 Task: Design a pet clothing and accessories store: offer pet clothing, accessories, and grooming products.
Action: Mouse moved to (691, 432)
Screenshot: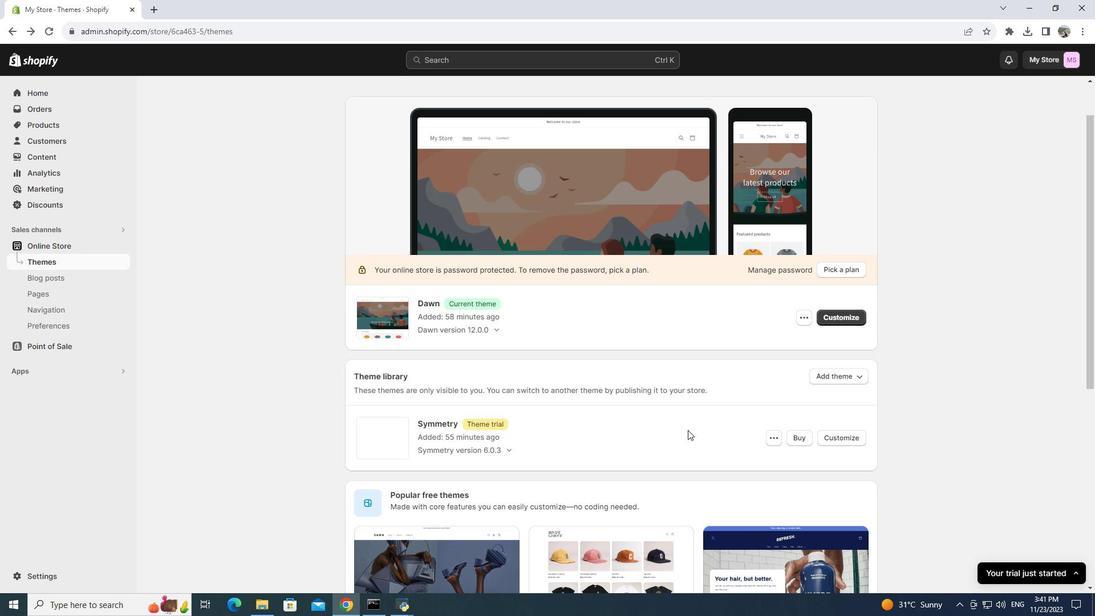 
Action: Mouse pressed left at (691, 432)
Screenshot: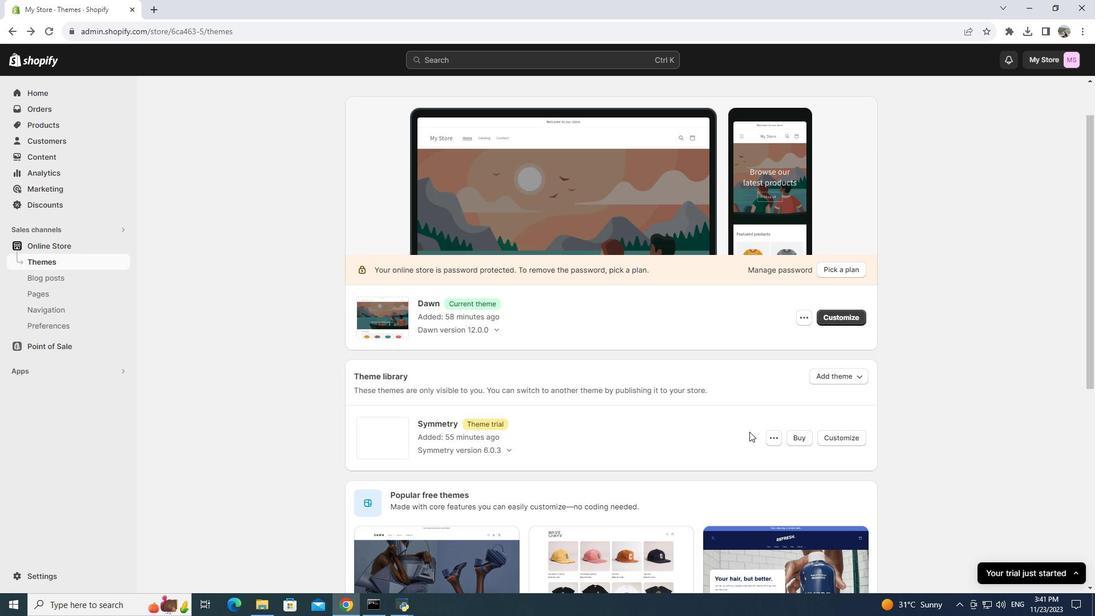 
Action: Mouse moved to (840, 435)
Screenshot: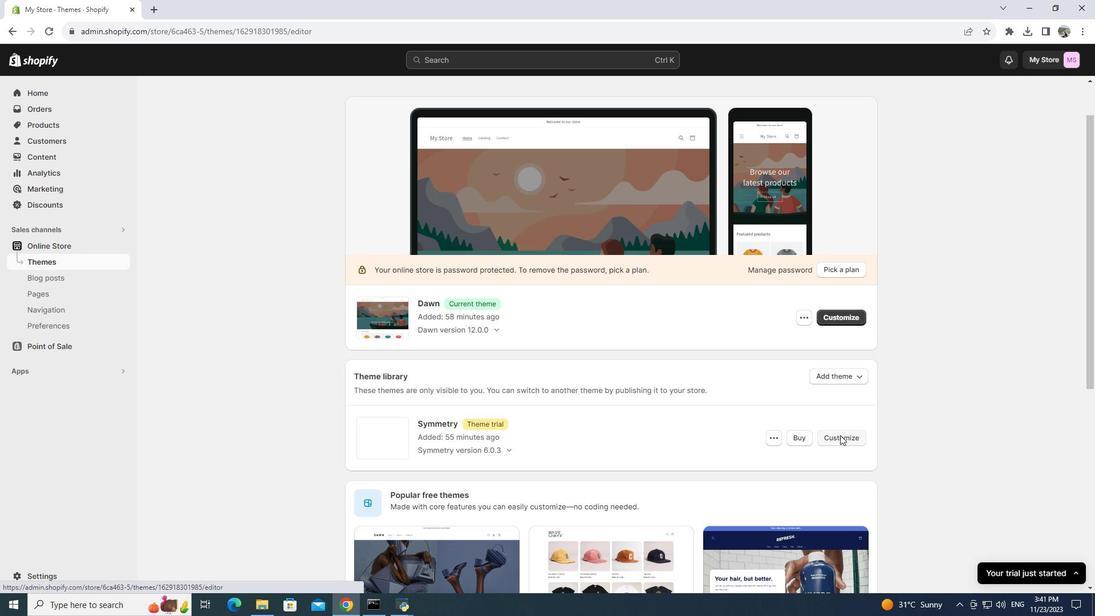 
Action: Mouse pressed left at (840, 435)
Screenshot: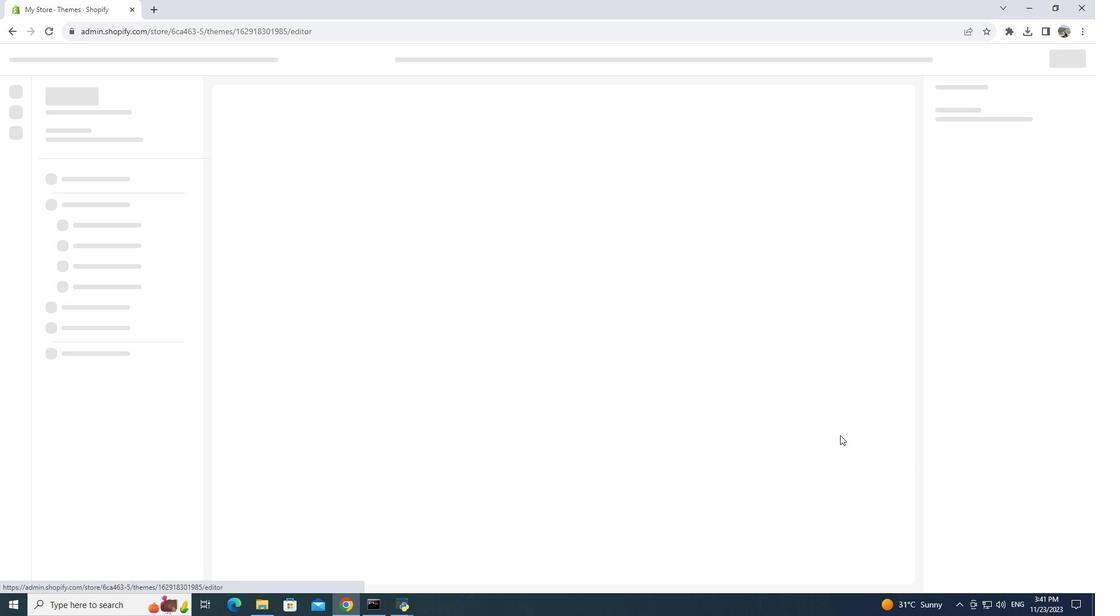 
Action: Mouse moved to (422, 320)
Screenshot: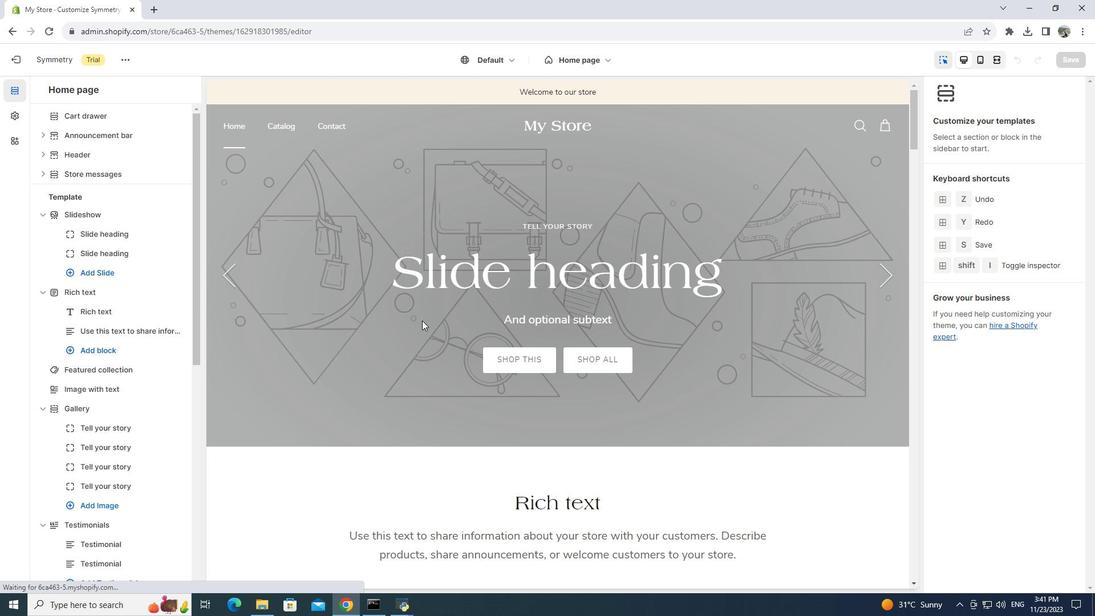 
Action: Mouse pressed left at (422, 320)
Screenshot: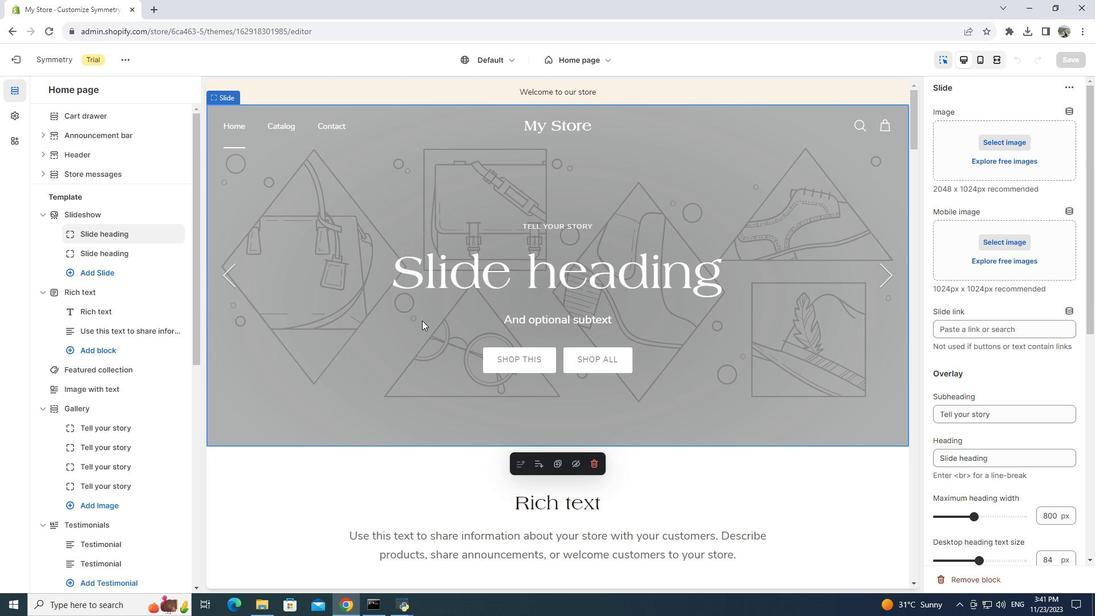 
Action: Mouse moved to (1003, 159)
Screenshot: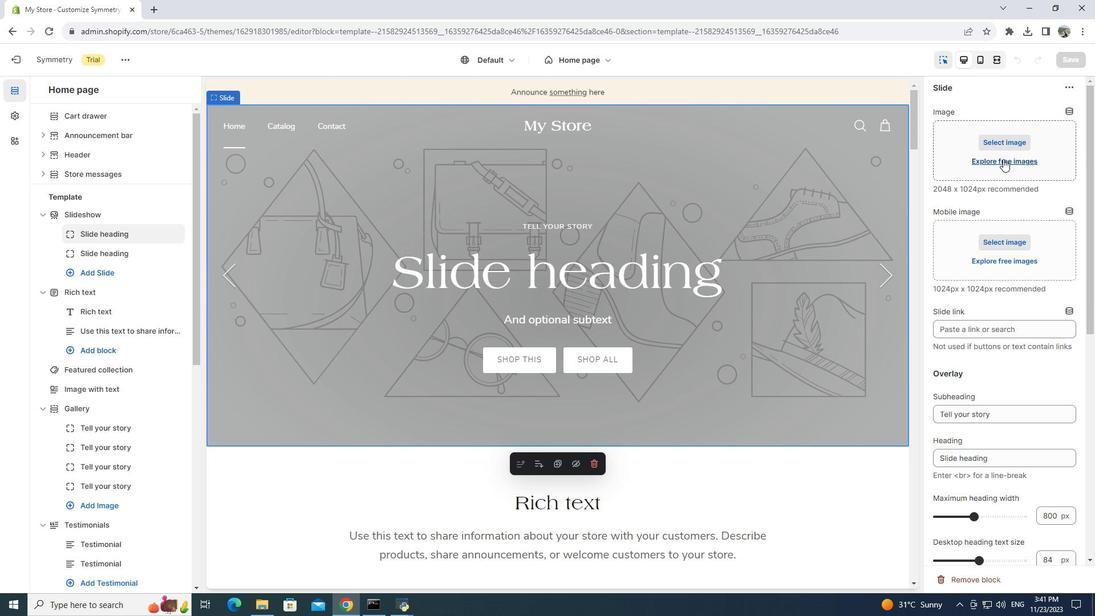 
Action: Mouse pressed left at (1003, 159)
Screenshot: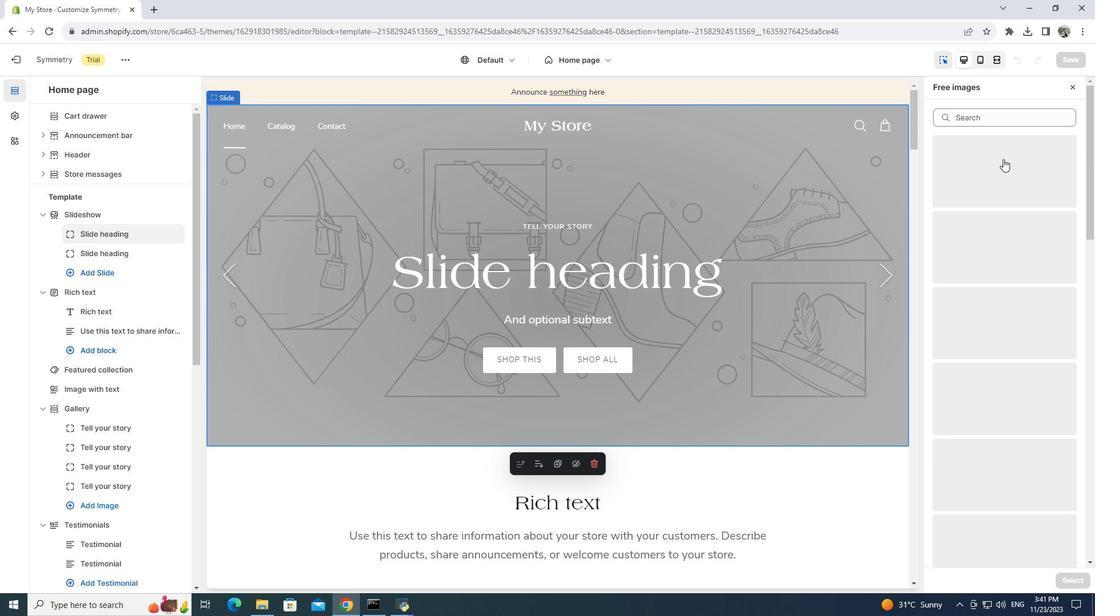 
Action: Mouse moved to (997, 117)
Screenshot: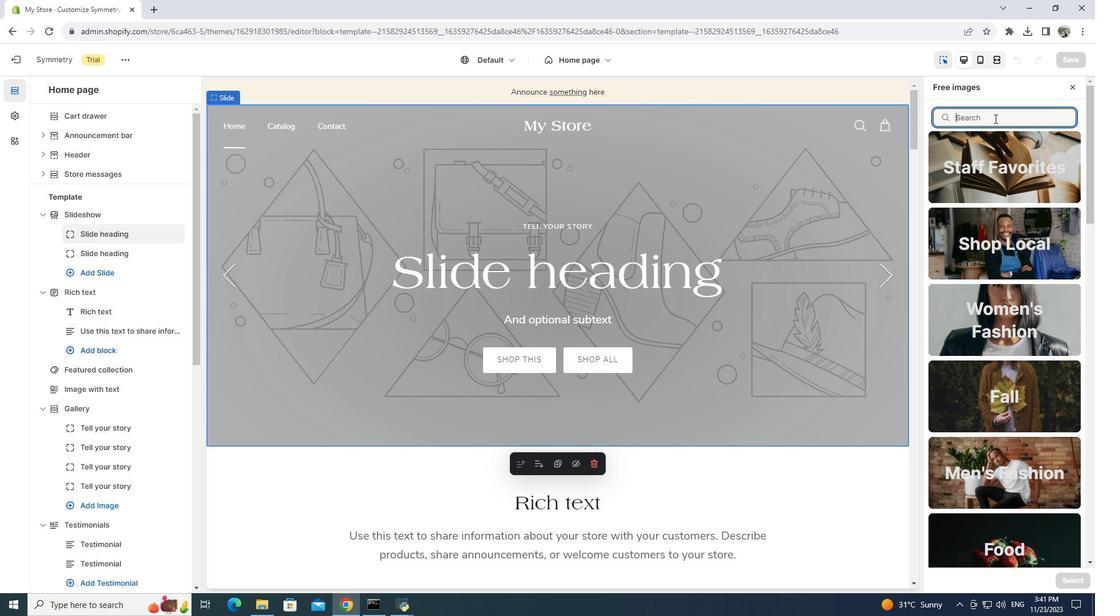 
Action: Mouse pressed left at (997, 117)
Screenshot: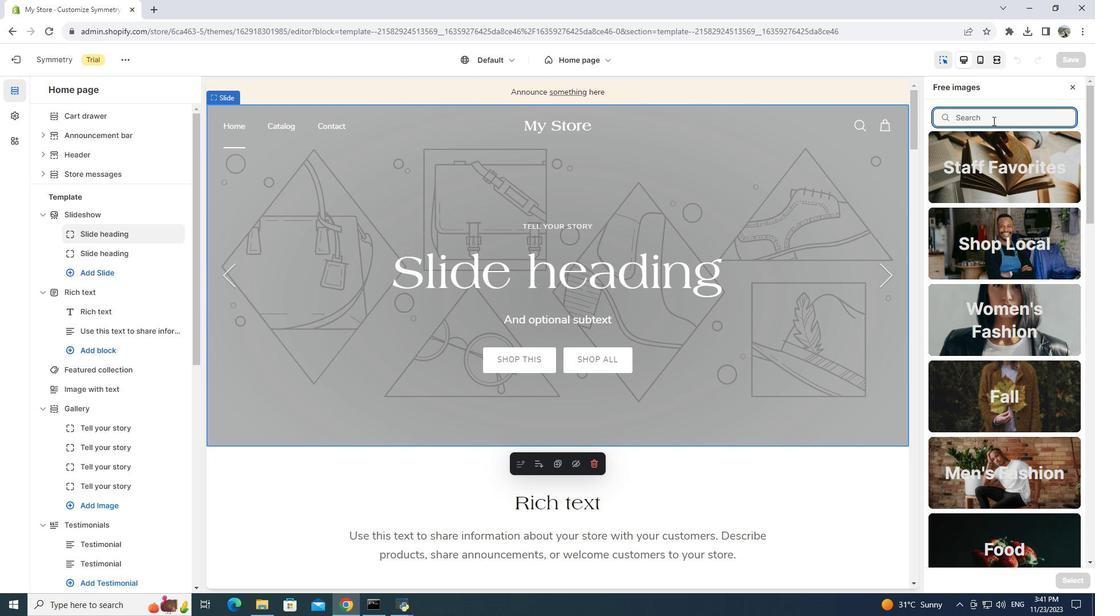 
Action: Mouse moved to (993, 120)
Screenshot: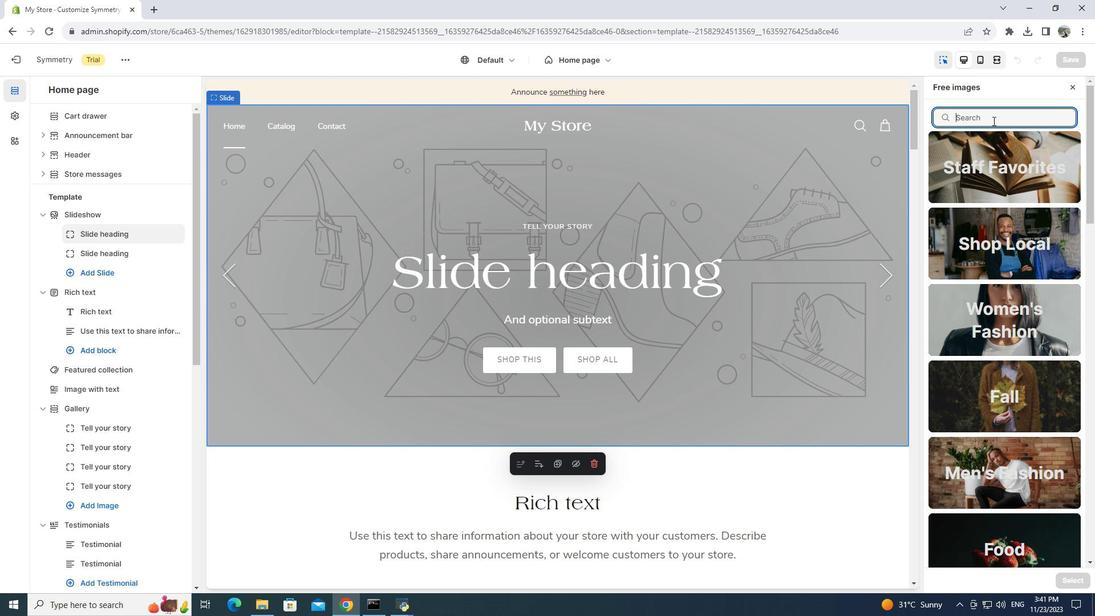 
Action: Key pressed pet<Key.space><Key.space>clothing
Screenshot: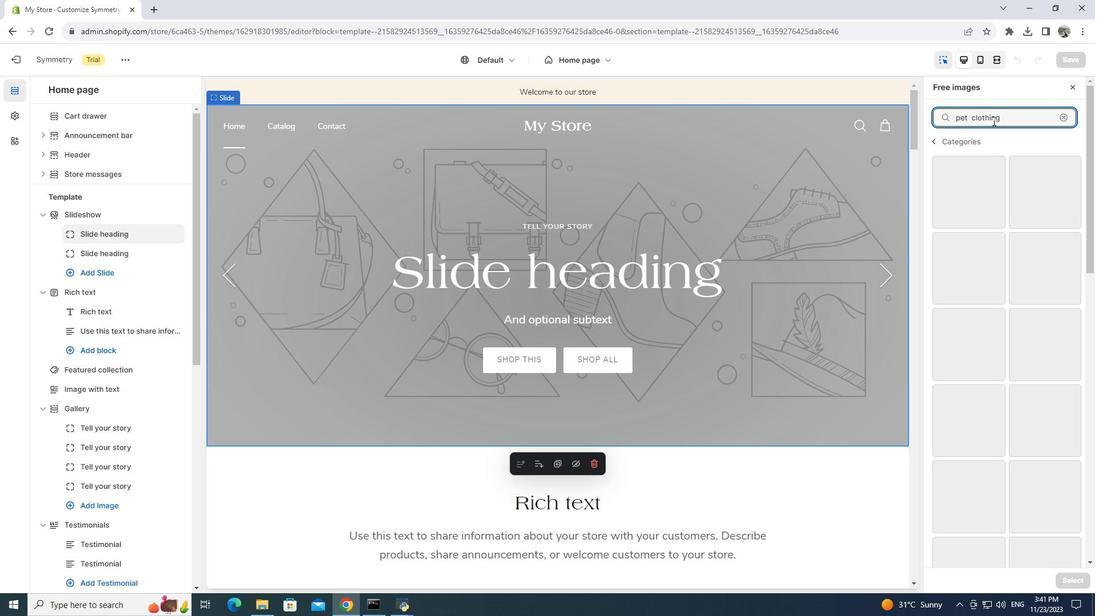 
Action: Mouse moved to (1013, 397)
Screenshot: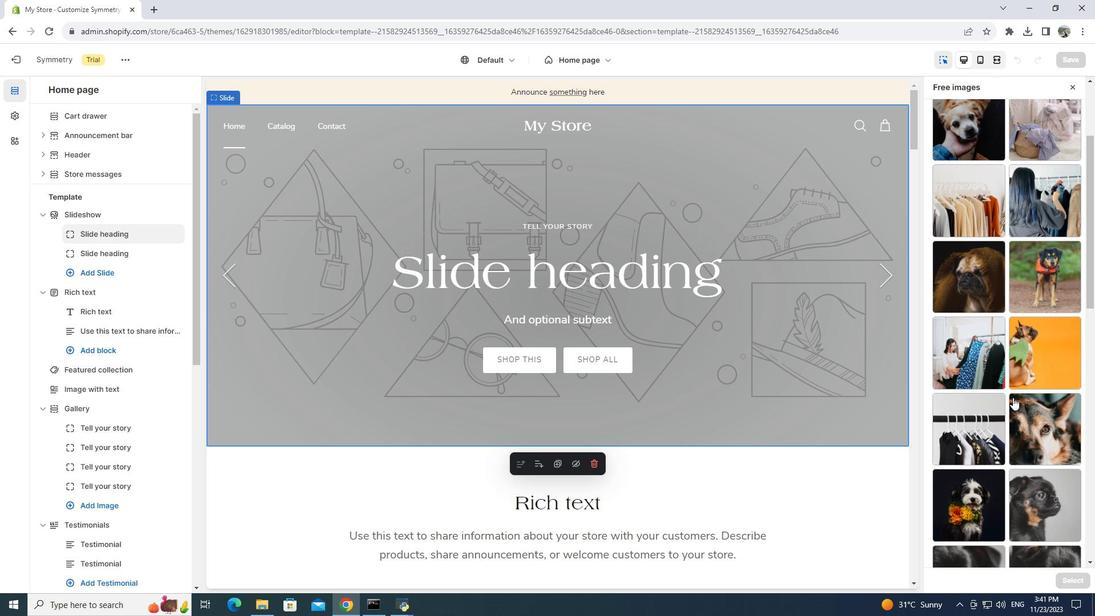 
Action: Mouse scrolled (1013, 397) with delta (0, 0)
Screenshot: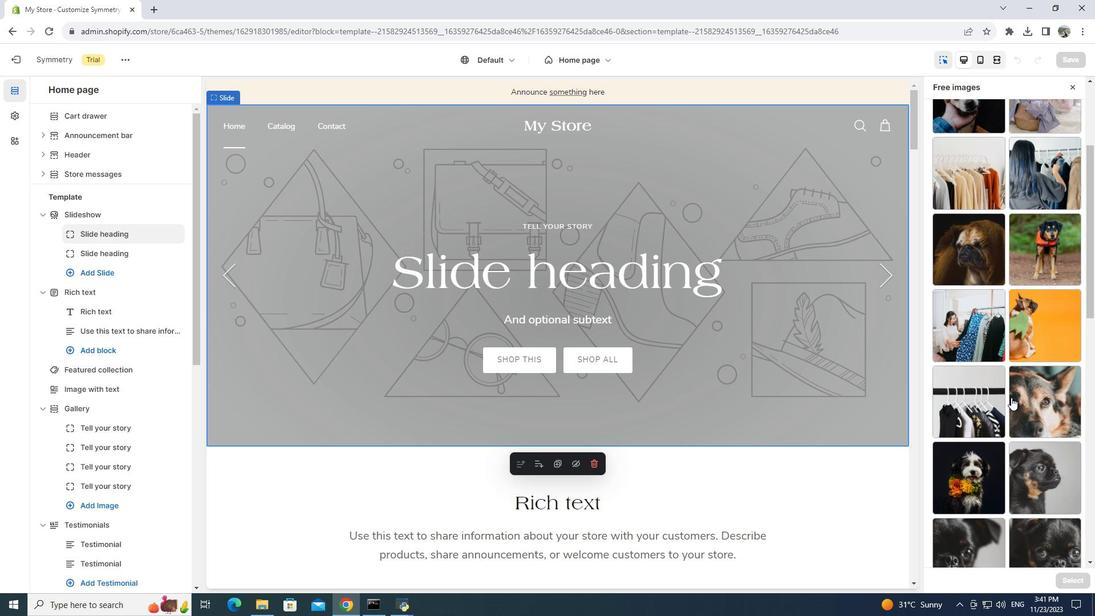 
Action: Mouse scrolled (1013, 397) with delta (0, 0)
Screenshot: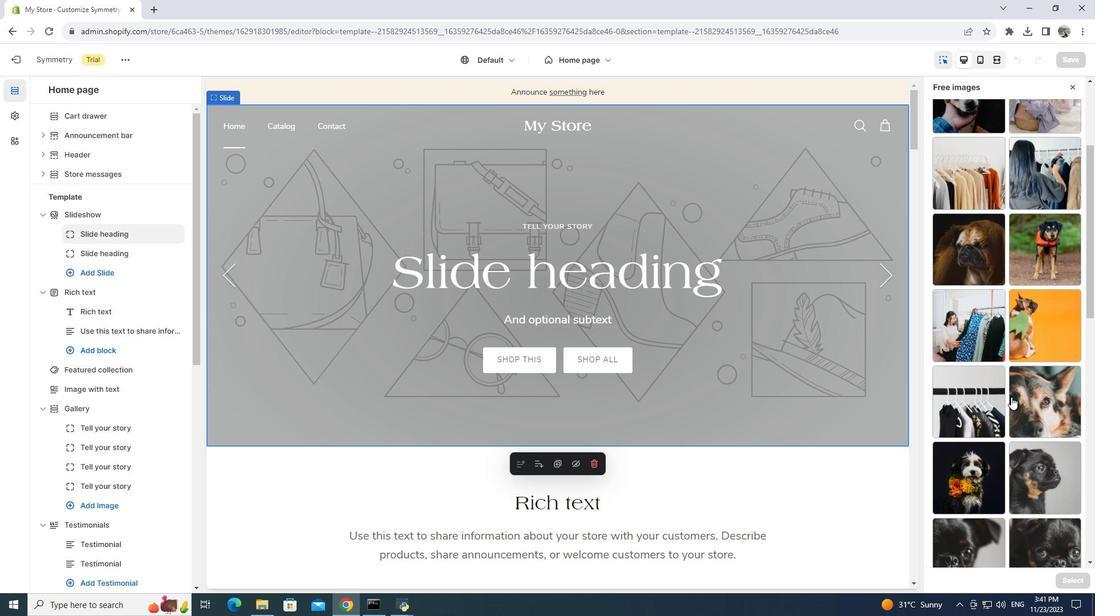 
Action: Mouse scrolled (1013, 397) with delta (0, 0)
Screenshot: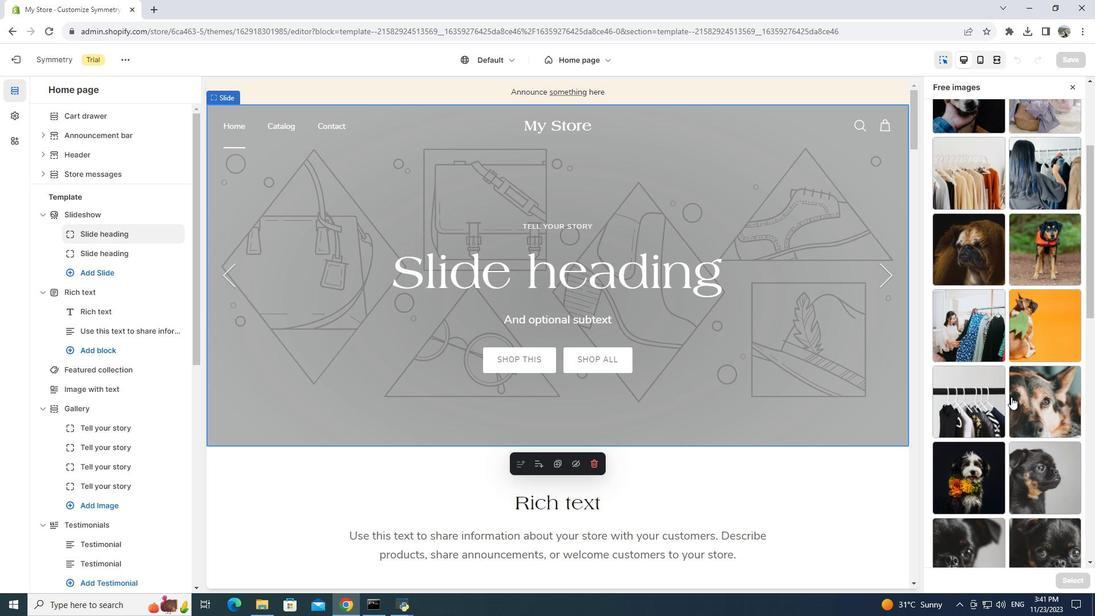 
Action: Mouse moved to (1011, 397)
Screenshot: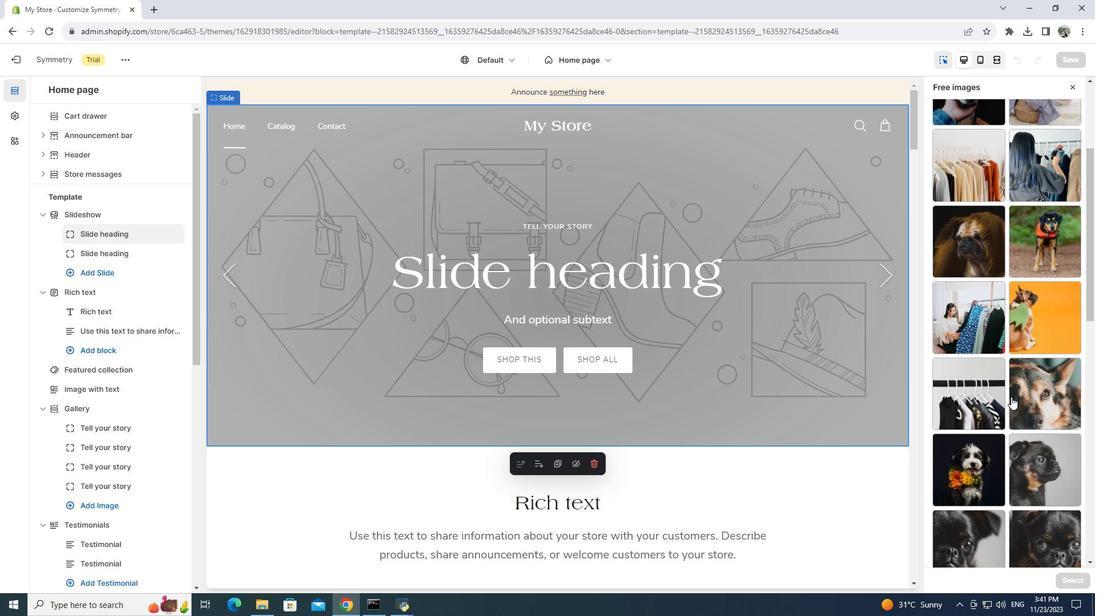 
Action: Mouse scrolled (1011, 396) with delta (0, 0)
Screenshot: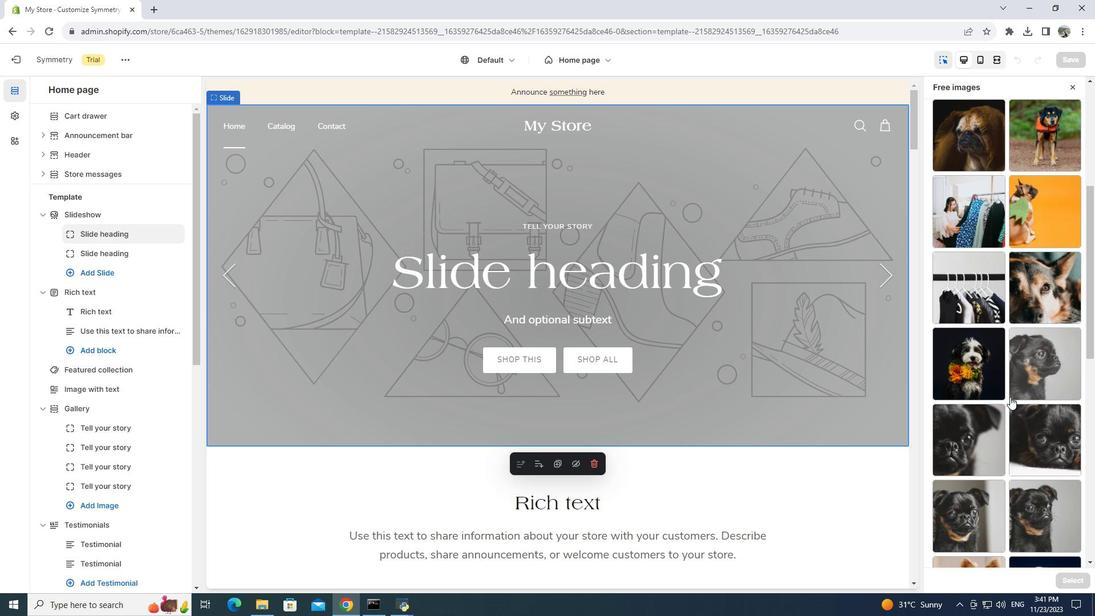 
Action: Mouse scrolled (1011, 396) with delta (0, 0)
Screenshot: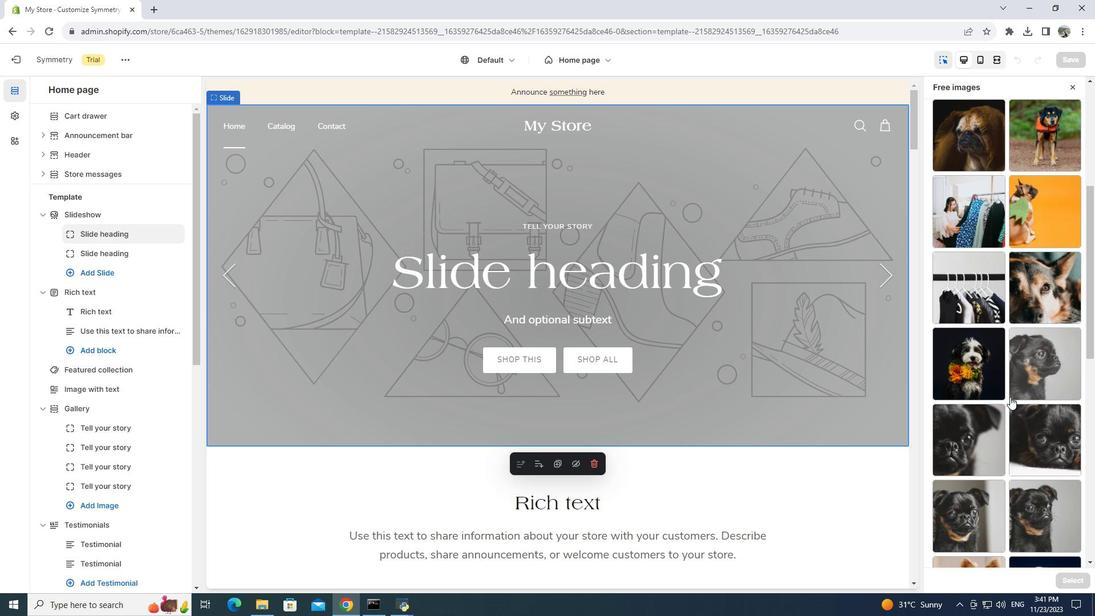 
Action: Mouse moved to (1010, 397)
Screenshot: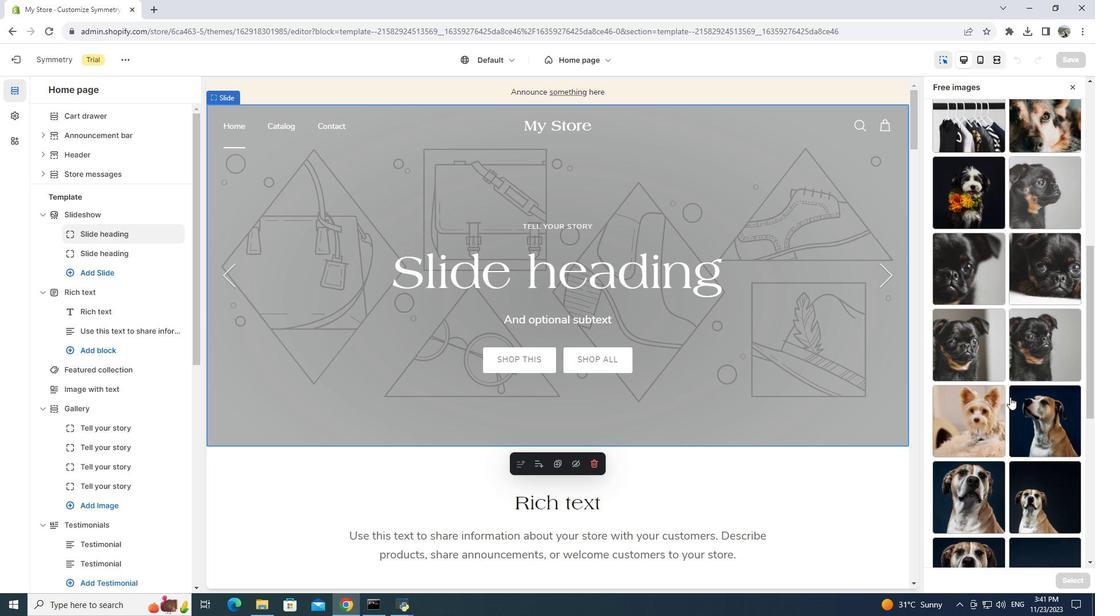 
Action: Mouse scrolled (1010, 396) with delta (0, 0)
Screenshot: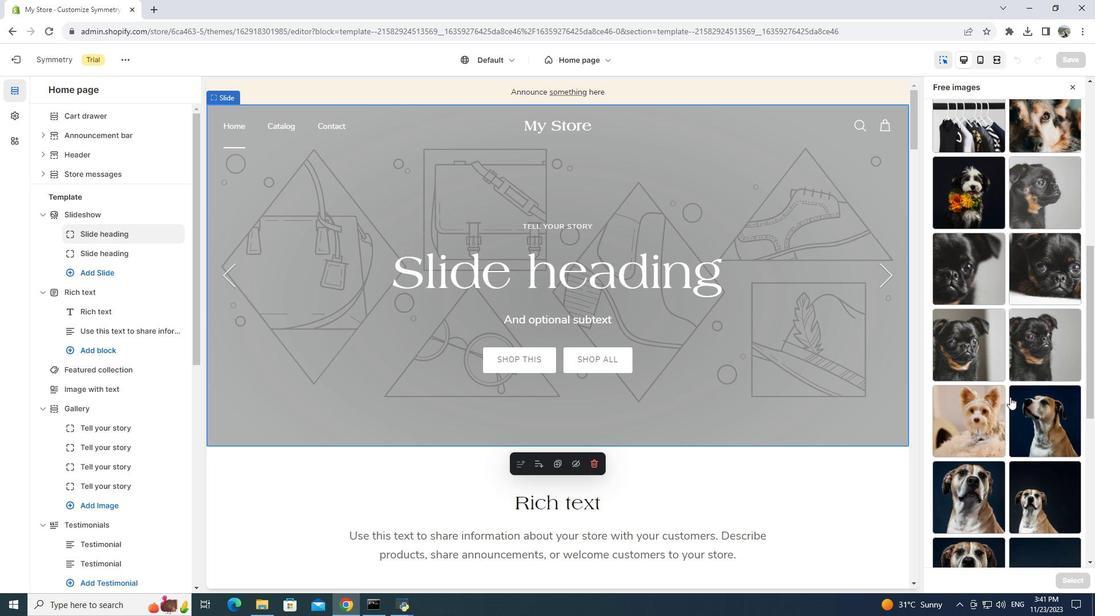 
Action: Mouse scrolled (1010, 396) with delta (0, 0)
Screenshot: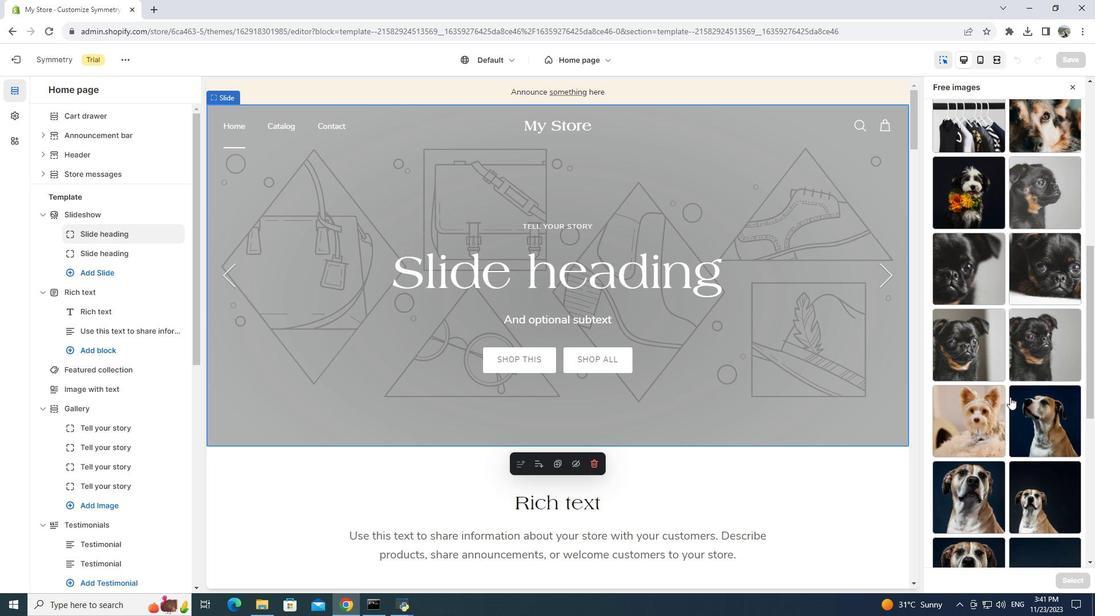 
Action: Mouse scrolled (1010, 396) with delta (0, 0)
Screenshot: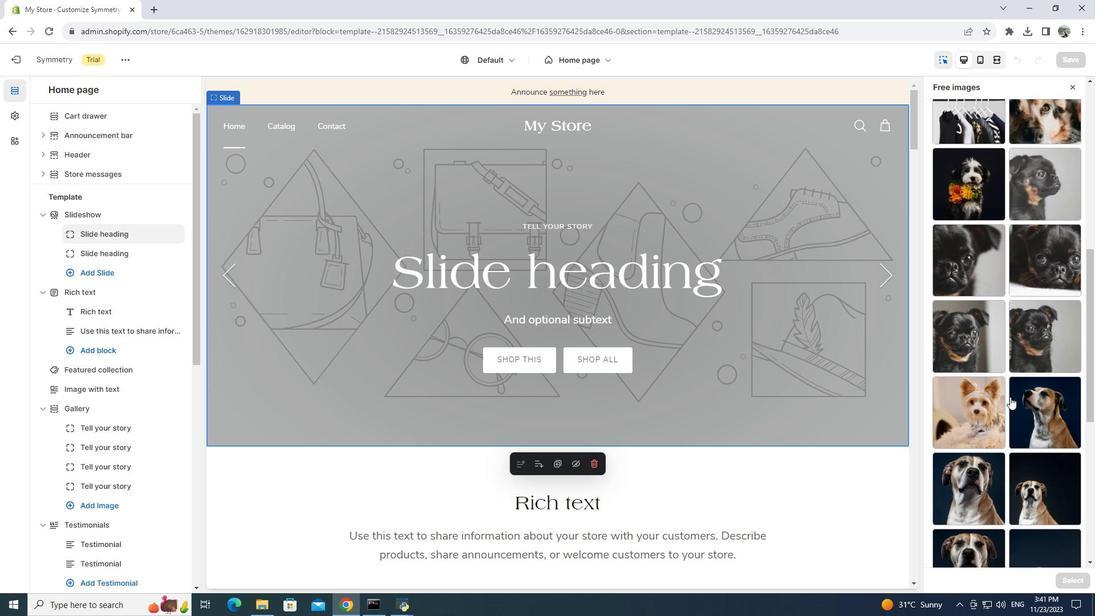 
Action: Mouse scrolled (1010, 396) with delta (0, 0)
Screenshot: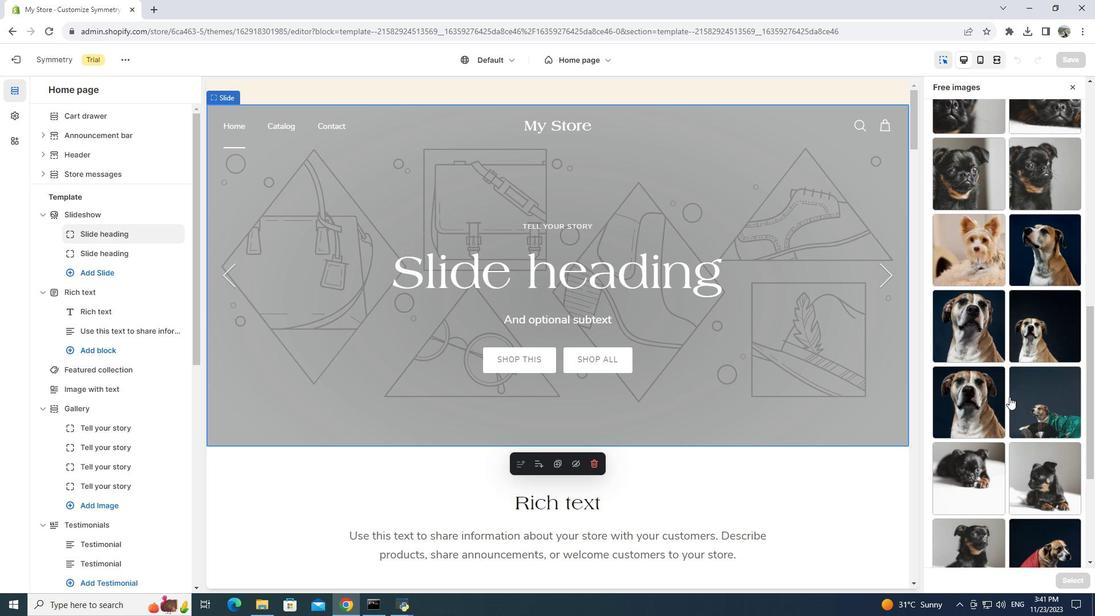 
Action: Mouse scrolled (1010, 396) with delta (0, 0)
Screenshot: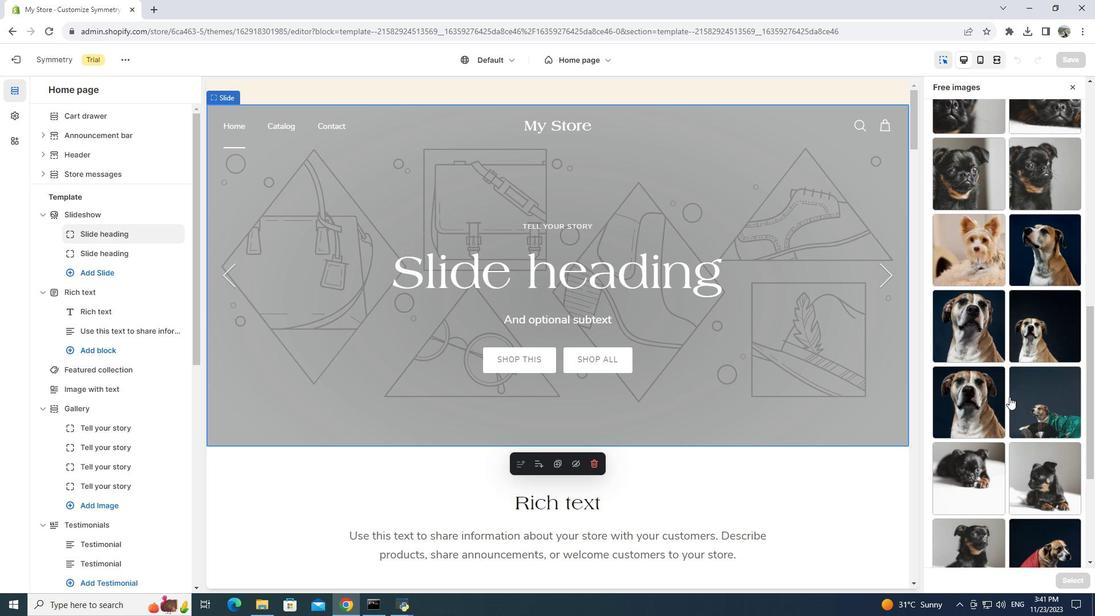 
Action: Mouse scrolled (1010, 396) with delta (0, 0)
Screenshot: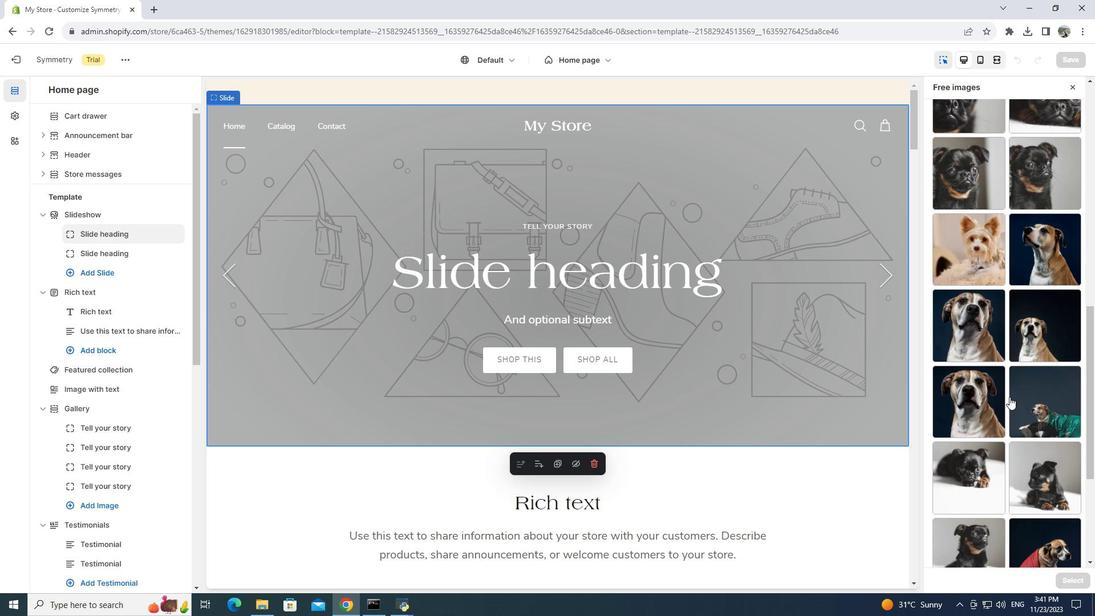 
Action: Mouse moved to (1009, 397)
Screenshot: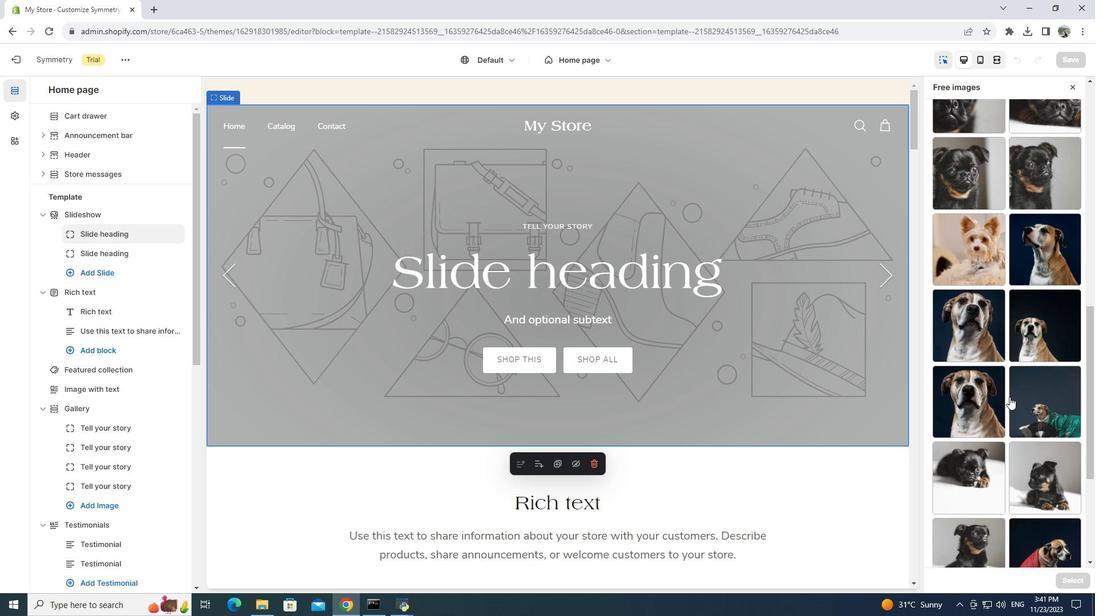 
Action: Mouse scrolled (1009, 396) with delta (0, 0)
Screenshot: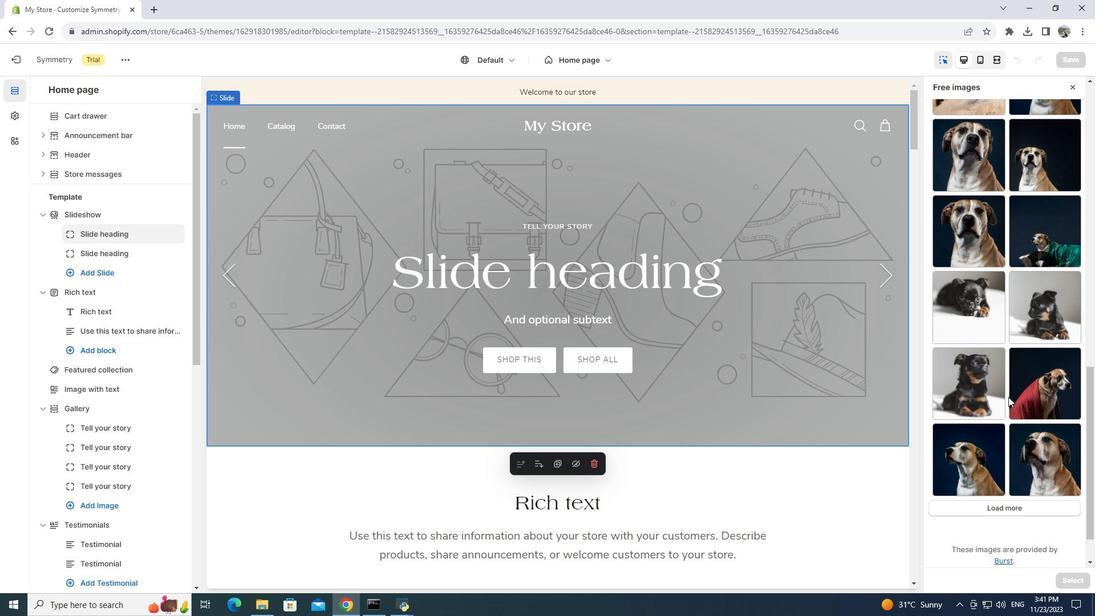 
Action: Mouse scrolled (1009, 396) with delta (0, 0)
Screenshot: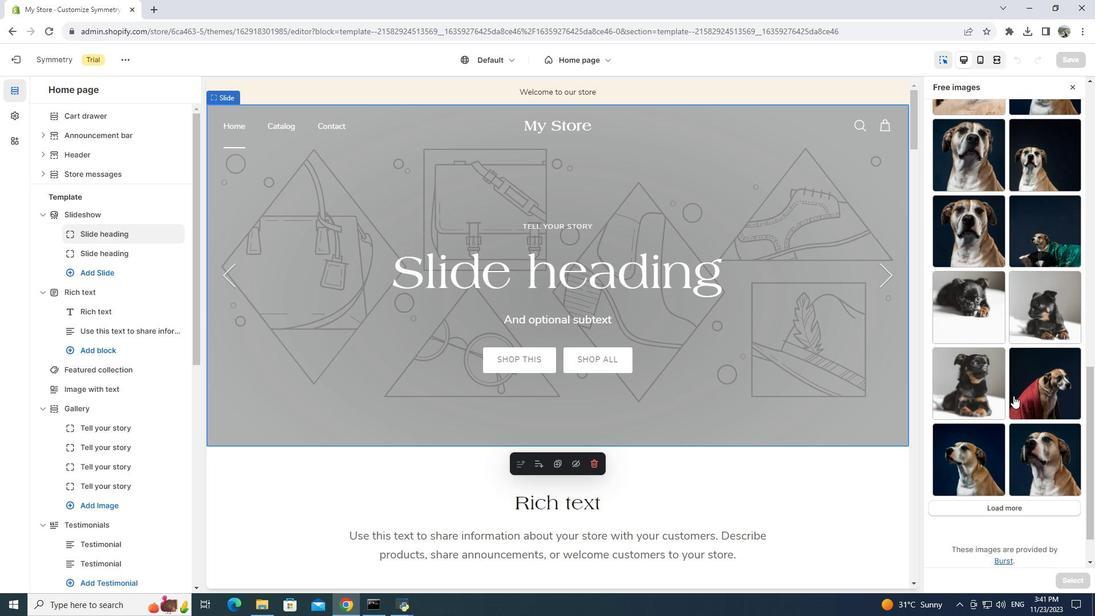 
Action: Mouse scrolled (1009, 396) with delta (0, 0)
Screenshot: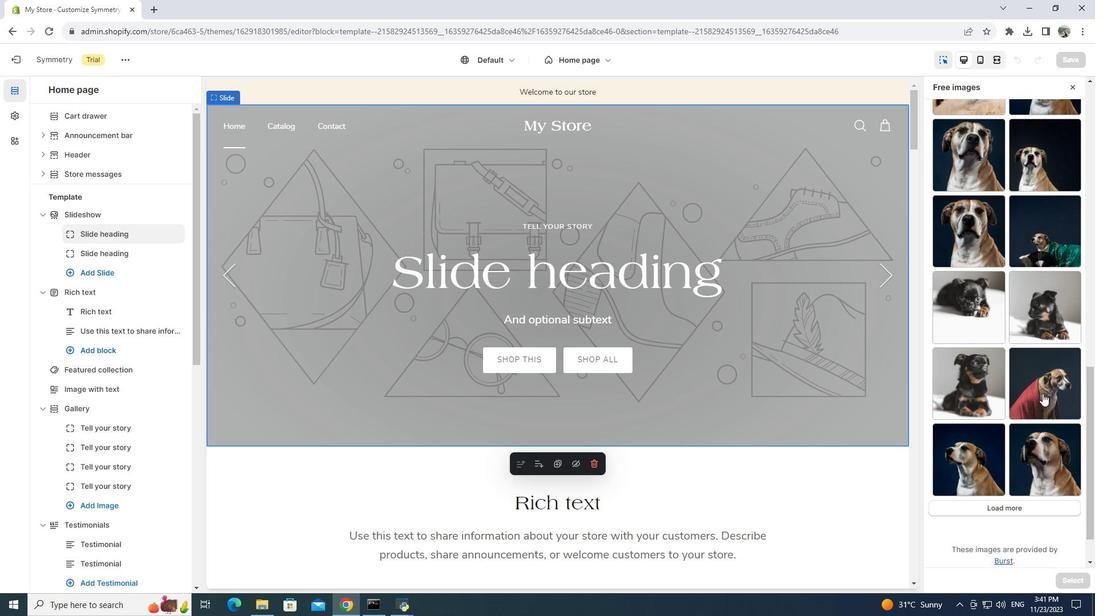 
Action: Mouse moved to (1054, 390)
Screenshot: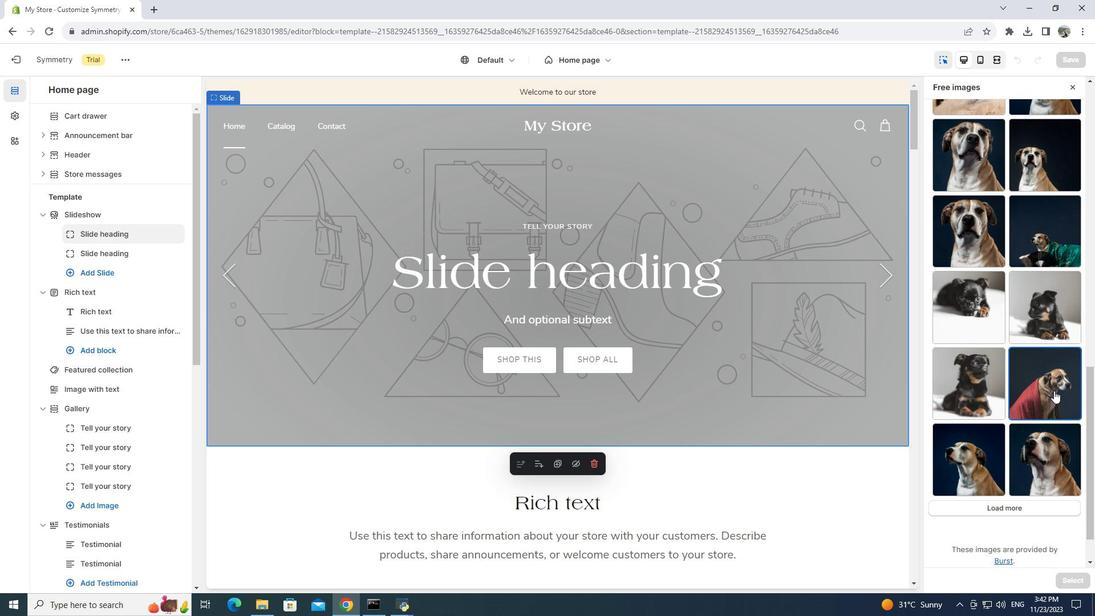 
Action: Mouse pressed left at (1054, 390)
Screenshot: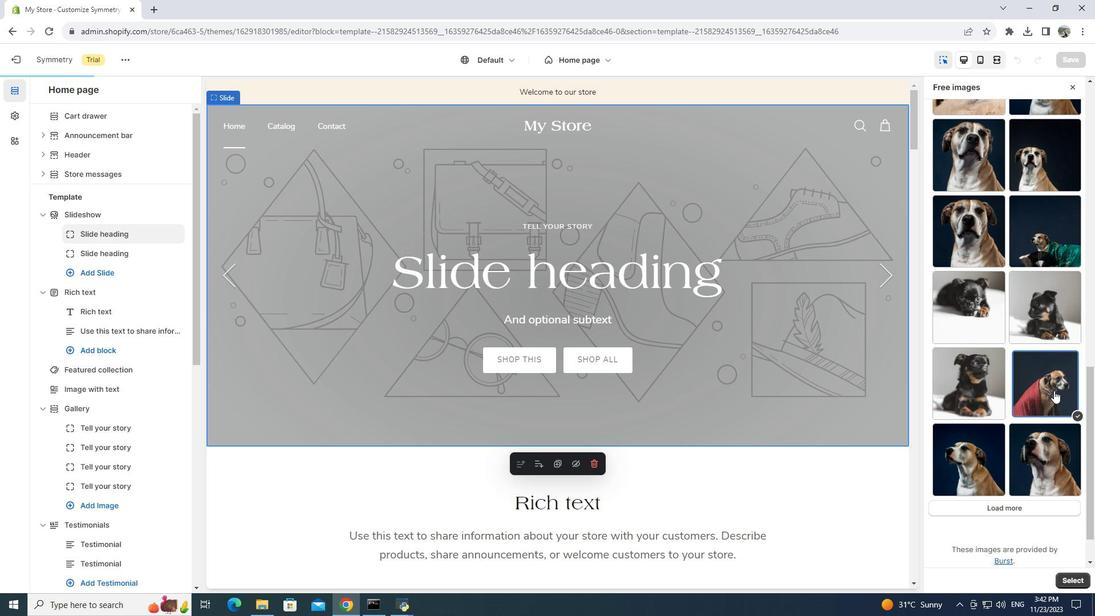 
Action: Mouse moved to (1075, 412)
Screenshot: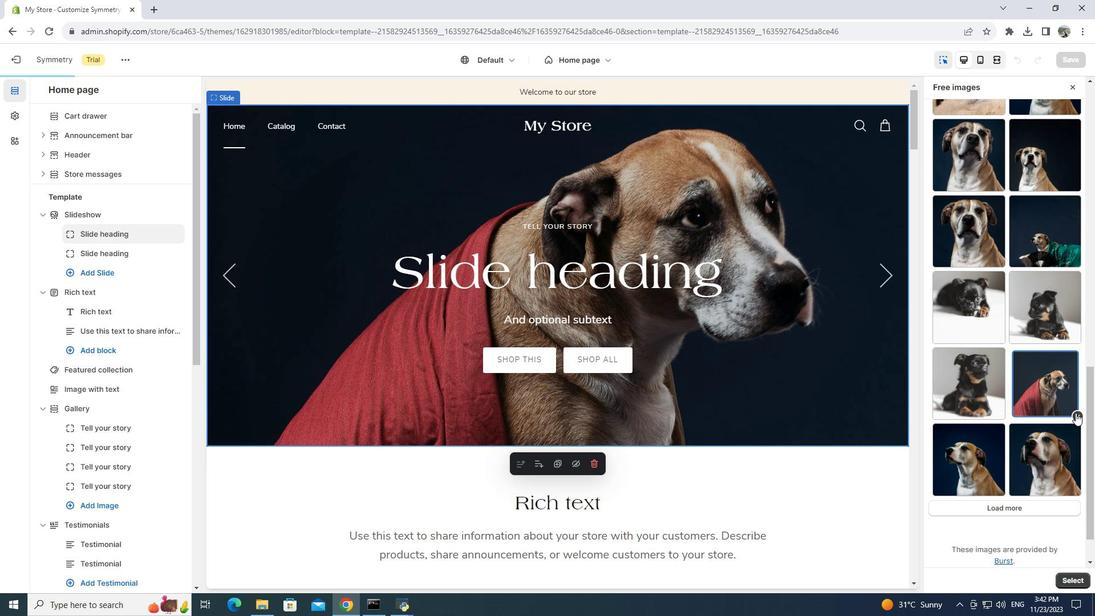 
Action: Mouse pressed left at (1075, 412)
Screenshot: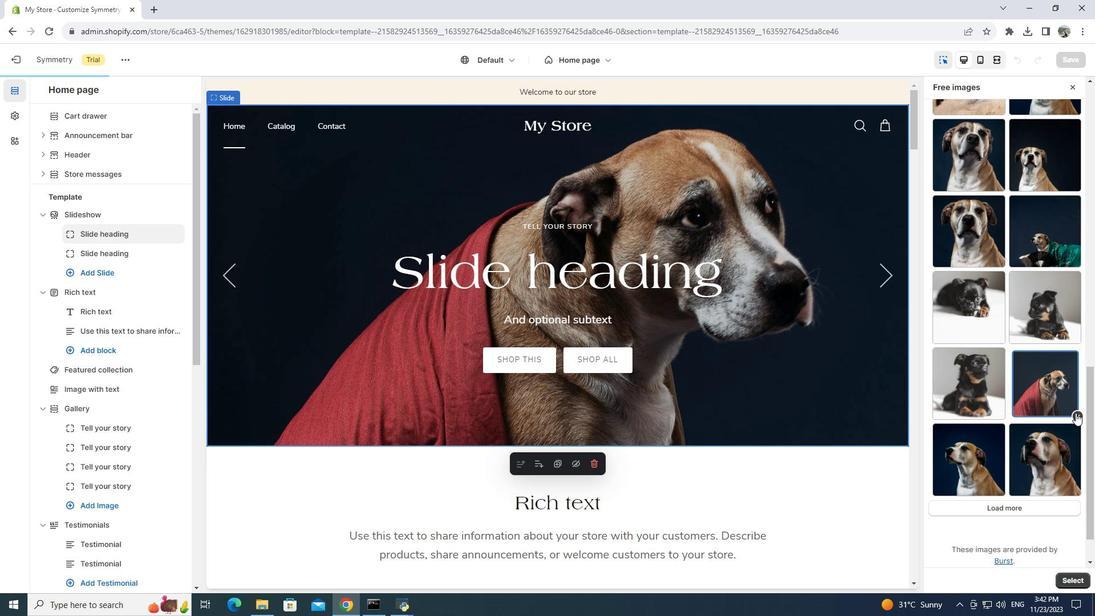 
Action: Mouse moved to (1063, 397)
Screenshot: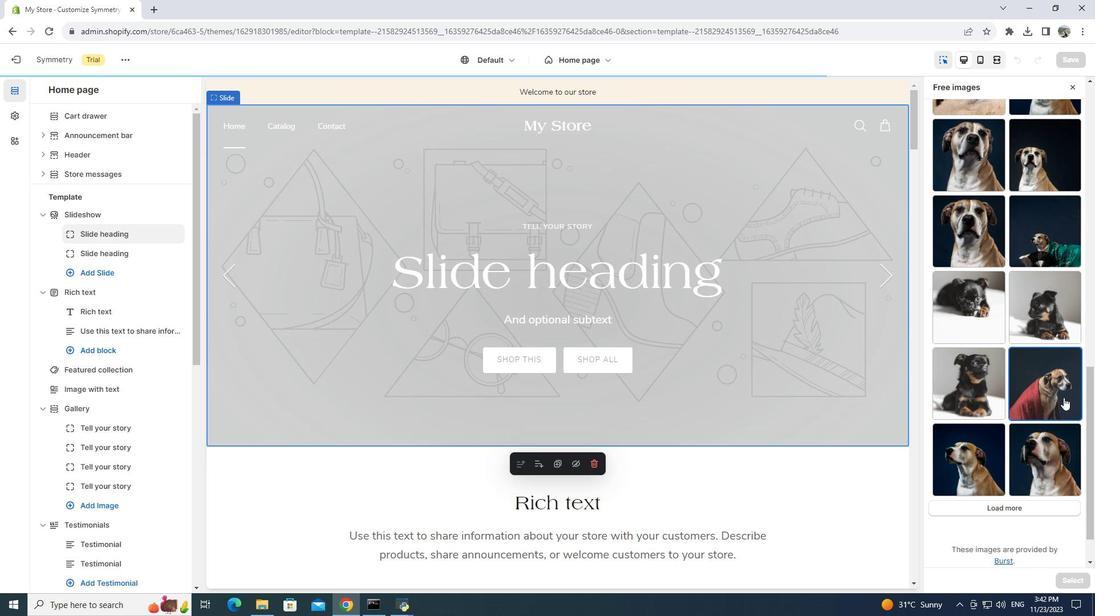 
Action: Mouse pressed left at (1063, 397)
Screenshot: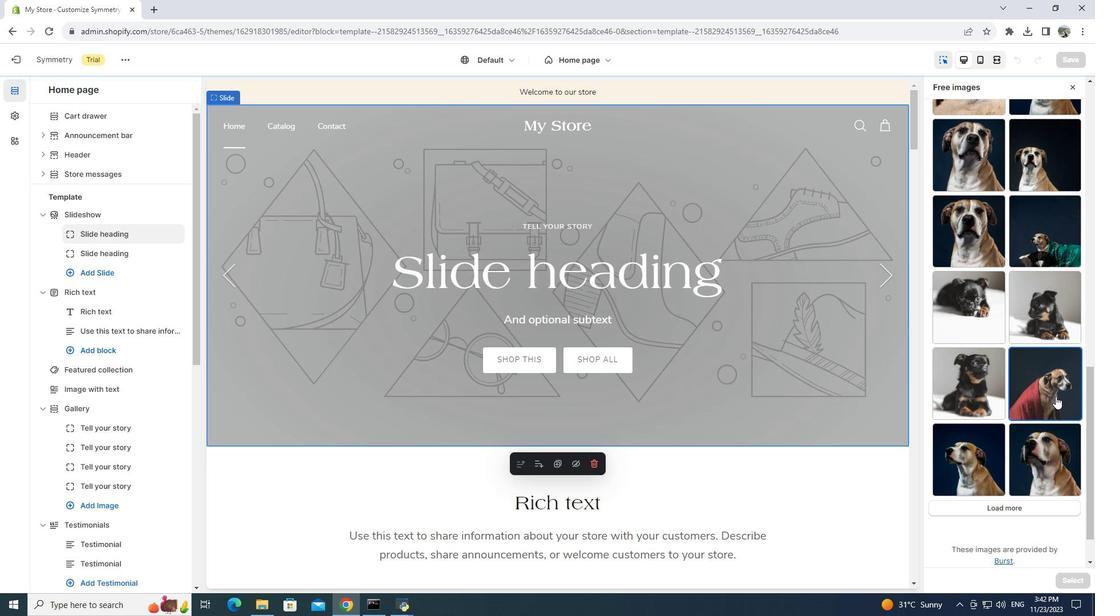 
Action: Mouse moved to (1030, 378)
Screenshot: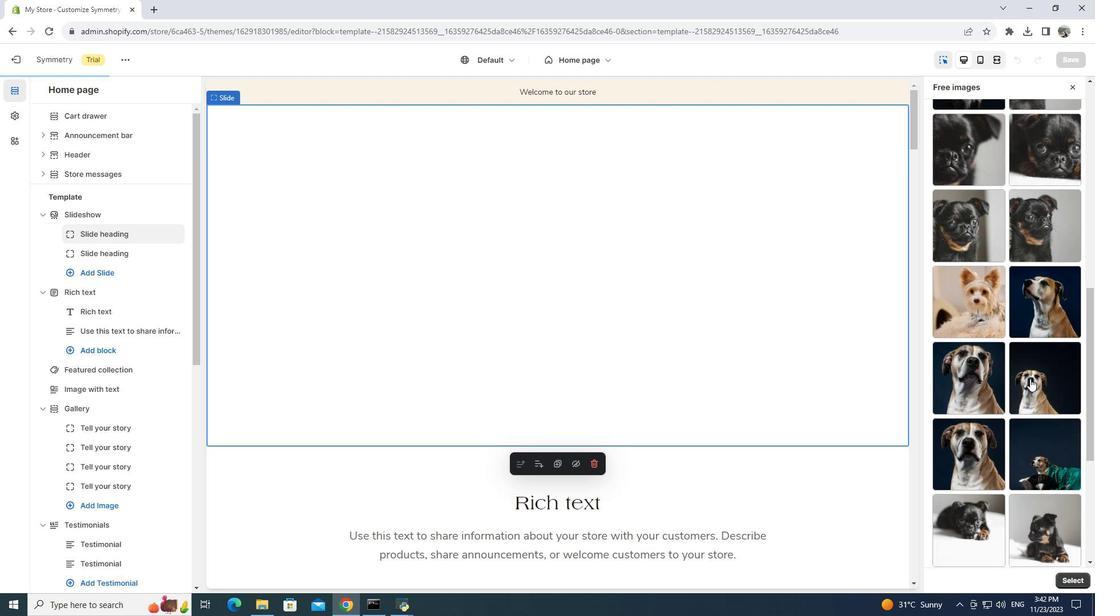 
Action: Mouse scrolled (1030, 379) with delta (0, 0)
Screenshot: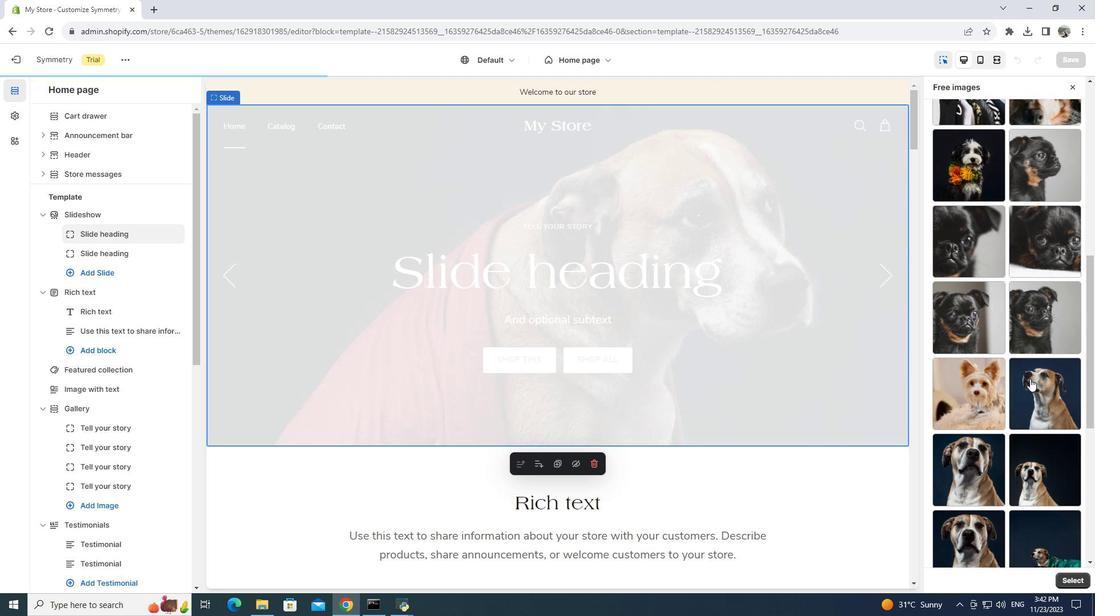 
Action: Mouse scrolled (1030, 379) with delta (0, 0)
Screenshot: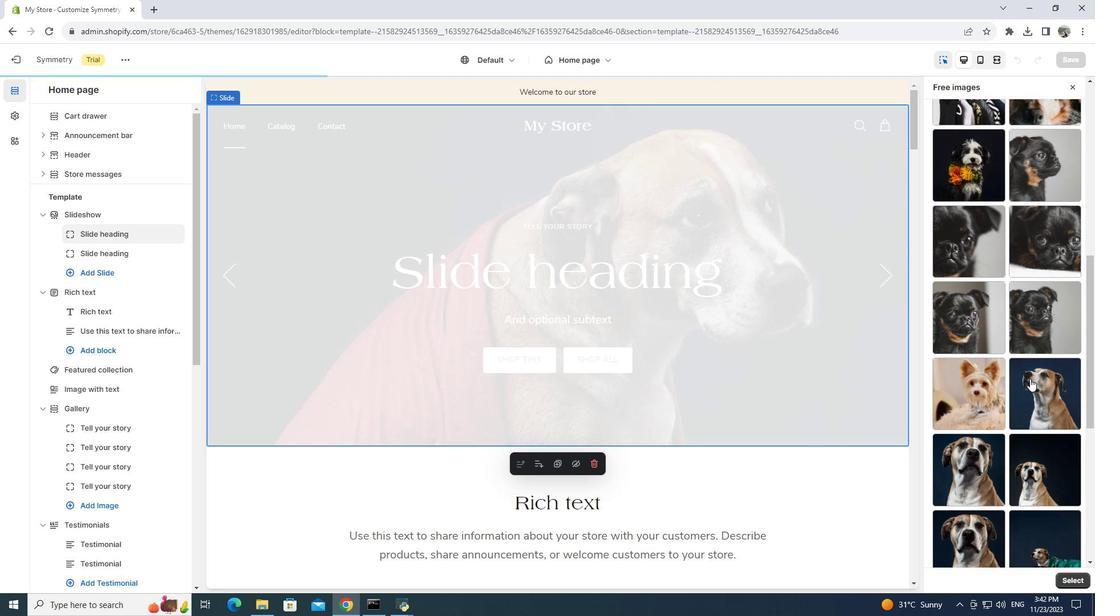 
Action: Mouse scrolled (1030, 379) with delta (0, 0)
Screenshot: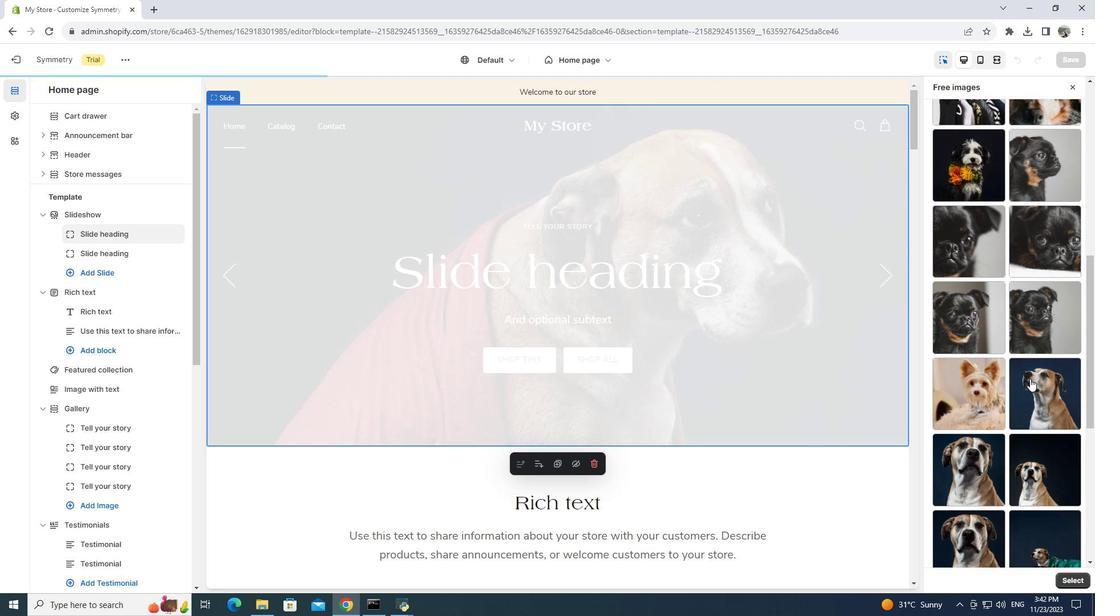 
Action: Mouse scrolled (1030, 379) with delta (0, 0)
Screenshot: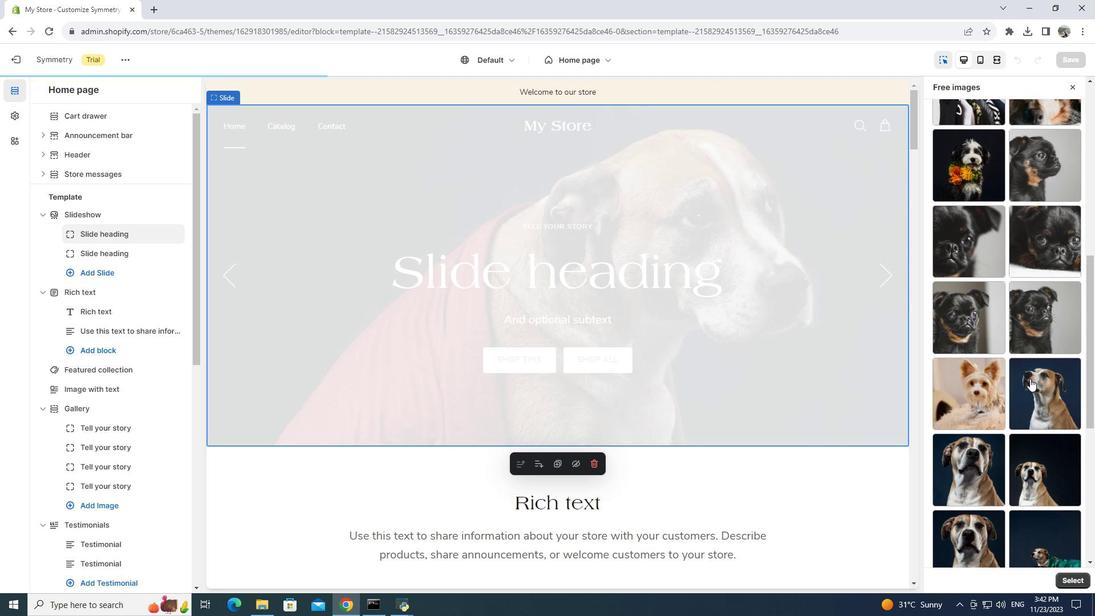 
Action: Mouse scrolled (1030, 379) with delta (0, 0)
Screenshot: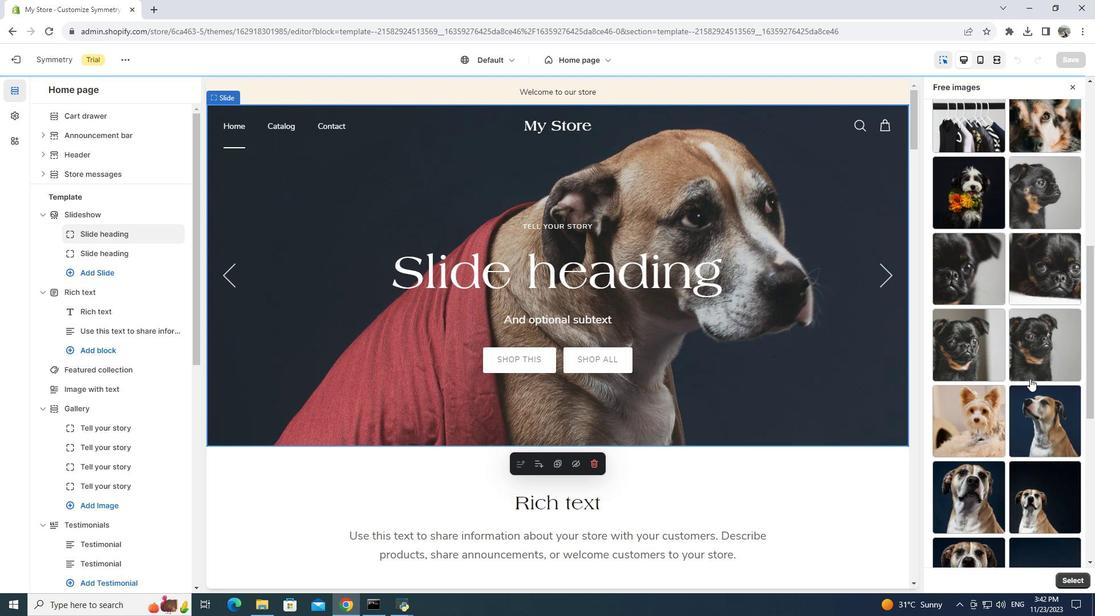 
Action: Mouse scrolled (1030, 379) with delta (0, 0)
Screenshot: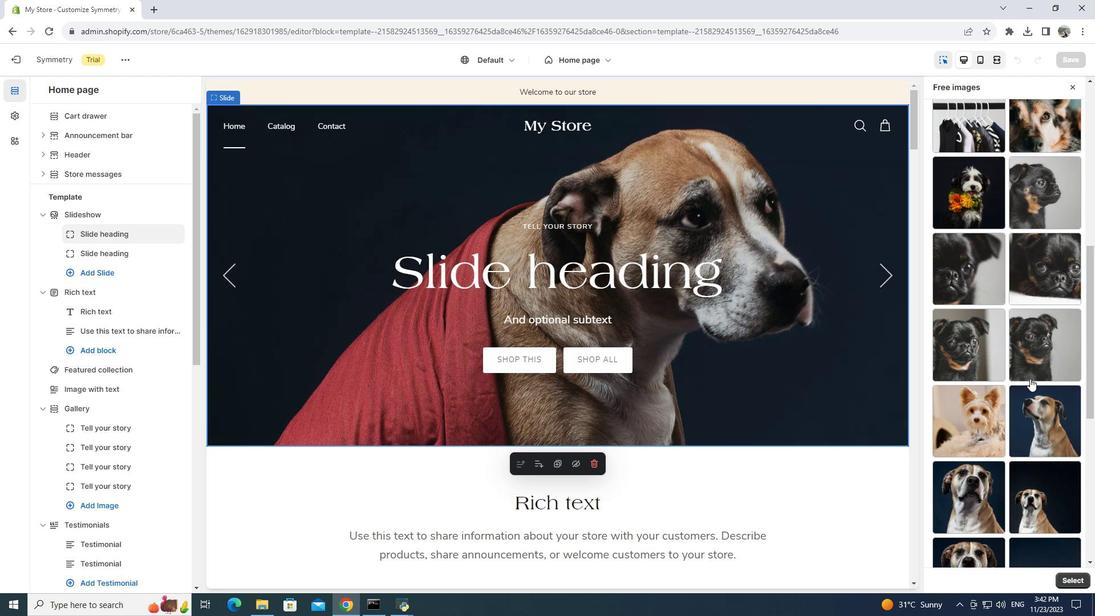 
Action: Mouse scrolled (1030, 379) with delta (0, 0)
Screenshot: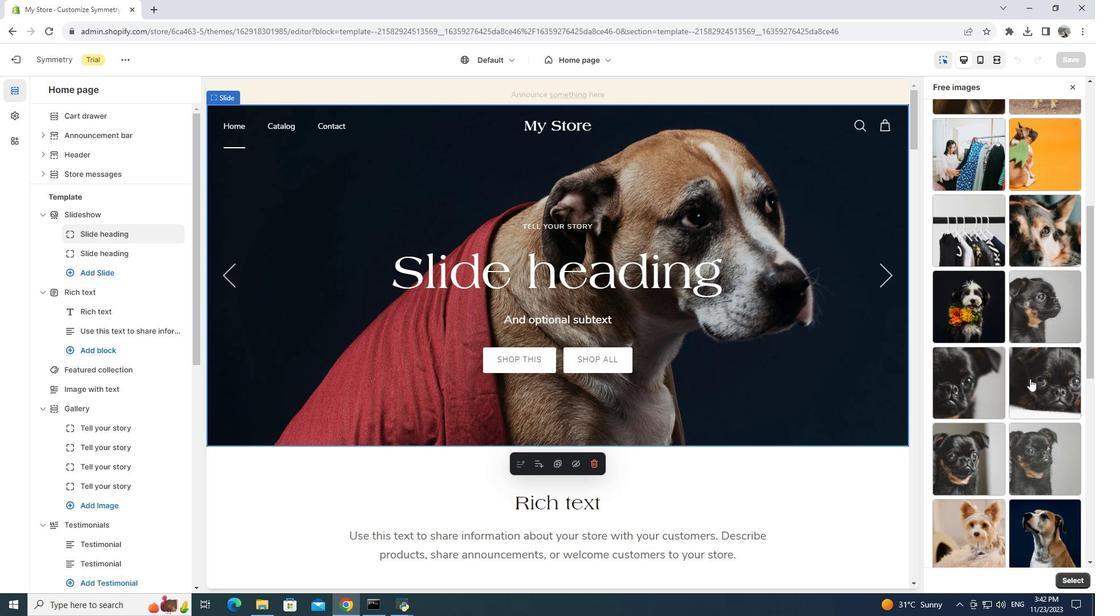 
Action: Mouse scrolled (1030, 379) with delta (0, 0)
Screenshot: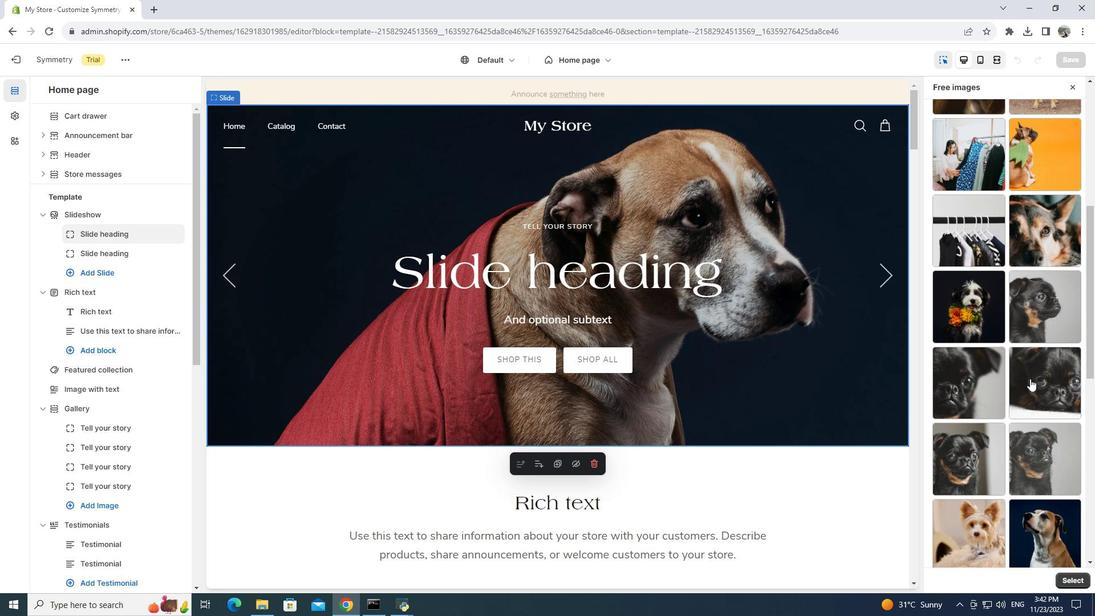 
Action: Mouse scrolled (1030, 379) with delta (0, 0)
Screenshot: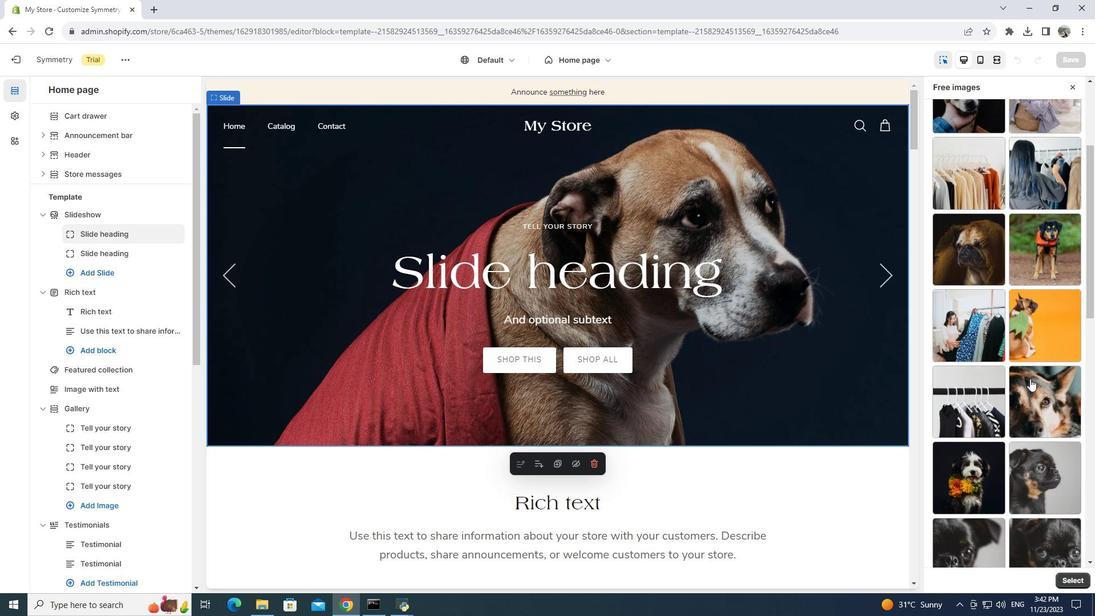 
Action: Mouse scrolled (1030, 379) with delta (0, 0)
Screenshot: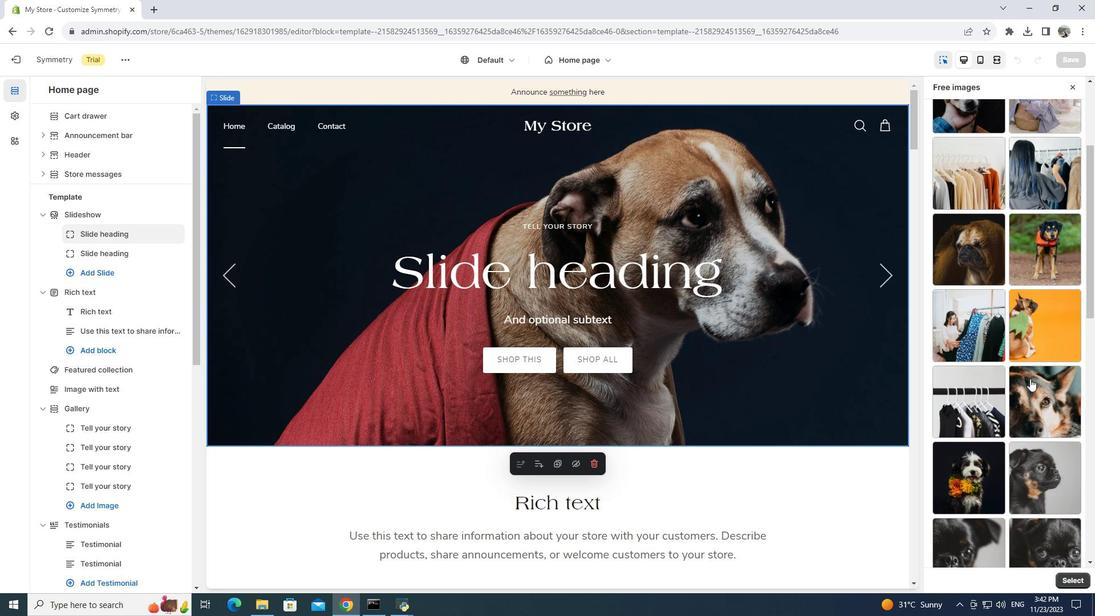 
Action: Mouse scrolled (1030, 379) with delta (0, 0)
Screenshot: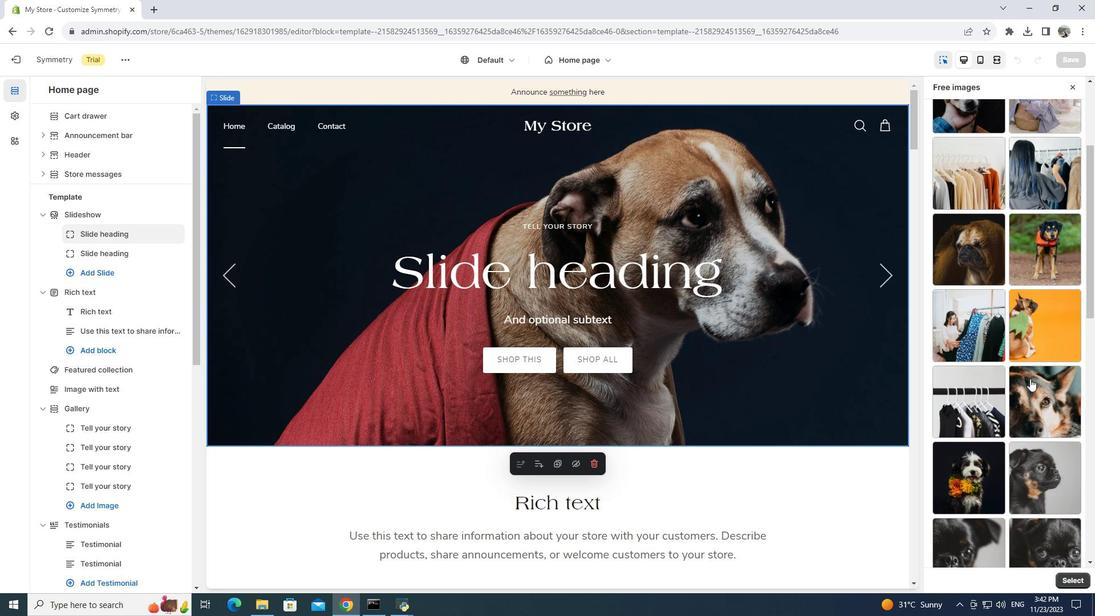 
Action: Mouse scrolled (1030, 379) with delta (0, 0)
Screenshot: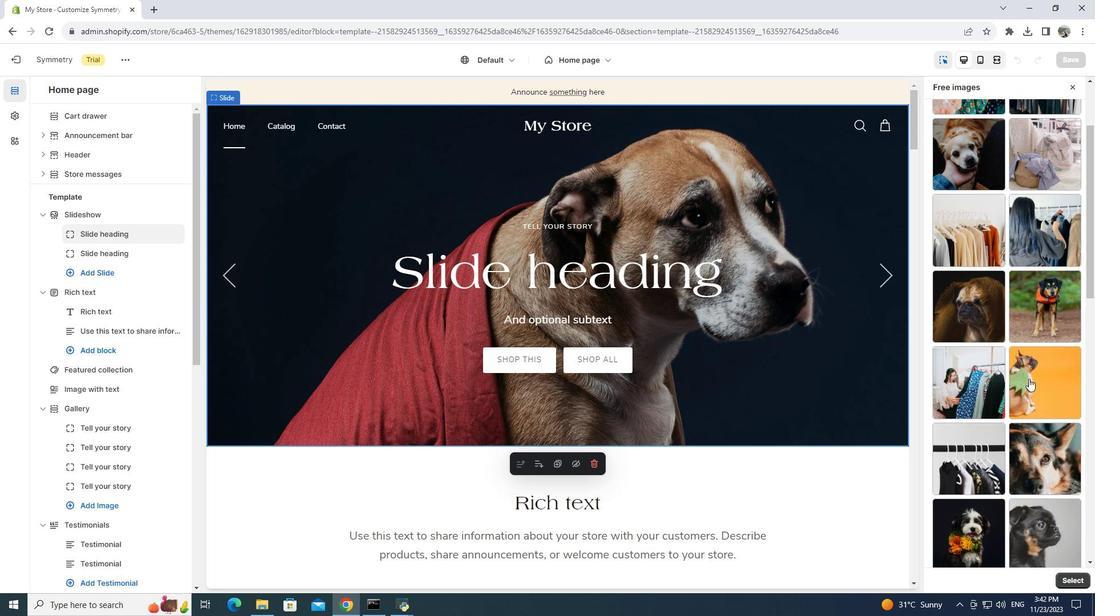 
Action: Mouse moved to (1024, 379)
Screenshot: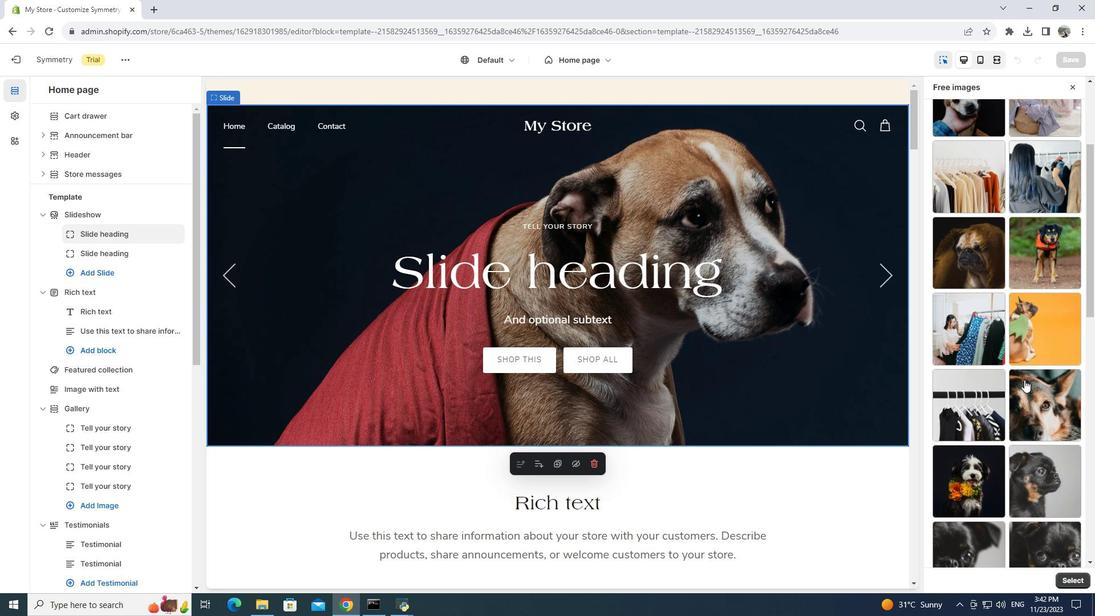 
Action: Mouse scrolled (1024, 379) with delta (0, 0)
Screenshot: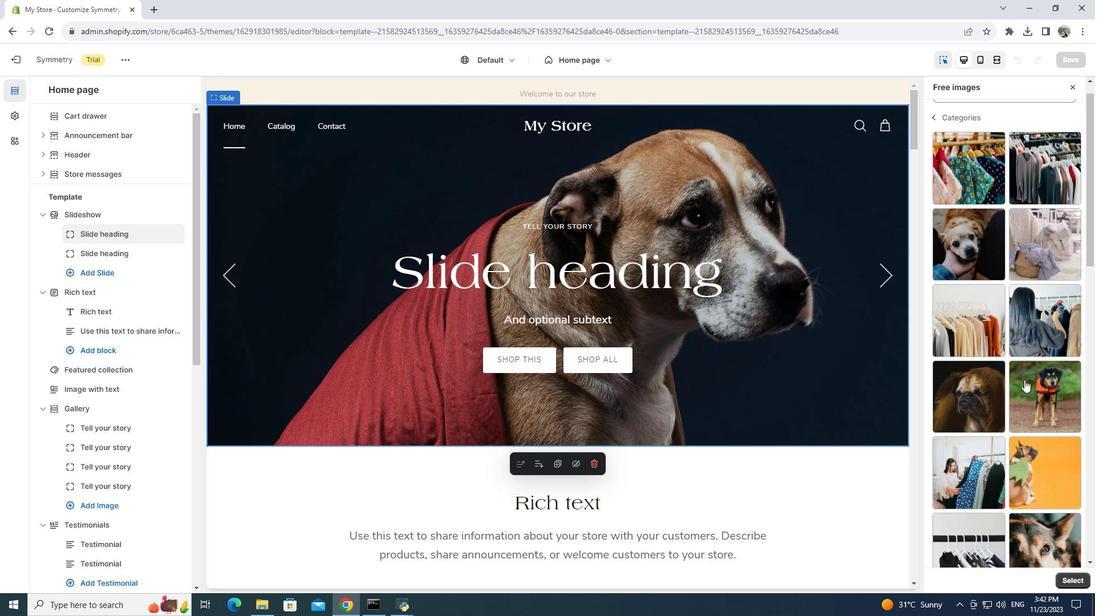 
Action: Mouse scrolled (1024, 380) with delta (0, 0)
Screenshot: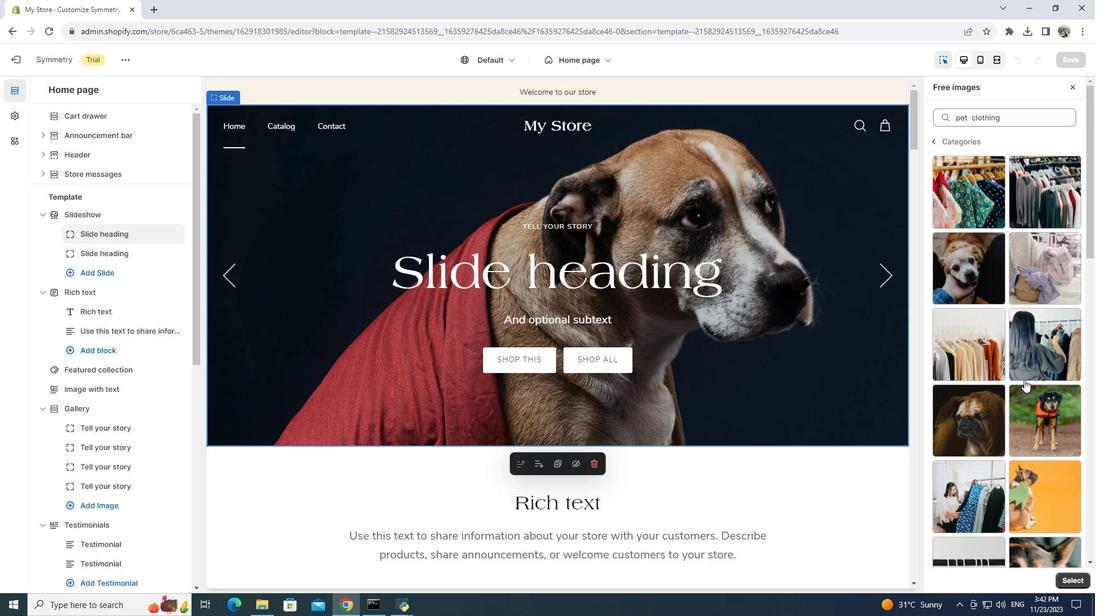 
Action: Mouse scrolled (1024, 380) with delta (0, 0)
Screenshot: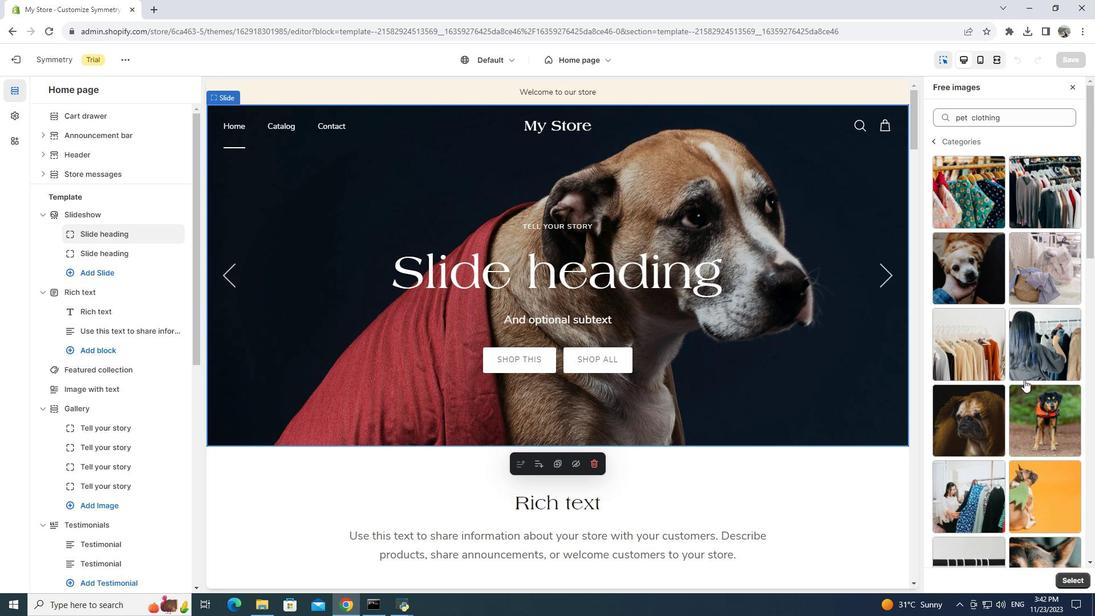 
Action: Mouse scrolled (1024, 380) with delta (0, 0)
Screenshot: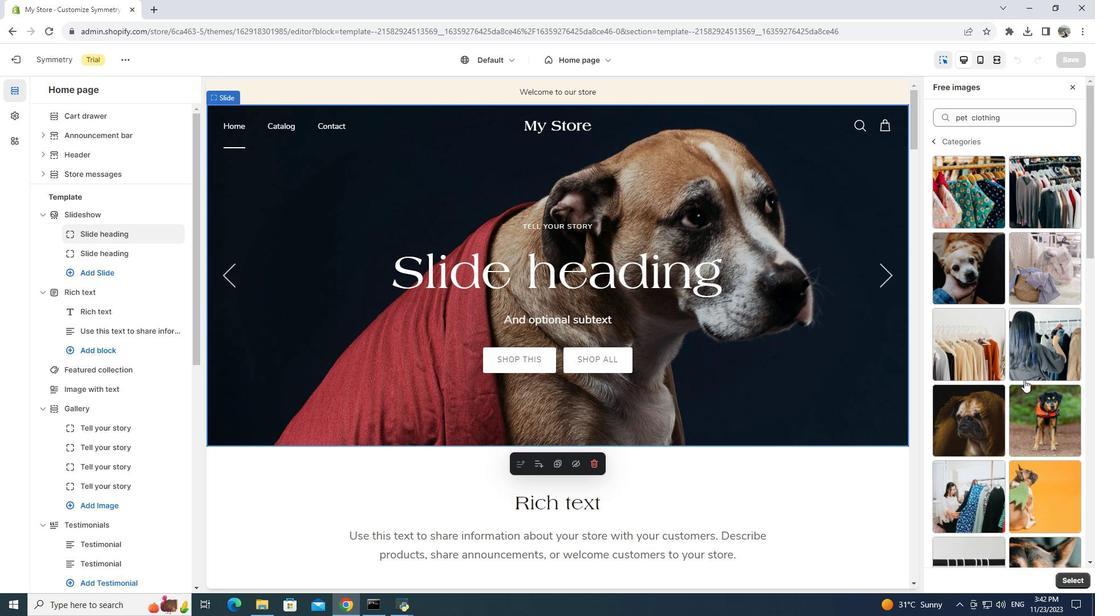 
Action: Mouse scrolled (1024, 380) with delta (0, 0)
Screenshot: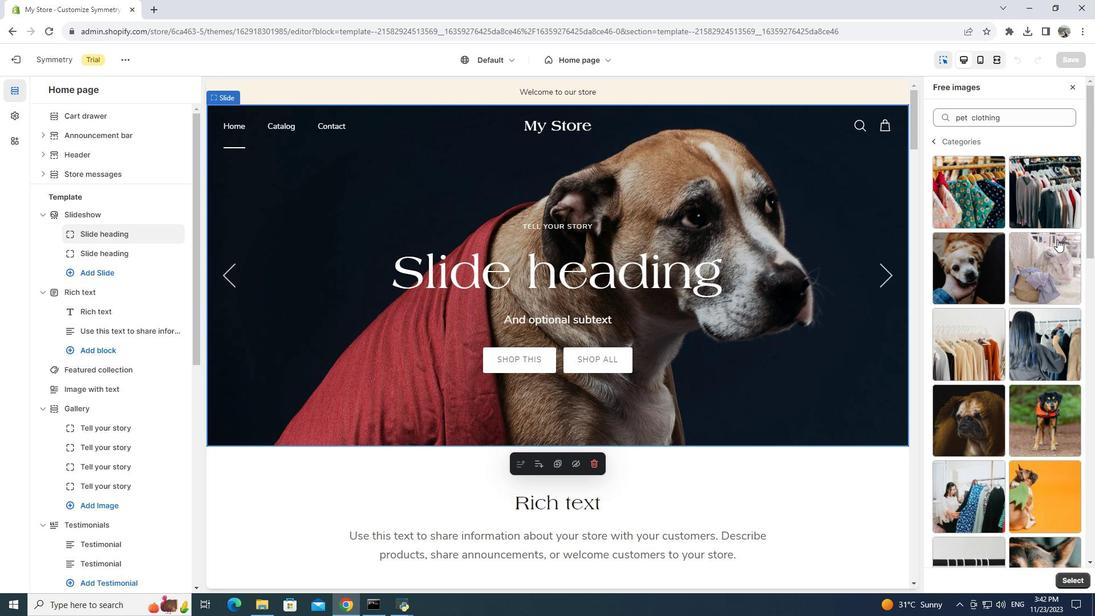 
Action: Mouse scrolled (1024, 380) with delta (0, 0)
Screenshot: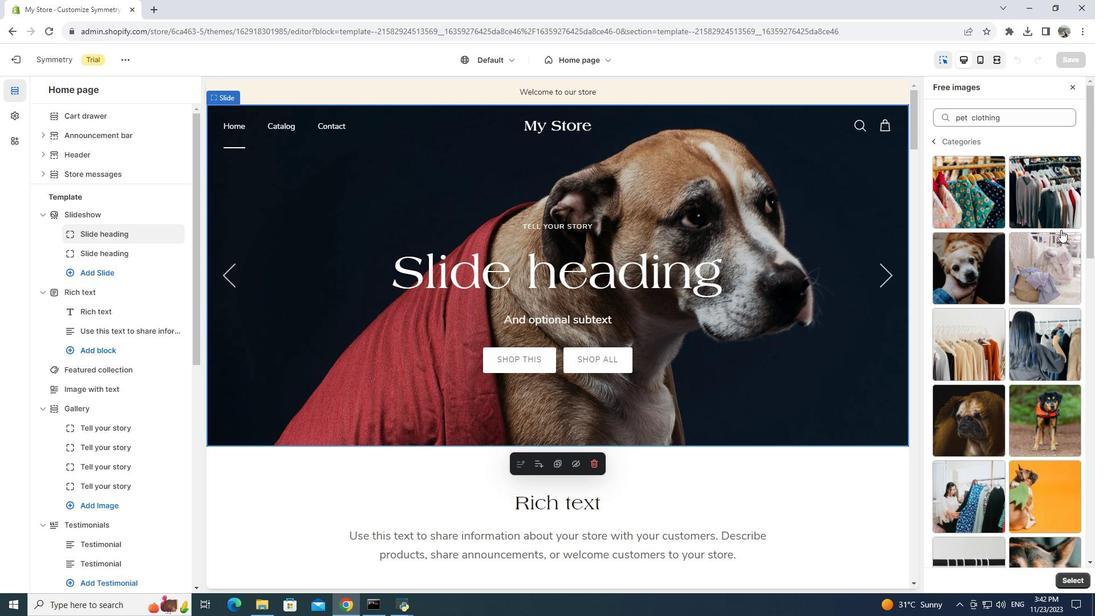
Action: Mouse scrolled (1024, 380) with delta (0, 0)
Screenshot: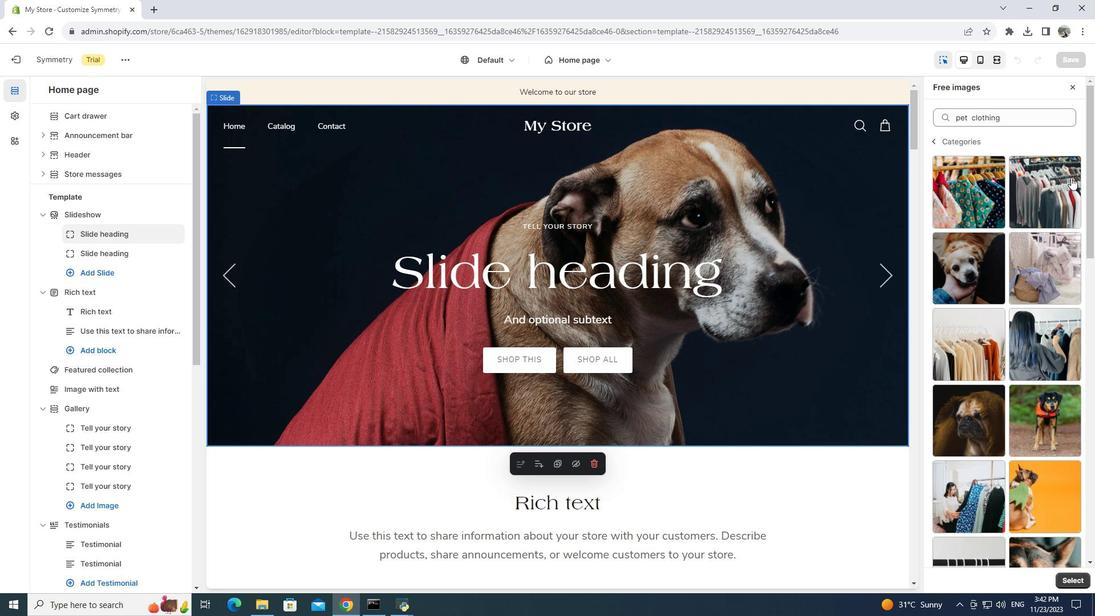 
Action: Mouse scrolled (1024, 380) with delta (0, 0)
Screenshot: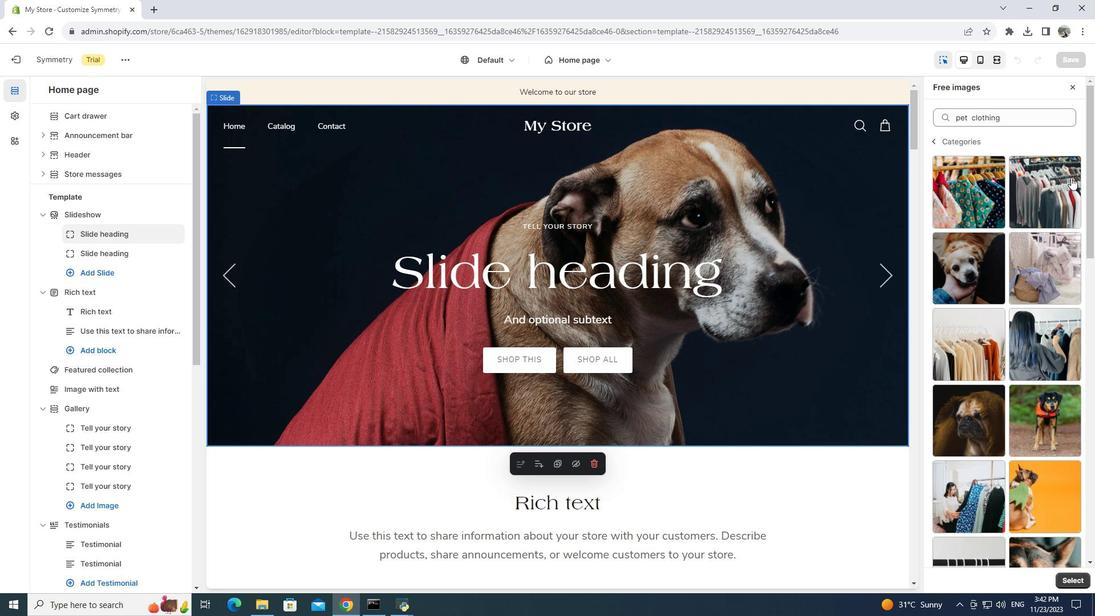
Action: Mouse scrolled (1024, 380) with delta (0, 0)
Screenshot: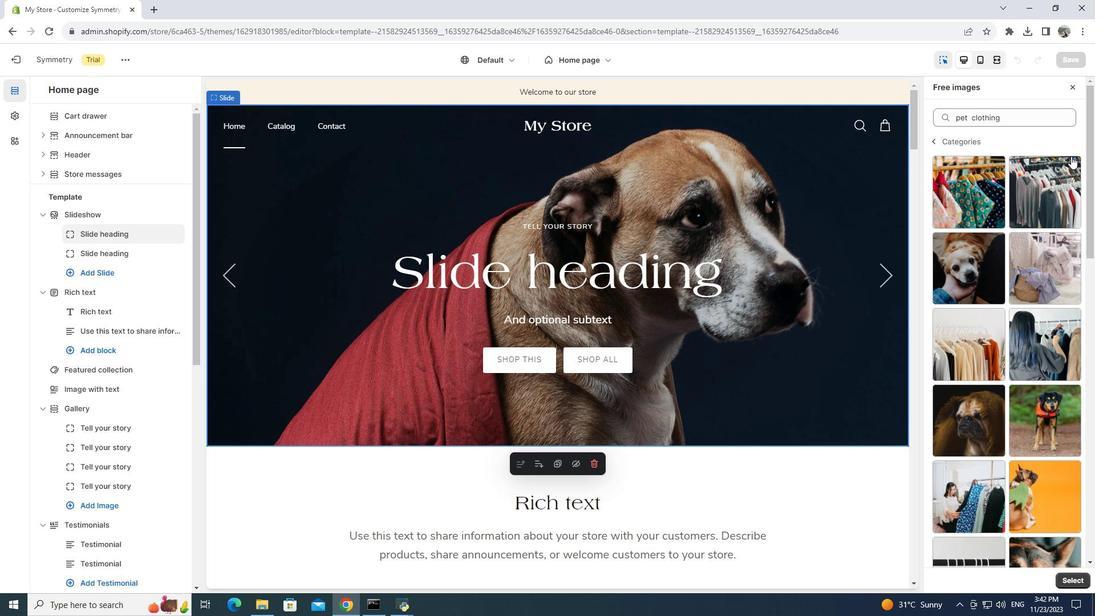 
Action: Mouse moved to (1074, 86)
Screenshot: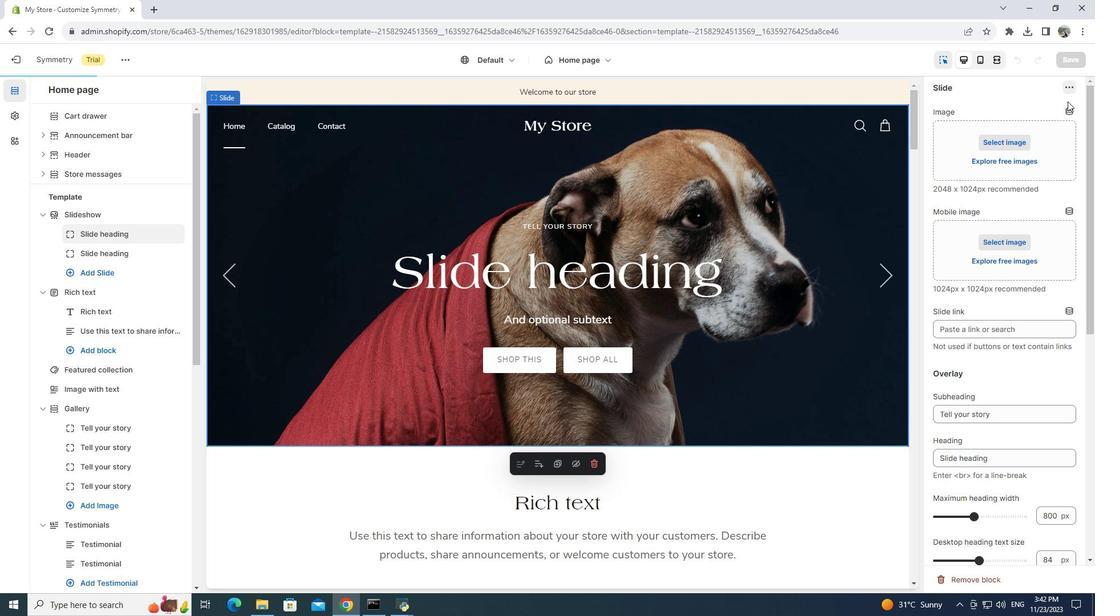 
Action: Mouse pressed left at (1074, 86)
Screenshot: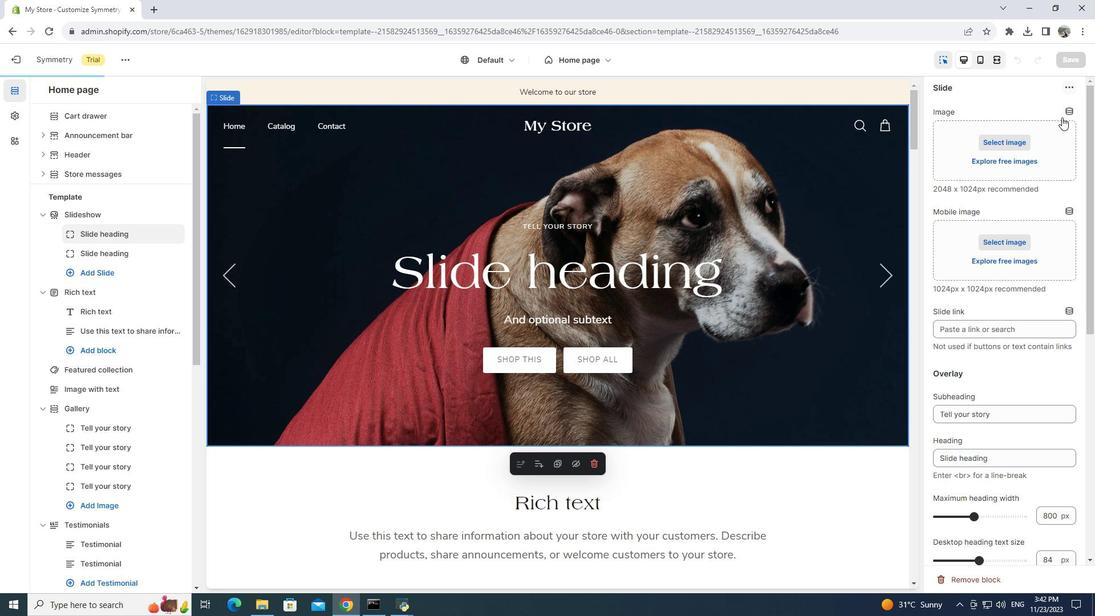 
Action: Mouse moved to (1004, 158)
Screenshot: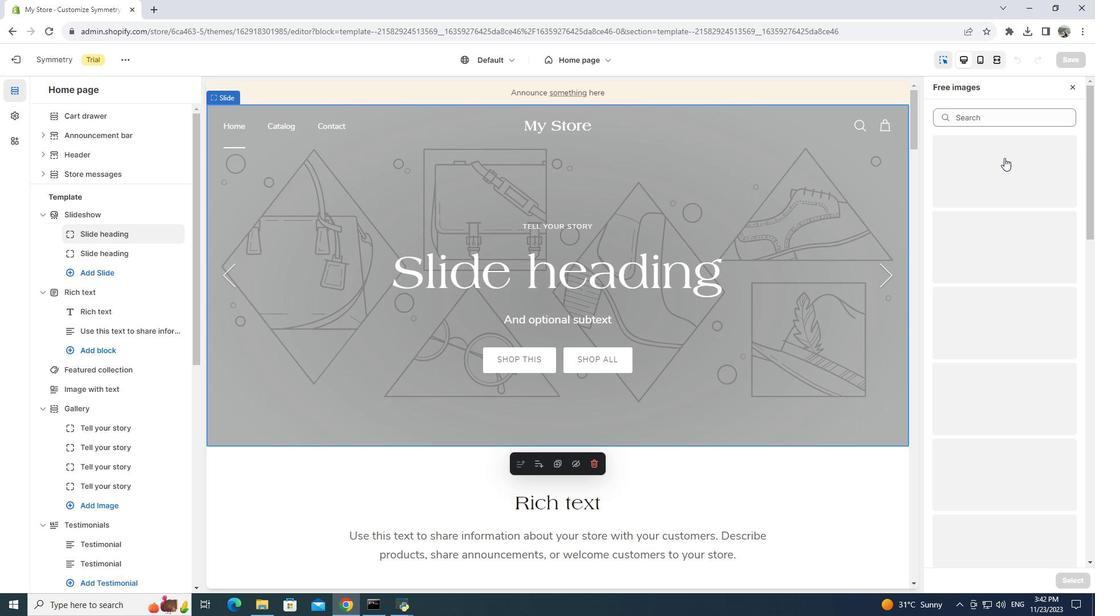 
Action: Mouse pressed left at (1004, 158)
Screenshot: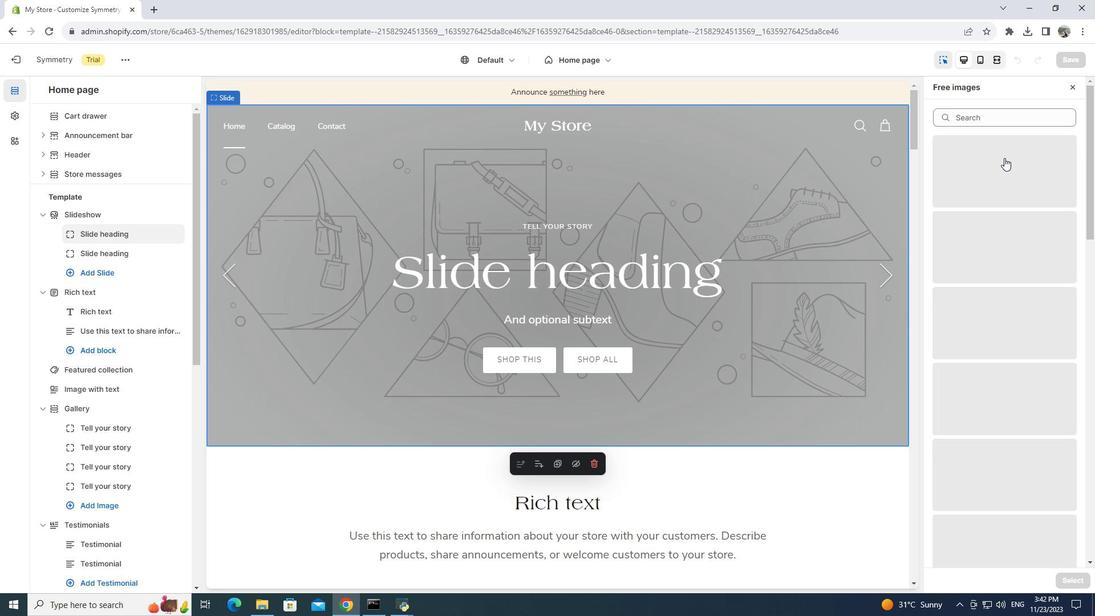 
Action: Mouse moved to (1071, 82)
Screenshot: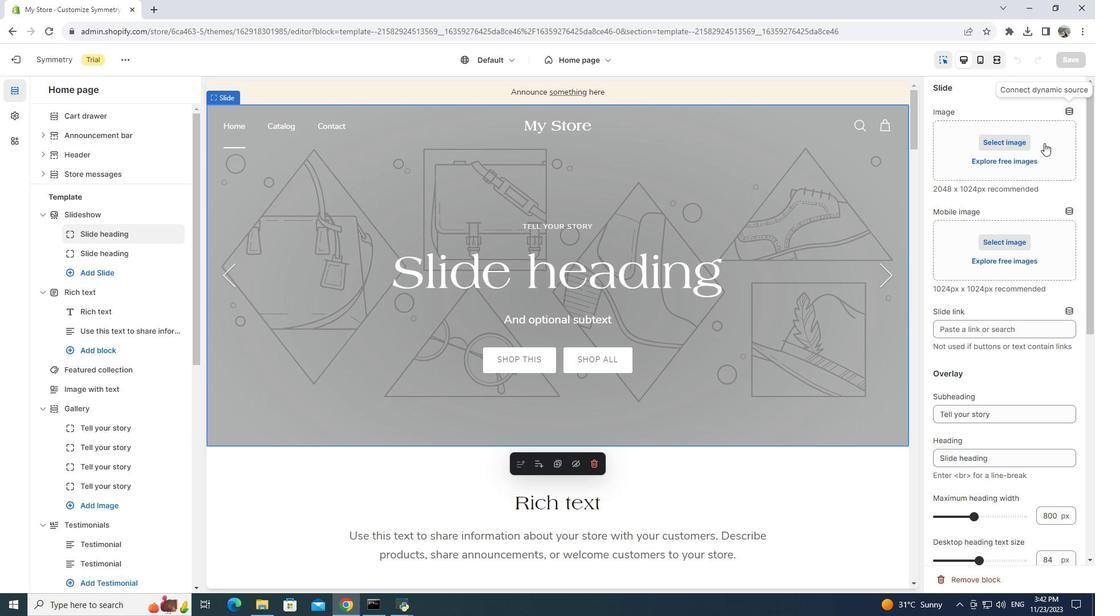 
Action: Mouse pressed left at (1071, 82)
Screenshot: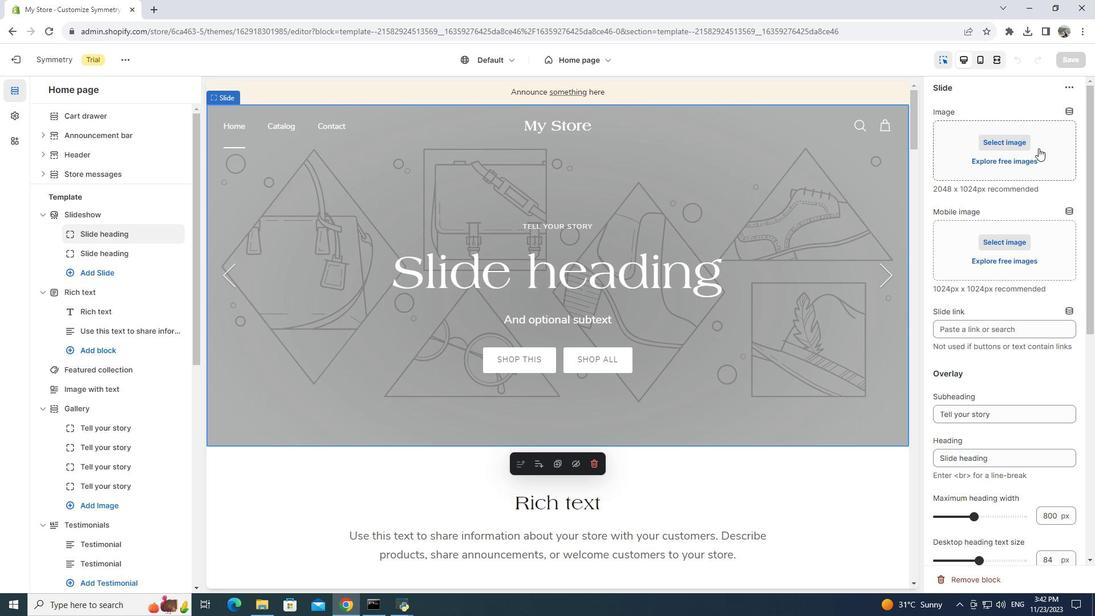 
Action: Mouse moved to (1014, 138)
Screenshot: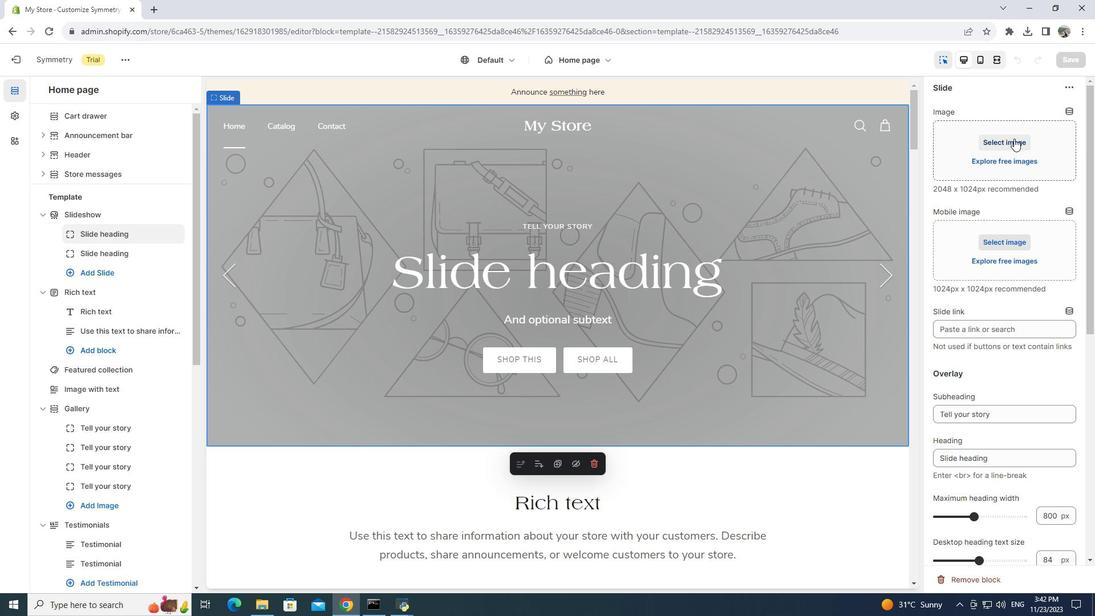 
Action: Mouse pressed left at (1014, 138)
Screenshot: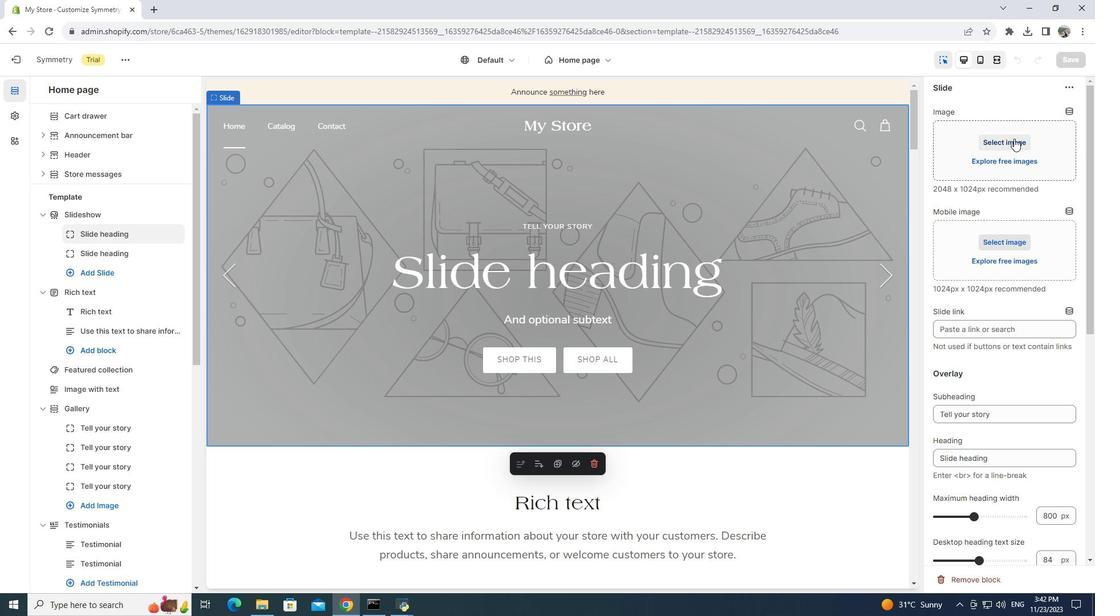 
Action: Mouse moved to (671, 289)
Screenshot: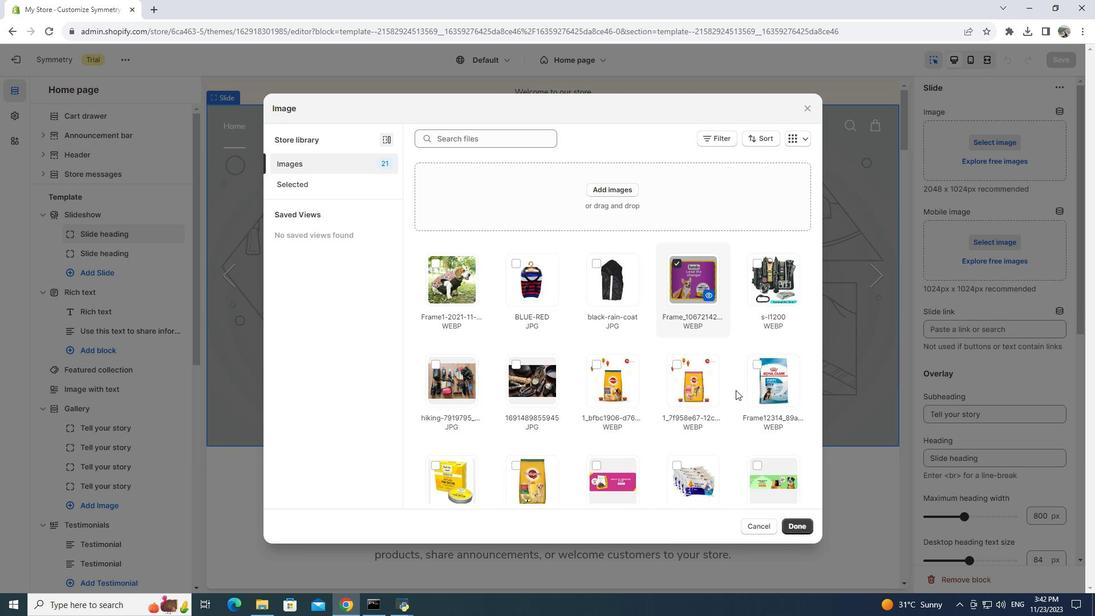 
Action: Mouse pressed left at (671, 289)
Screenshot: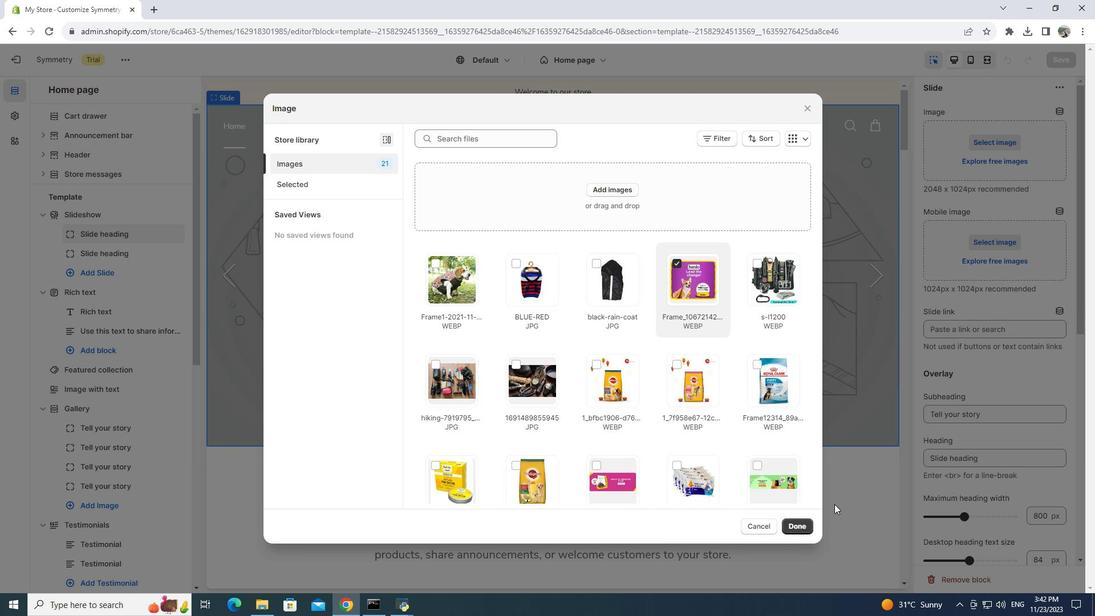 
Action: Mouse moved to (802, 527)
Screenshot: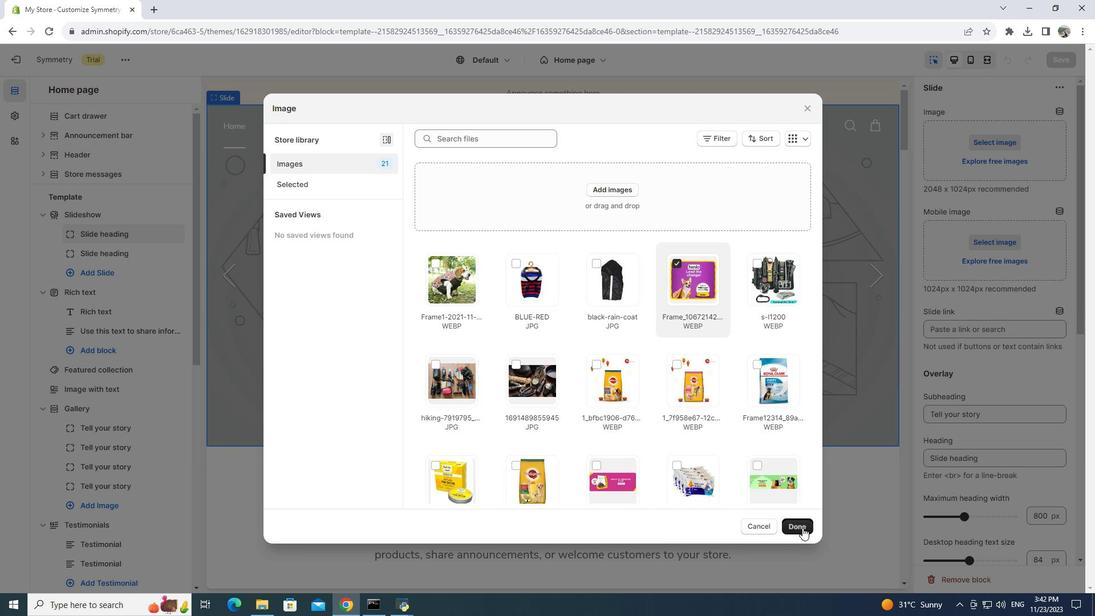 
Action: Mouse pressed left at (802, 527)
Screenshot: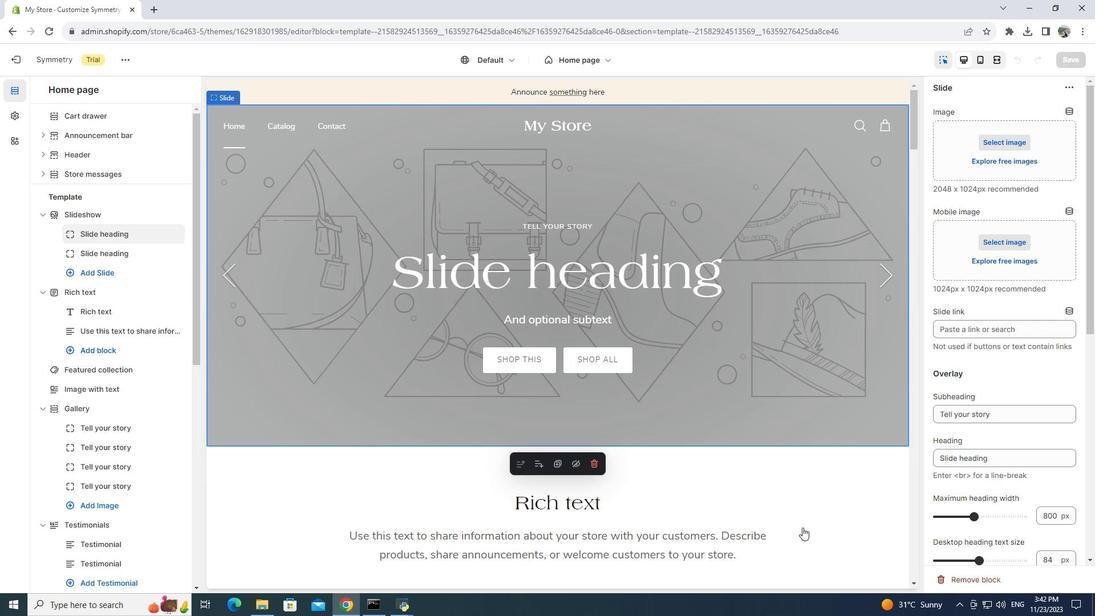 
Action: Mouse moved to (1015, 363)
Screenshot: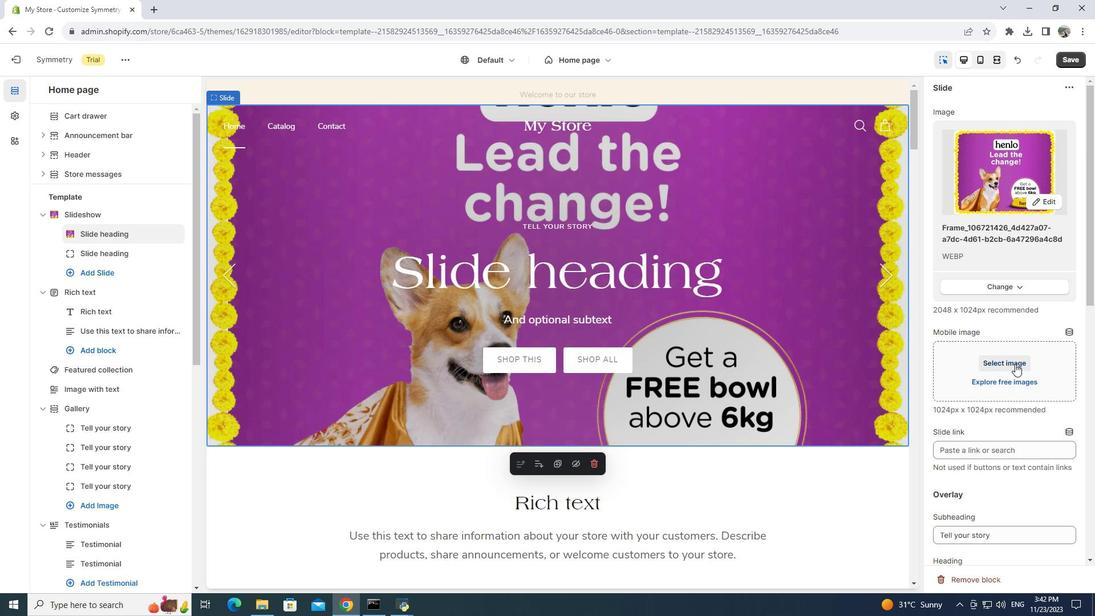 
Action: Mouse pressed left at (1015, 363)
Screenshot: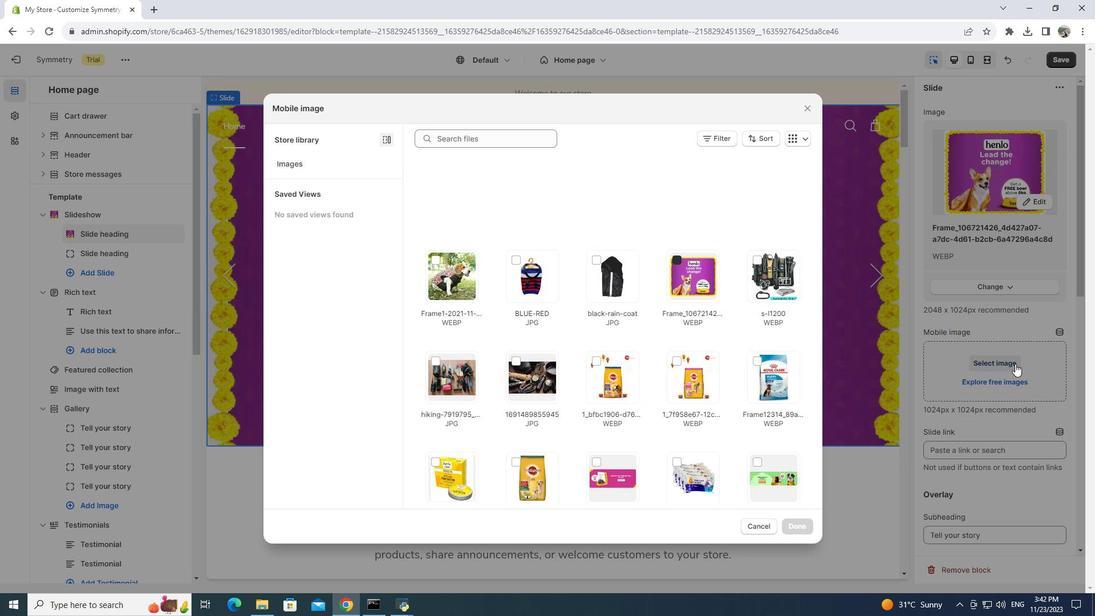 
Action: Mouse moved to (709, 350)
Screenshot: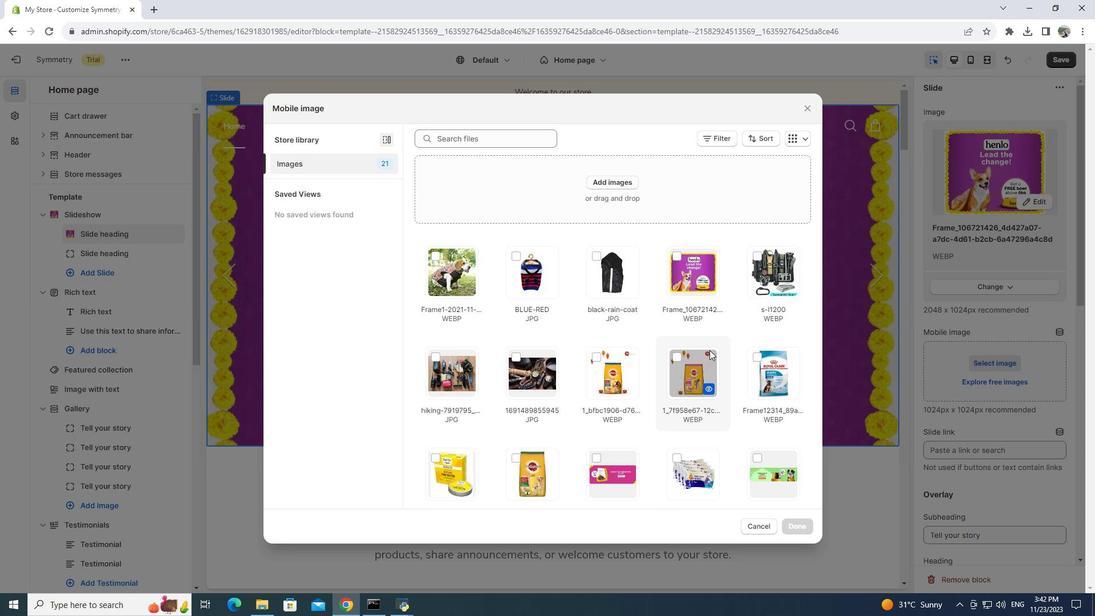 
Action: Mouse scrolled (709, 349) with delta (0, 0)
Screenshot: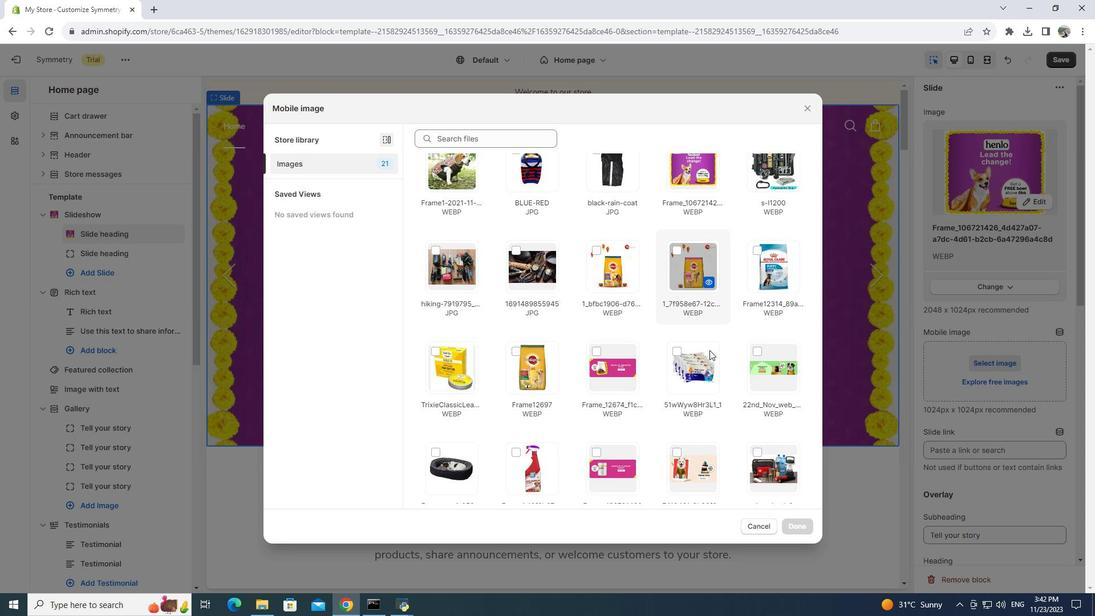
Action: Mouse scrolled (709, 349) with delta (0, 0)
Screenshot: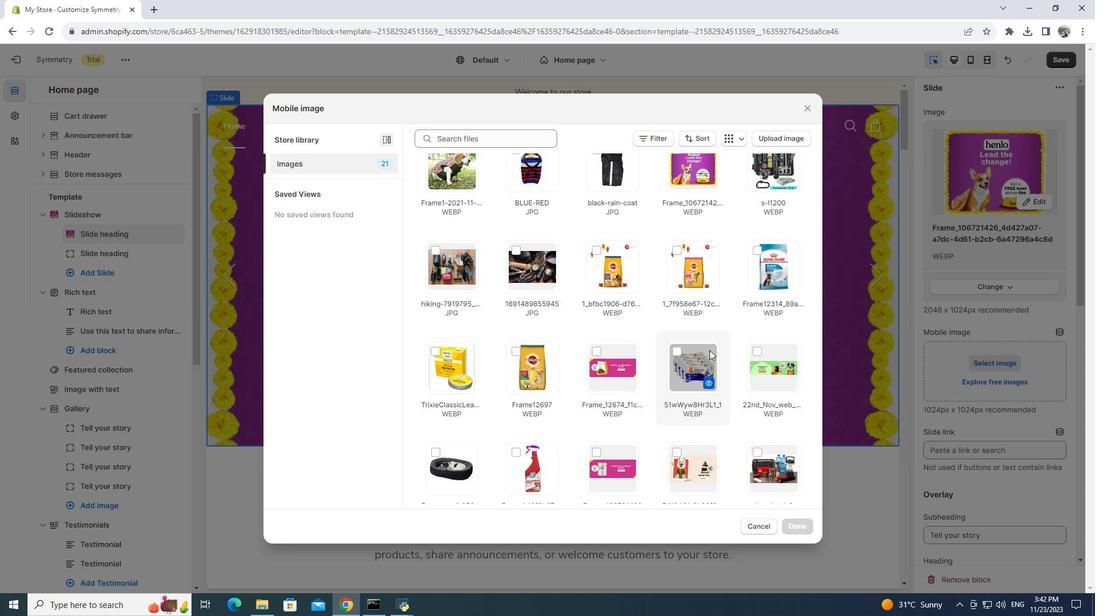 
Action: Mouse scrolled (709, 349) with delta (0, 0)
Screenshot: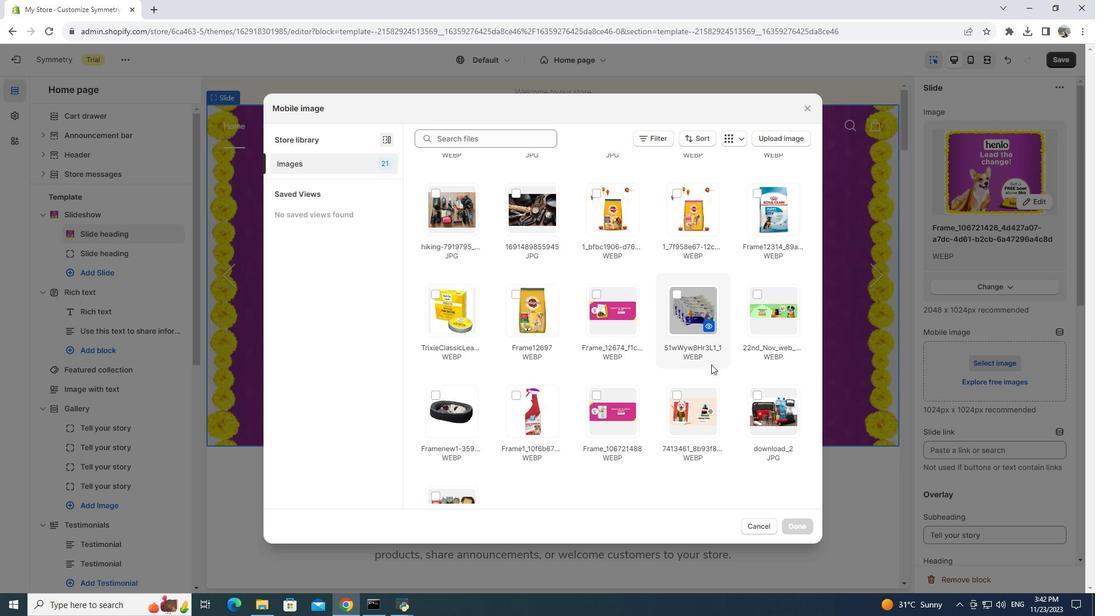 
Action: Mouse moved to (762, 407)
Screenshot: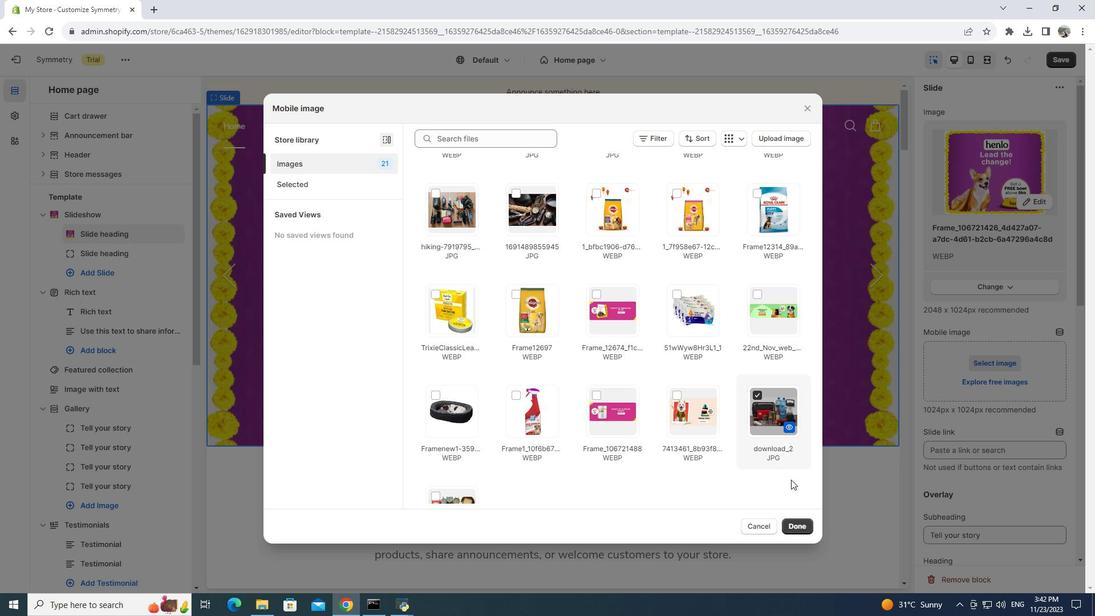 
Action: Mouse pressed left at (762, 407)
Screenshot: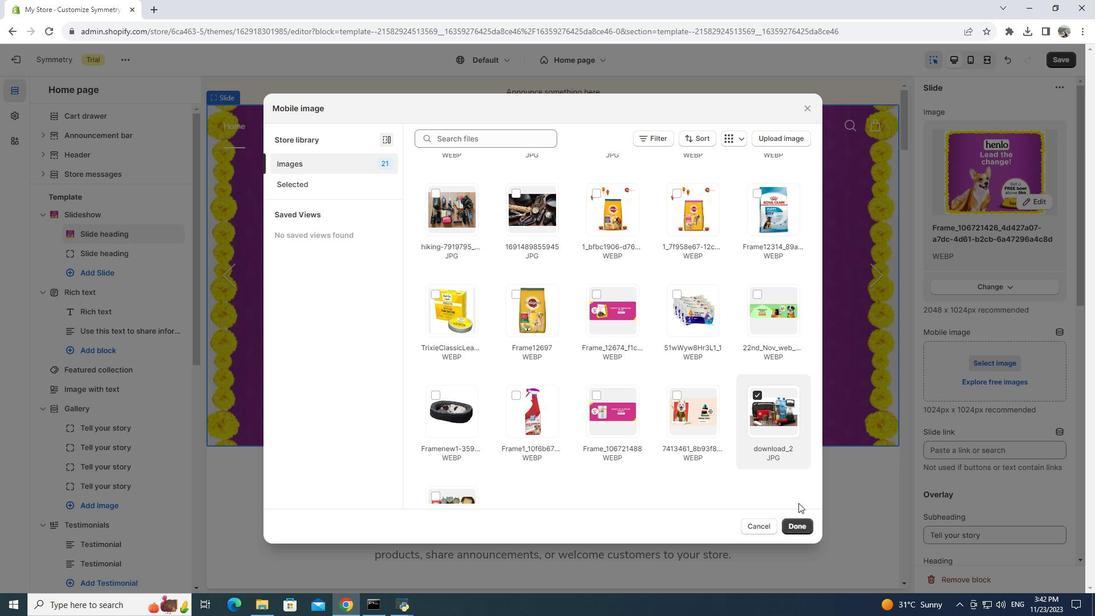 
Action: Mouse moved to (797, 527)
Screenshot: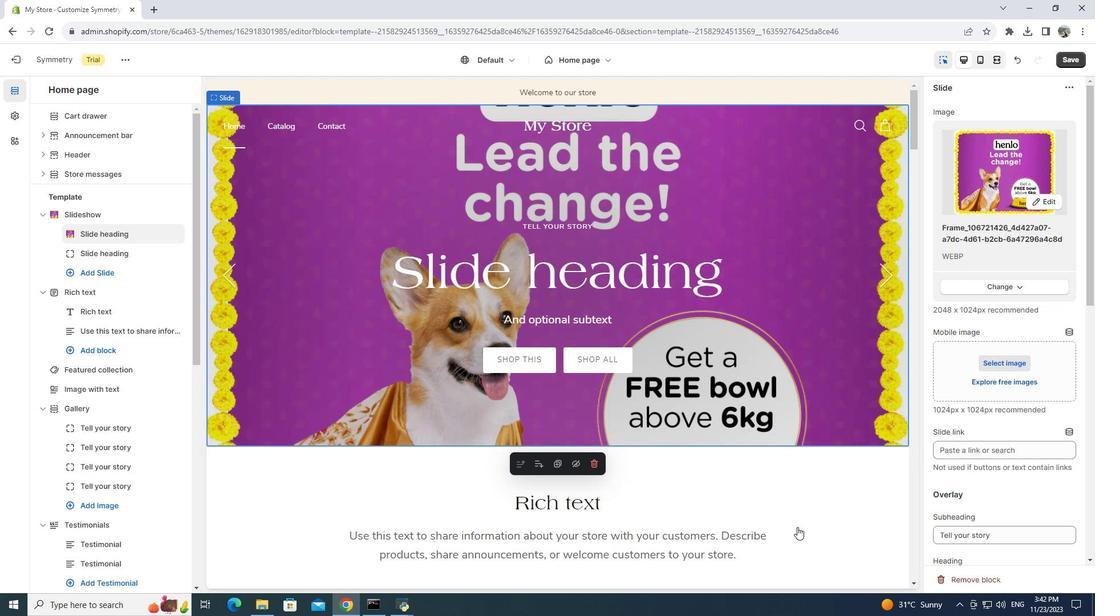 
Action: Mouse pressed left at (797, 527)
Screenshot: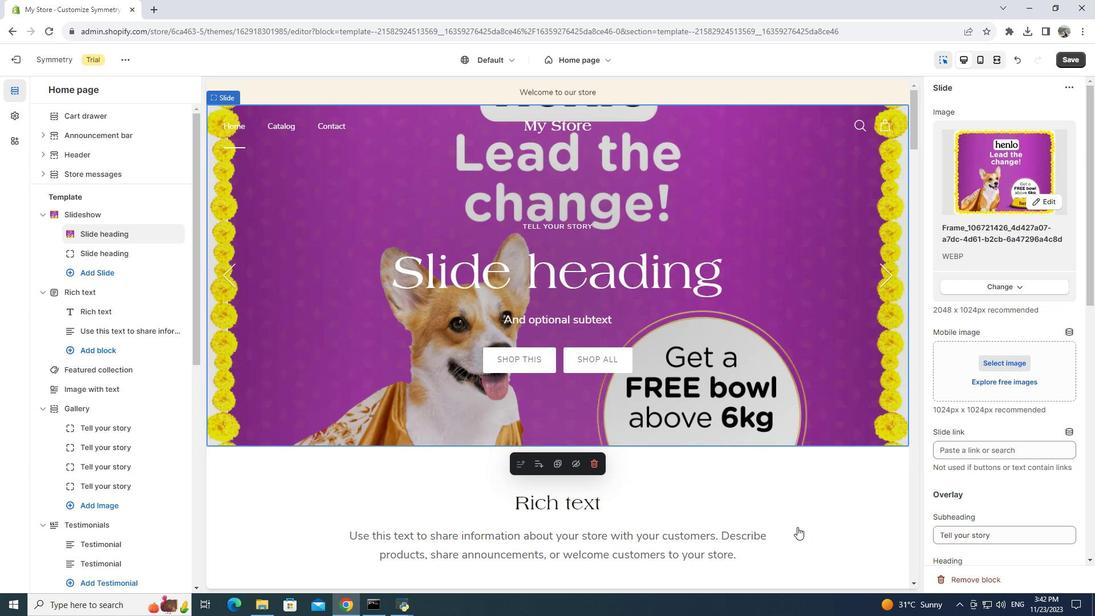 
Action: Mouse moved to (885, 273)
Screenshot: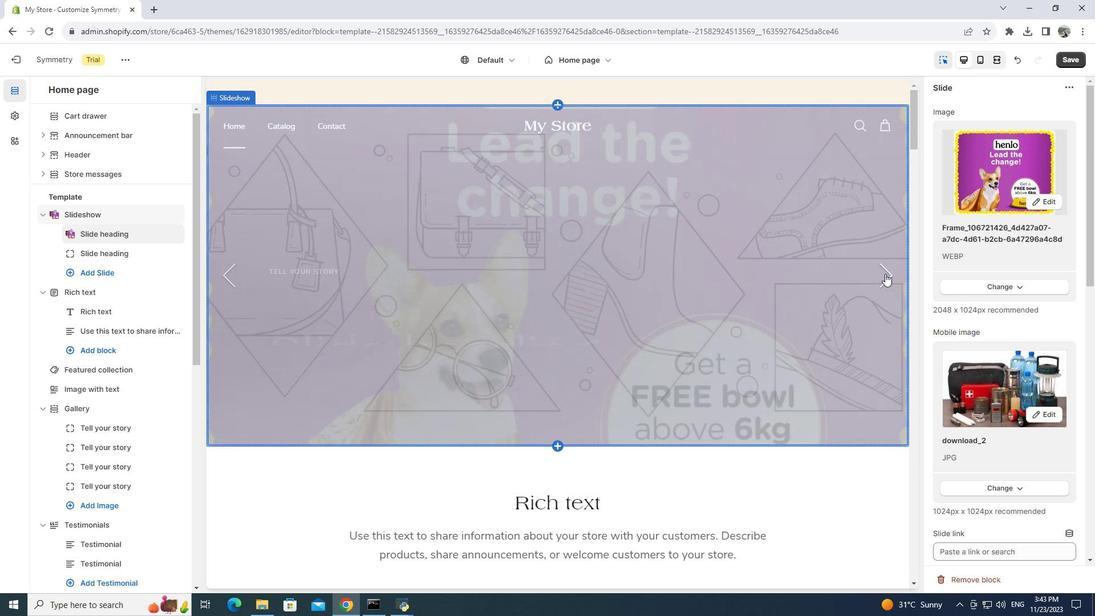 
Action: Mouse pressed left at (885, 273)
Screenshot: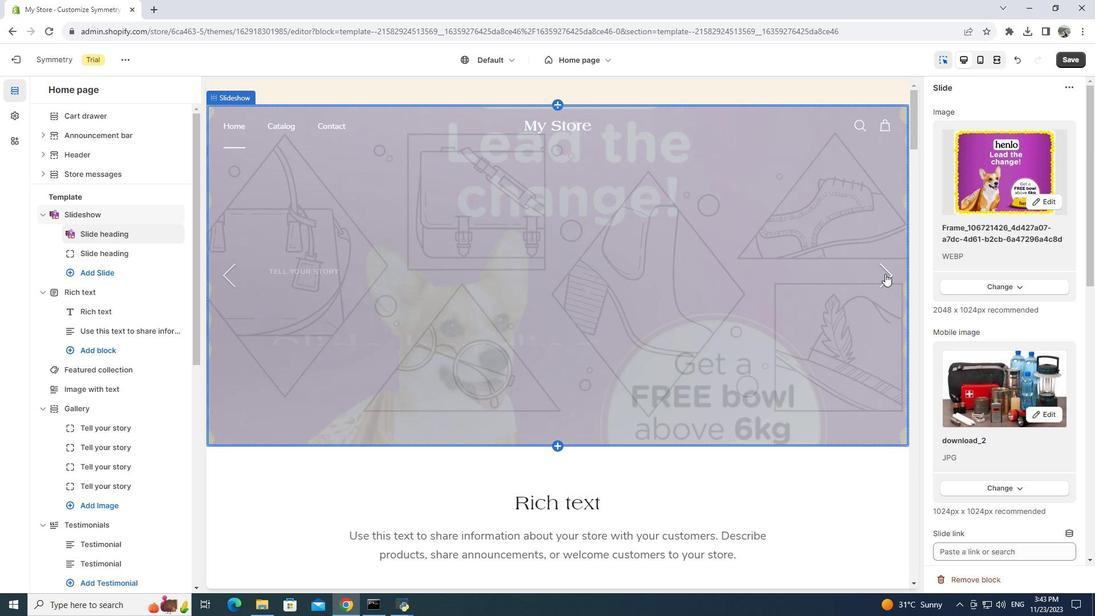 
Action: Mouse moved to (741, 299)
Screenshot: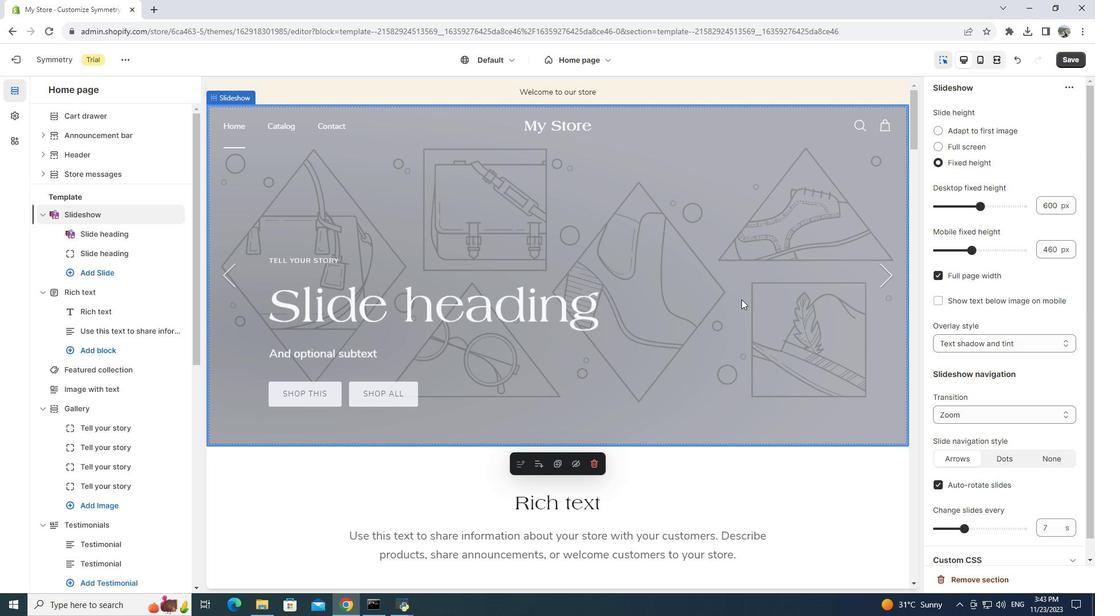 
Action: Mouse pressed left at (741, 299)
Screenshot: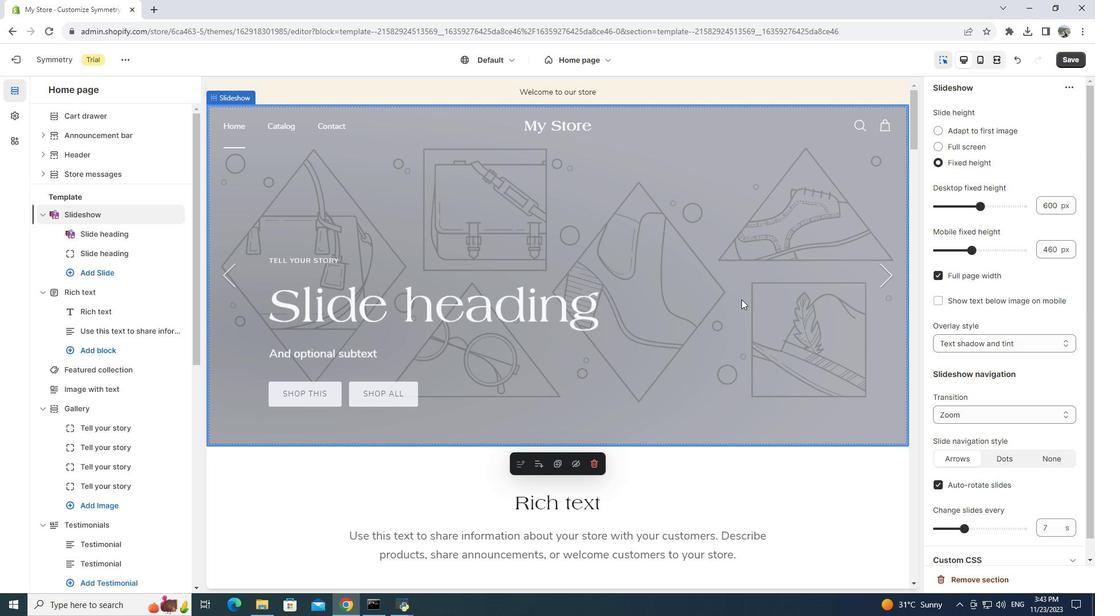 
Action: Mouse pressed left at (741, 299)
Screenshot: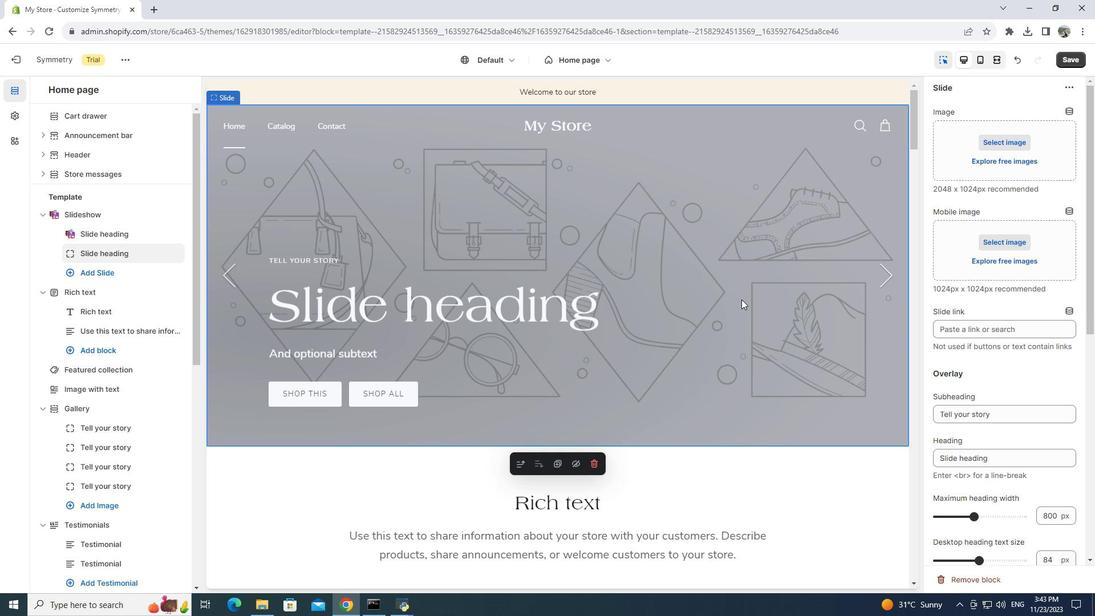 
Action: Mouse pressed left at (741, 299)
Screenshot: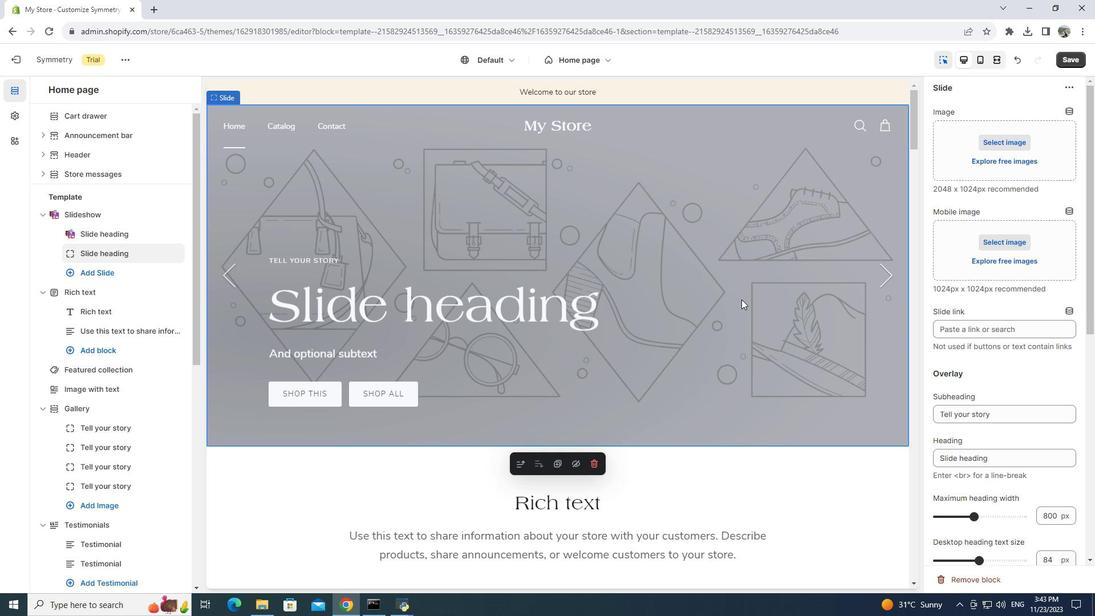 
Action: Mouse moved to (997, 139)
Screenshot: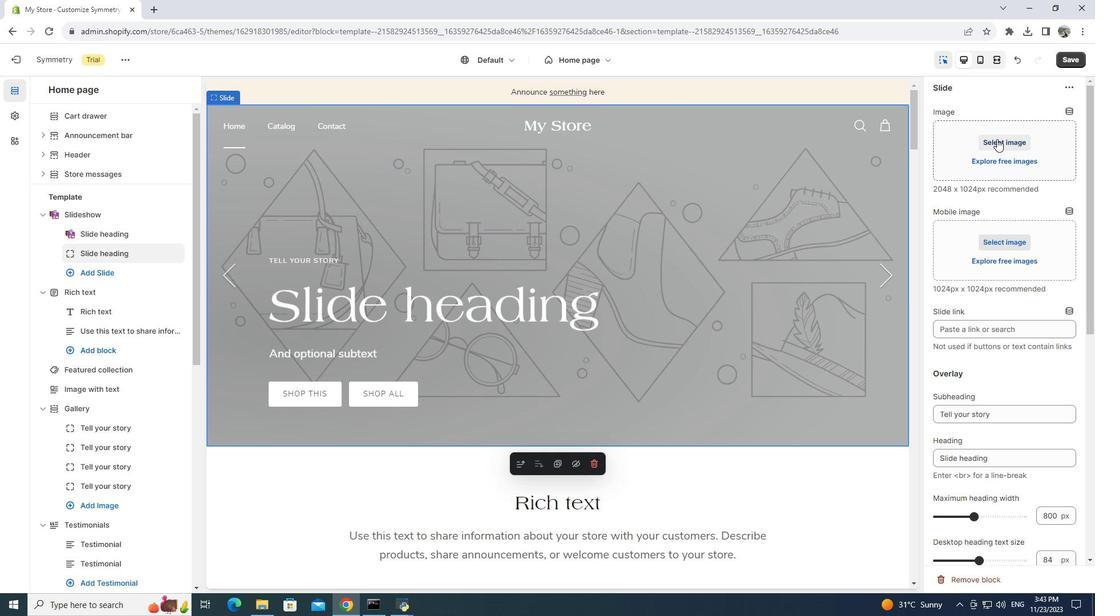 
Action: Mouse pressed left at (997, 139)
Screenshot: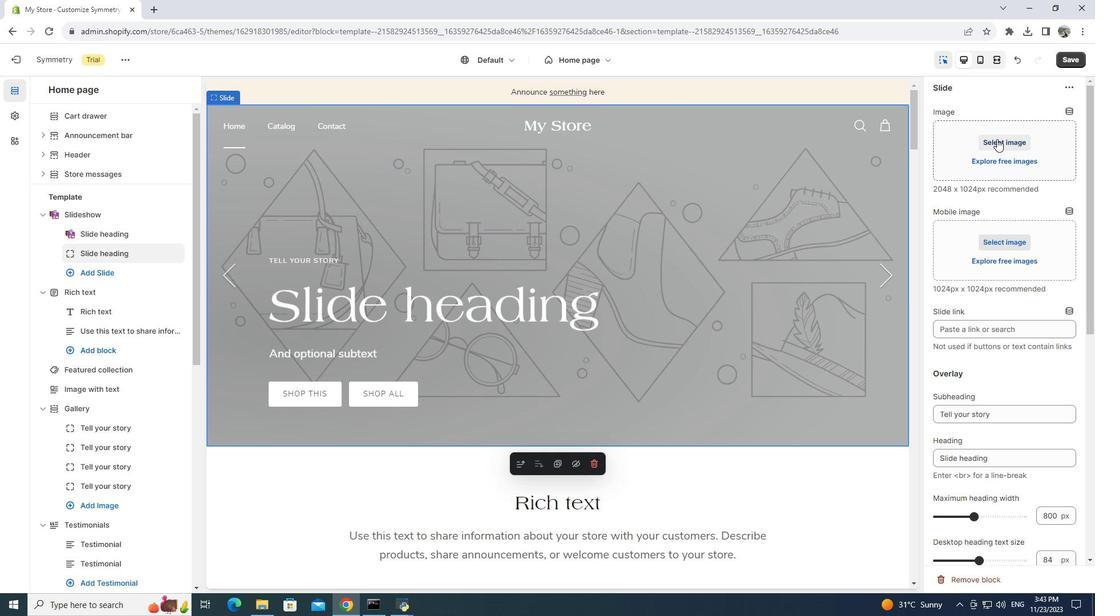 
Action: Mouse moved to (654, 390)
Screenshot: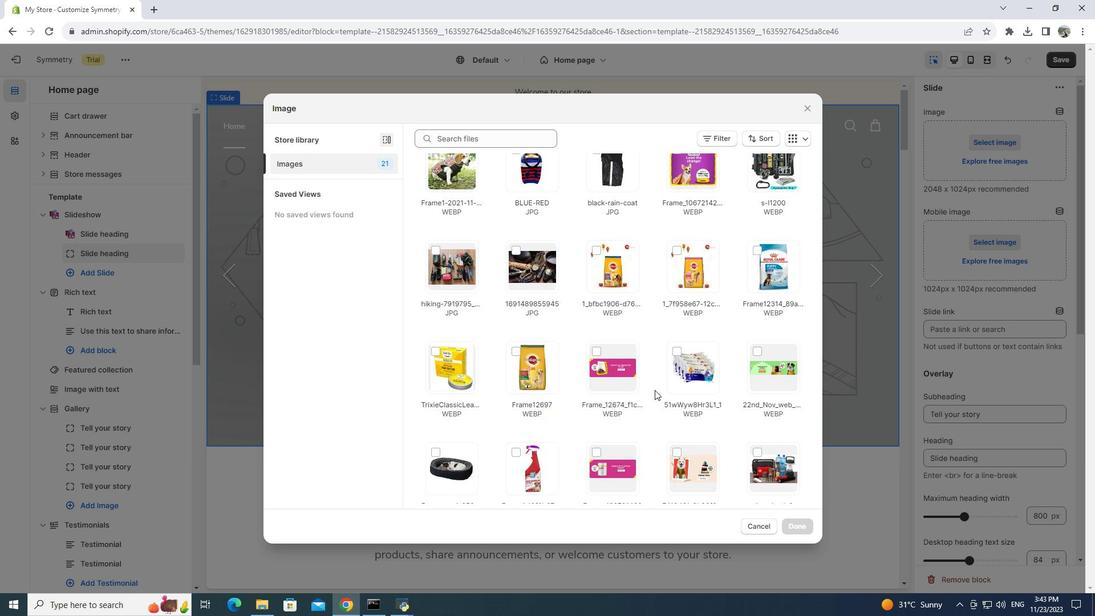 
Action: Mouse scrolled (654, 389) with delta (0, 0)
Screenshot: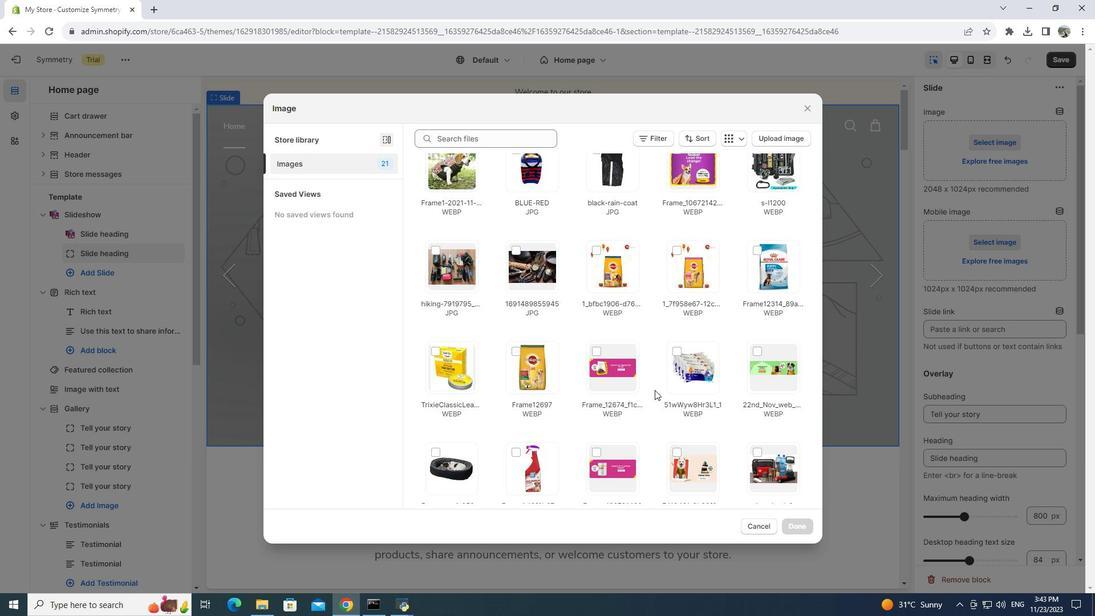 
Action: Mouse scrolled (654, 389) with delta (0, 0)
Screenshot: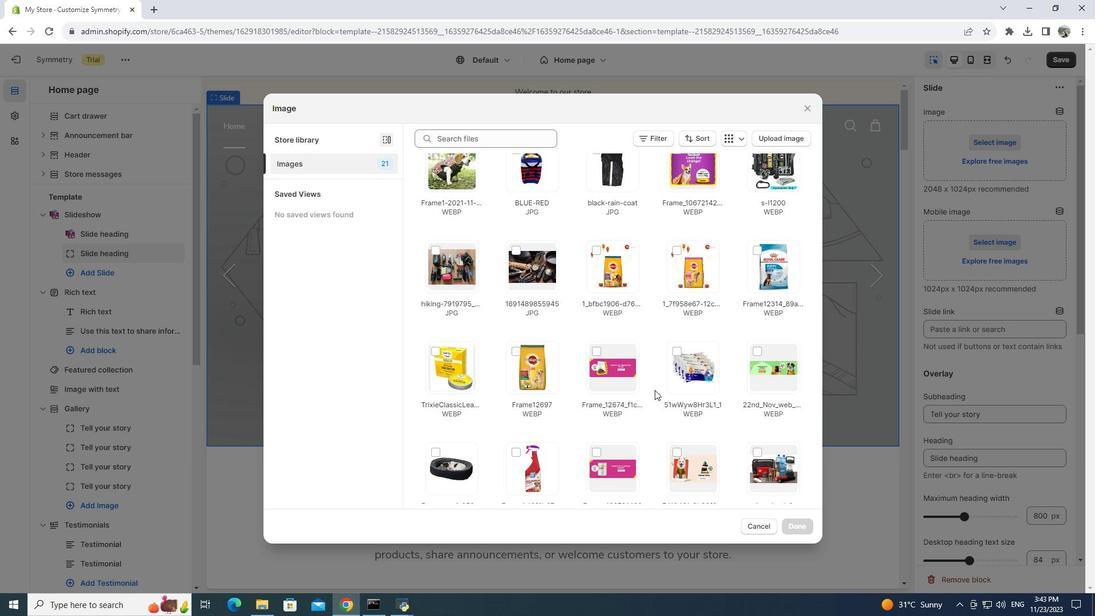 
Action: Mouse moved to (654, 390)
Screenshot: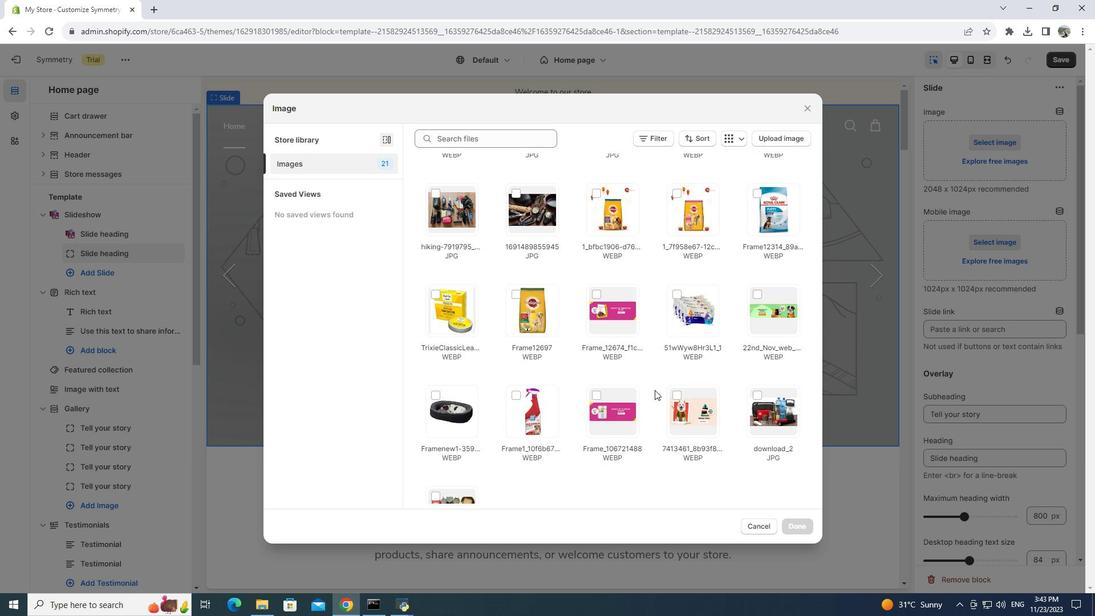 
Action: Mouse scrolled (654, 389) with delta (0, 0)
Screenshot: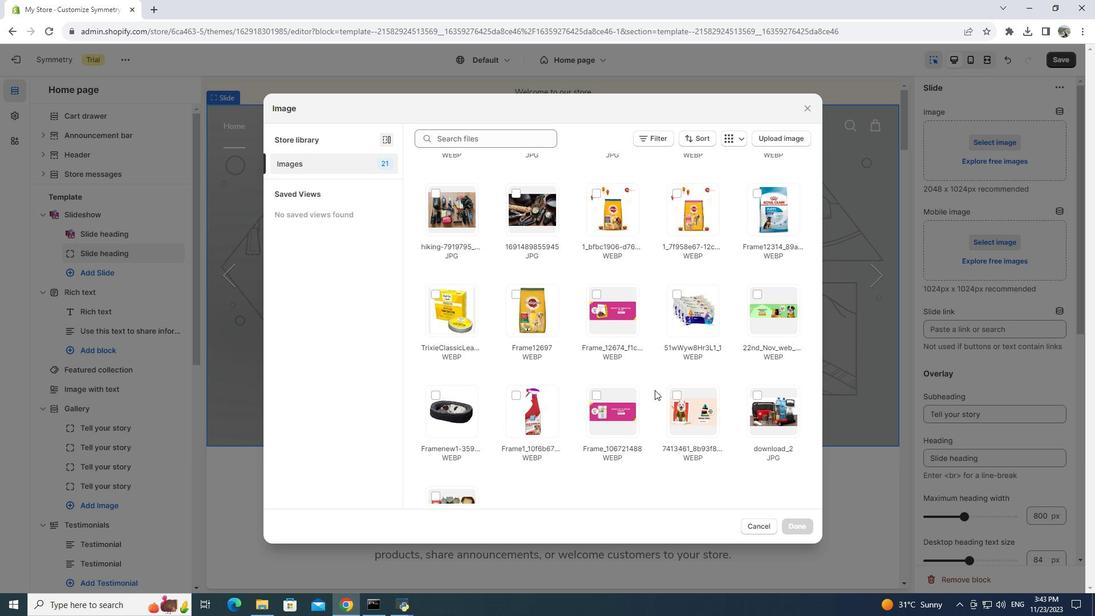
Action: Mouse moved to (778, 297)
Screenshot: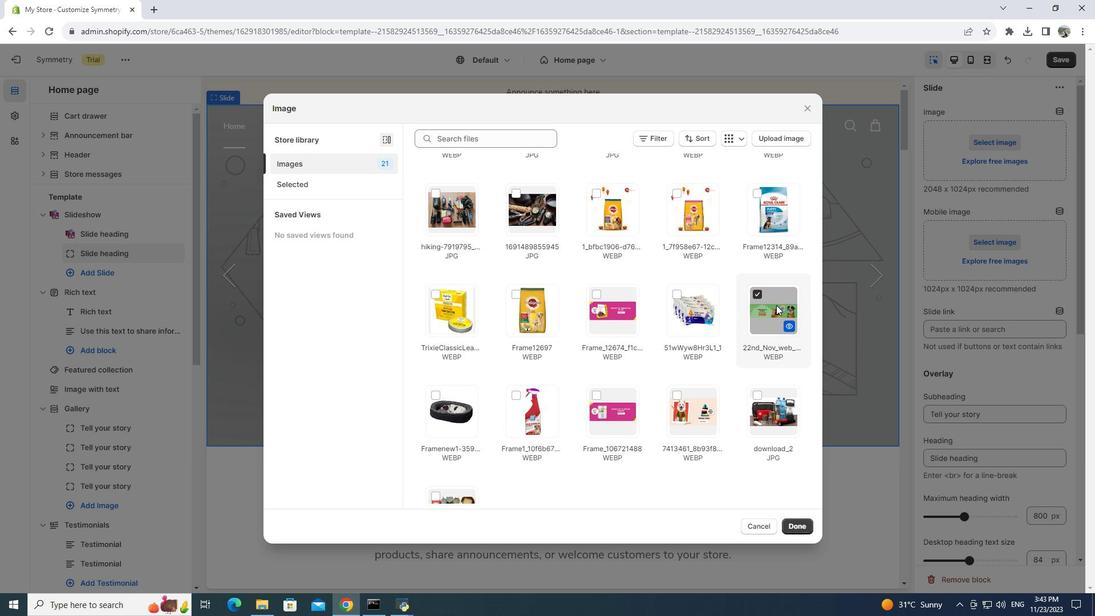 
Action: Mouse pressed left at (778, 297)
Screenshot: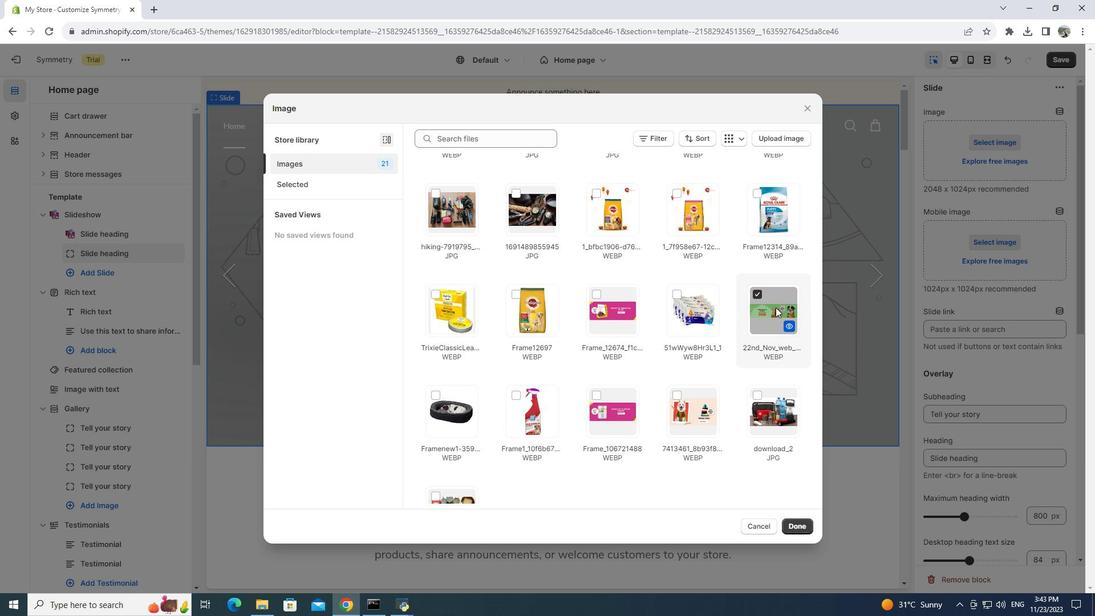 
Action: Mouse moved to (800, 527)
Screenshot: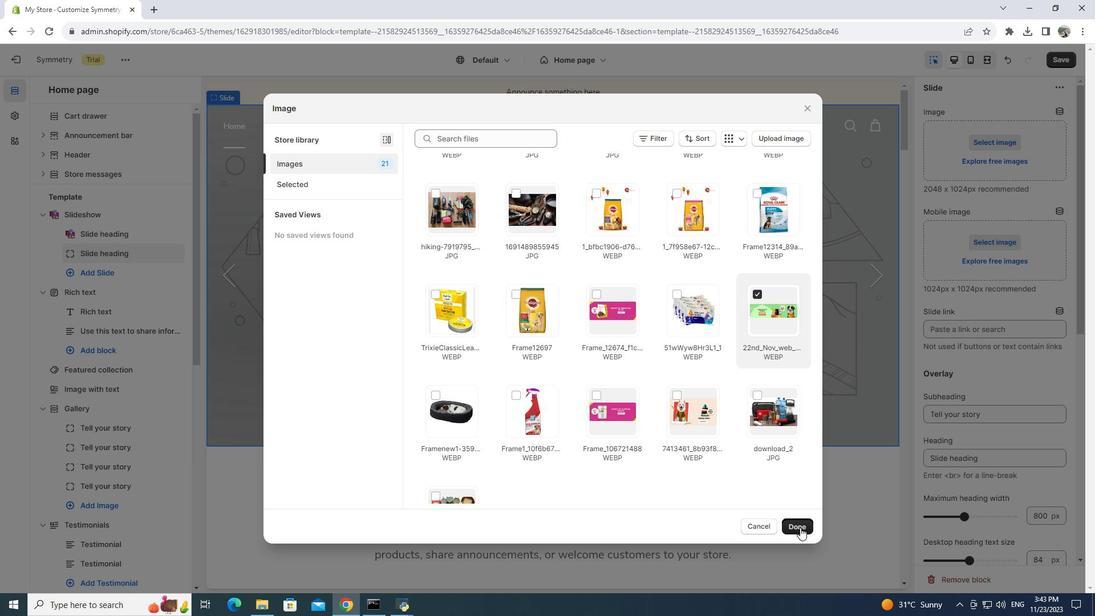 
Action: Mouse pressed left at (800, 527)
Screenshot: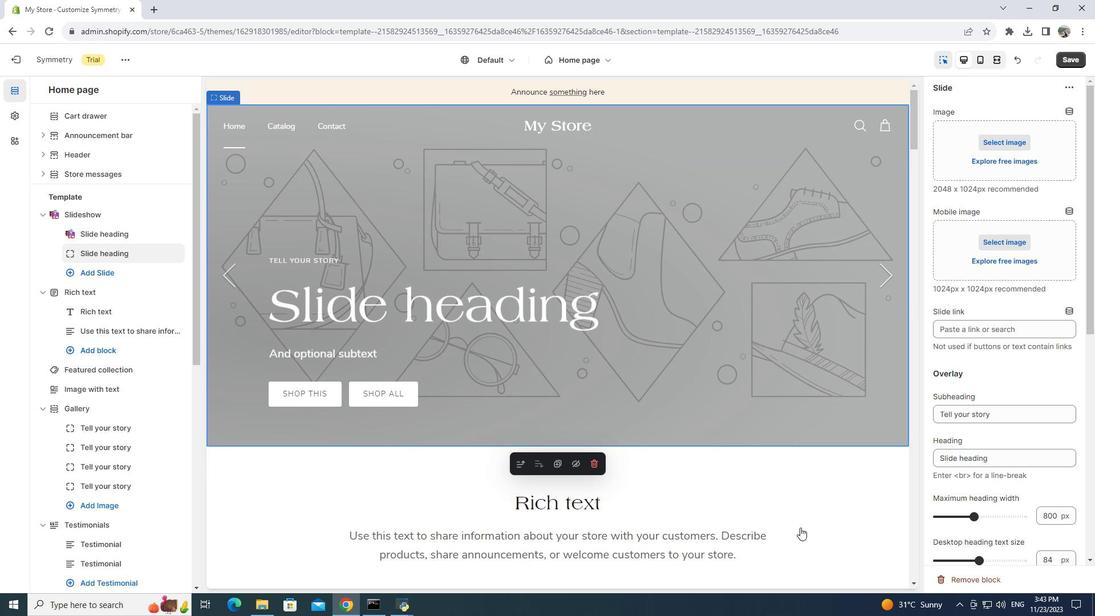 
Action: Mouse moved to (888, 270)
Screenshot: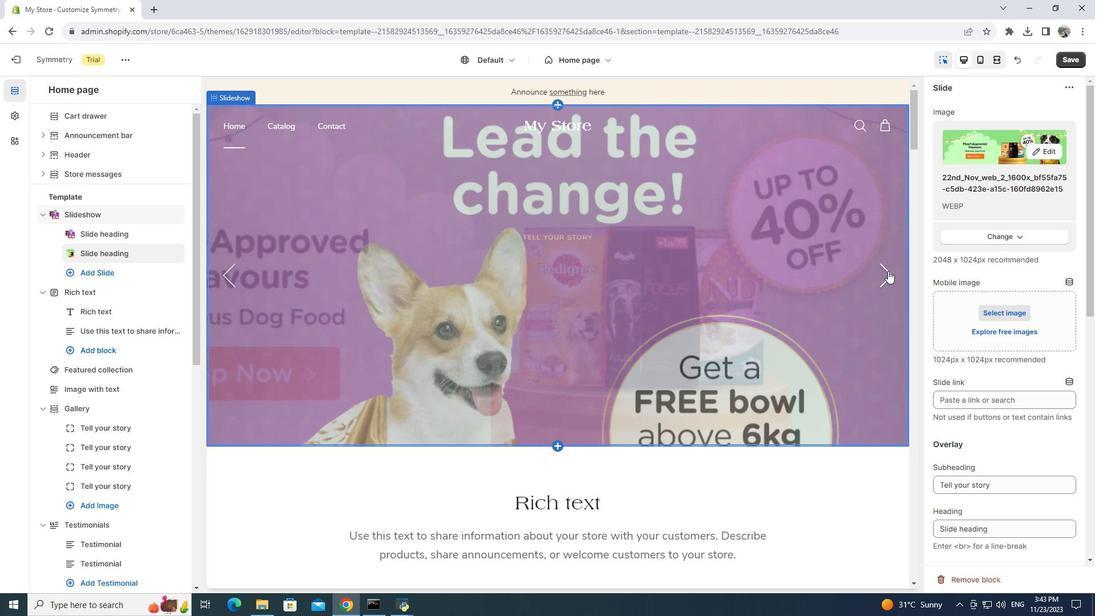 
Action: Mouse pressed left at (888, 270)
Screenshot: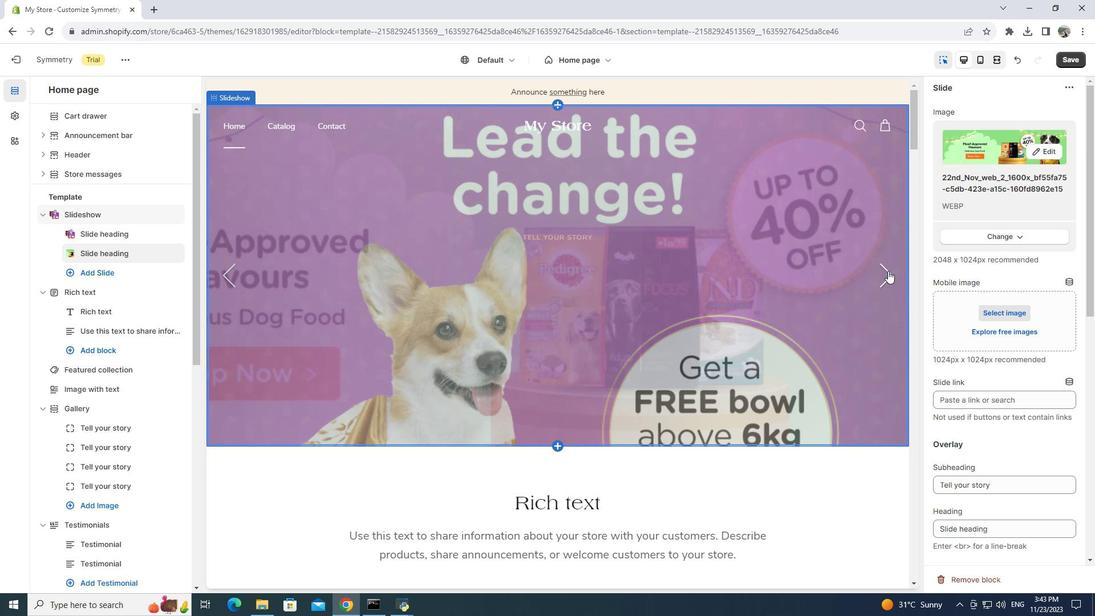 
Action: Mouse moved to (887, 271)
Screenshot: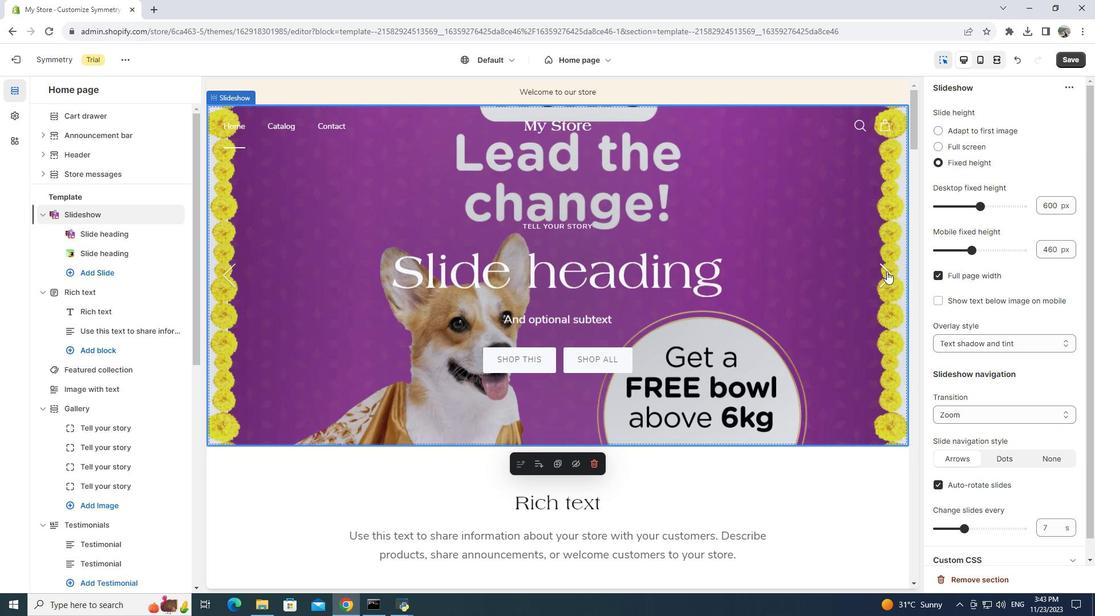 
Action: Mouse pressed left at (887, 271)
Screenshot: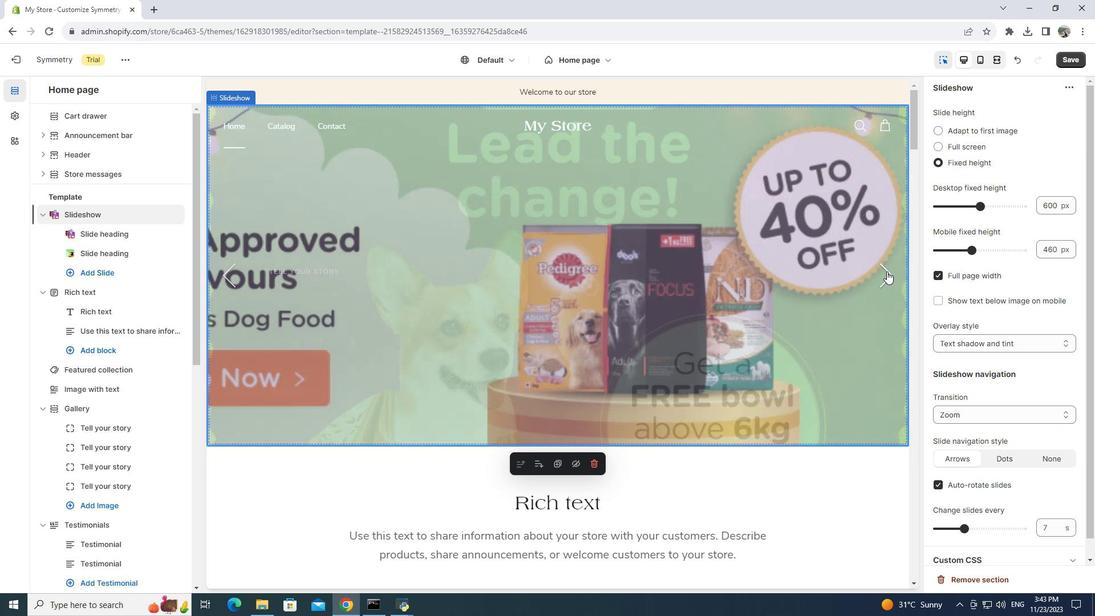 
Action: Mouse moved to (815, 285)
Screenshot: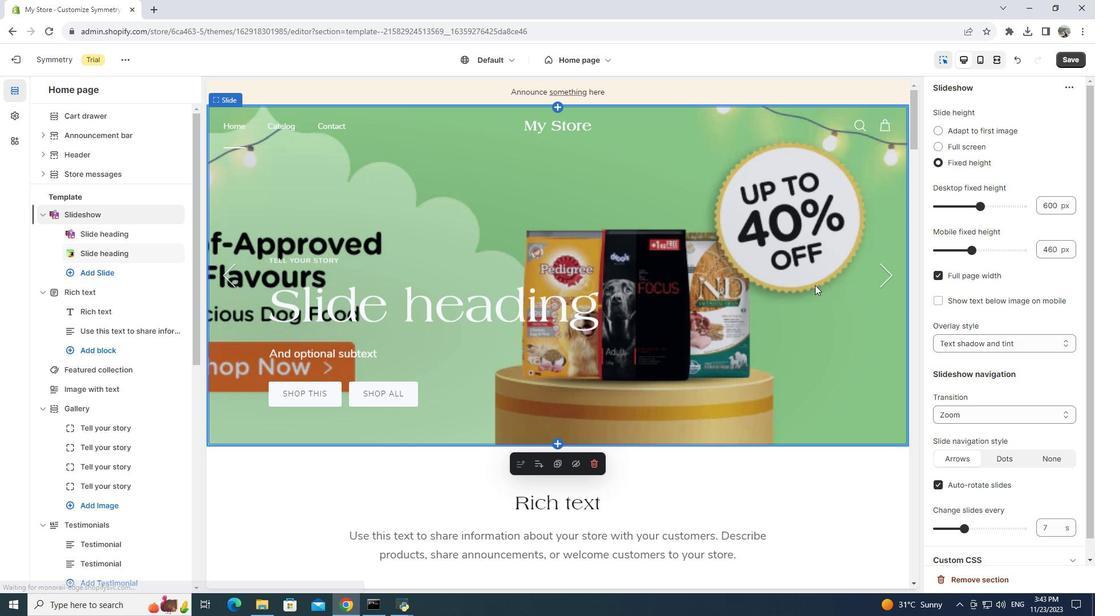 
Action: Mouse pressed left at (815, 285)
Screenshot: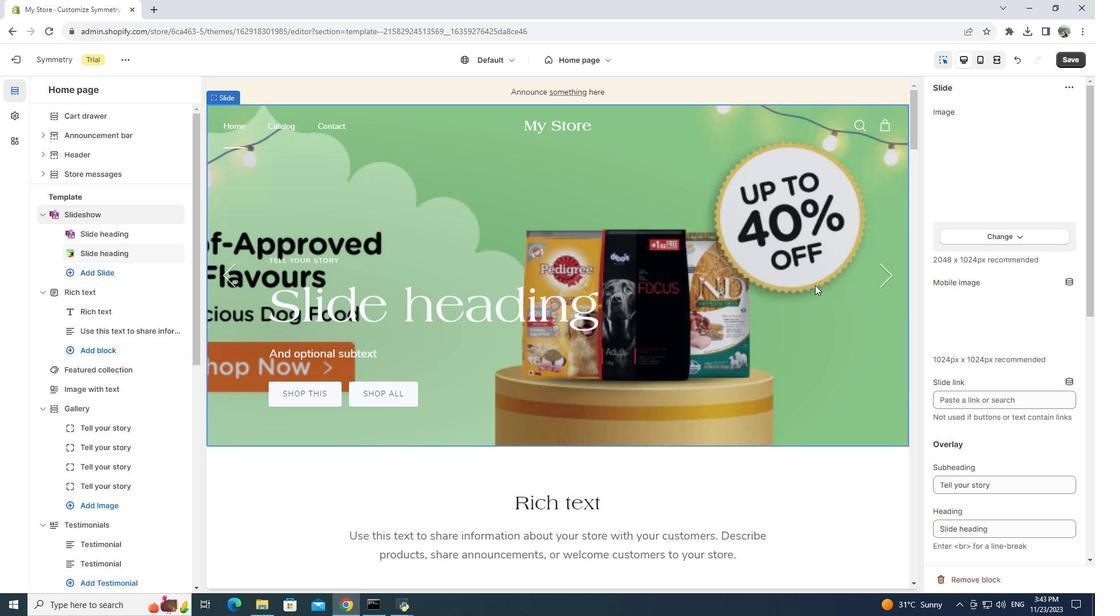 
Action: Mouse moved to (987, 237)
Screenshot: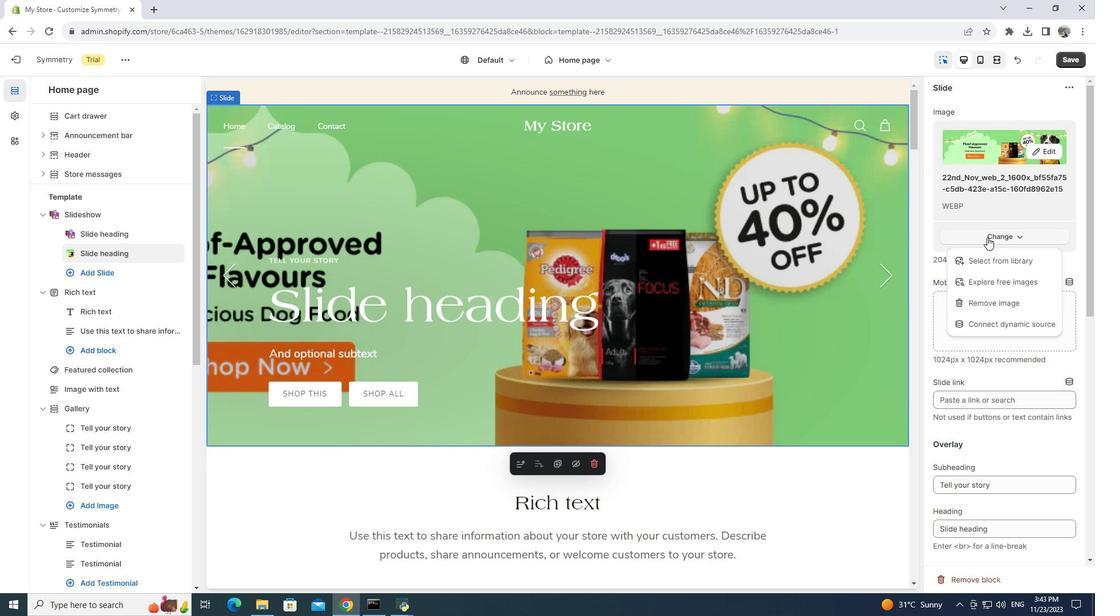 
Action: Mouse pressed left at (987, 237)
Screenshot: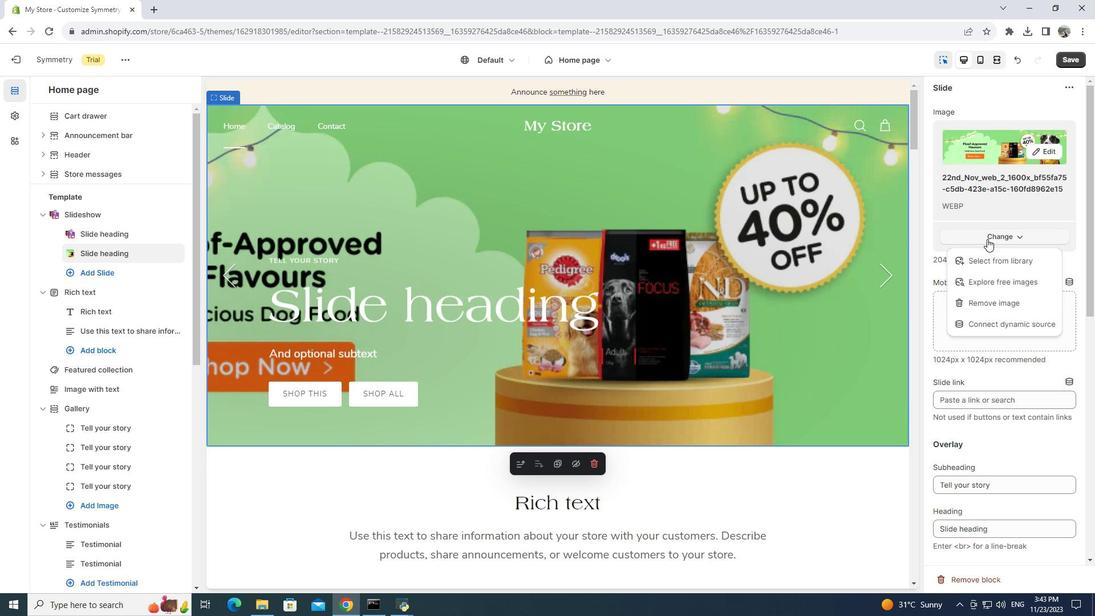 
Action: Mouse moved to (992, 266)
Screenshot: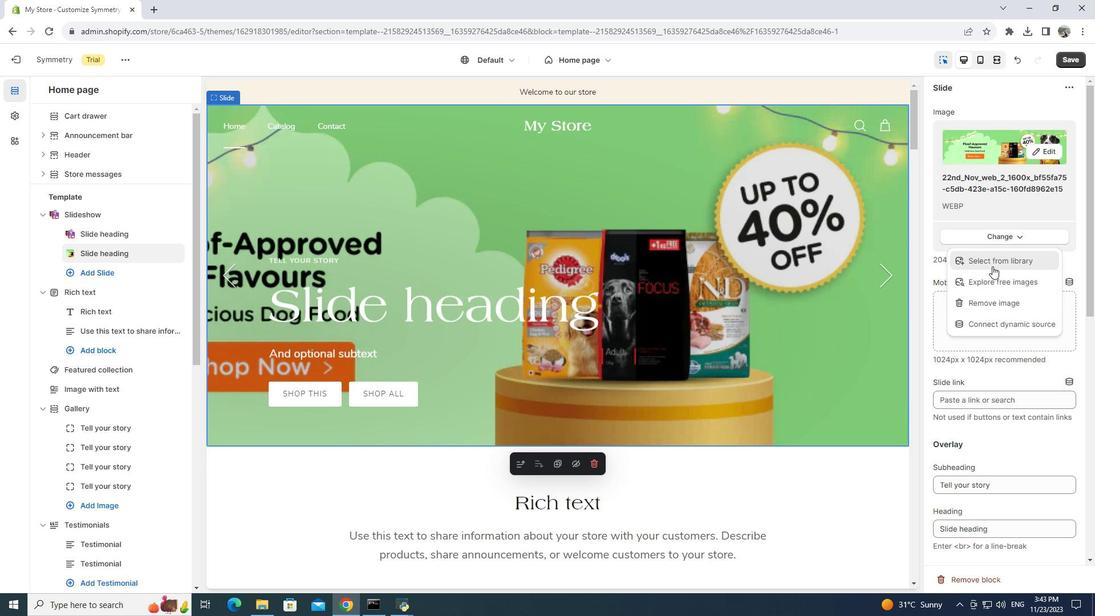 
Action: Mouse pressed left at (992, 266)
Screenshot: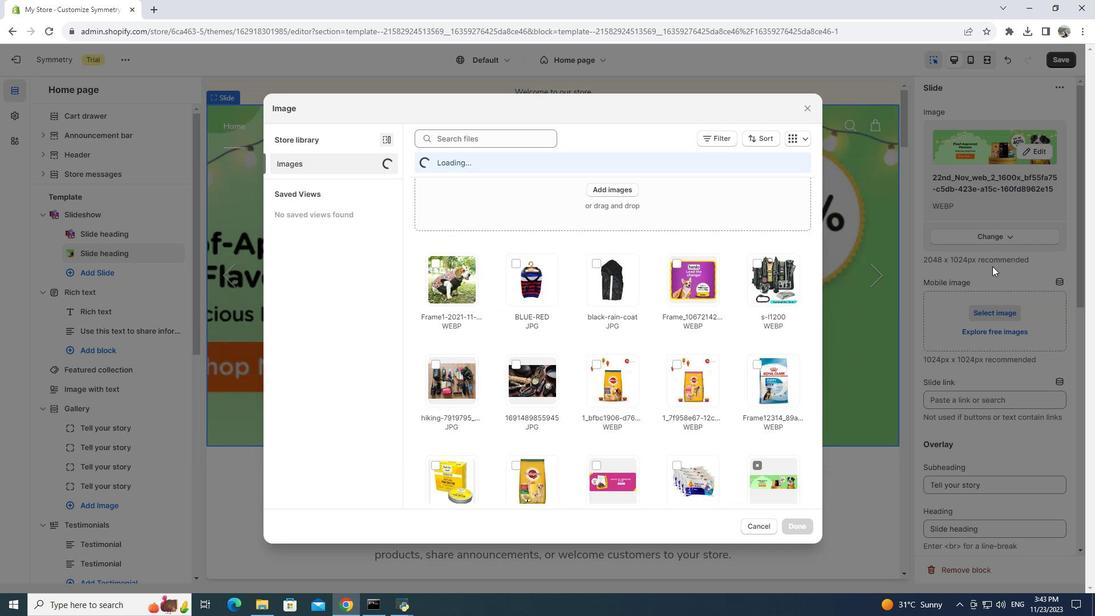 
Action: Mouse moved to (729, 402)
Screenshot: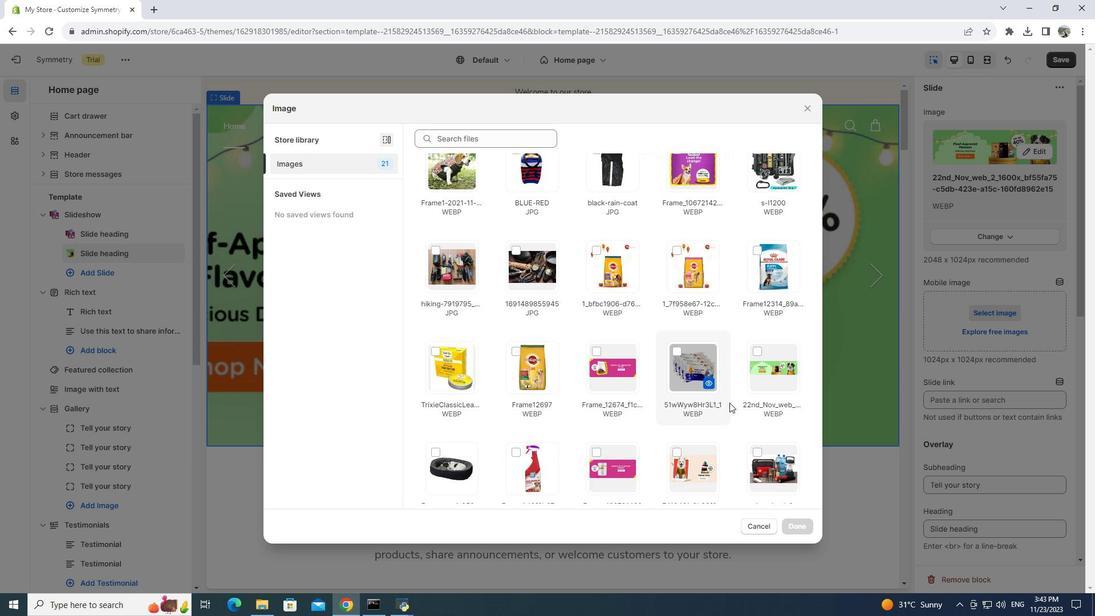 
Action: Mouse scrolled (729, 402) with delta (0, 0)
Screenshot: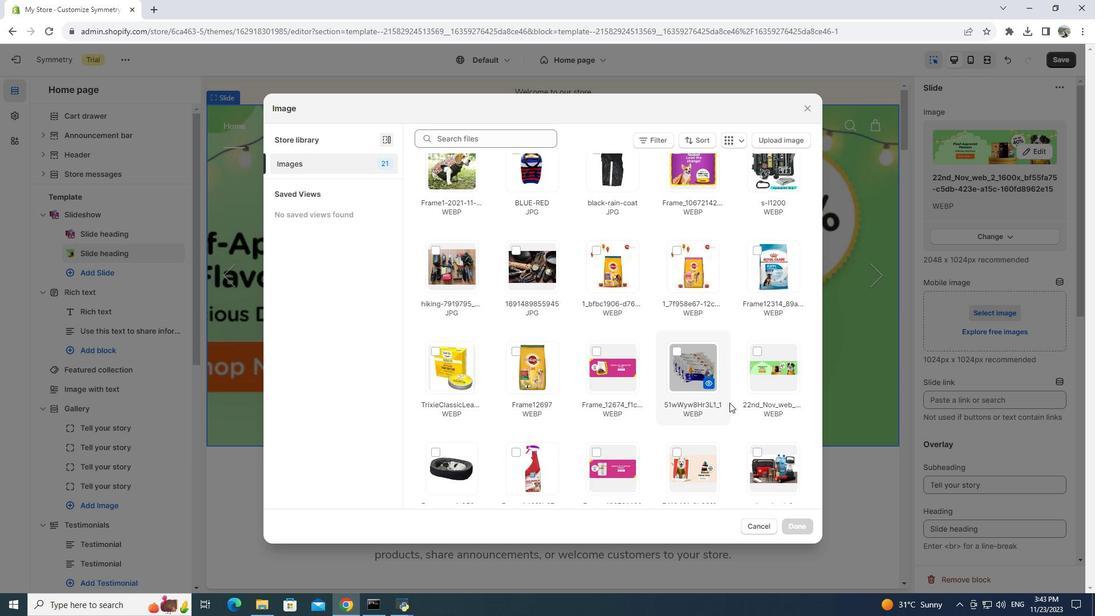 
Action: Mouse scrolled (729, 402) with delta (0, 0)
Screenshot: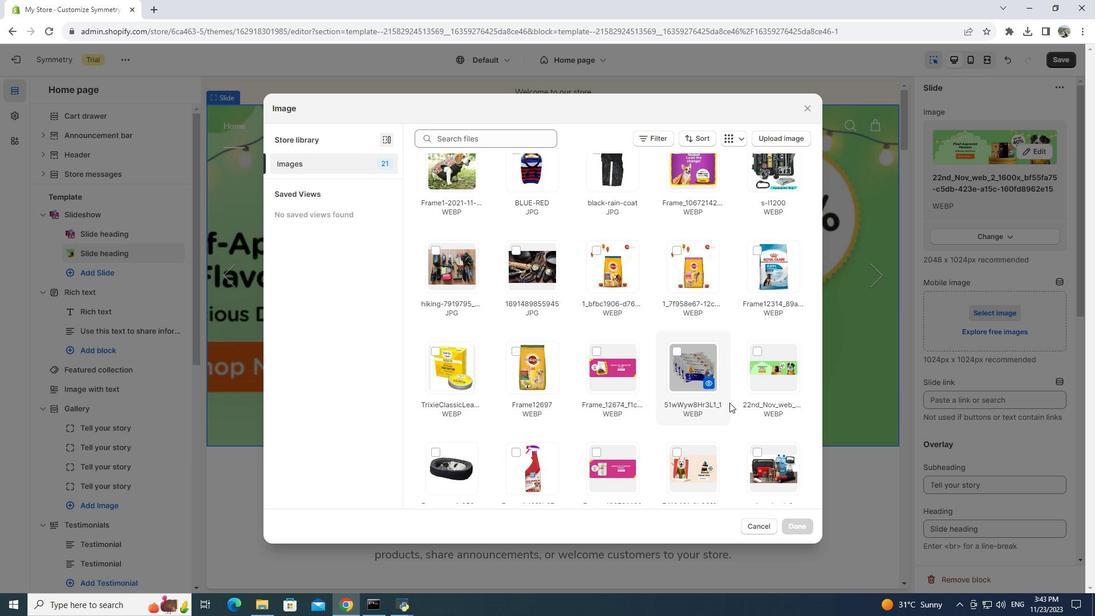 
Action: Mouse moved to (634, 466)
Screenshot: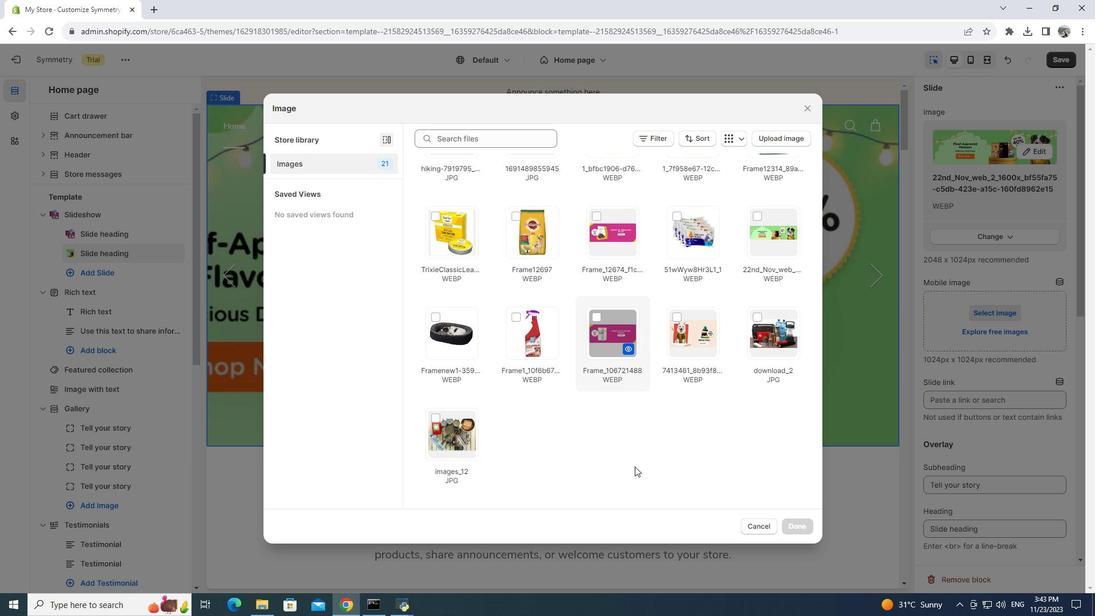
Action: Mouse scrolled (634, 466) with delta (0, 0)
Screenshot: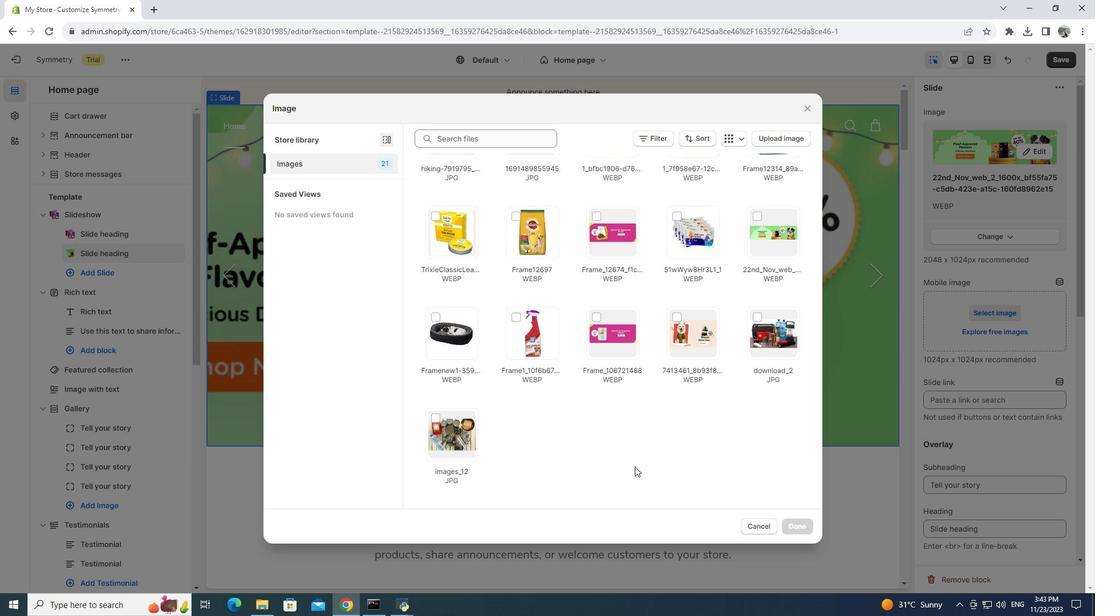 
Action: Mouse scrolled (634, 466) with delta (0, 0)
Screenshot: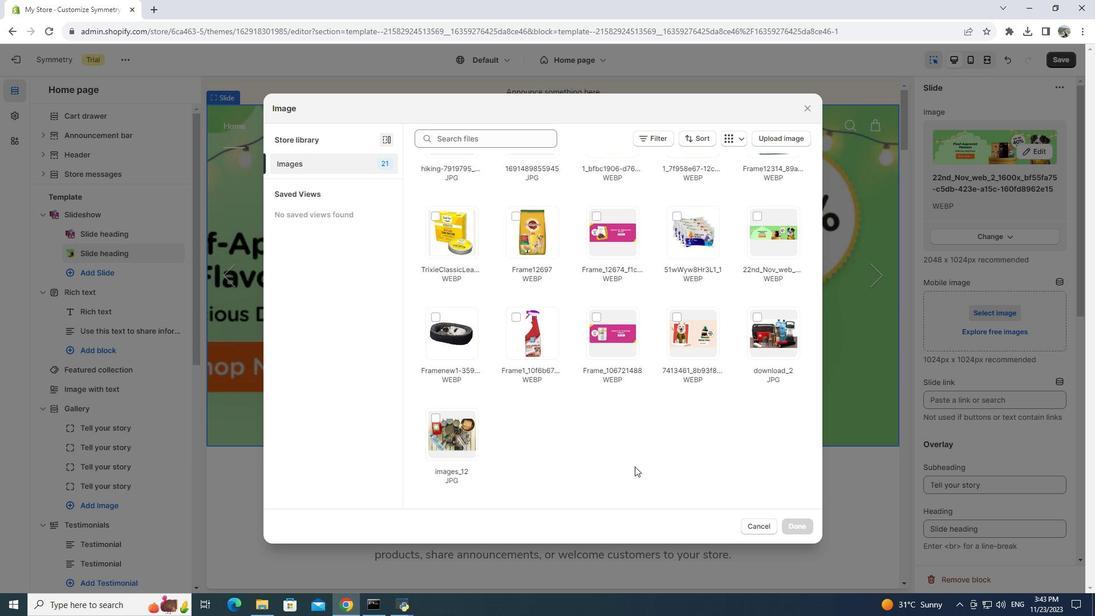 
Action: Mouse scrolled (634, 466) with delta (0, 0)
Screenshot: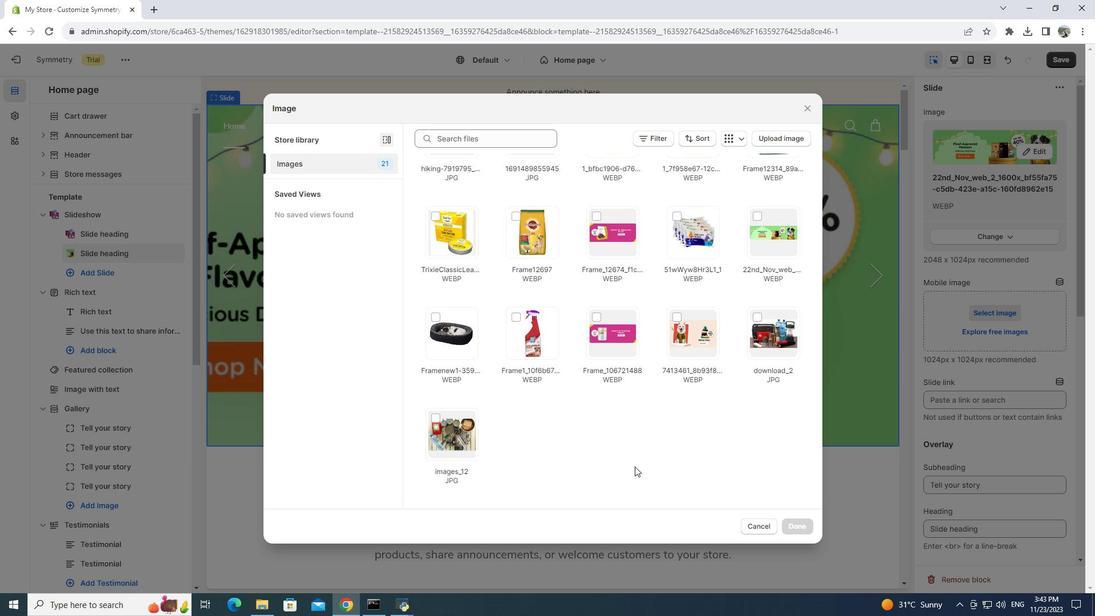 
Action: Mouse scrolled (634, 466) with delta (0, 0)
Screenshot: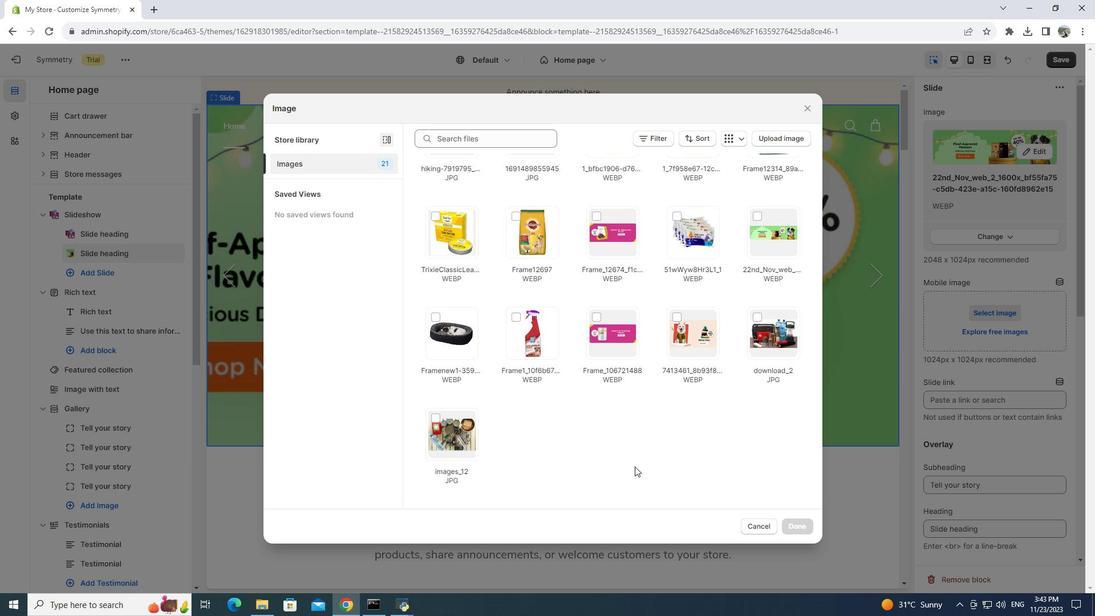 
Action: Mouse moved to (609, 322)
Screenshot: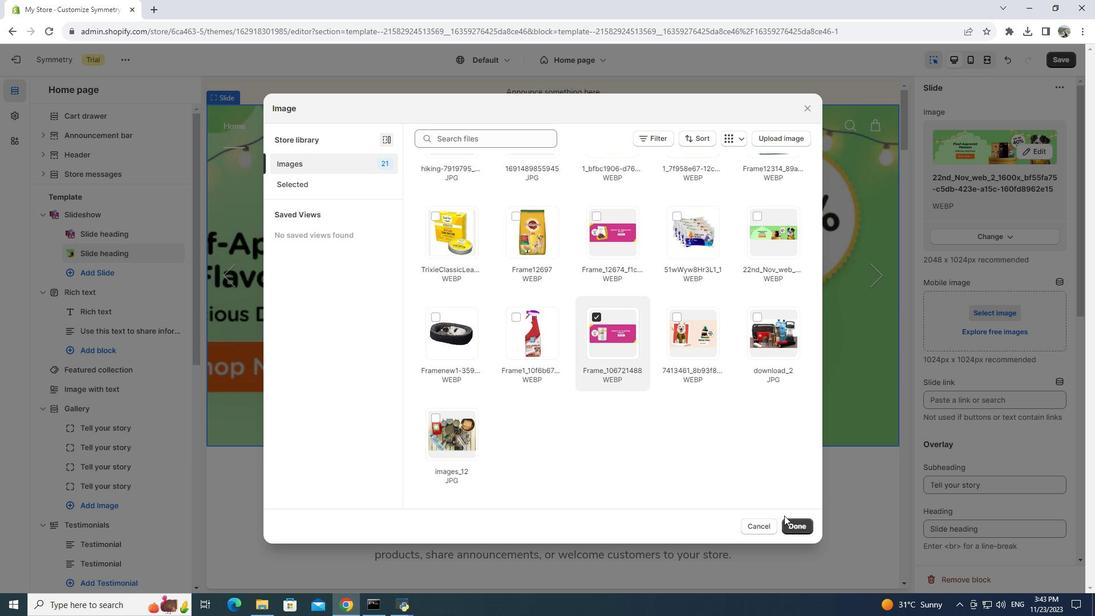 
Action: Mouse pressed left at (609, 322)
Screenshot: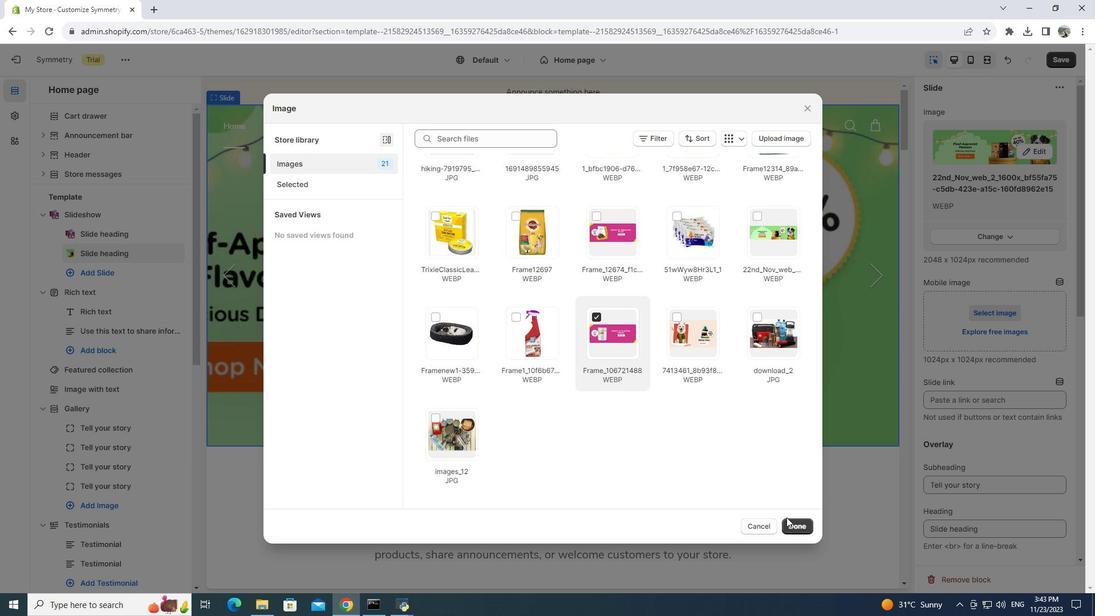 
Action: Mouse moved to (798, 529)
Screenshot: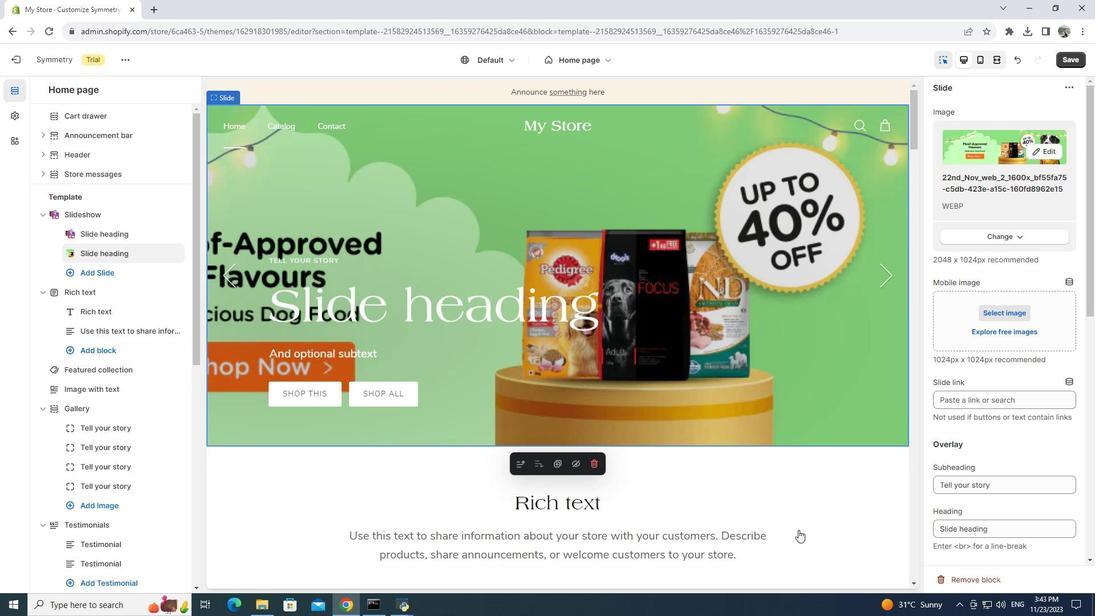 
Action: Mouse pressed left at (798, 529)
Screenshot: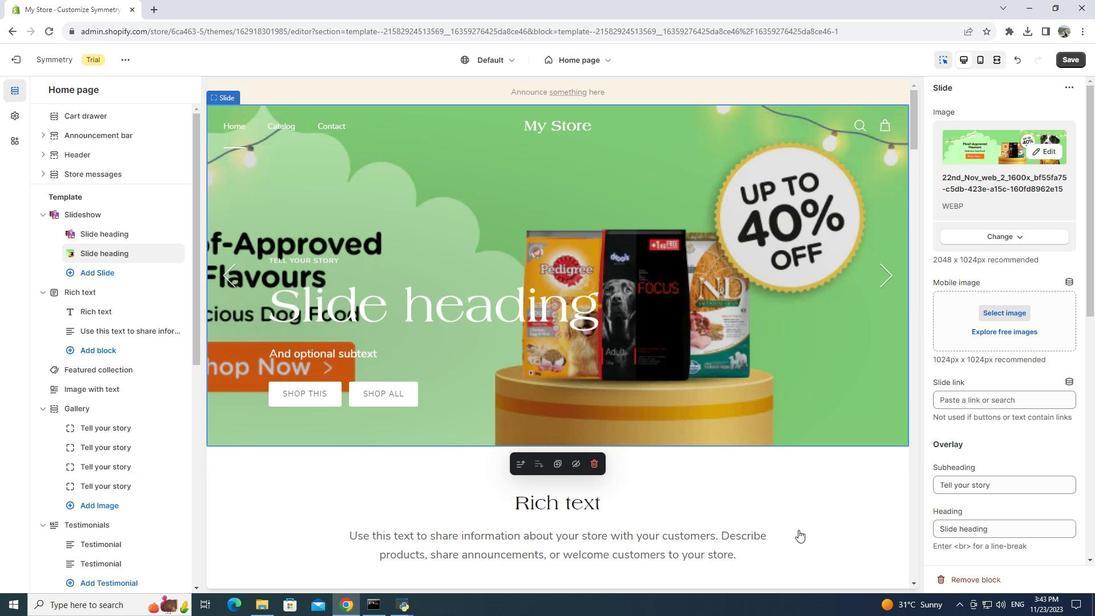 
Action: Mouse moved to (889, 273)
Screenshot: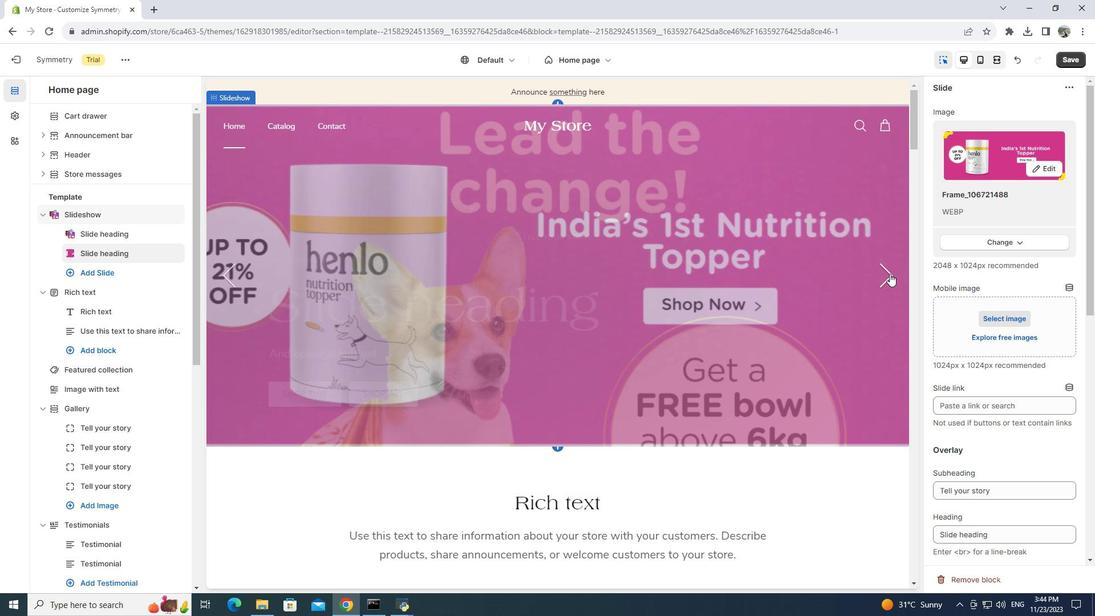 
Action: Mouse pressed left at (889, 273)
Screenshot: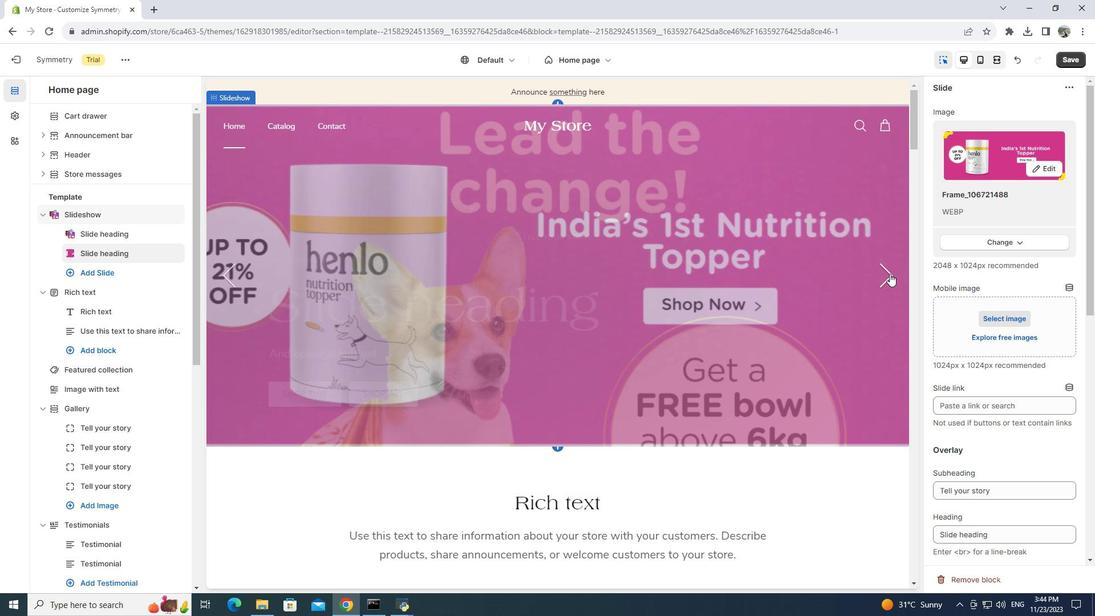 
Action: Mouse moved to (729, 322)
Screenshot: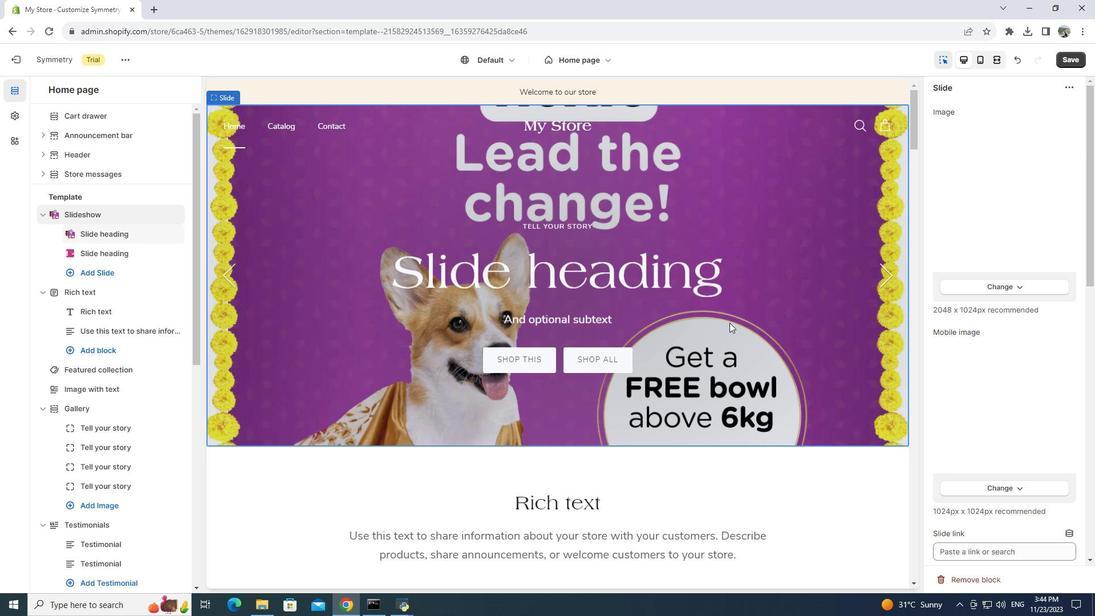 
Action: Mouse pressed left at (729, 322)
Screenshot: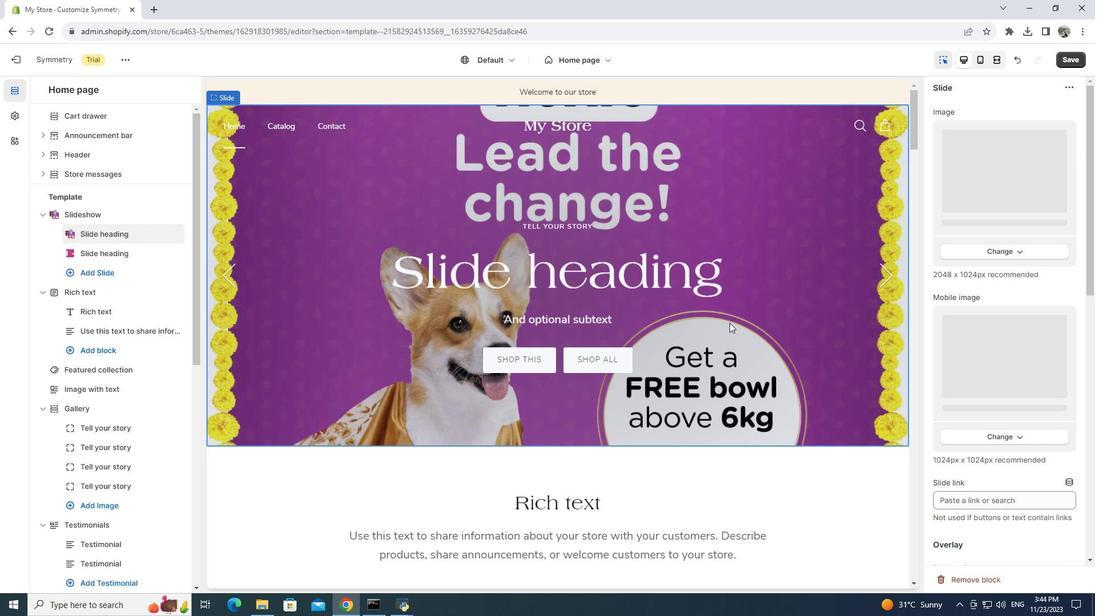 
Action: Mouse pressed left at (729, 322)
Screenshot: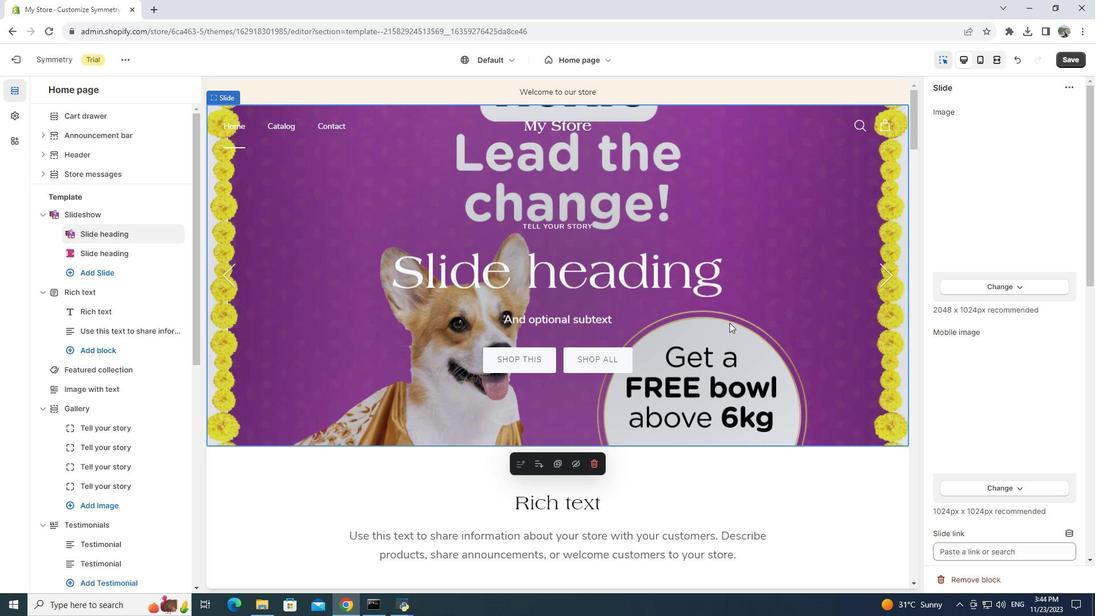 
Action: Mouse moved to (1037, 385)
Screenshot: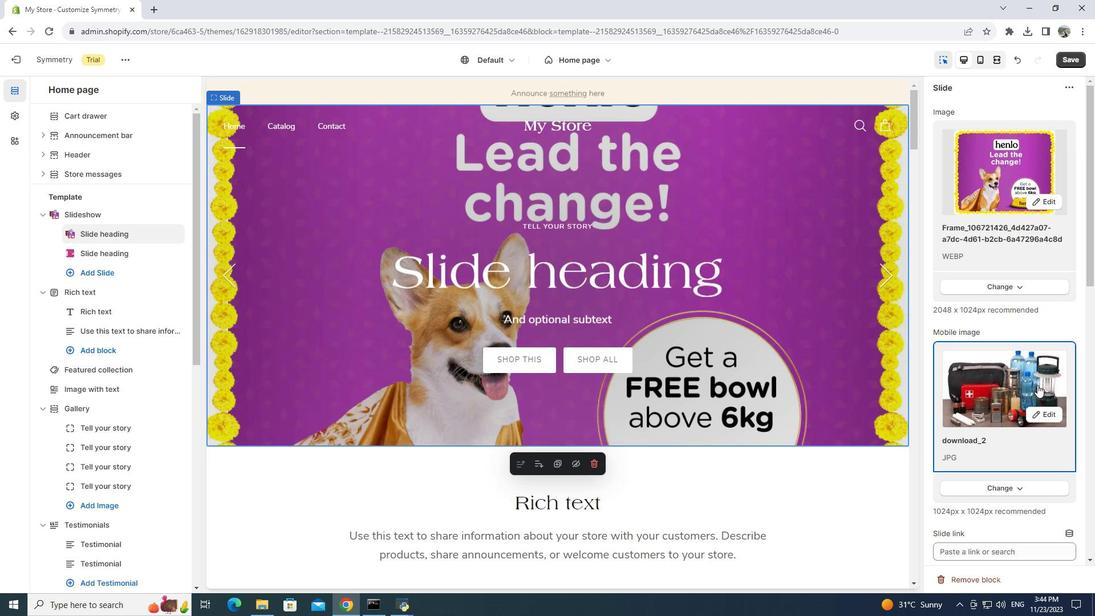 
Action: Mouse pressed left at (1037, 385)
Screenshot: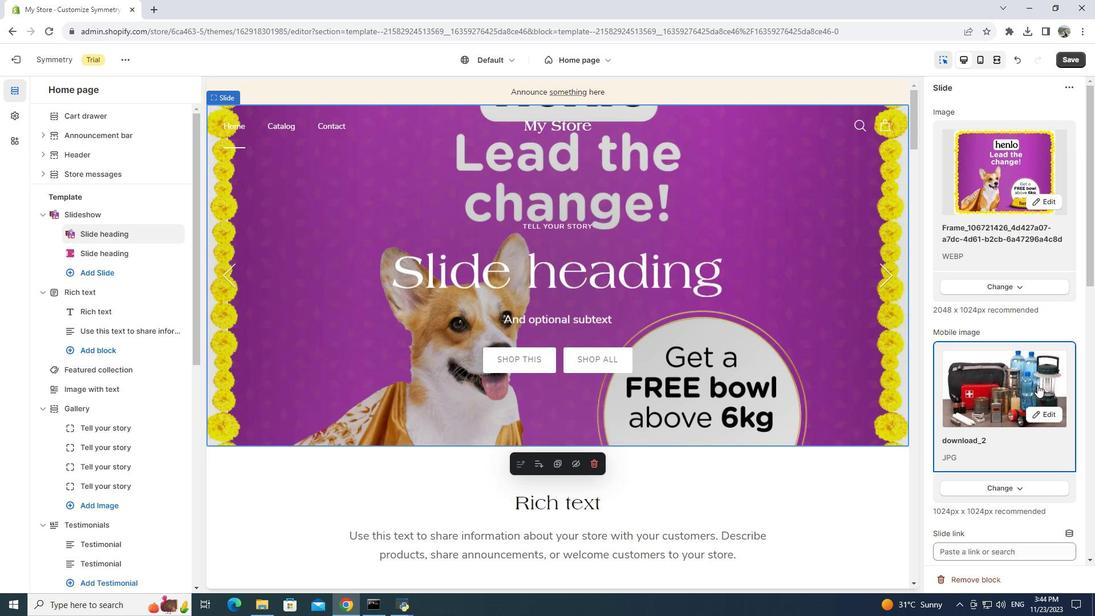 
Action: Mouse moved to (547, 286)
Screenshot: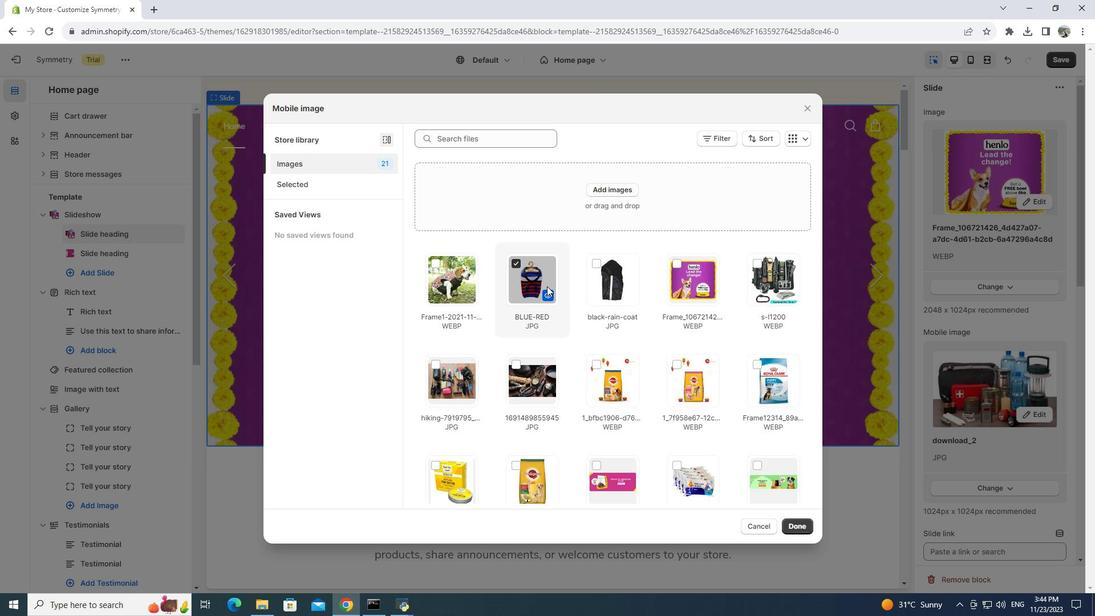 
Action: Mouse pressed left at (547, 286)
Screenshot: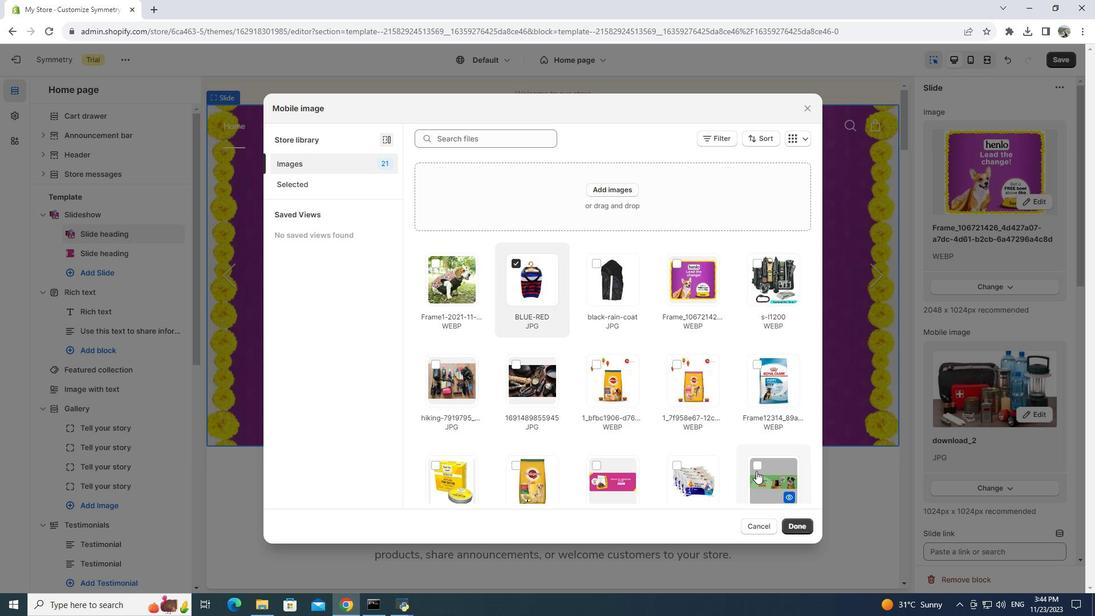 
Action: Mouse moved to (800, 521)
Screenshot: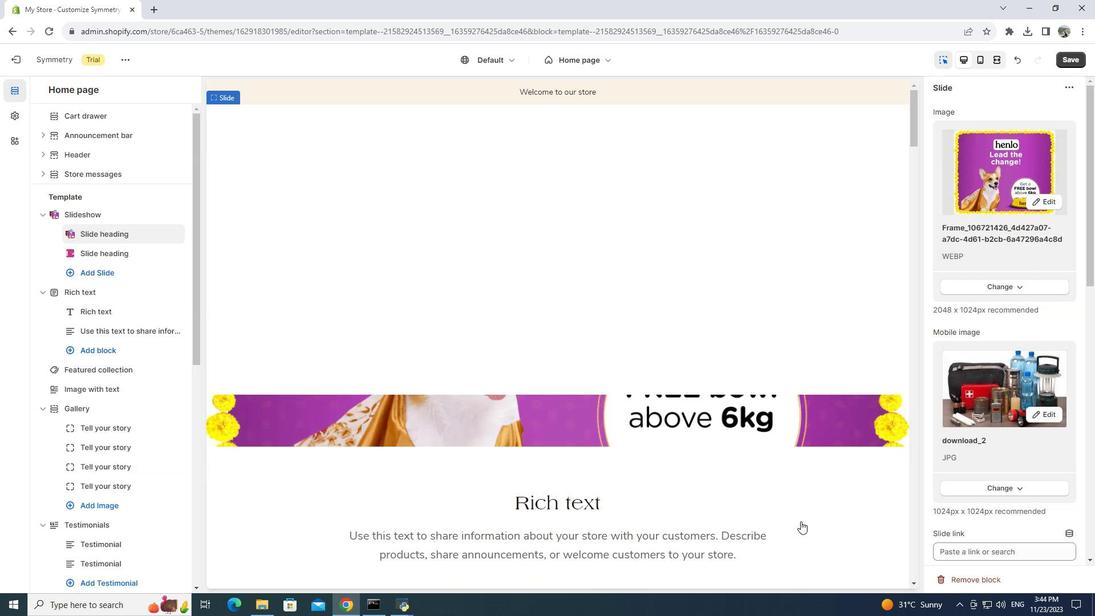 
Action: Mouse pressed left at (800, 521)
Screenshot: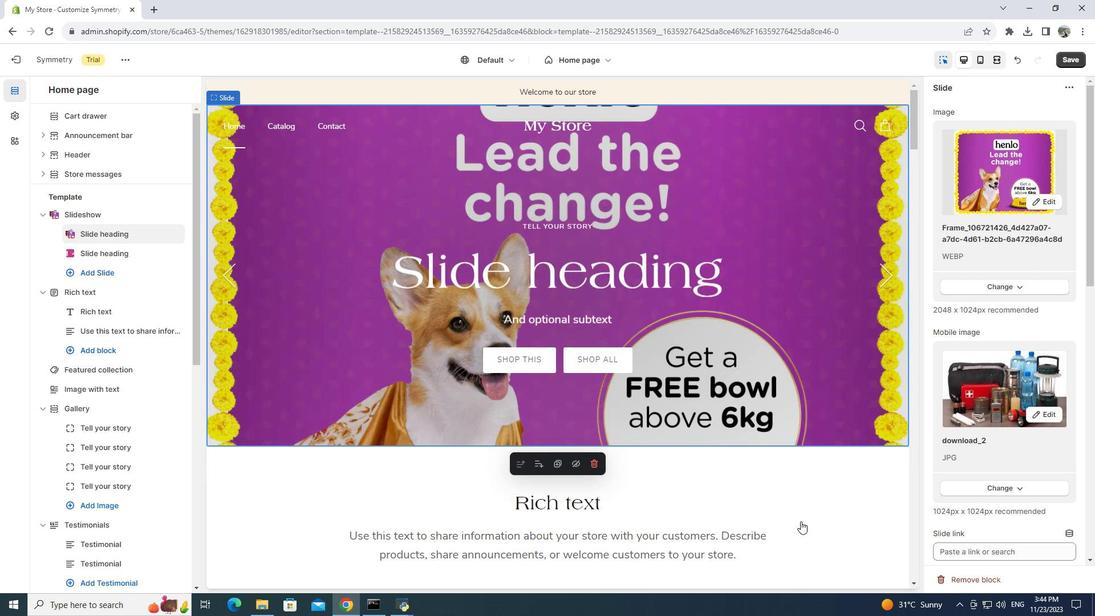 
Action: Mouse moved to (1011, 464)
Screenshot: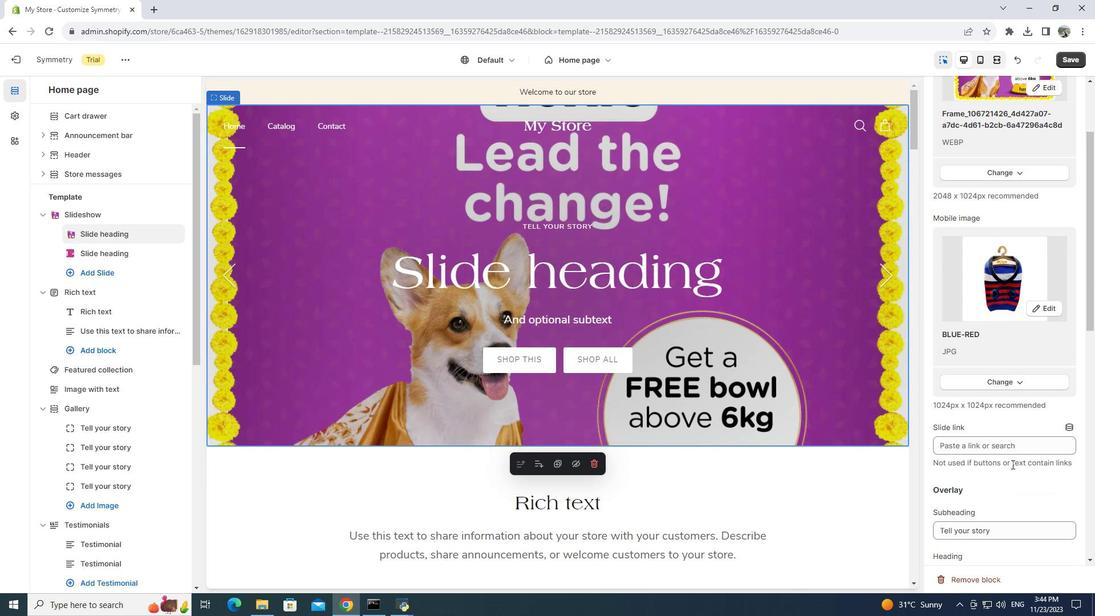 
Action: Mouse scrolled (1011, 463) with delta (0, 0)
Screenshot: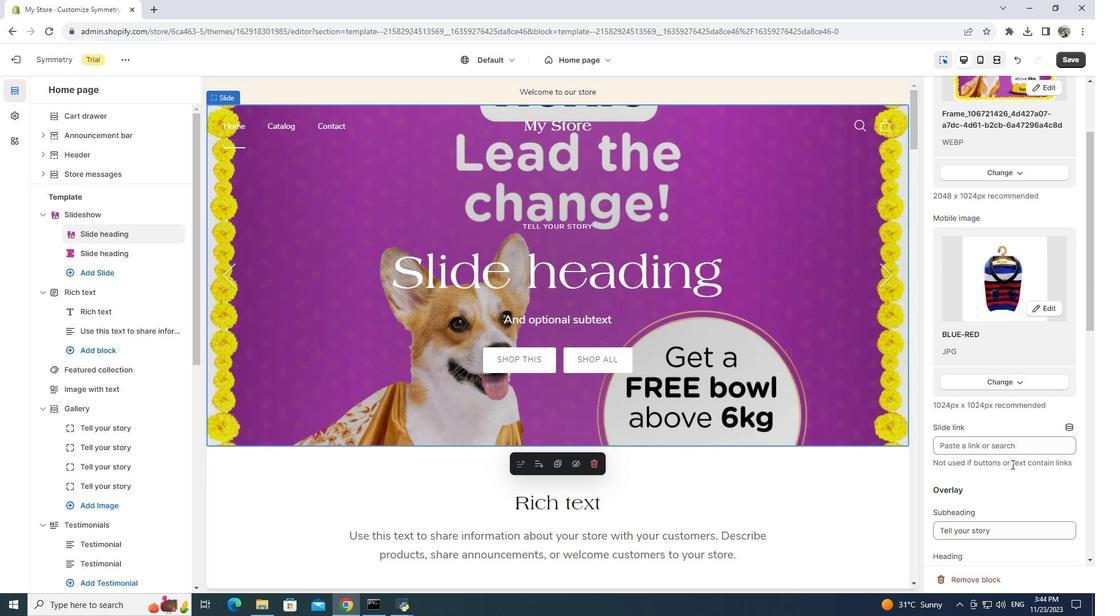
Action: Mouse scrolled (1011, 463) with delta (0, 0)
Screenshot: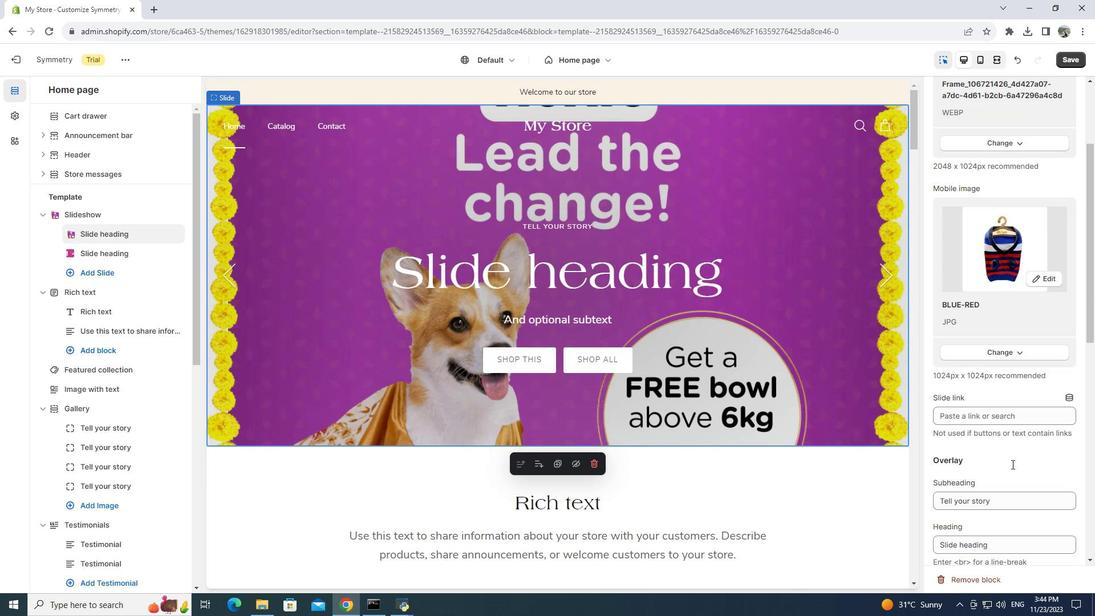 
Action: Mouse scrolled (1011, 463) with delta (0, 0)
Screenshot: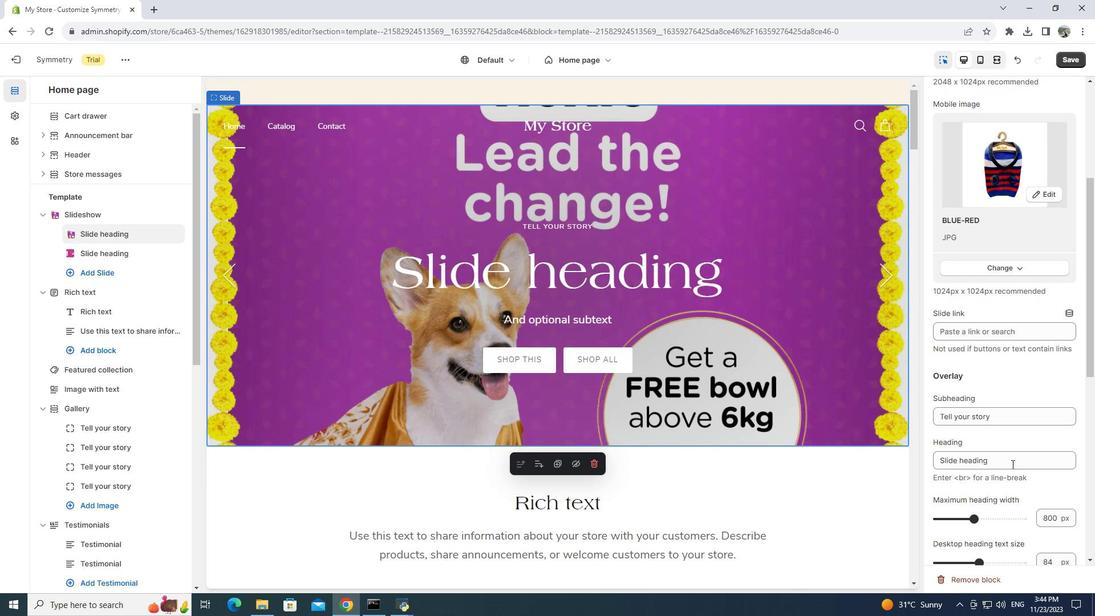
Action: Mouse scrolled (1011, 463) with delta (0, 0)
Screenshot: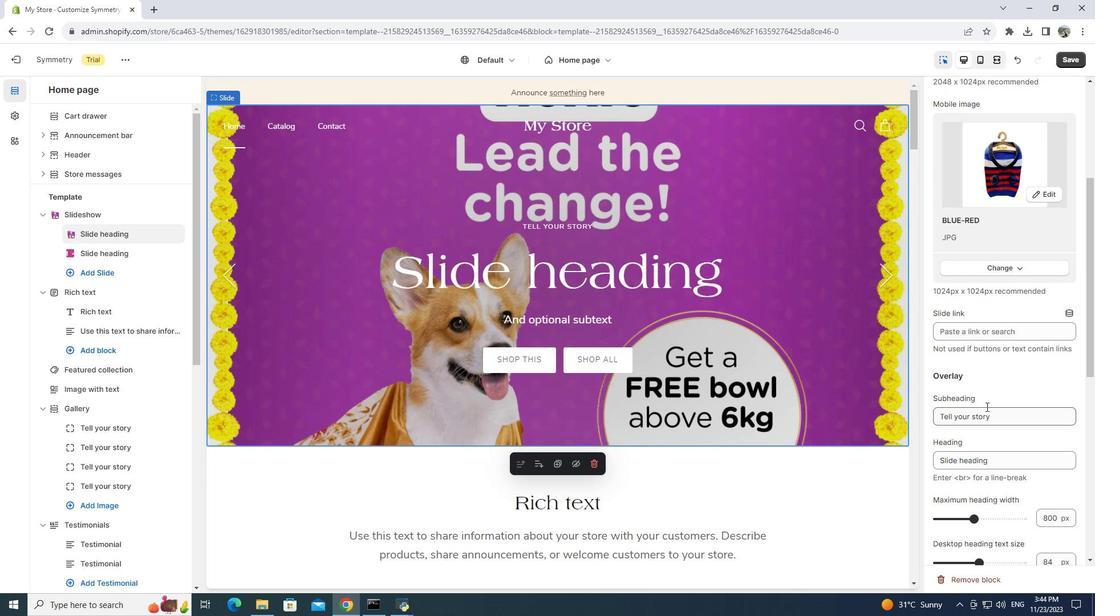 
Action: Mouse moved to (994, 418)
Screenshot: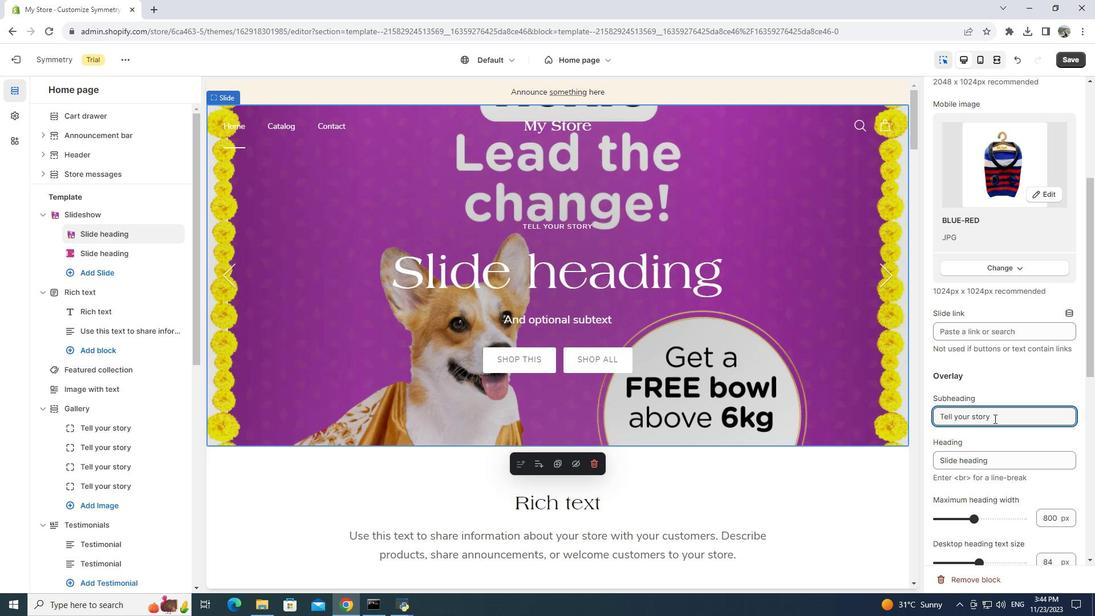 
Action: Mouse pressed left at (994, 418)
Screenshot: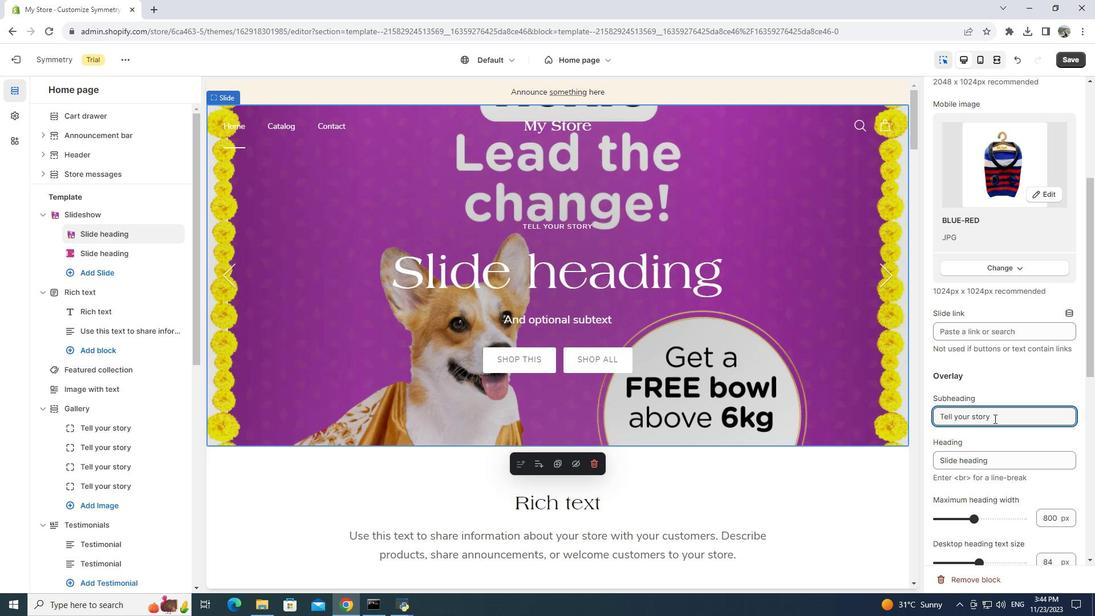 
Action: Key pressed <Key.backspace><Key.backspace><Key.backspace><Key.backspace><Key.backspace><Key.backspace><Key.backspace><Key.backspace><Key.backspace><Key.backspace><Key.backspace><Key.backspace><Key.backspace><Key.backspace><Key.backspace>pet<Key.space>clothing<Key.space>
Screenshot: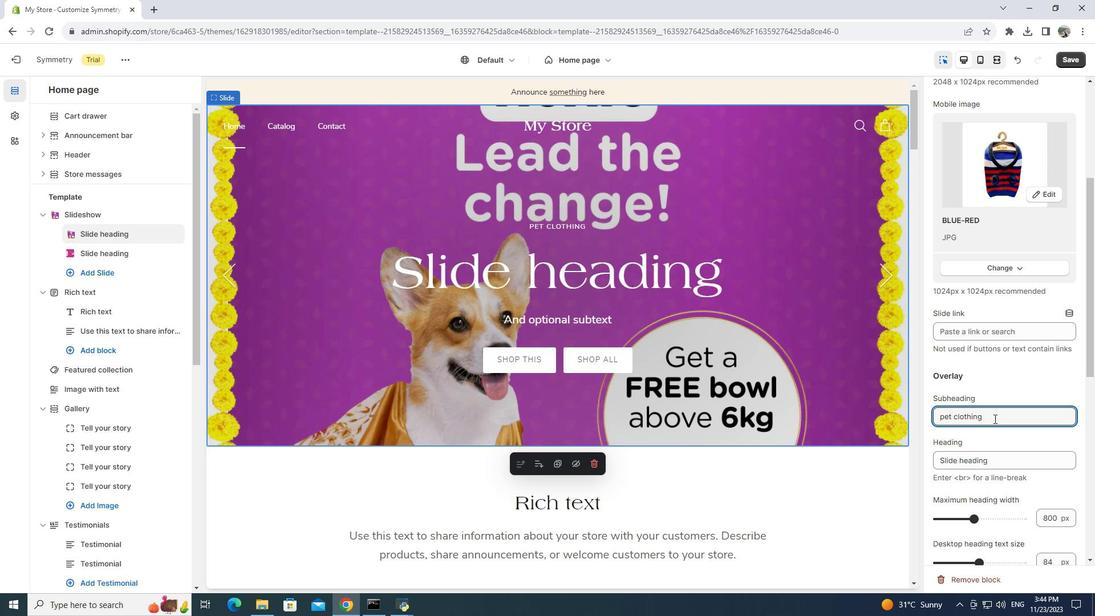 
Action: Mouse moved to (1009, 465)
Screenshot: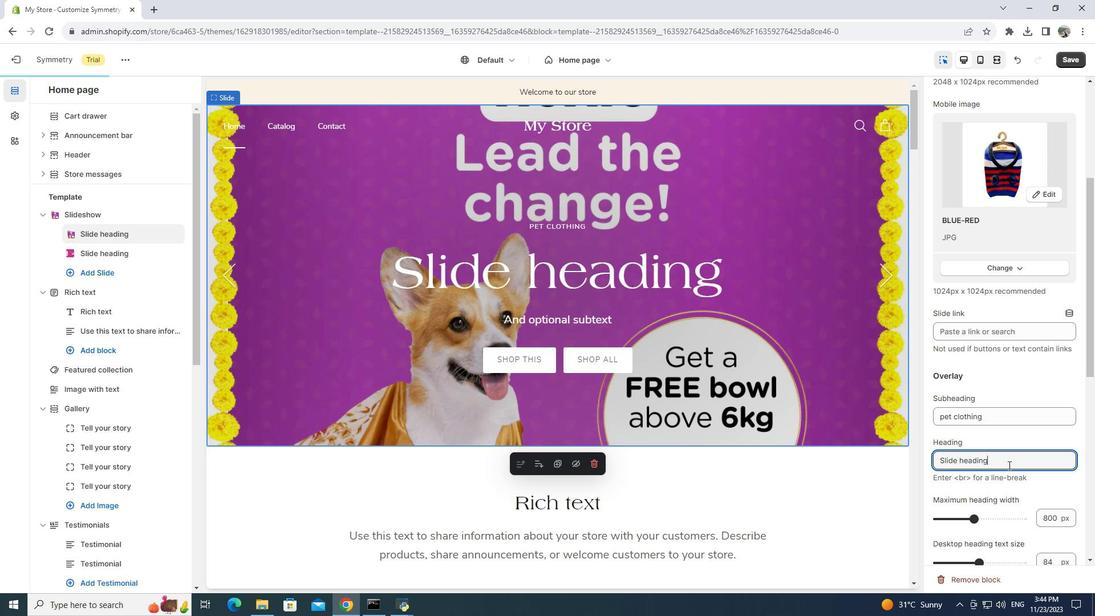 
Action: Mouse pressed left at (1009, 465)
Screenshot: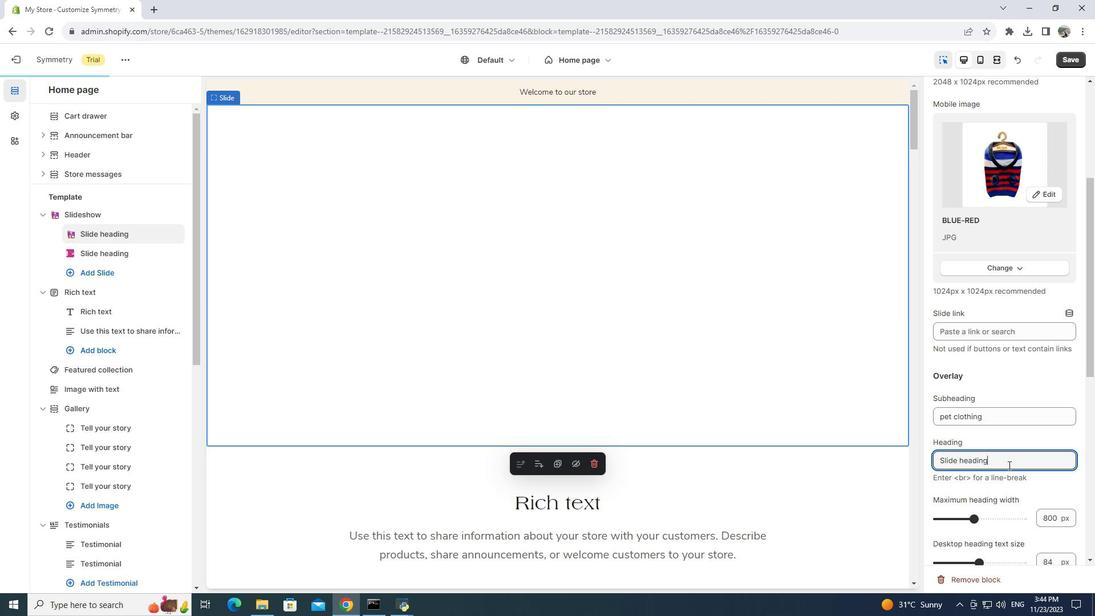
Action: Mouse moved to (1008, 465)
Screenshot: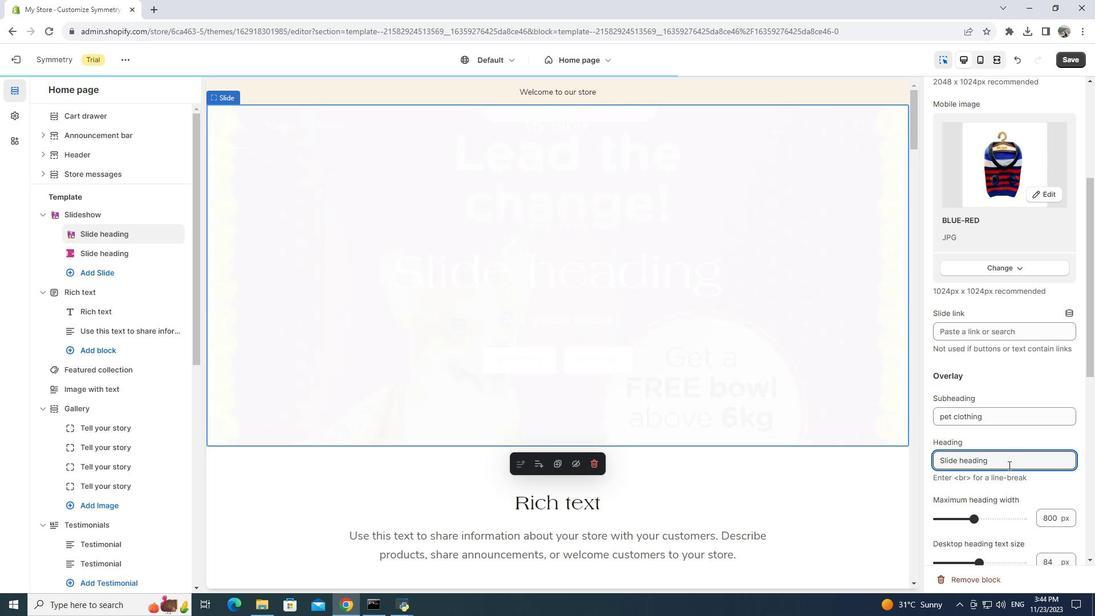 
Action: Key pressed <Key.backspace><Key.backspace><Key.backspace><Key.backspace><Key.backspace><Key.backspace><Key.backspace><Key.backspace><Key.backspace><Key.backspace><Key.backspace><Key.backspace><Key.backspace>pet<Key.space>clothing<Key.space>and<Key.space>accessories<Key.space>store<Key.space><Key.left><Key.left><Key.left><Key.left><Key.left><Key.left><Key.left><Key.left><Key.left><Key.left><Key.left><Key.left><Key.left><Key.left><Key.left><Key.left><Key.left><Key.left><Key.left><Key.left><Key.left><Key.left><Key.left><Key.left><Key.left><Key.left><Key.left><Key.left><Key.left><Key.left><Key.left><Key.left><Key.left><Key.left><Key.left><Key.left><Key.left><Key.left><Key.left><Key.left><Key.right><Key.right><Key.right><Key.right><Key.right><Key.right><Key.right><Key.right><Key.right><Key.right><Key.right><Key.right><Key.right><Key.right><Key.right><Key.right><Key.right><Key.right><Key.right><Key.right><Key.right><Key.right><Key.right><Key.right><Key.right><Key.right><Key.right><Key.right><Key.right><Key.right><Key.right><Key.right><Key.right><Key.right><Key.backspace><Key.backspace><Key.backspace><Key.backspace><Key.backspace><Key.backspace><Key.backspace><Key.backspace><Key.backspace><Key.backspace><Key.backspace><Key.backspace><Key.backspace><Key.backspace><Key.backspace><Key.backspace><Key.backspace><Key.backspace><Key.backspace><Key.backspace><Key.backspace><Key.backspace><Key.backspace><Key.backspace><Key.backspace><Key.backspace><Key.backspace><Key.backspace><Key.backspace><Key.backspace><Key.backspace><Key.backspace><Key.backspace><Key.backspace>
Screenshot: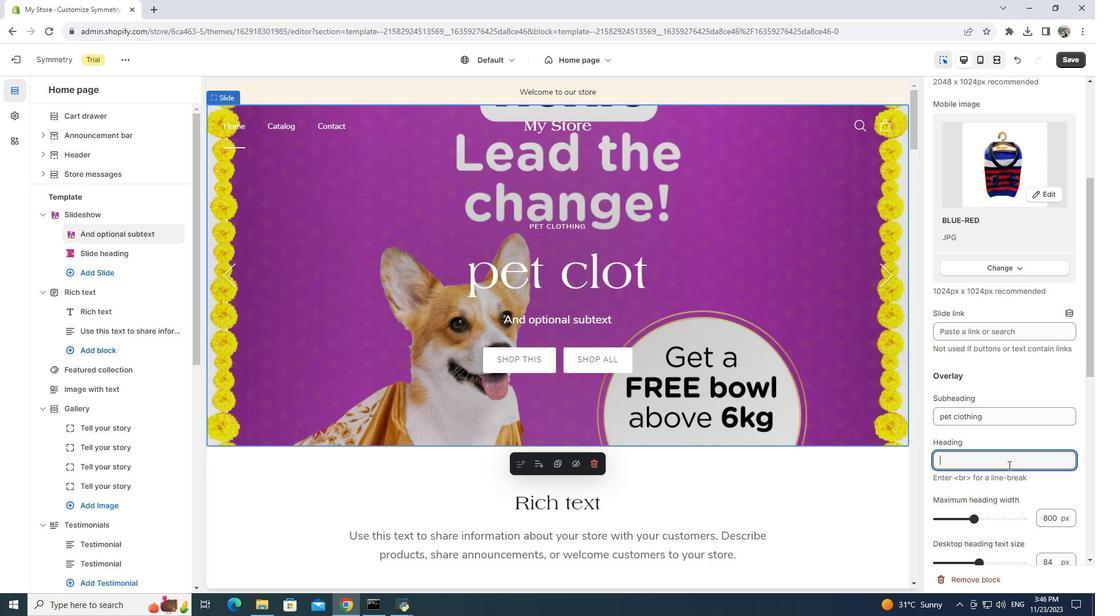
Action: Mouse moved to (1018, 460)
Screenshot: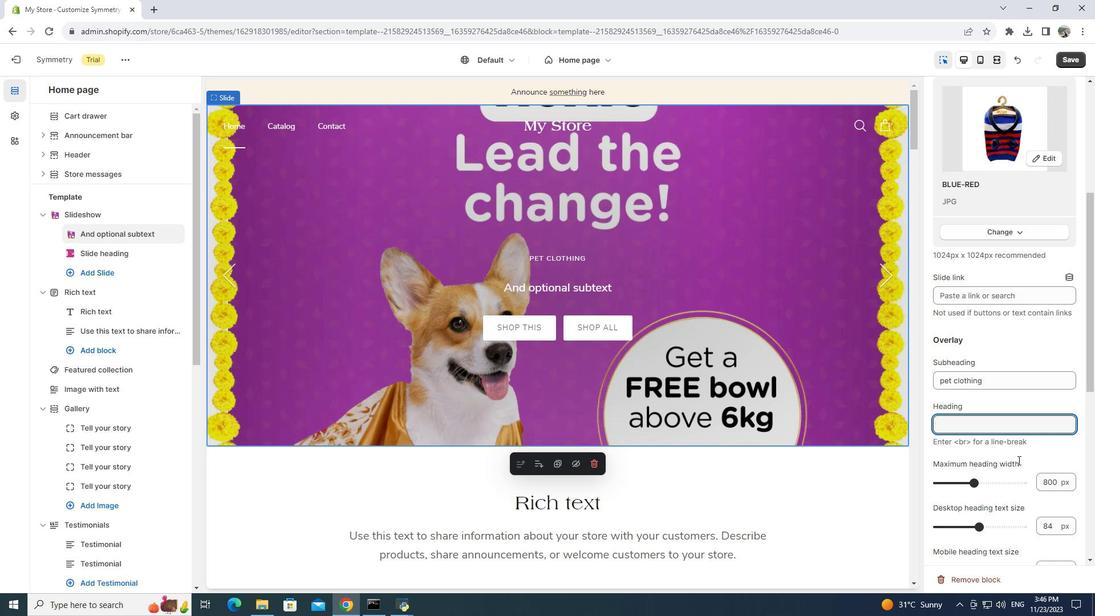 
Action: Mouse scrolled (1018, 459) with delta (0, 0)
Screenshot: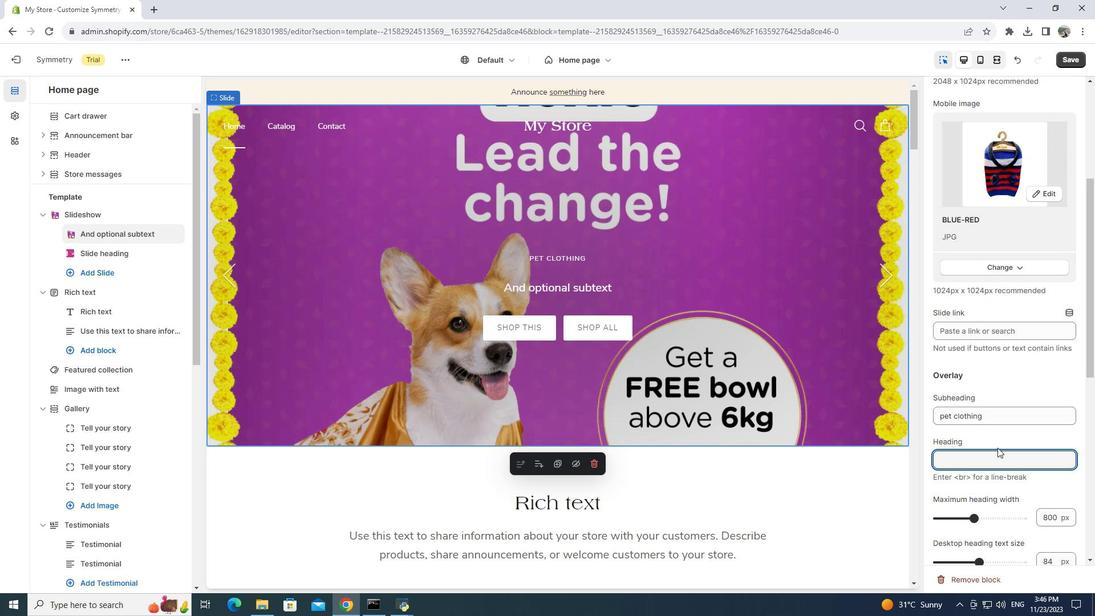 
Action: Mouse scrolled (1018, 460) with delta (0, 0)
Screenshot: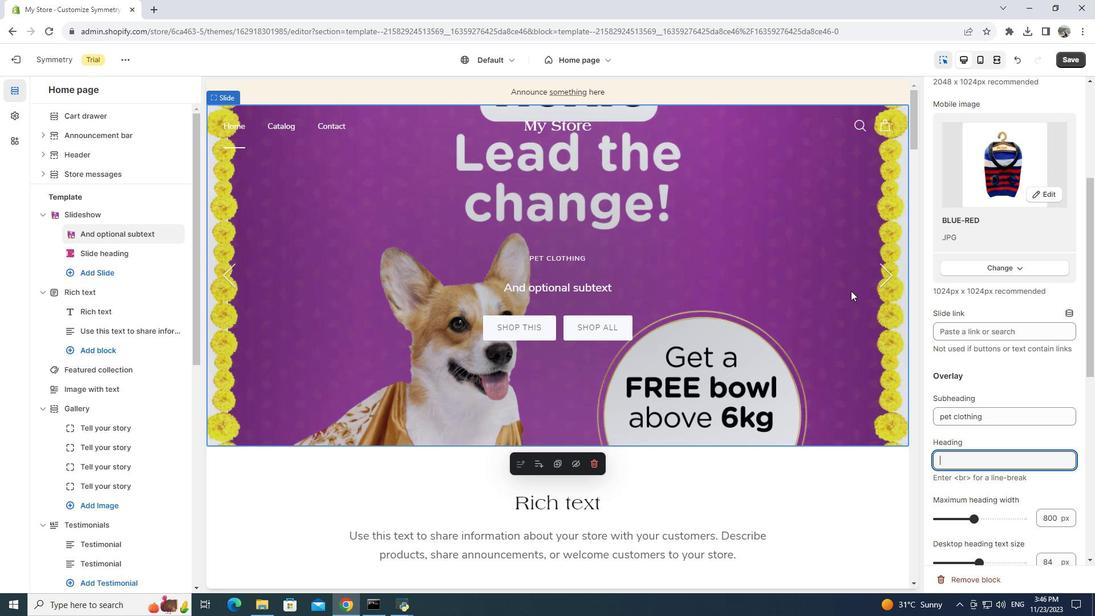 
Action: Mouse moved to (887, 269)
Screenshot: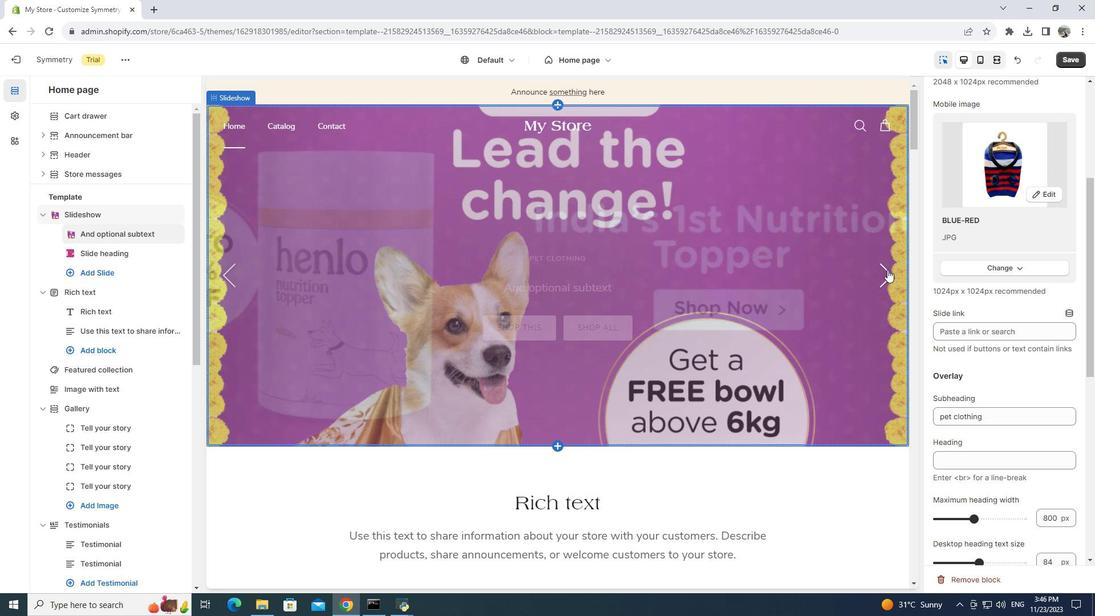 
Action: Mouse pressed left at (887, 269)
Screenshot: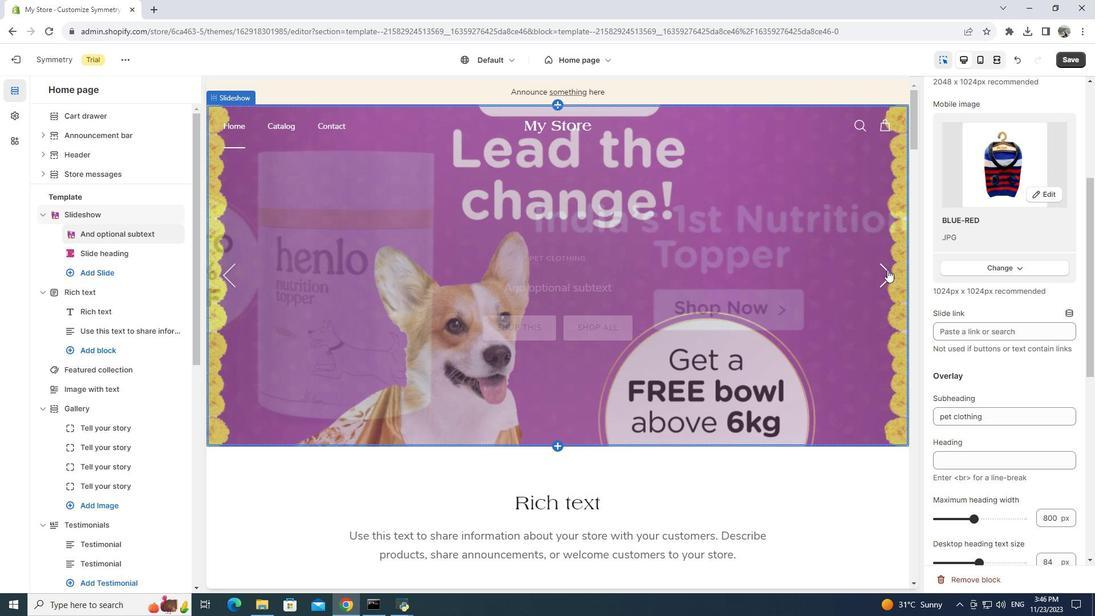 
Action: Mouse moved to (991, 414)
Screenshot: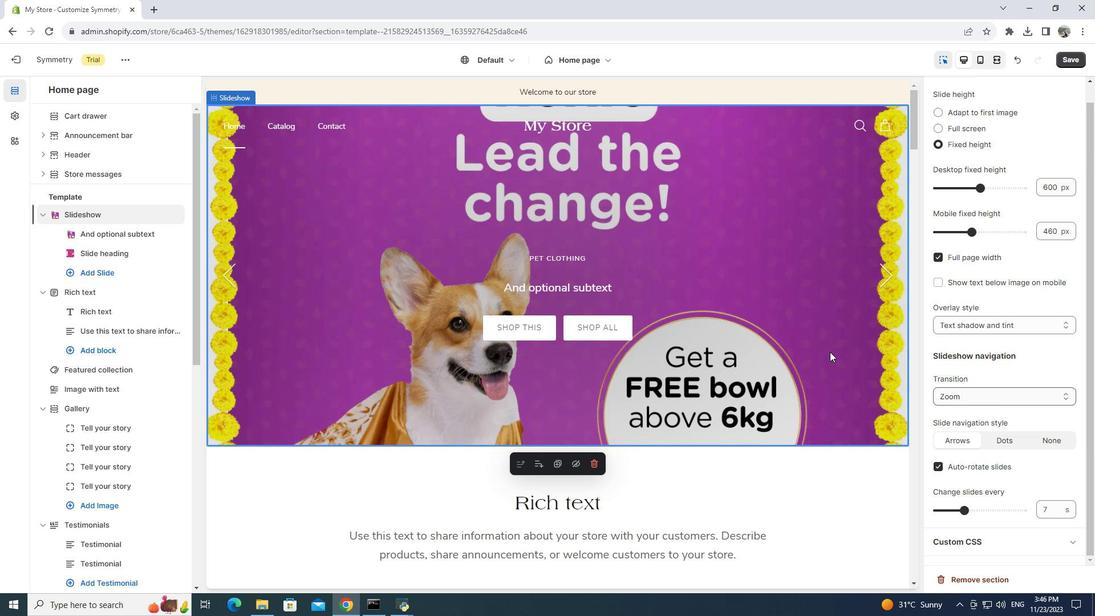 
Action: Mouse scrolled (991, 414) with delta (0, 0)
Screenshot: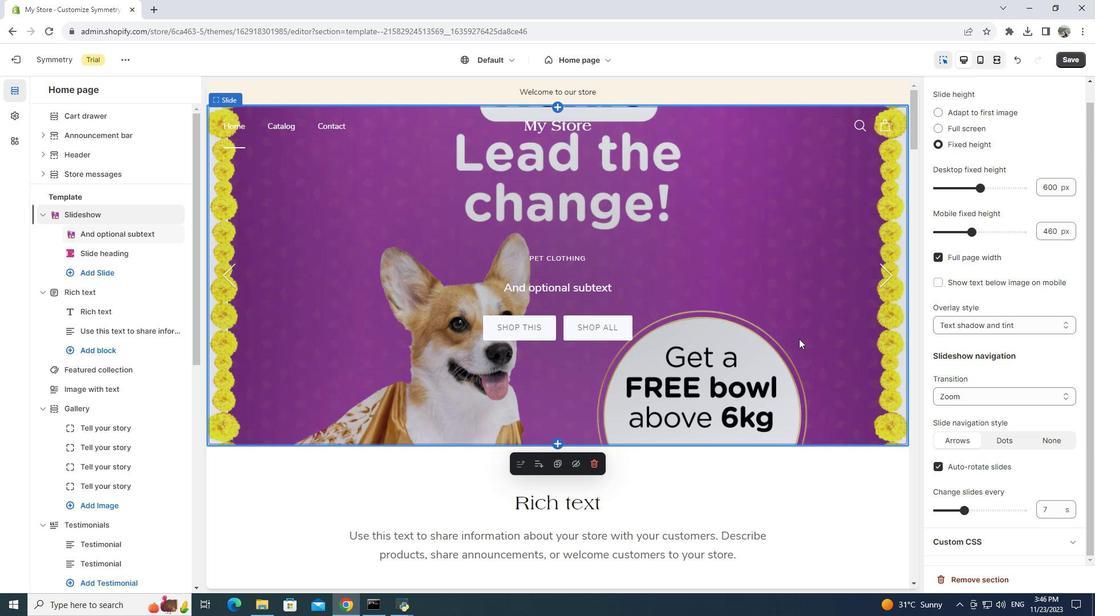 
Action: Mouse moved to (799, 338)
Screenshot: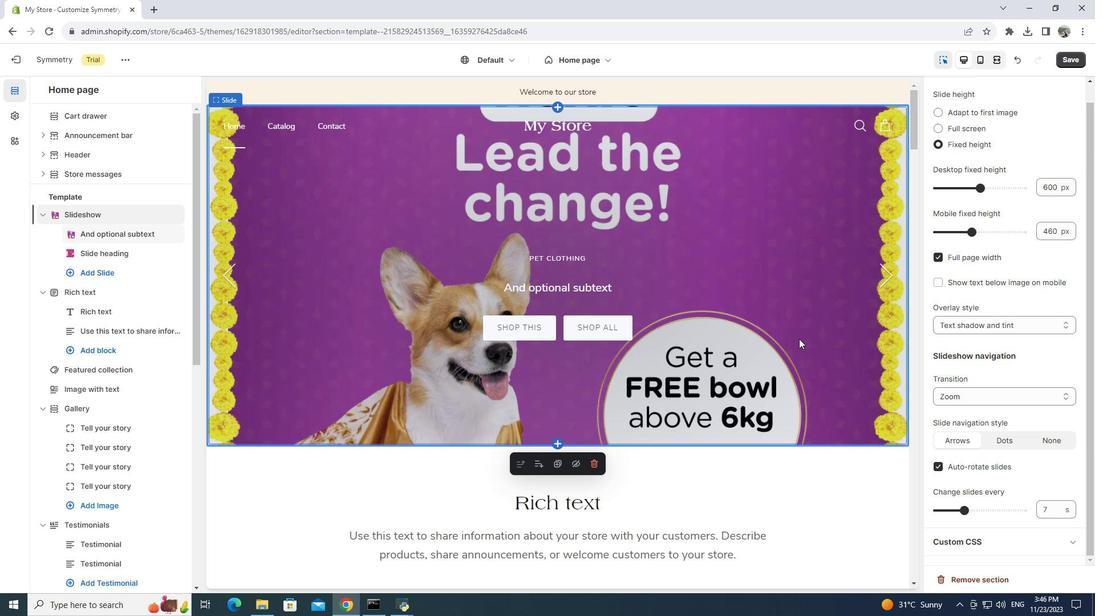 
Action: Mouse pressed left at (799, 338)
Screenshot: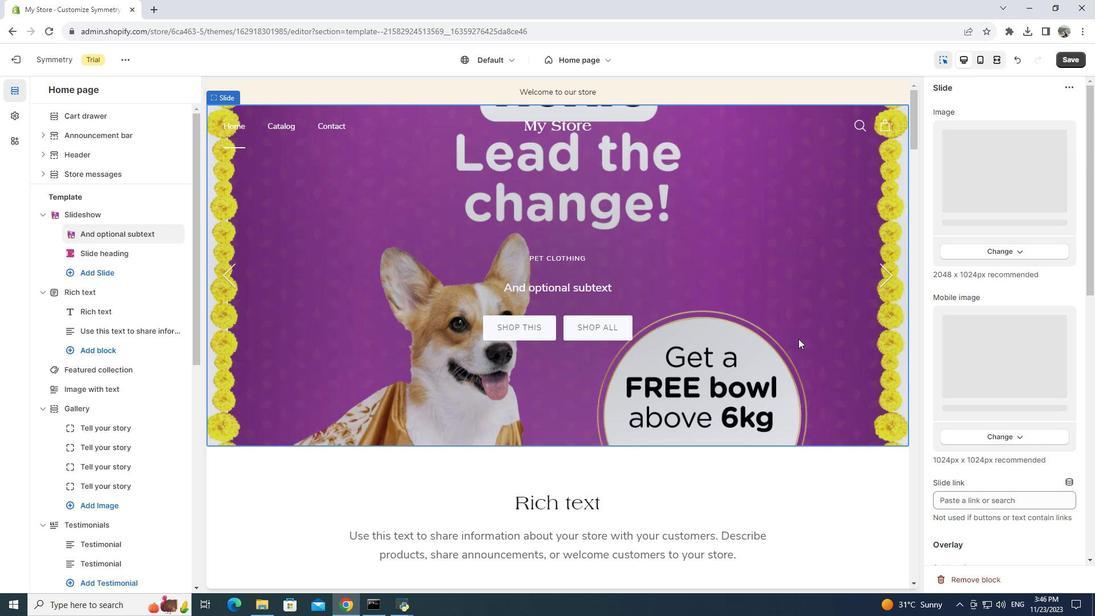 
Action: Mouse moved to (229, 273)
Screenshot: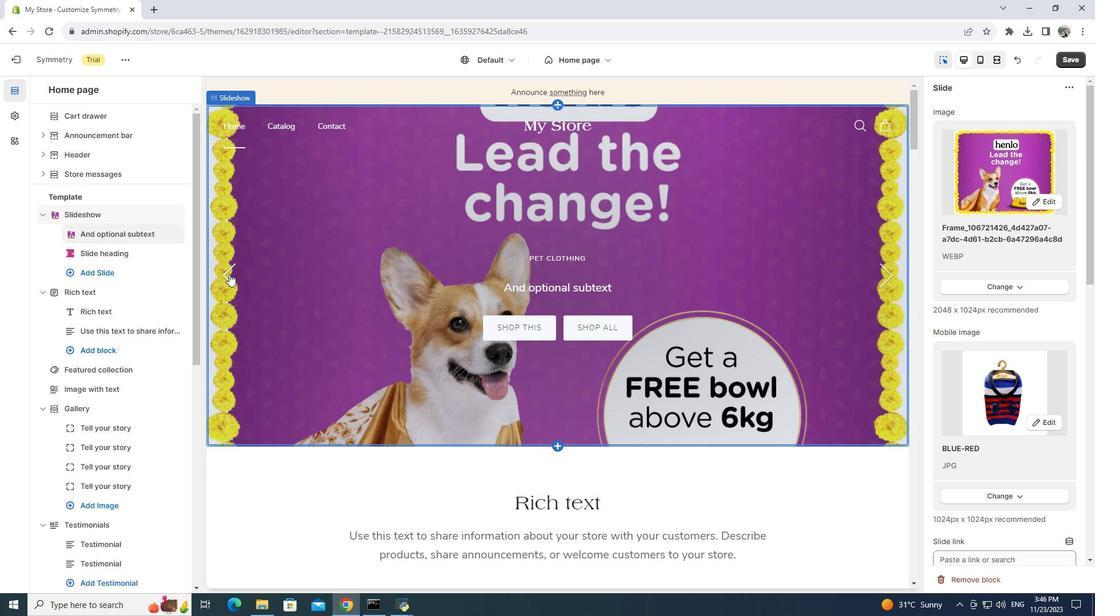 
Action: Mouse pressed left at (229, 273)
Screenshot: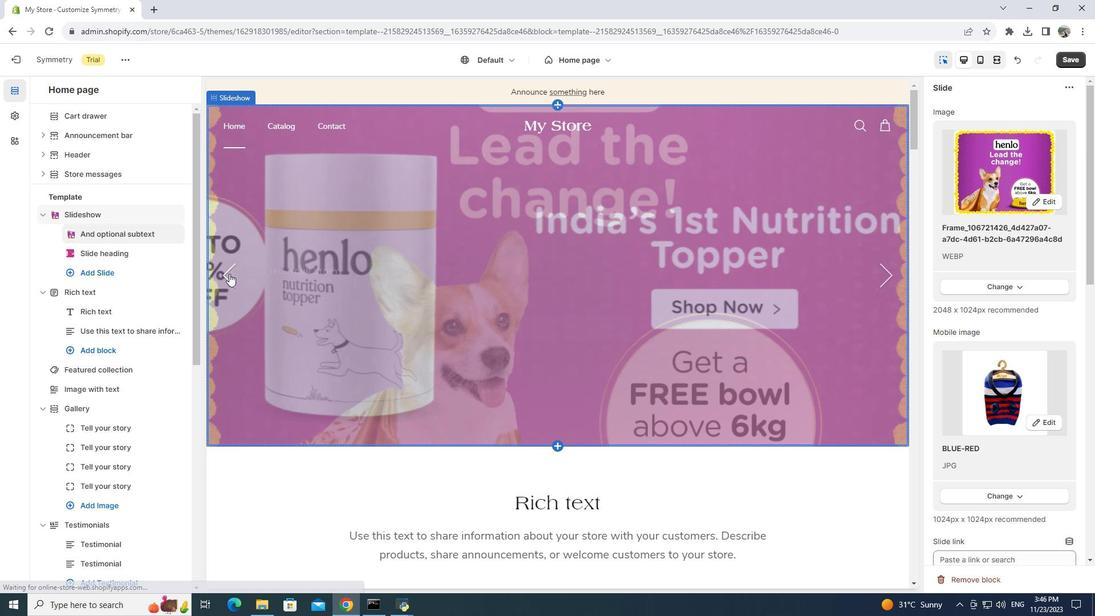 
Action: Mouse moved to (787, 354)
Screenshot: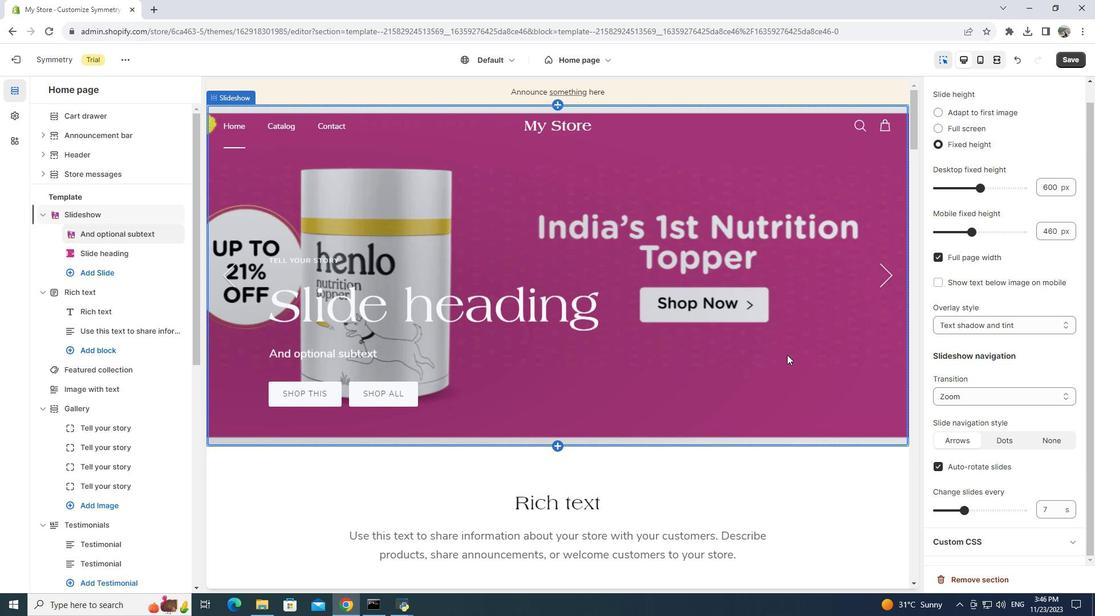 
Action: Mouse pressed left at (787, 354)
Screenshot: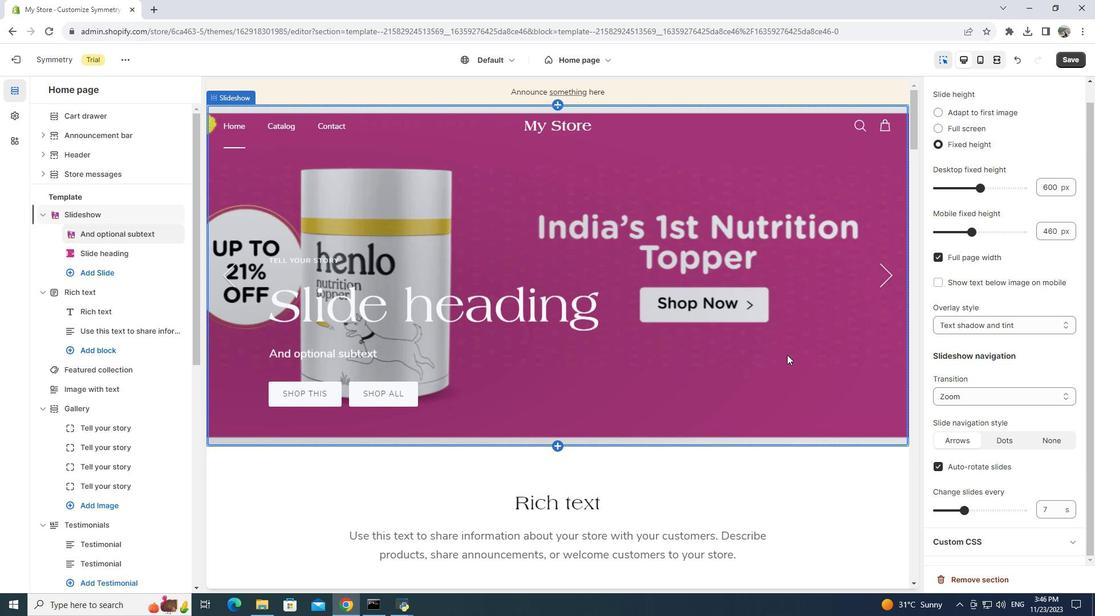 
Action: Mouse moved to (1002, 411)
Screenshot: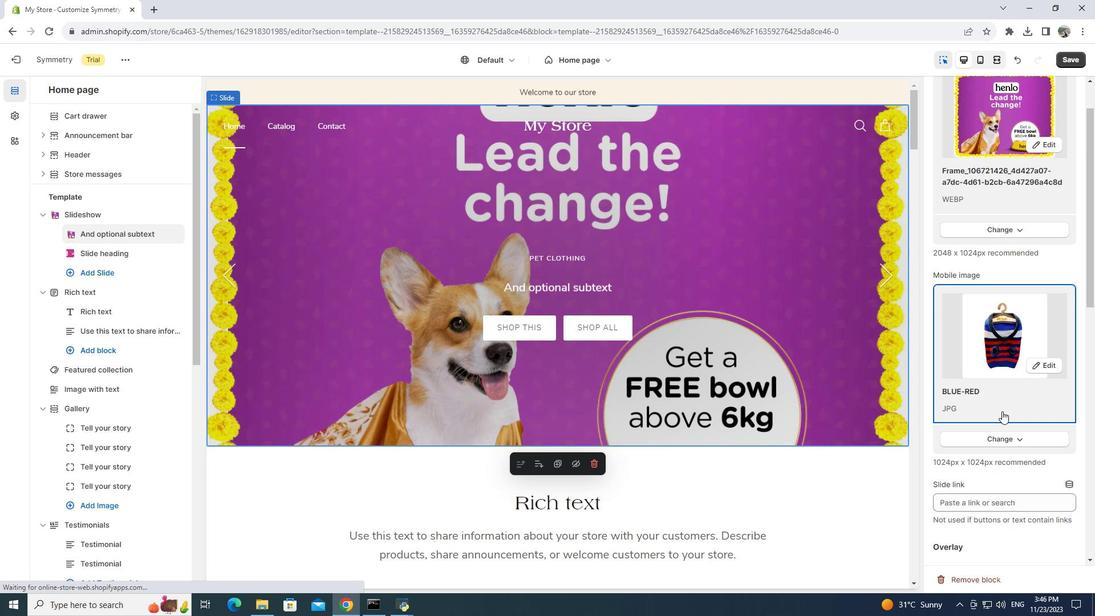 
Action: Mouse scrolled (1002, 410) with delta (0, 0)
Screenshot: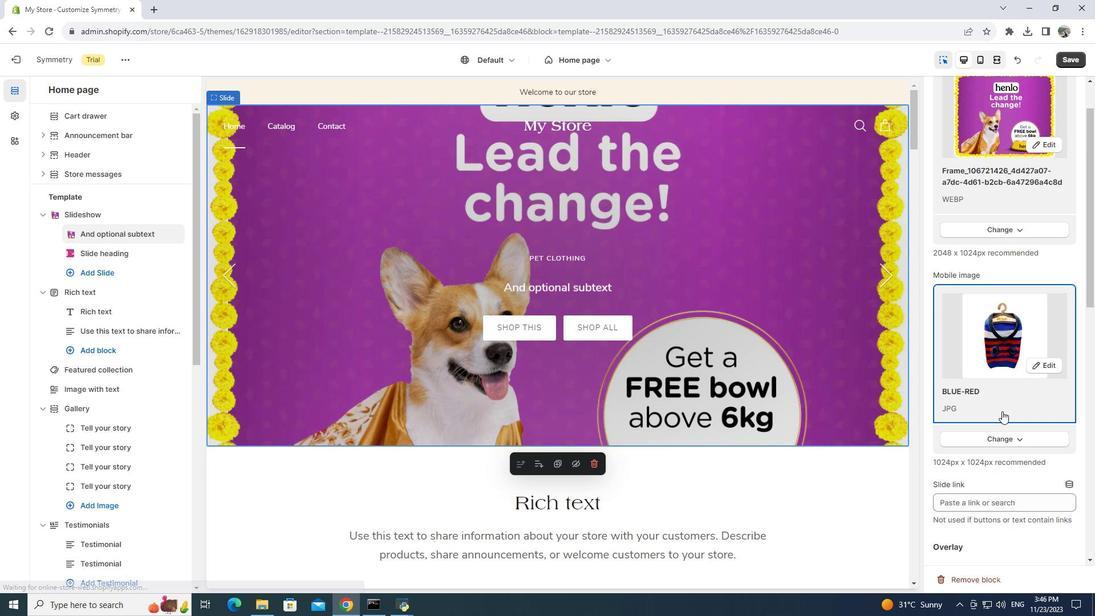 
Action: Mouse moved to (1001, 411)
Screenshot: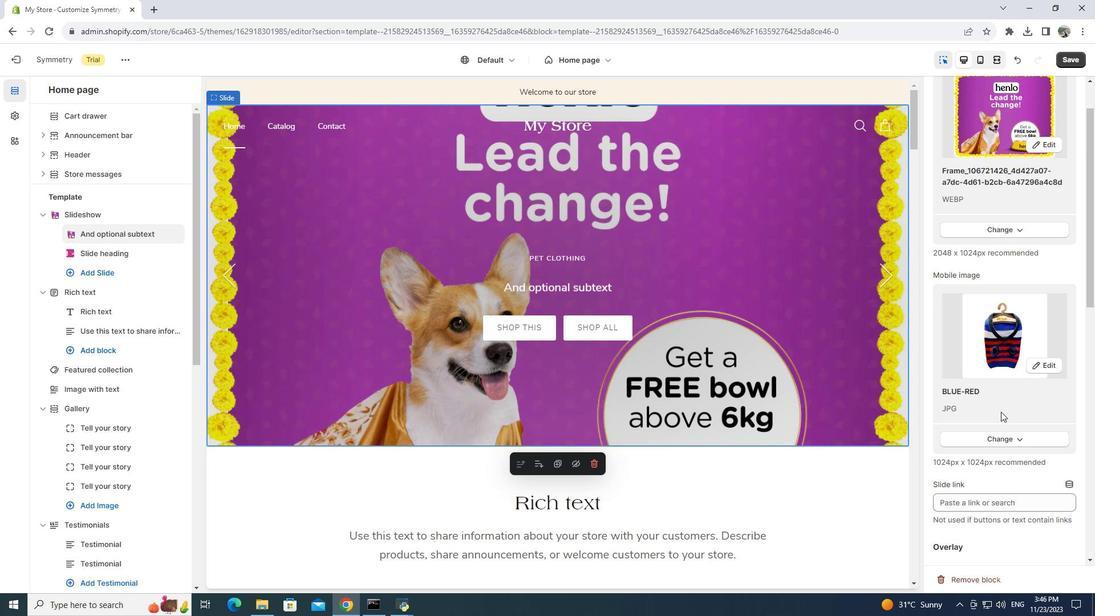 
Action: Mouse scrolled (1001, 411) with delta (0, 0)
Screenshot: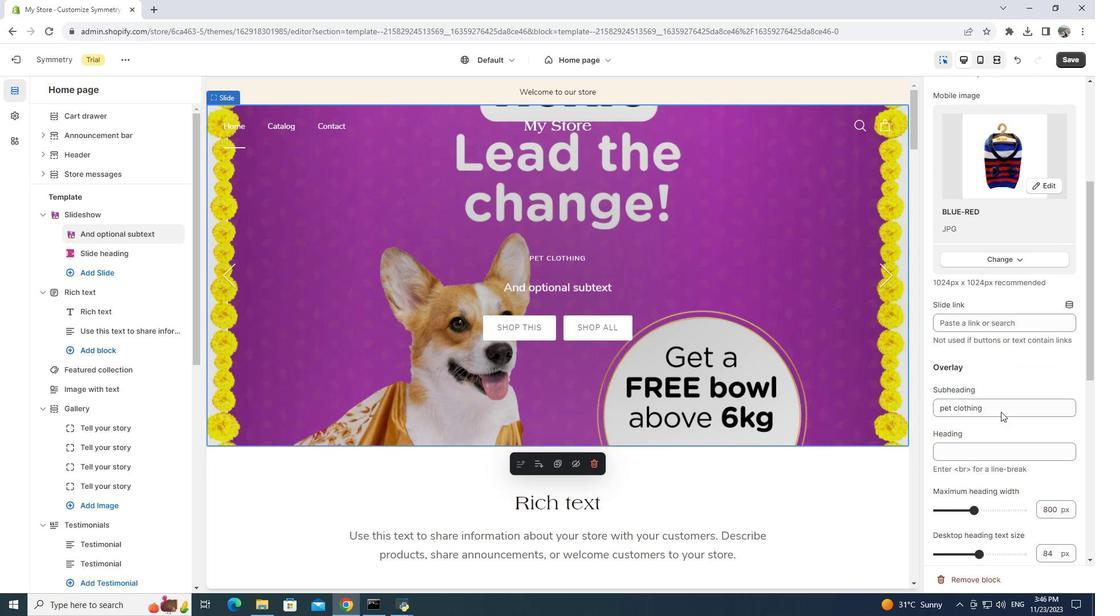 
Action: Mouse scrolled (1001, 411) with delta (0, 0)
Screenshot: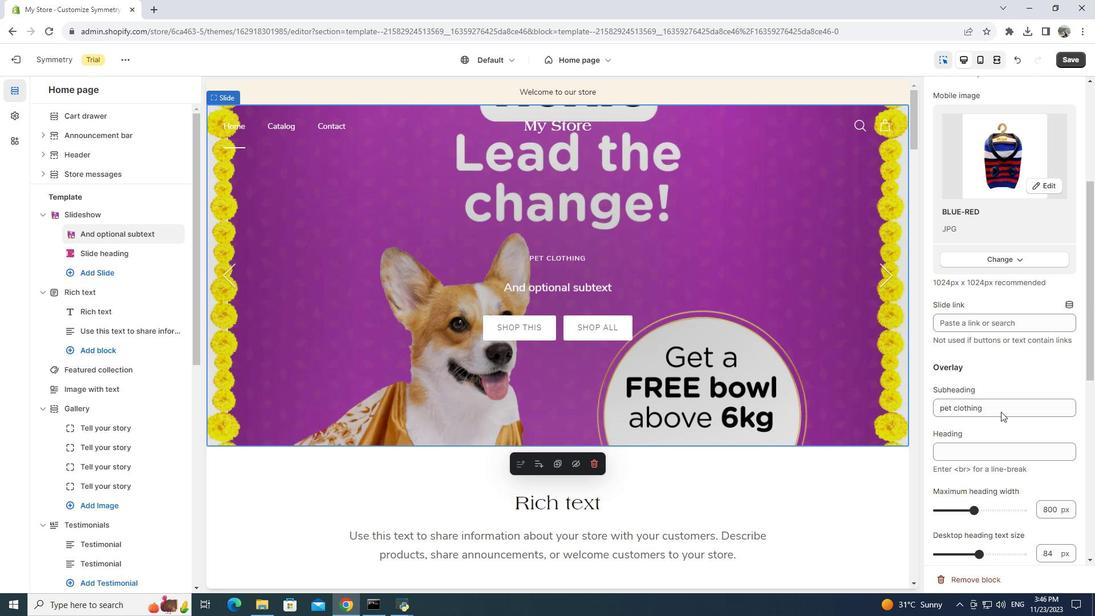 
Action: Mouse scrolled (1001, 411) with delta (0, 0)
Screenshot: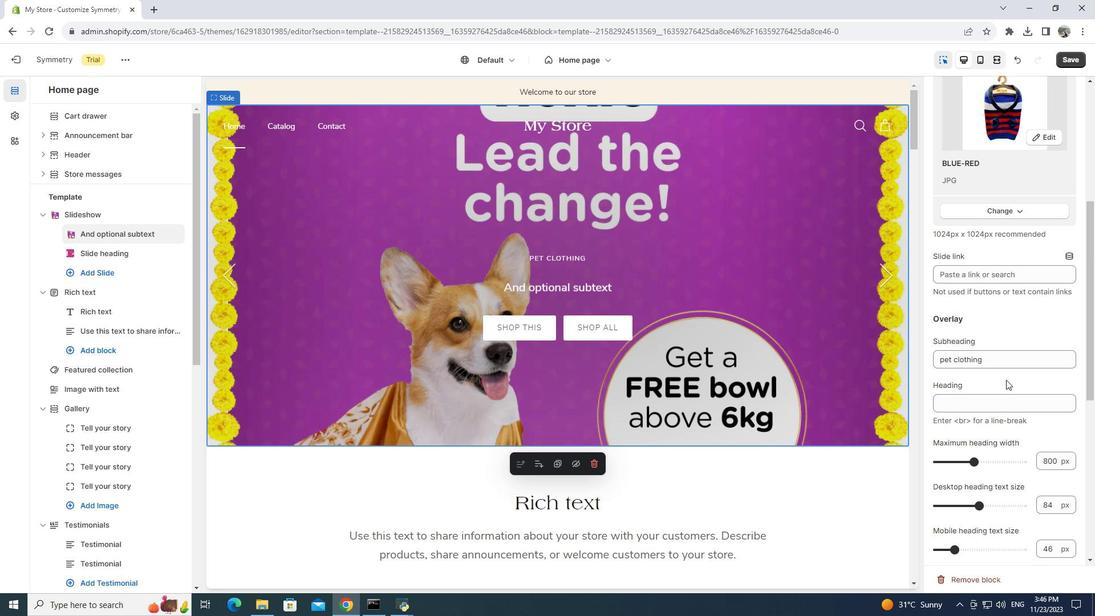 
Action: Mouse scrolled (1001, 411) with delta (0, 0)
Screenshot: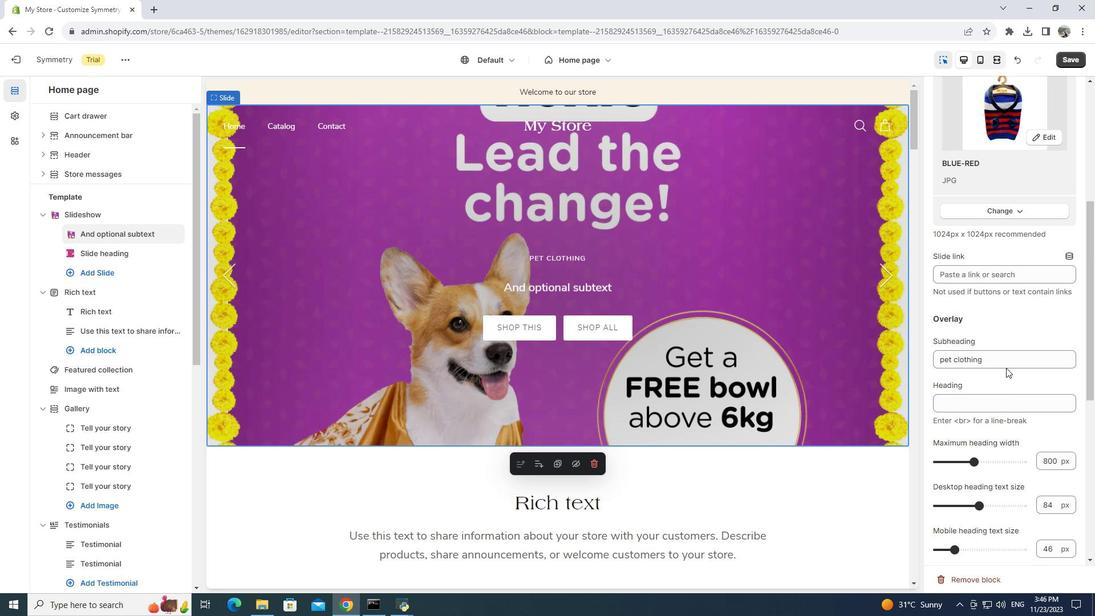 
Action: Mouse moved to (1005, 362)
Screenshot: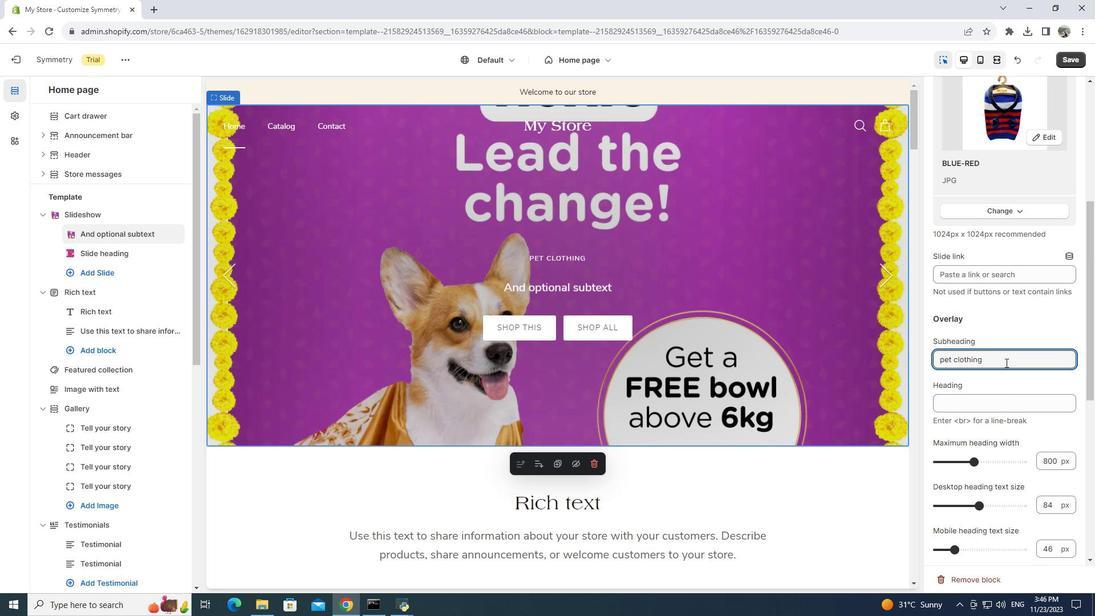 
Action: Mouse pressed left at (1005, 362)
Screenshot: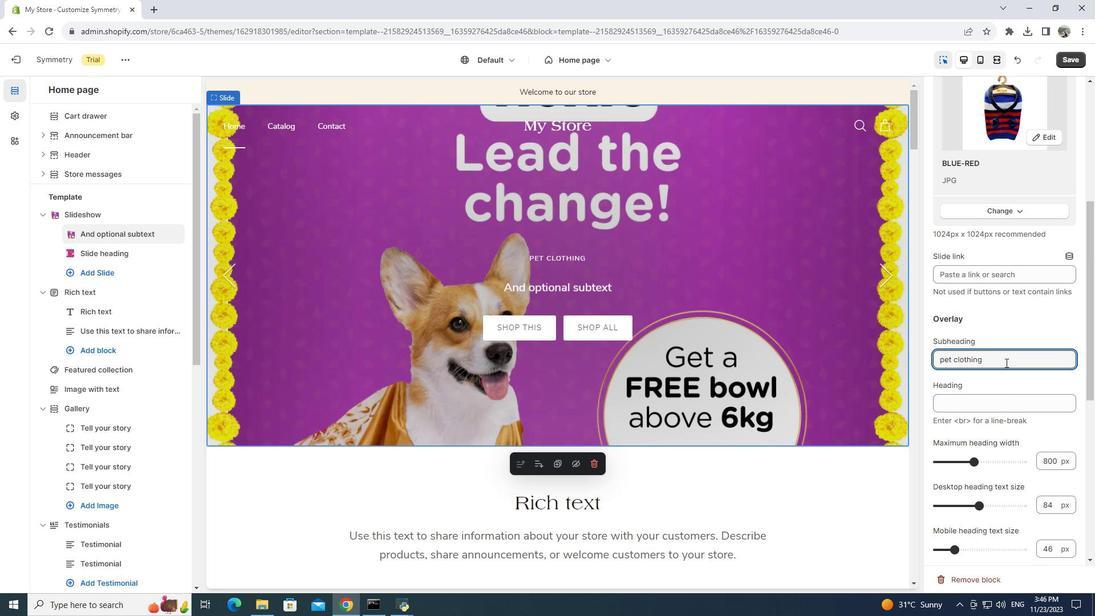 
Action: Key pressed <Key.backspace><Key.backspace><Key.backspace><Key.backspace><Key.backspace><Key.backspace><Key.backspace><Key.backspace><Key.backspace><Key.backspace><Key.backspace><Key.backspace><Key.backspace><Key.backspace><Key.shift_r>Pet<Key.space>clothing<Key.space>and<Key.space>accr<Key.backspace>essories<Key.space>store
Screenshot: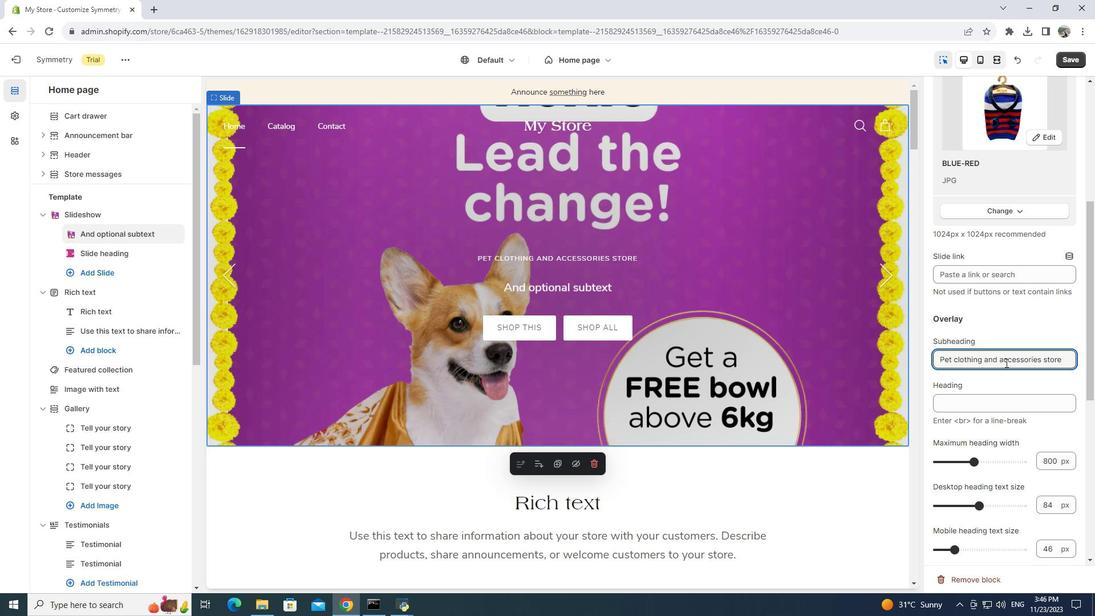 
Action: Mouse moved to (953, 398)
Screenshot: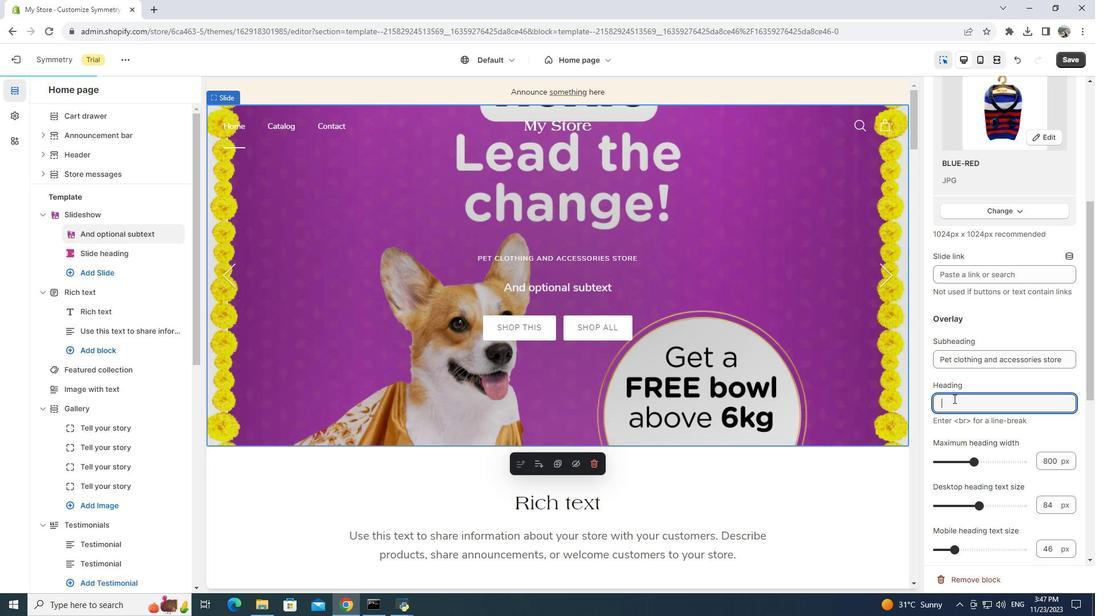 
Action: Mouse pressed left at (953, 398)
Screenshot: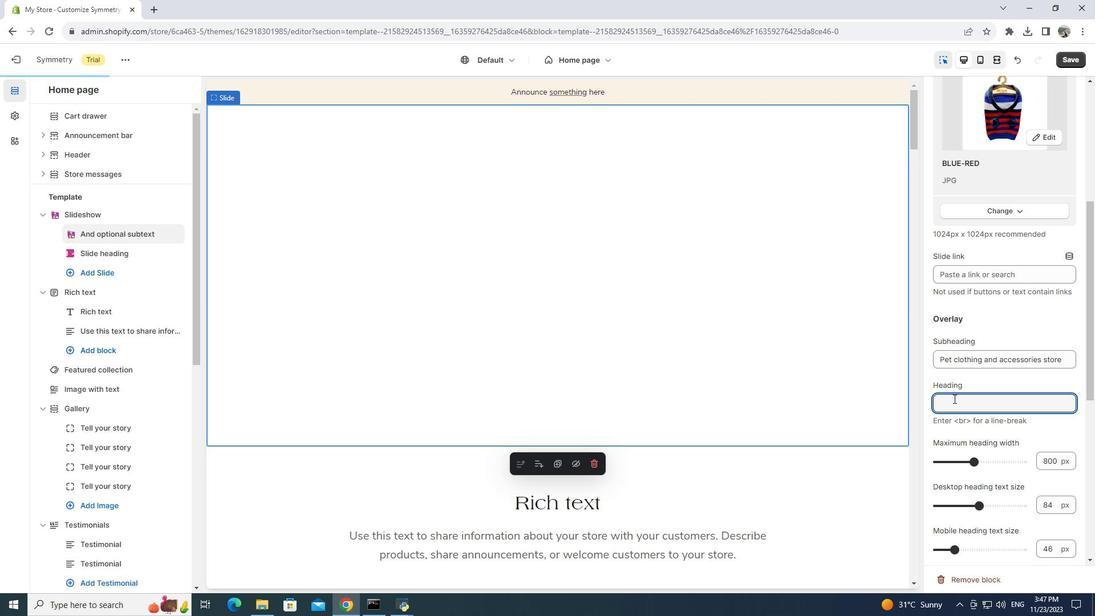 
Action: Key pressed c<Key.backspace>new<Key.space>pet<Key.space>clothing<Key.left><Key.left><Key.left><Key.left><Key.left><Key.left><Key.left><Key.backspace>ctrl+C<Key.shift>C<Key.left><Key.left><Key.left><Key.left><Key.backspace><Key.shift_r>P<Key.left><Key.left><Key.left><Key.left><Key.backspace><Key.shift_r><Key.shift_r><Key.shift_r><Key.shift_r><Key.shift_r>N
Screenshot: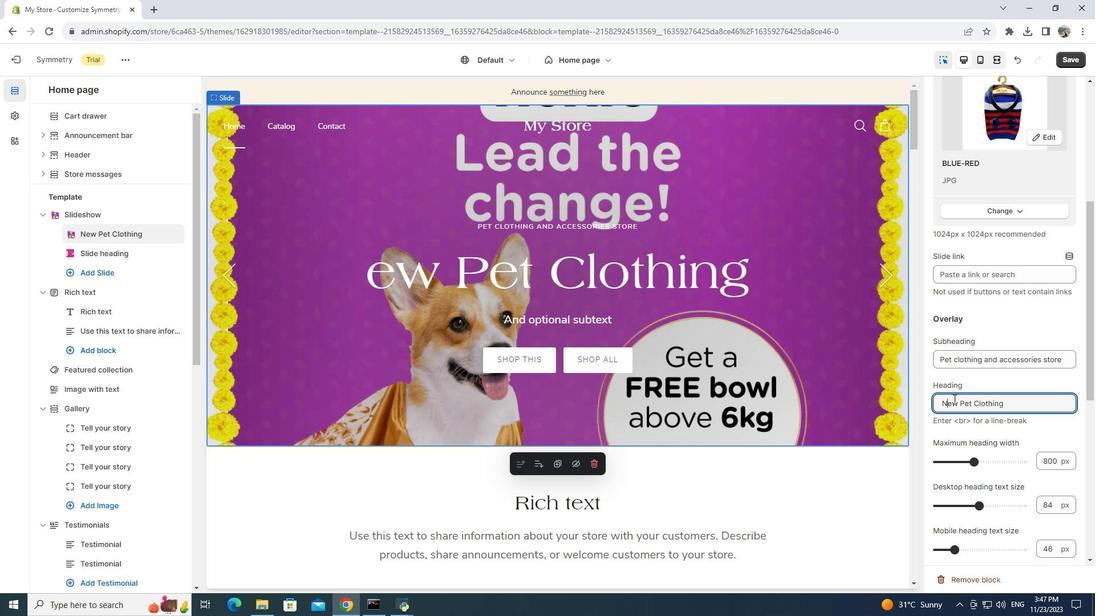 
Action: Mouse moved to (978, 431)
Screenshot: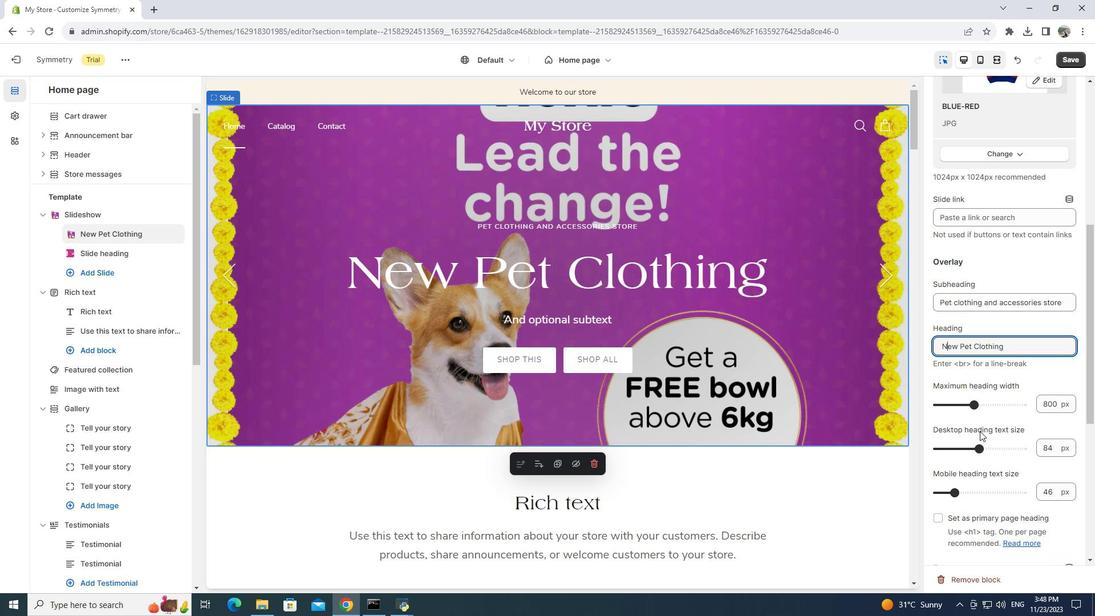 
Action: Mouse scrolled (978, 430) with delta (0, 0)
Screenshot: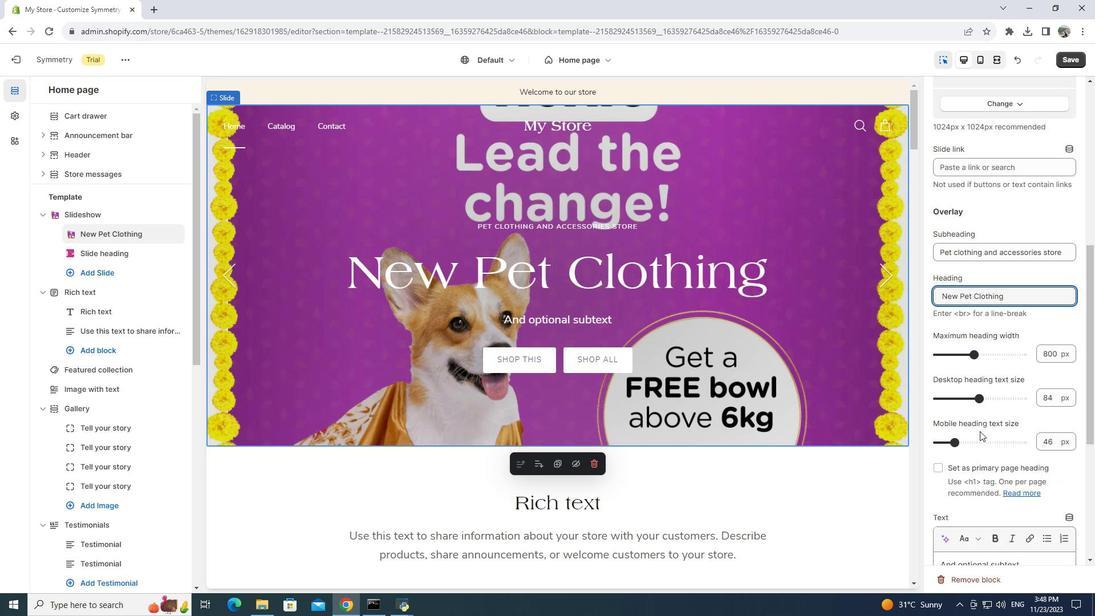 
Action: Mouse moved to (979, 431)
Screenshot: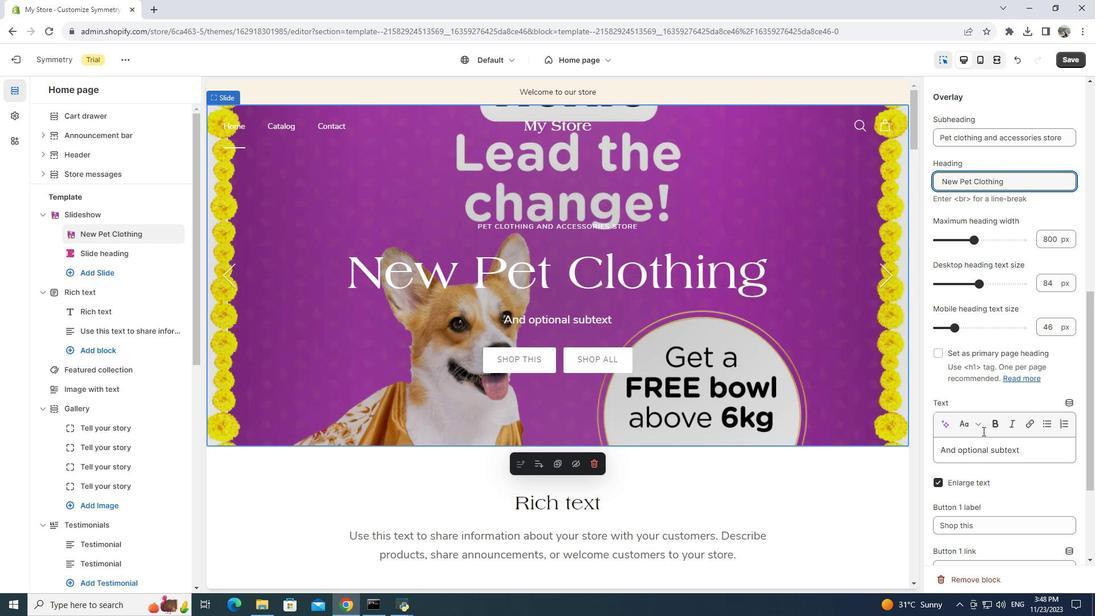 
Action: Mouse scrolled (979, 430) with delta (0, 0)
Screenshot: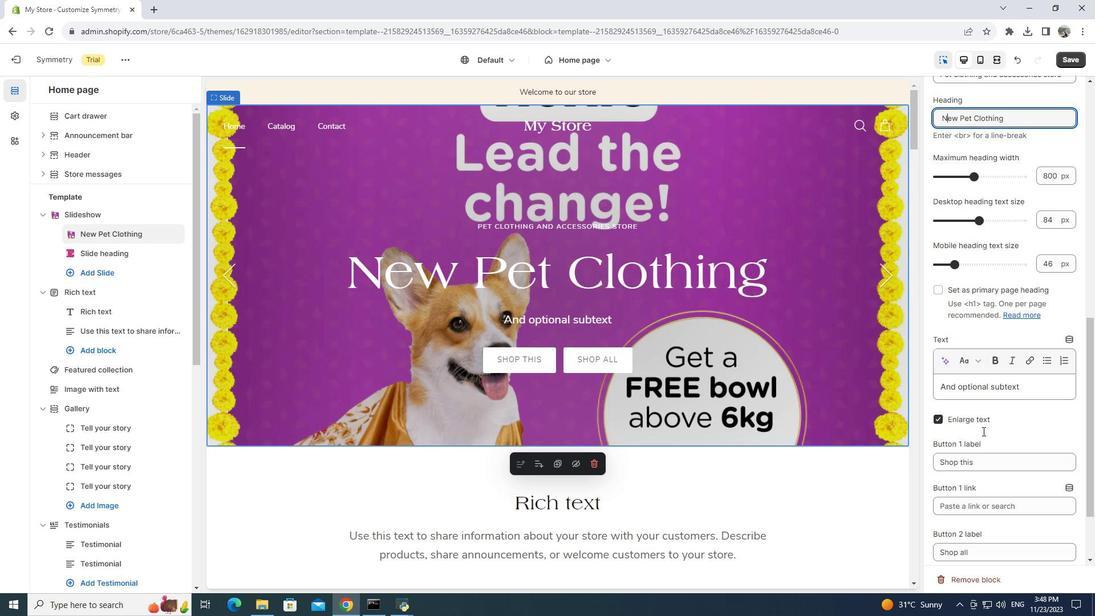 
Action: Mouse scrolled (979, 430) with delta (0, 0)
Screenshot: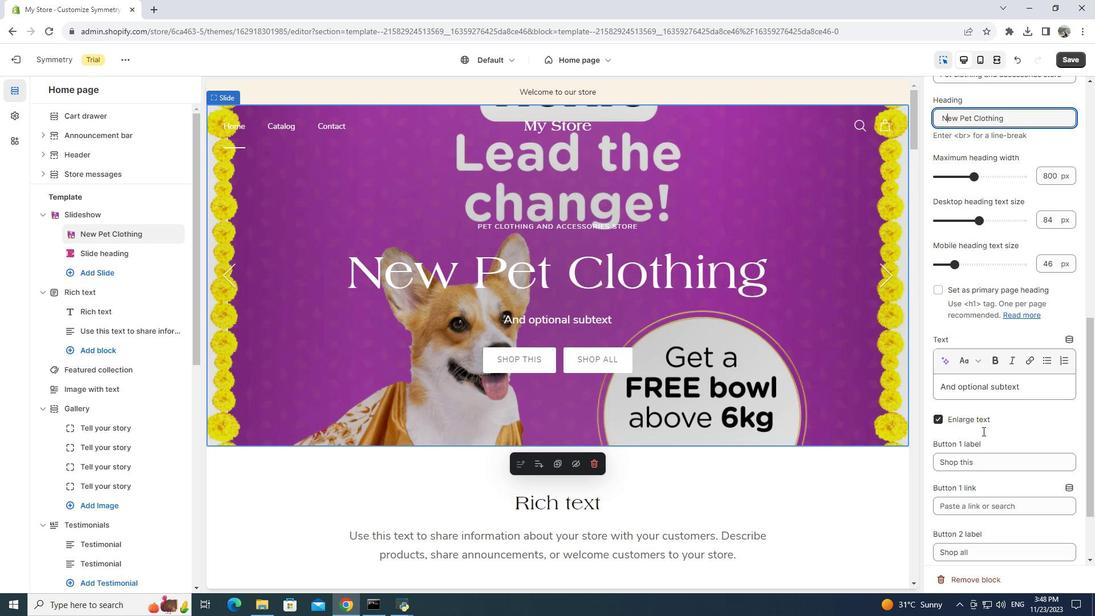 
Action: Mouse moved to (982, 431)
Screenshot: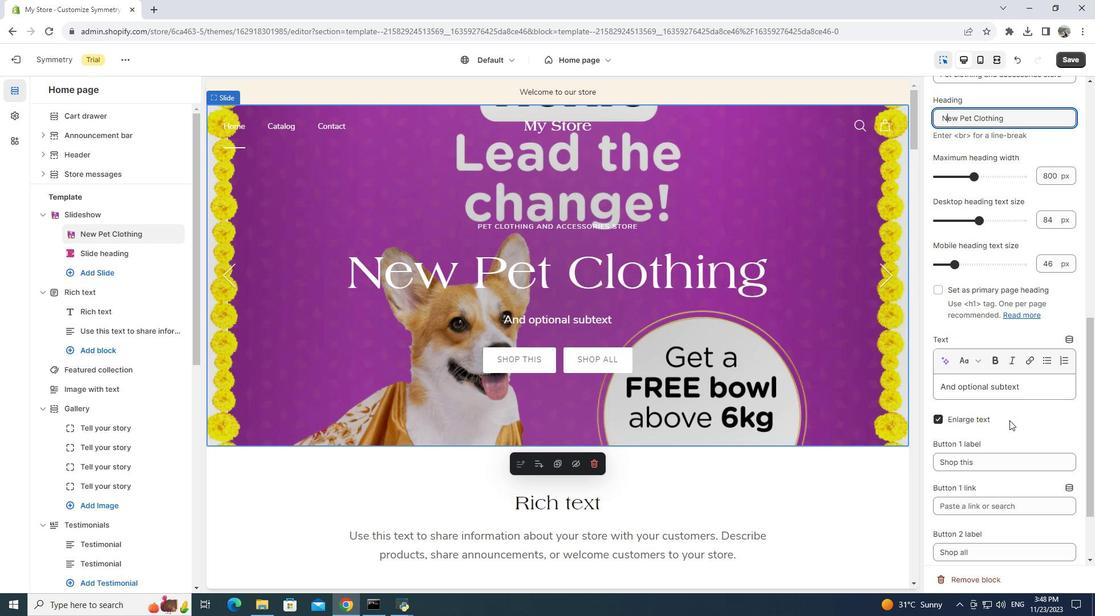 
Action: Mouse scrolled (982, 430) with delta (0, 0)
Screenshot: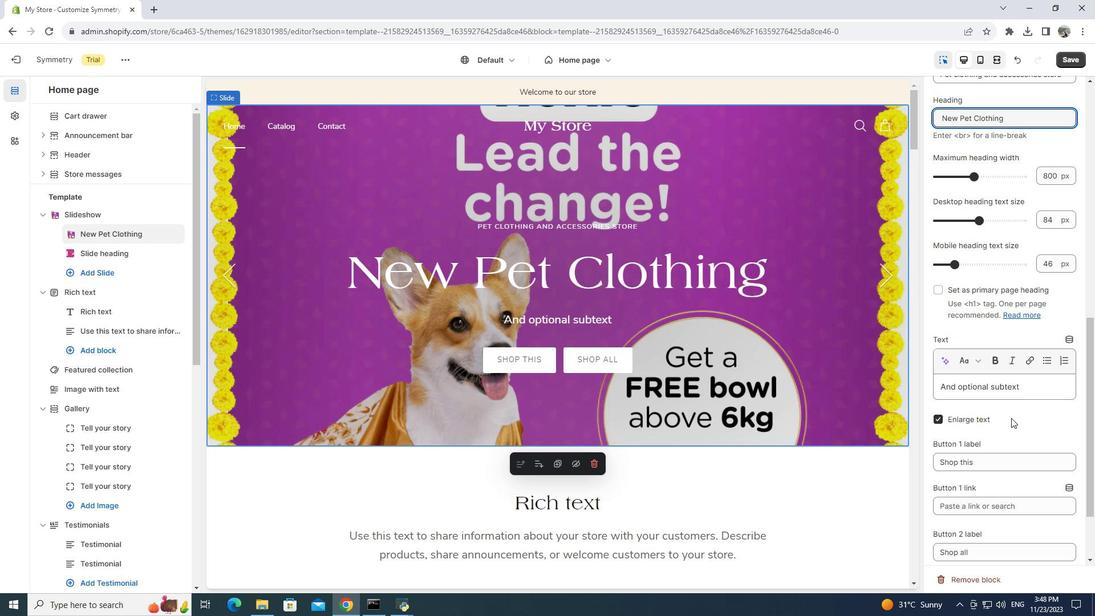 
Action: Mouse scrolled (982, 430) with delta (0, 0)
Screenshot: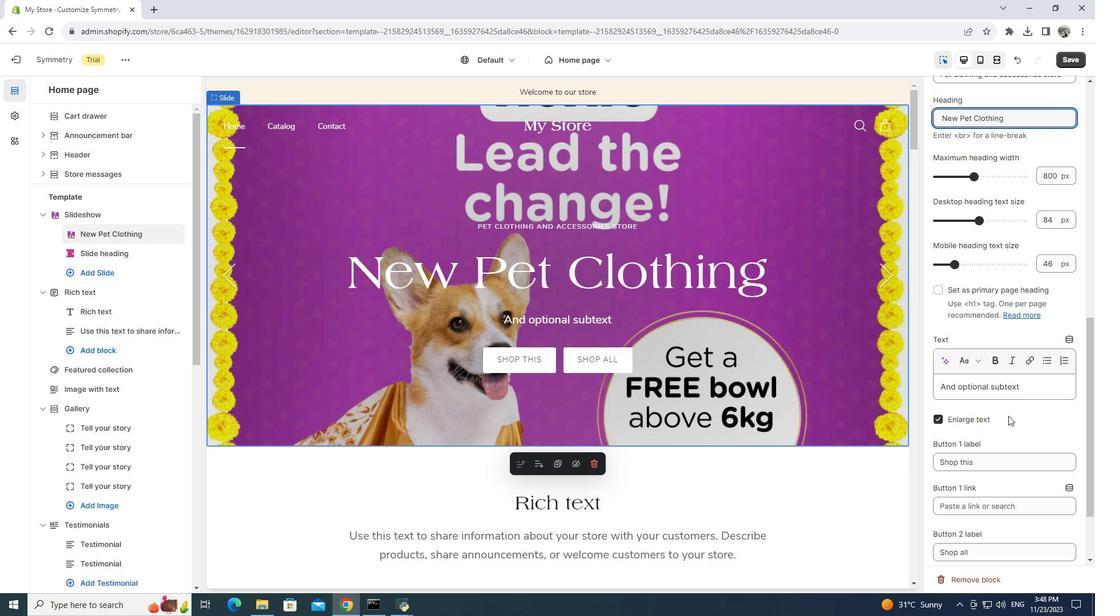 
Action: Mouse moved to (945, 355)
Screenshot: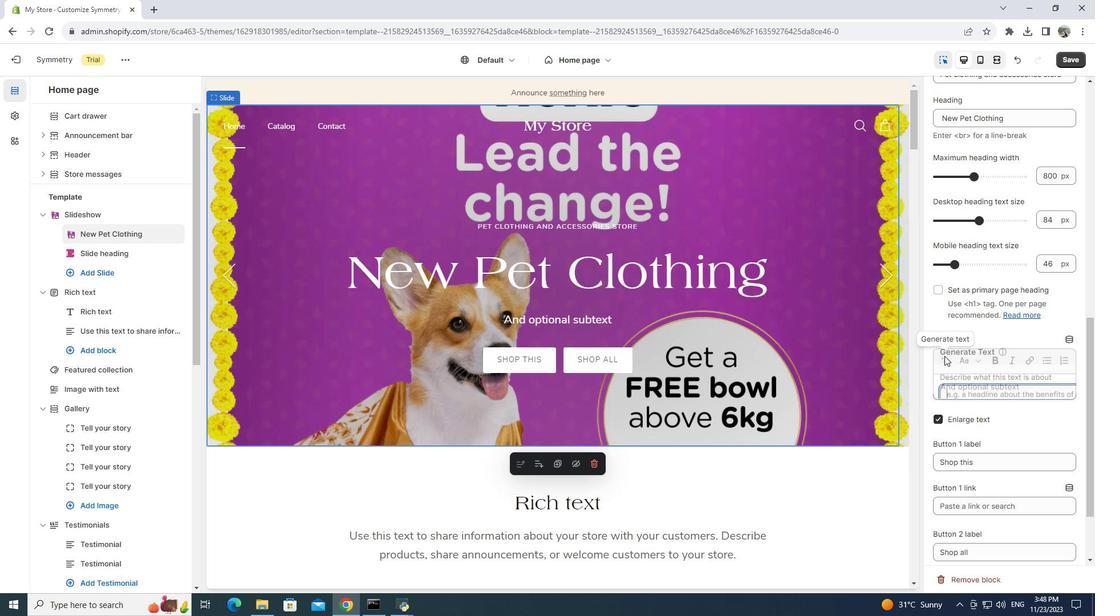 
Action: Mouse pressed left at (945, 355)
Screenshot: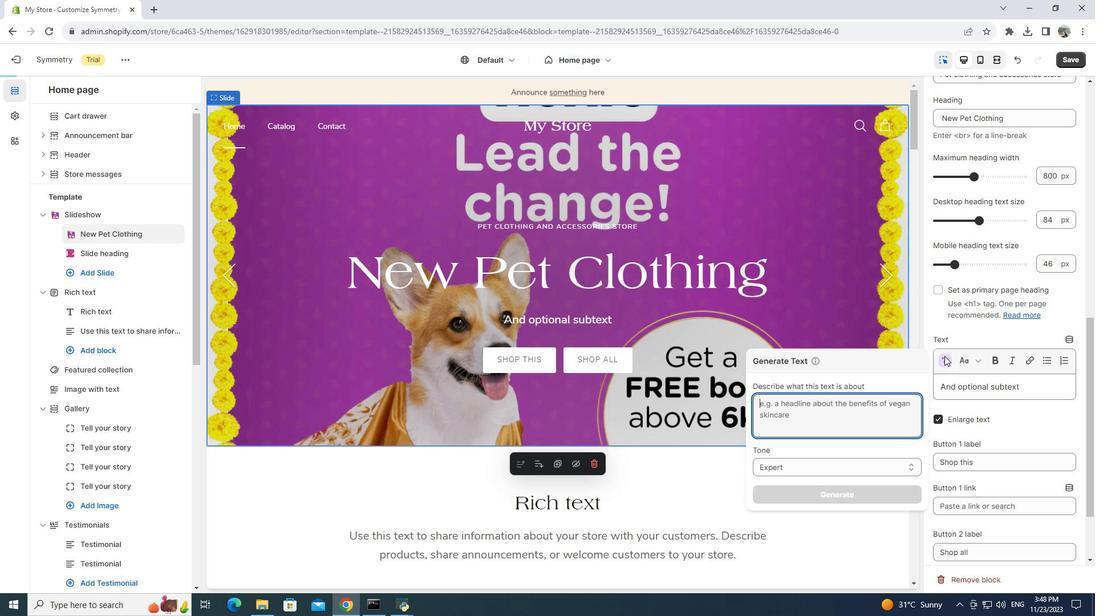
Action: Mouse moved to (798, 421)
Screenshot: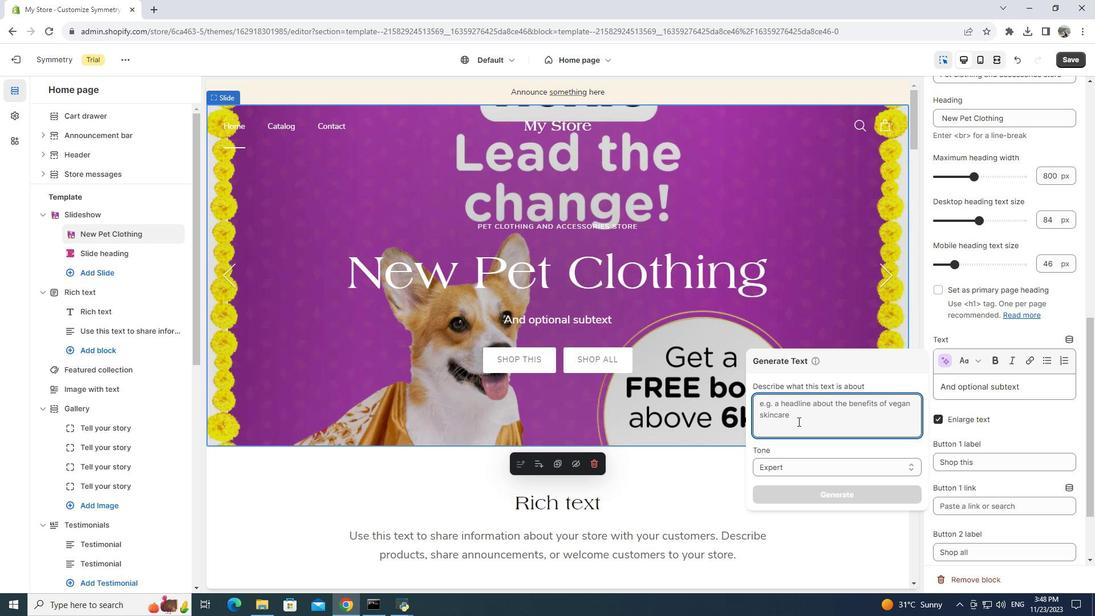 
Action: Mouse pressed left at (798, 421)
Screenshot: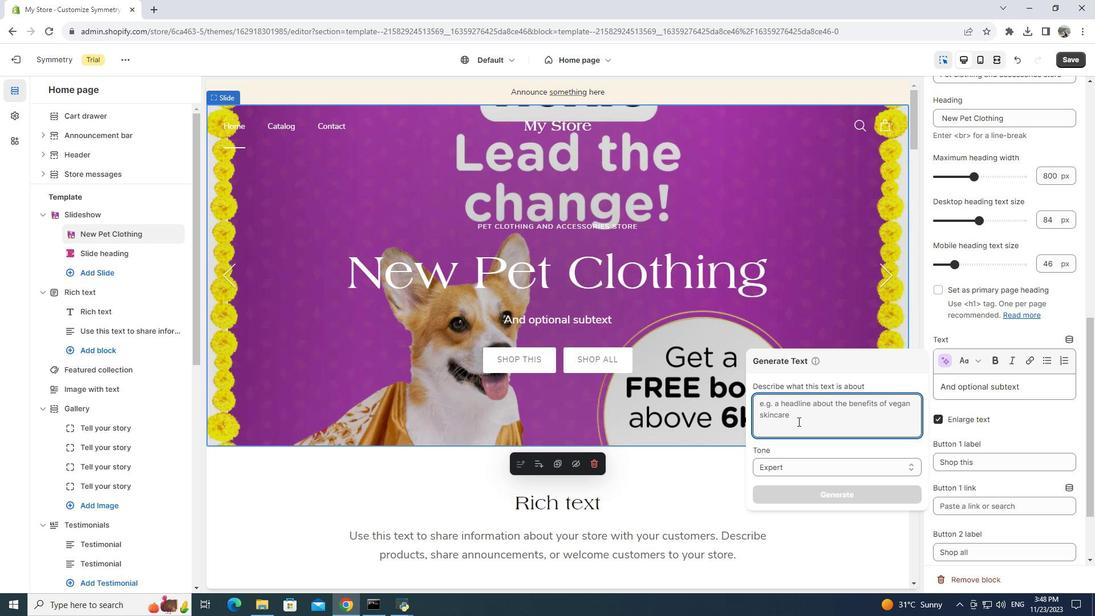 
Action: Key pressed ctrl+V
Screenshot: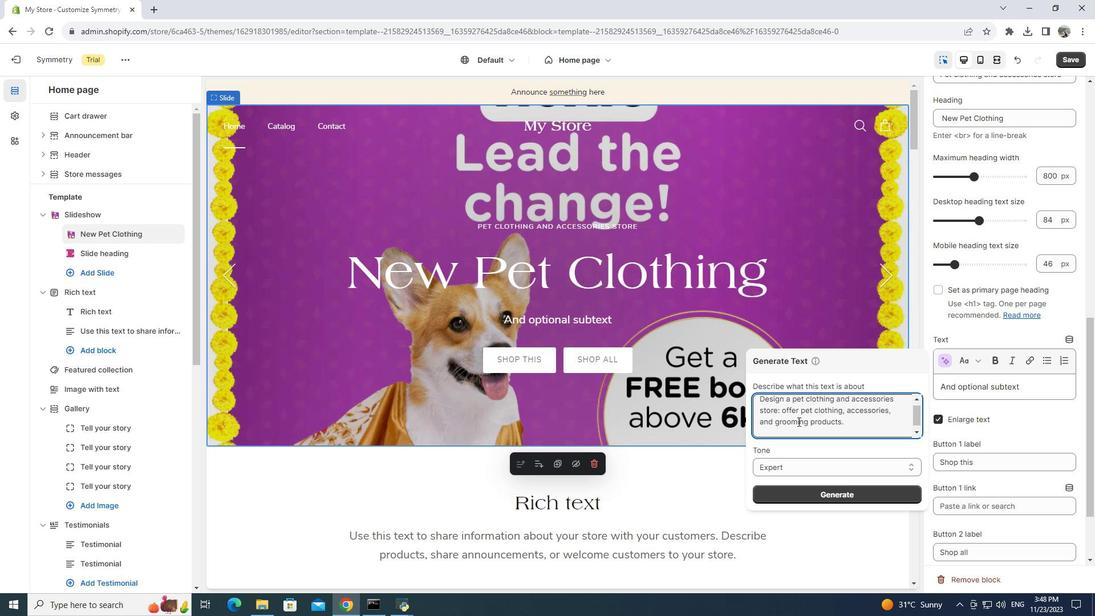 
Action: Mouse moved to (826, 498)
Screenshot: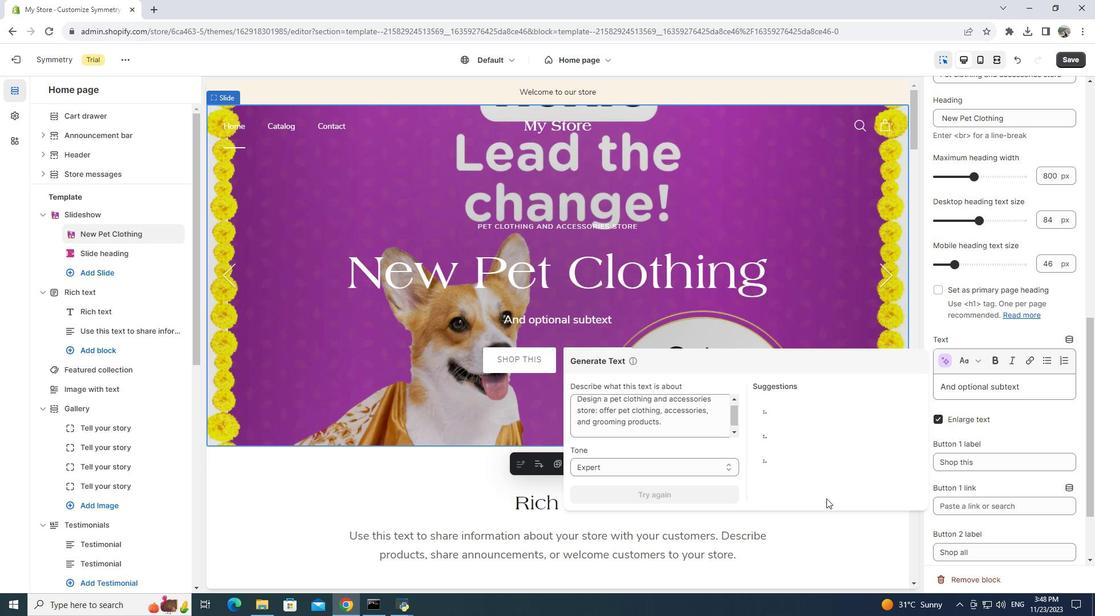 
Action: Mouse pressed left at (826, 498)
Screenshot: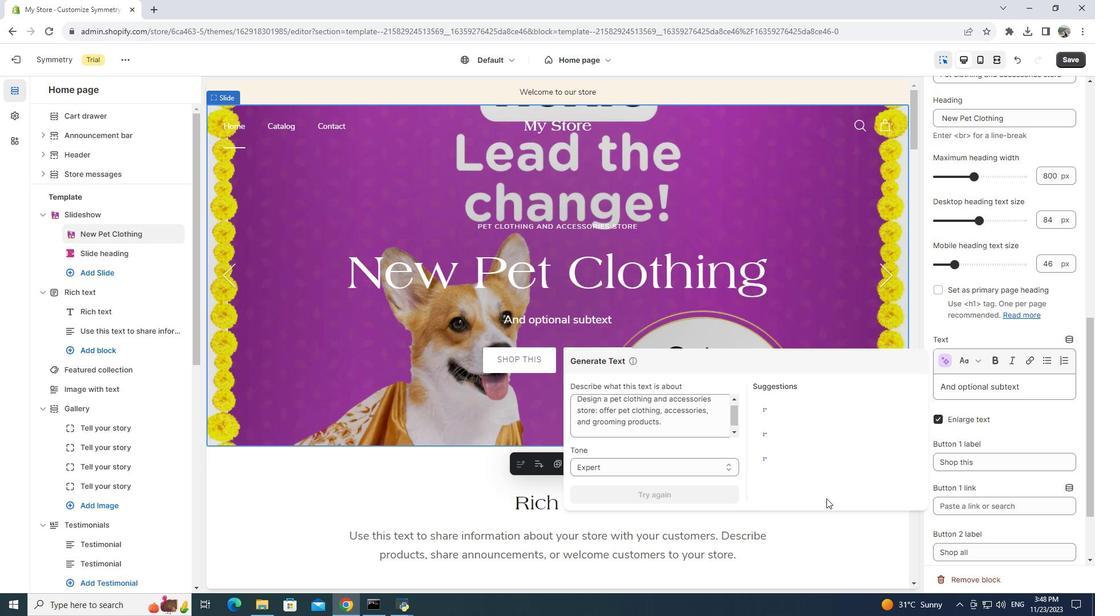 
Action: Mouse moved to (801, 471)
Screenshot: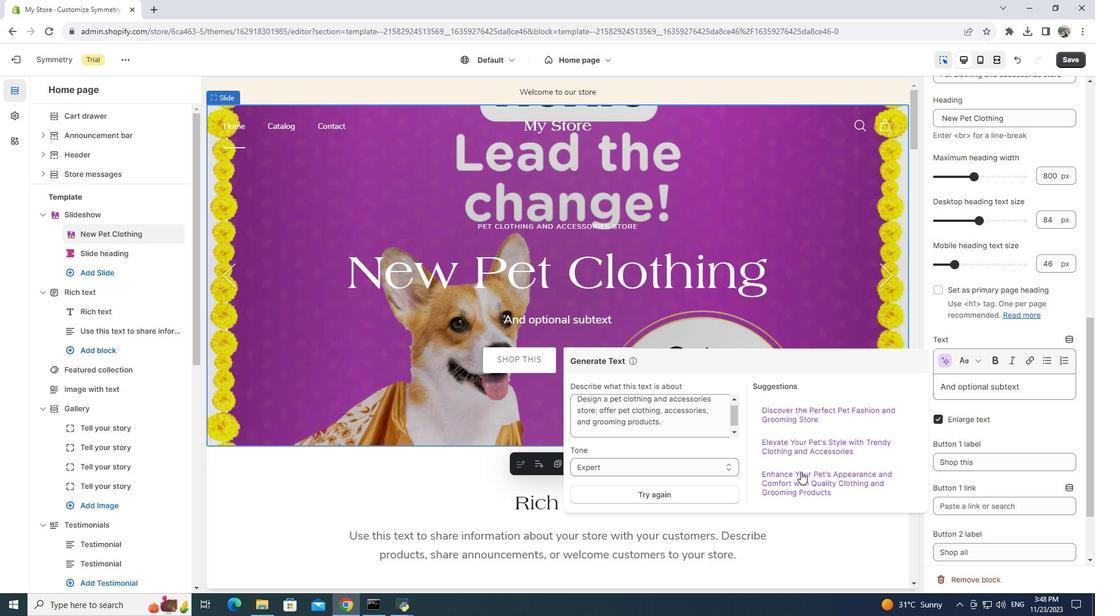 
Action: Mouse pressed left at (801, 471)
Screenshot: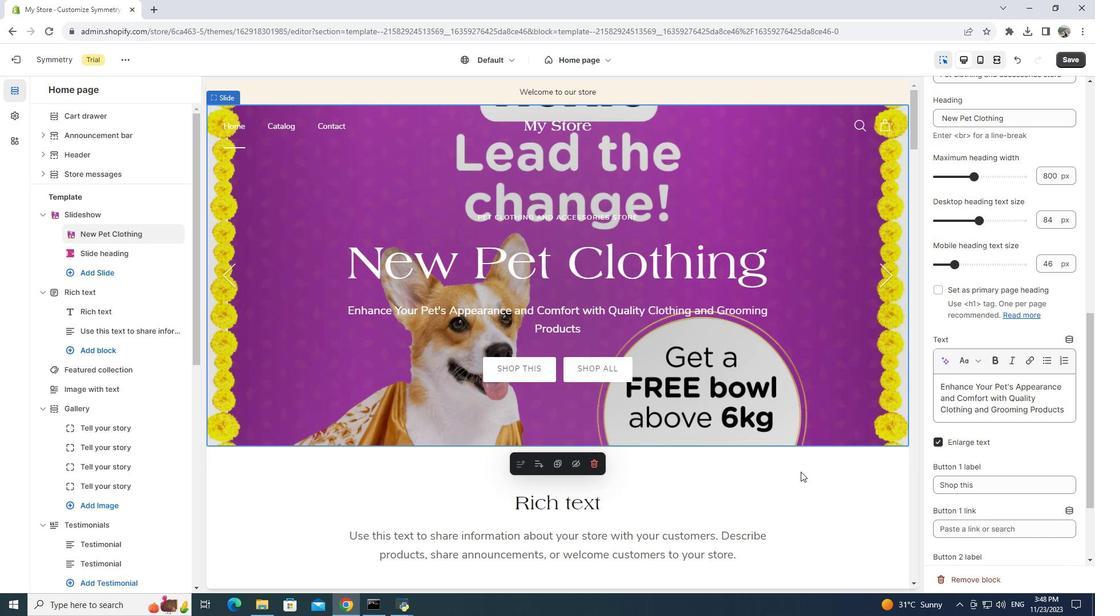 
Action: Mouse moved to (985, 436)
Screenshot: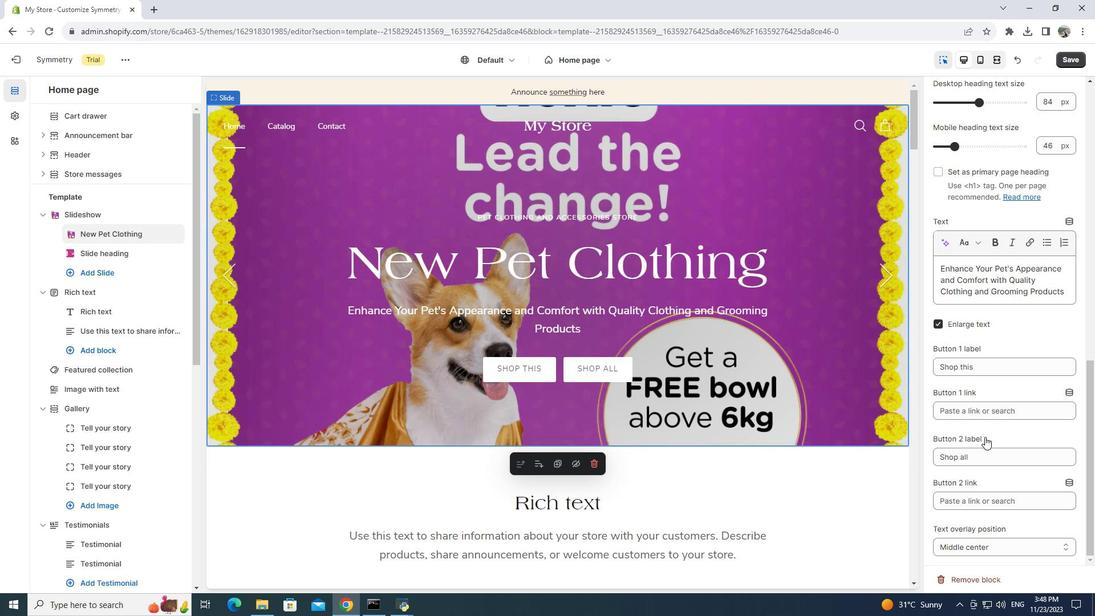 
Action: Mouse scrolled (985, 436) with delta (0, 0)
Screenshot: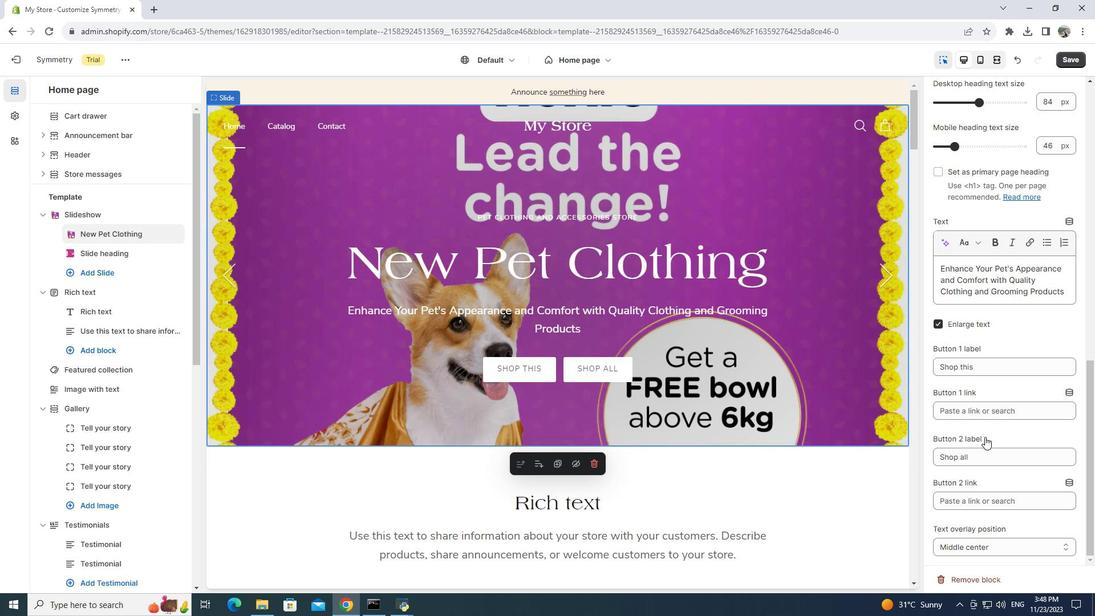 
Action: Mouse scrolled (985, 436) with delta (0, 0)
Screenshot: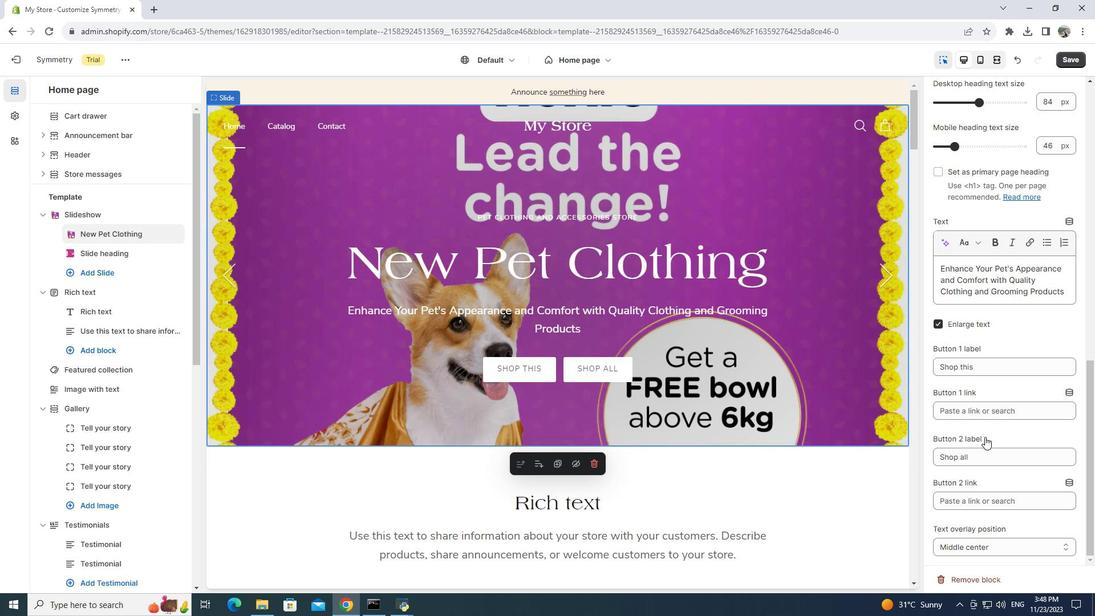 
Action: Mouse scrolled (985, 436) with delta (0, 0)
Screenshot: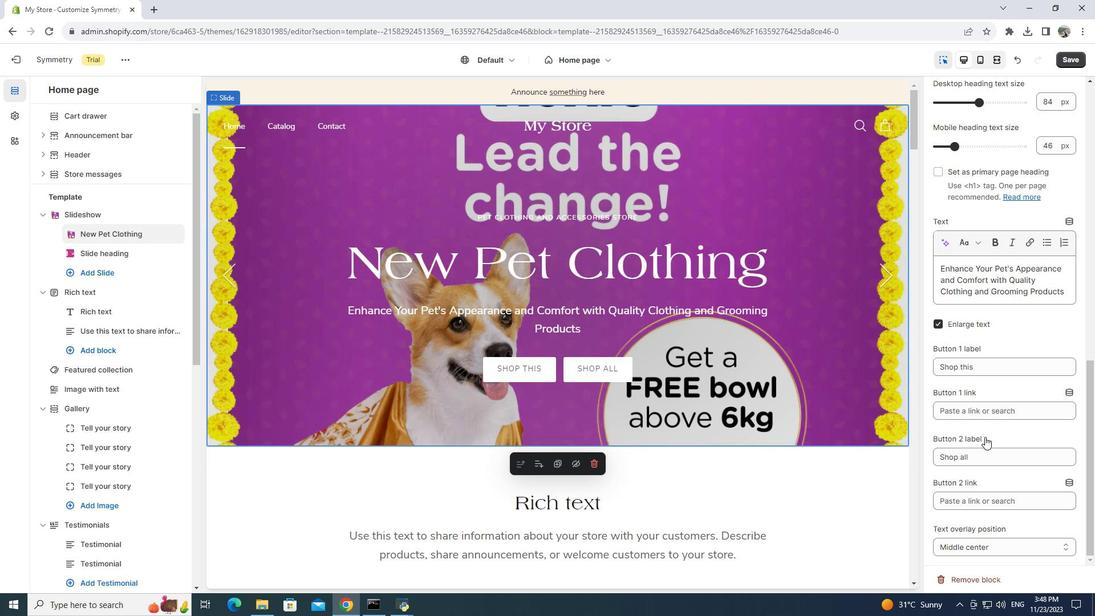 
Action: Mouse scrolled (985, 436) with delta (0, 0)
Screenshot: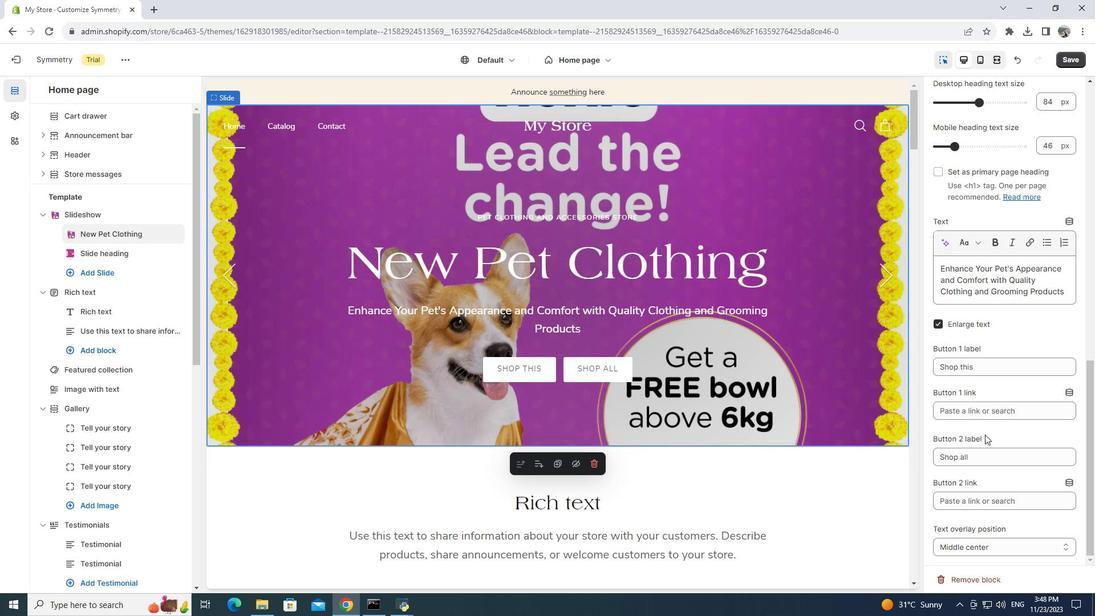 
Action: Mouse scrolled (985, 436) with delta (0, 0)
Screenshot: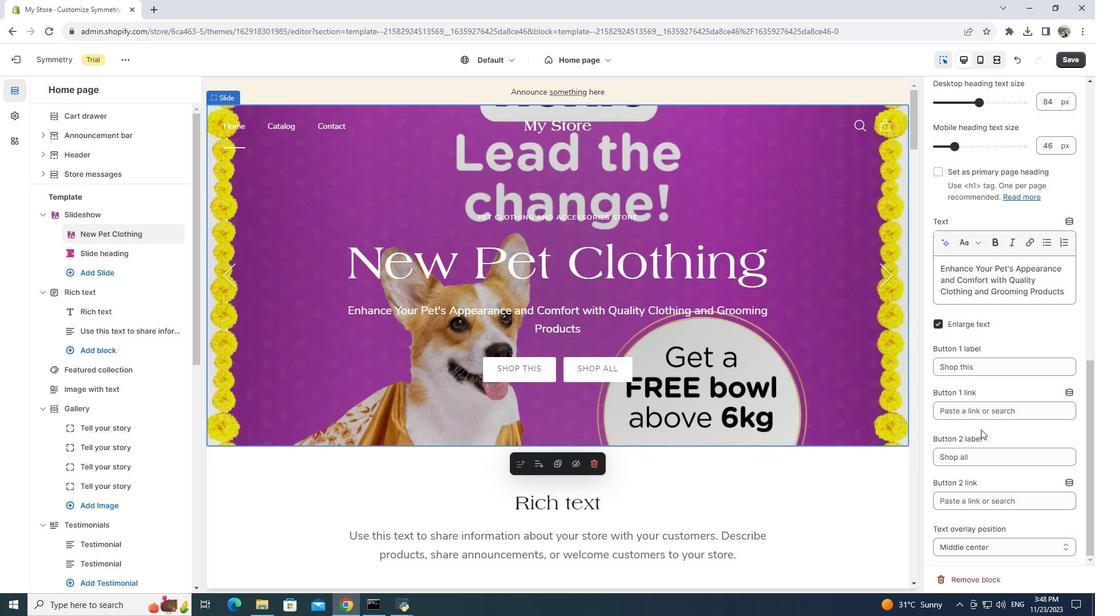 
Action: Mouse scrolled (985, 436) with delta (0, 0)
Screenshot: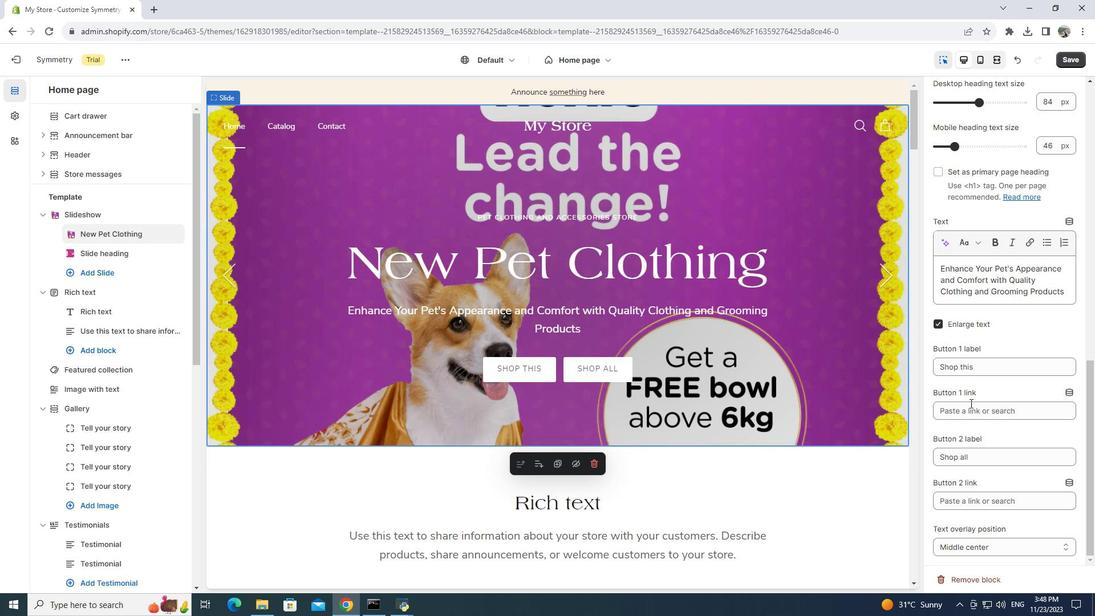 
Action: Mouse scrolled (985, 436) with delta (0, 0)
Screenshot: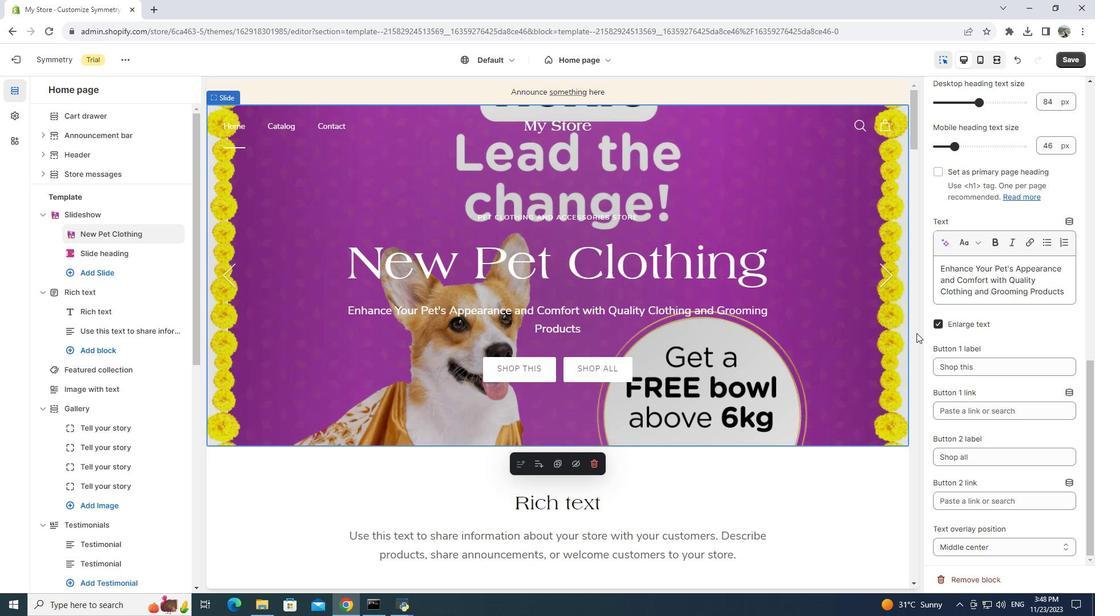 
Action: Mouse scrolled (985, 436) with delta (0, 0)
Screenshot: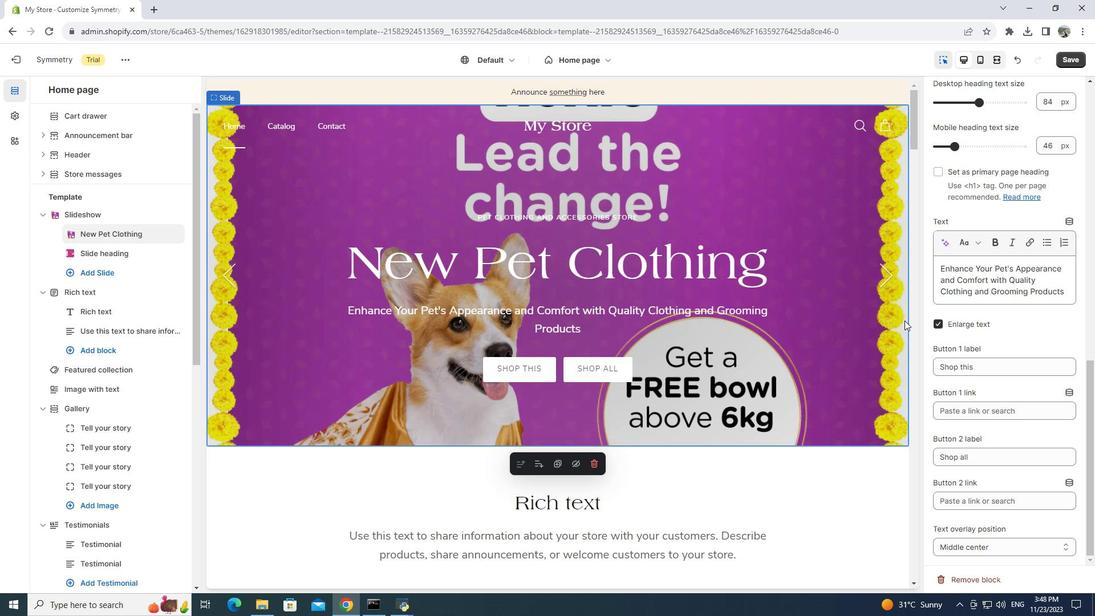 
Action: Mouse scrolled (985, 436) with delta (0, 0)
Screenshot: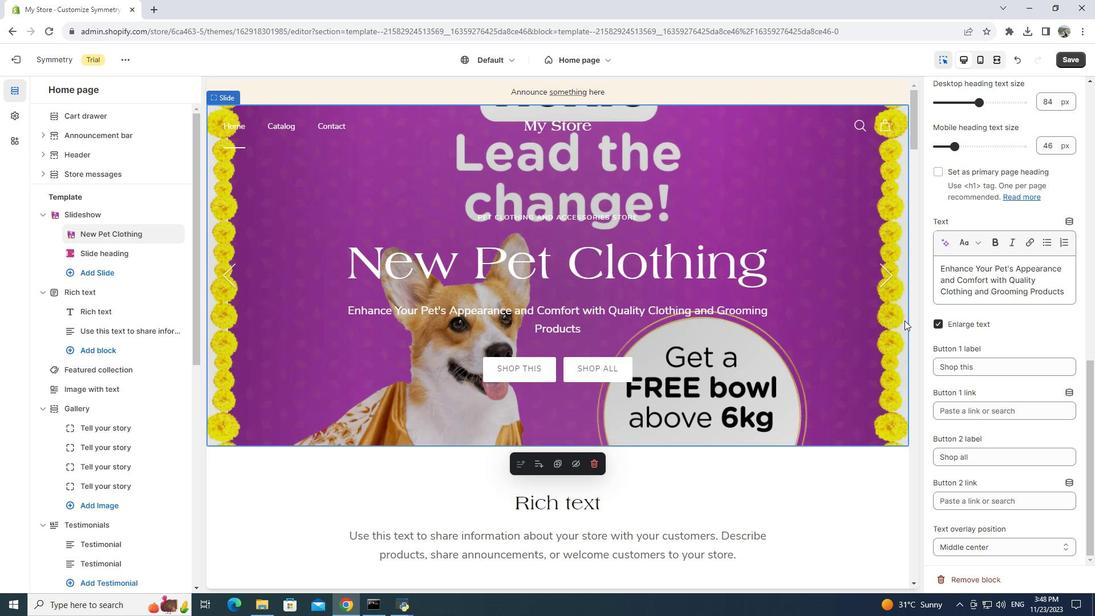 
Action: Mouse moved to (887, 271)
Screenshot: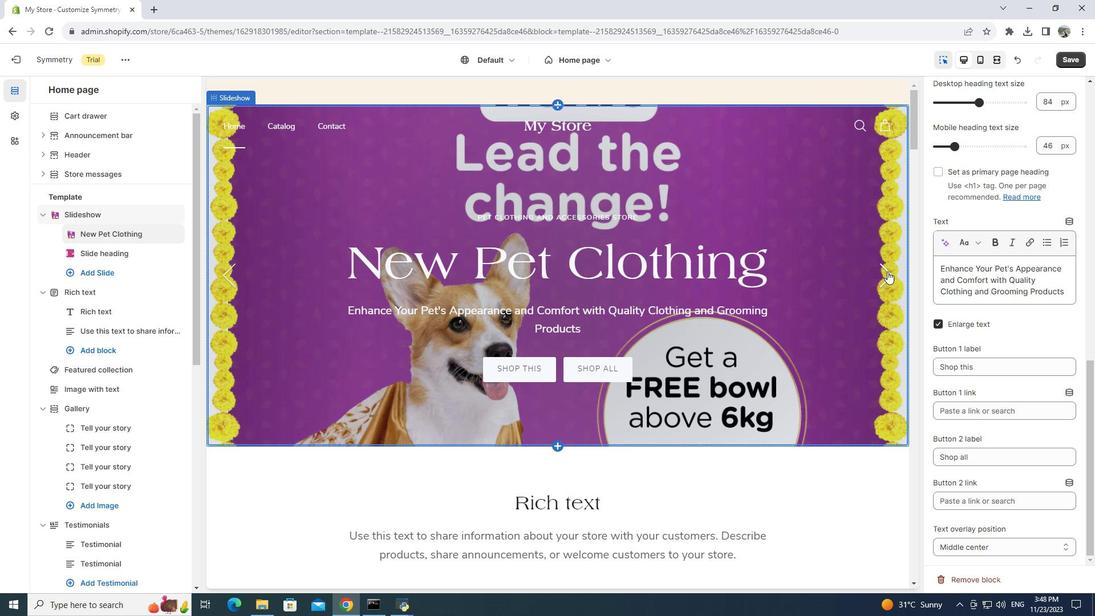 
Action: Mouse pressed left at (887, 271)
Screenshot: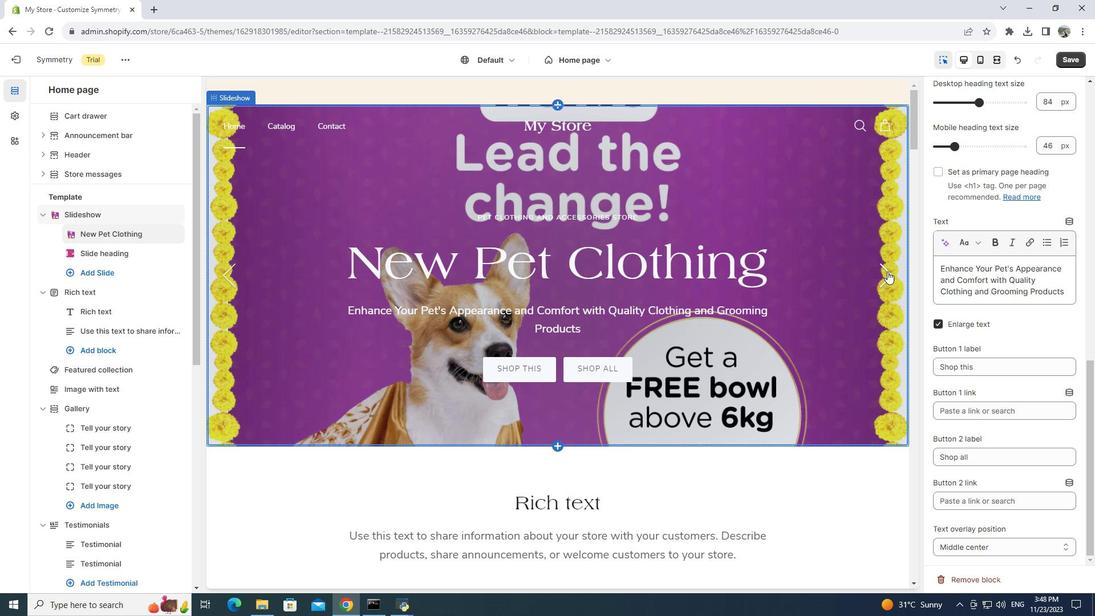 
Action: Mouse moved to (731, 312)
Screenshot: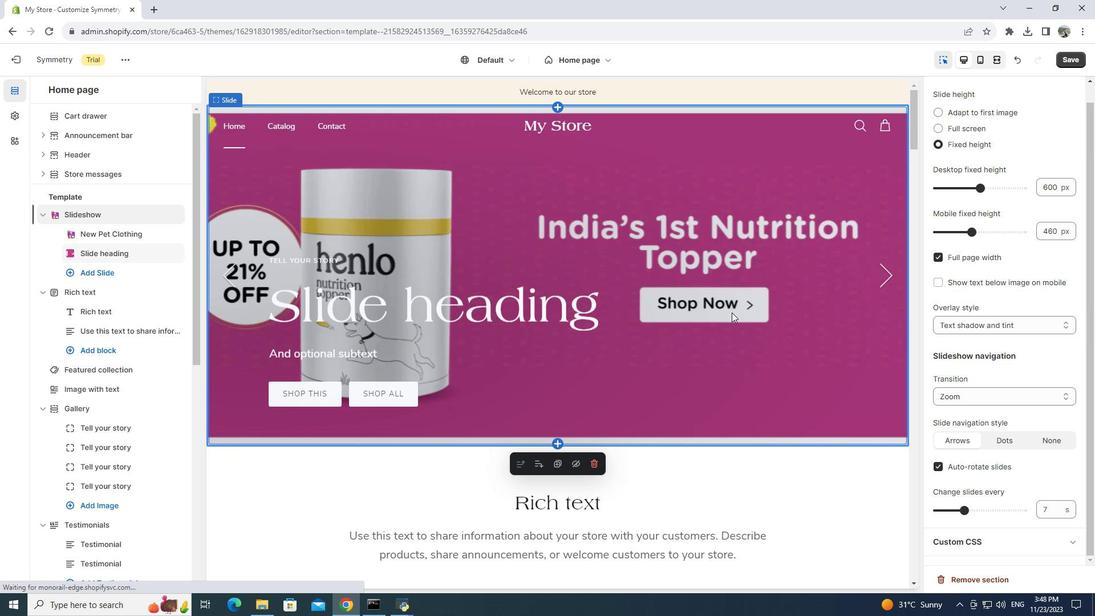 
Action: Mouse pressed left at (731, 312)
Screenshot: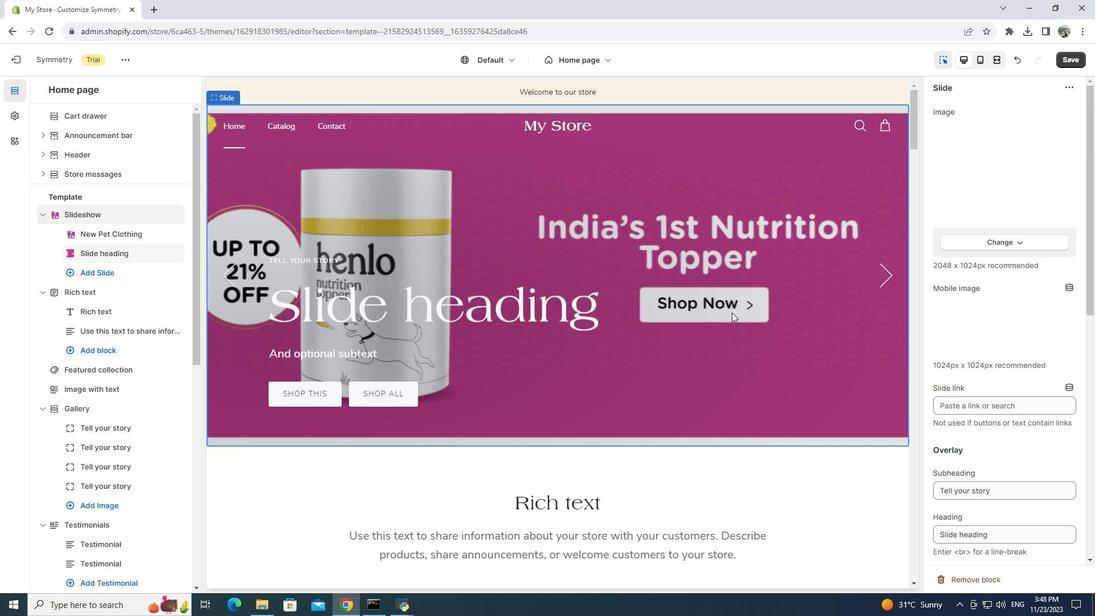 
Action: Mouse pressed left at (731, 312)
Screenshot: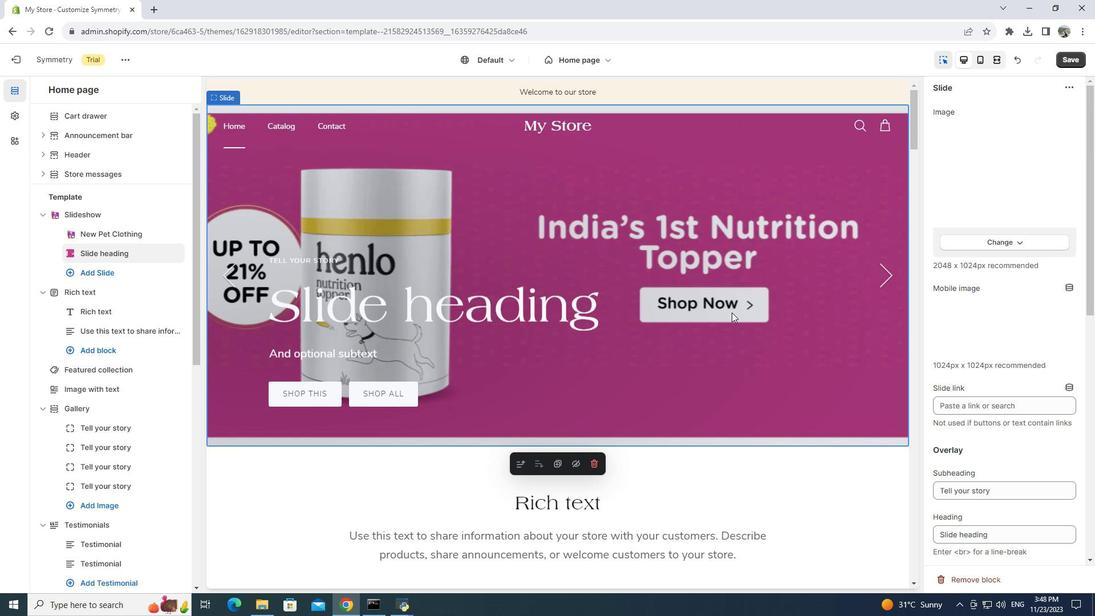 
Action: Mouse moved to (998, 489)
Screenshot: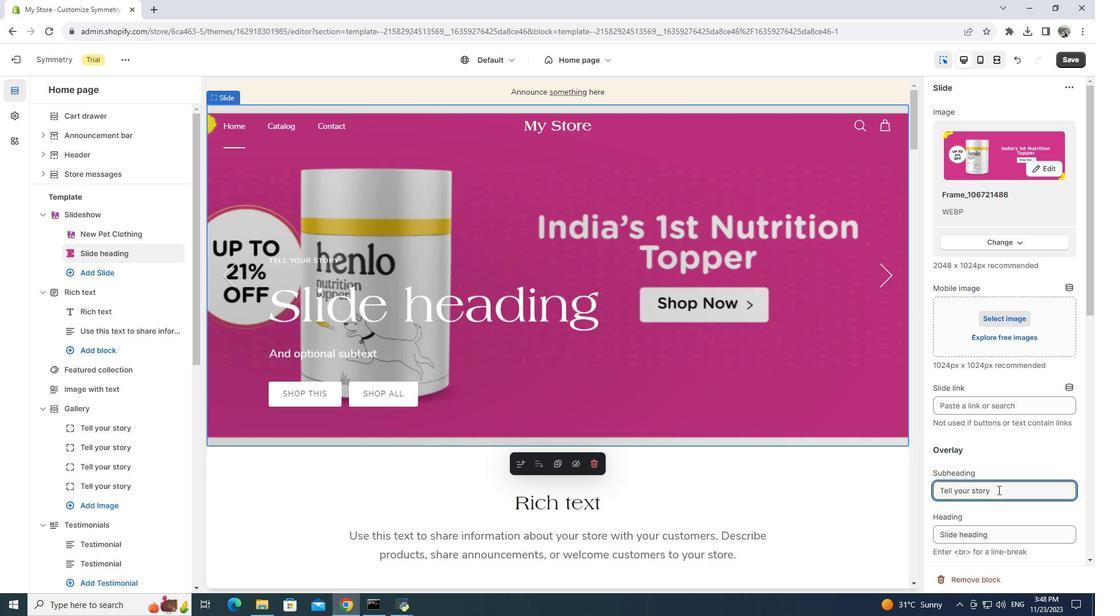 
Action: Mouse pressed left at (998, 489)
Screenshot: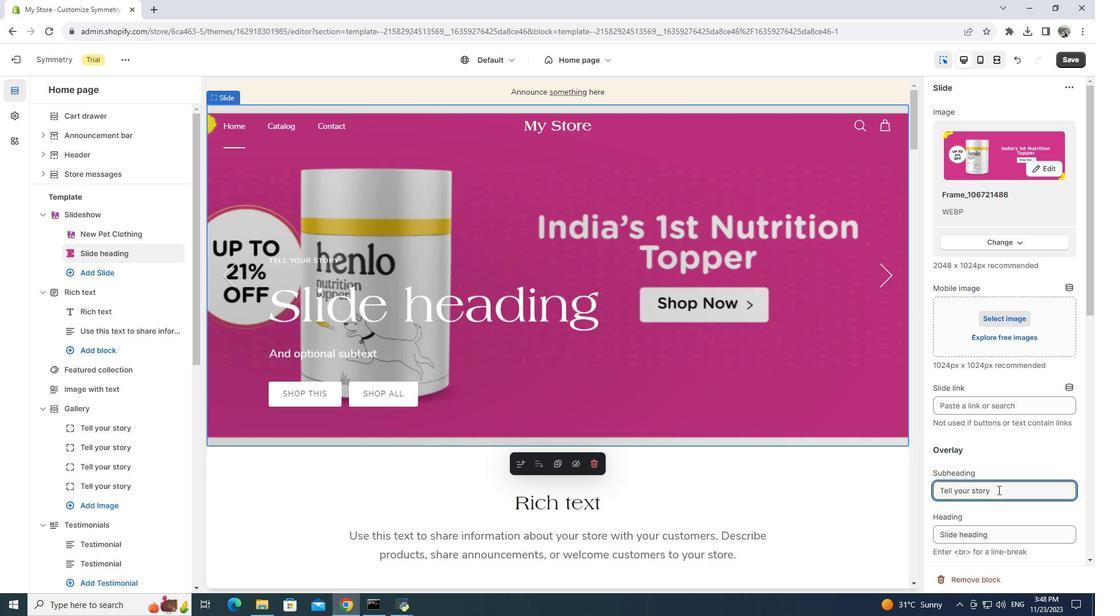 
Action: Mouse moved to (998, 489)
Screenshot: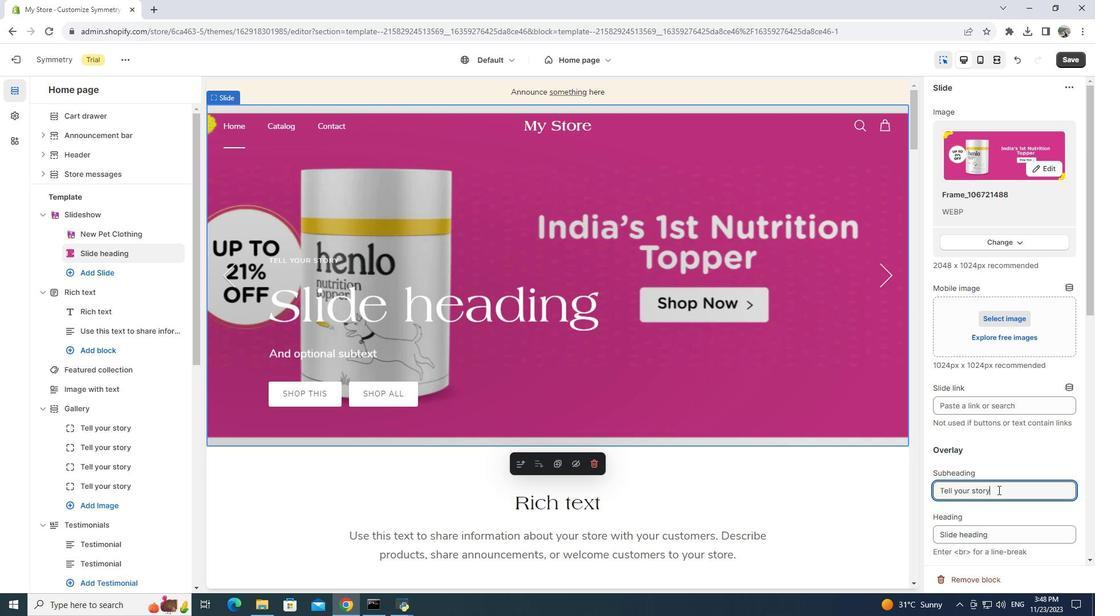 
Action: Key pressed <Key.backspace><Key.backspace><Key.backspace><Key.backspace><Key.backspace><Key.backspace><Key.backspace><Key.backspace><Key.backspace><Key.backspace><Key.backspace><Key.backspace><Key.backspace><Key.backspace><Key.backspace><Key.backspace><Key.backspace><Key.backspace><Key.backspace><Key.backspace><Key.backspace><Key.backspace><Key.backspace><Key.backspace><Key.backspace><Key.backspace><Key.backspace><Key.backspace><Key.backspace><Key.backspace><Key.backspace><Key.backspace><Key.backspace><Key.backspace><Key.backspace><Key.backspace><Key.backspace><Key.backspace><Key.backspace><Key.backspace><Key.backspace><Key.backspace><Key.backspace><Key.backspace><Key.backspace><Key.backspace><Key.backspace><Key.backspace><Key.backspace><Key.backspace><Key.backspace><Key.backspace><Key.backspace><Key.backspace><Key.backspace><Key.backspace><Key.backspace><Key.backspace><Key.backspace><Key.backspace><Key.backspace><Key.backspace><Key.backspace><Key.backspace><Key.backspace><Key.backspace><Key.backspace><Key.backspace>nutriy<Key.backspace><Key.backspace><Key.backspace><Key.backspace><Key.backspace><Key.backspace>nutritiom<Key.backspace>n<Key.space>for<Key.space>dog
Screenshot: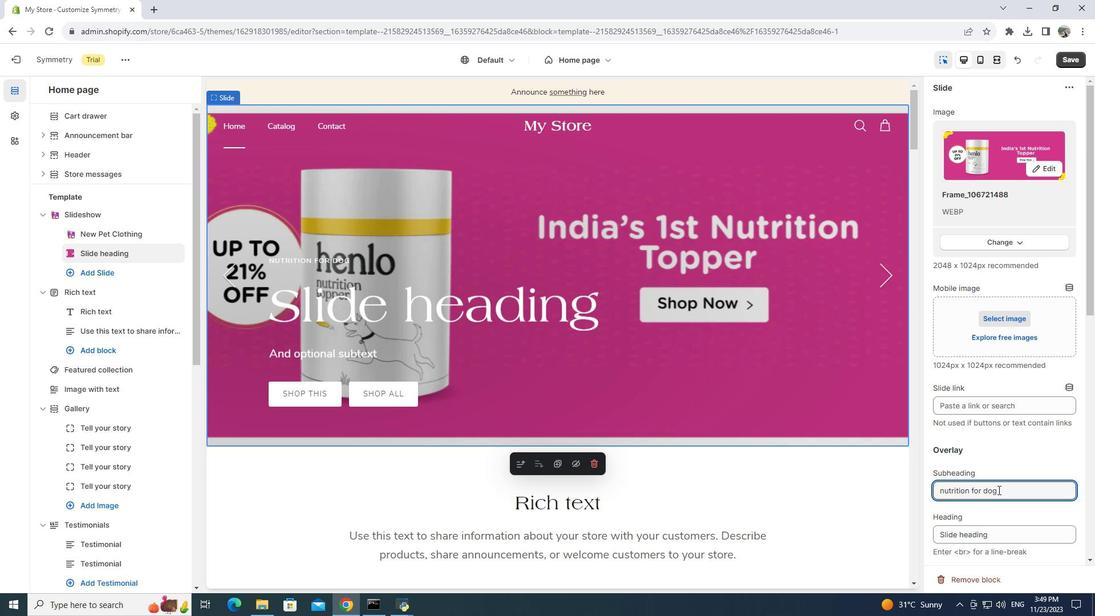 
Action: Mouse moved to (999, 533)
Screenshot: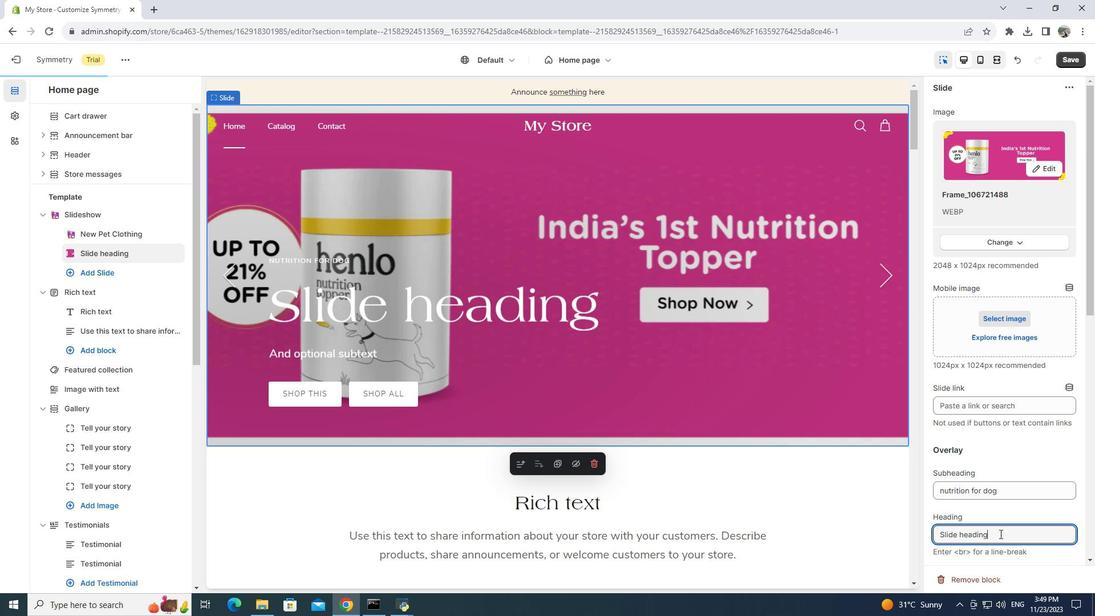 
Action: Mouse pressed left at (999, 533)
Screenshot: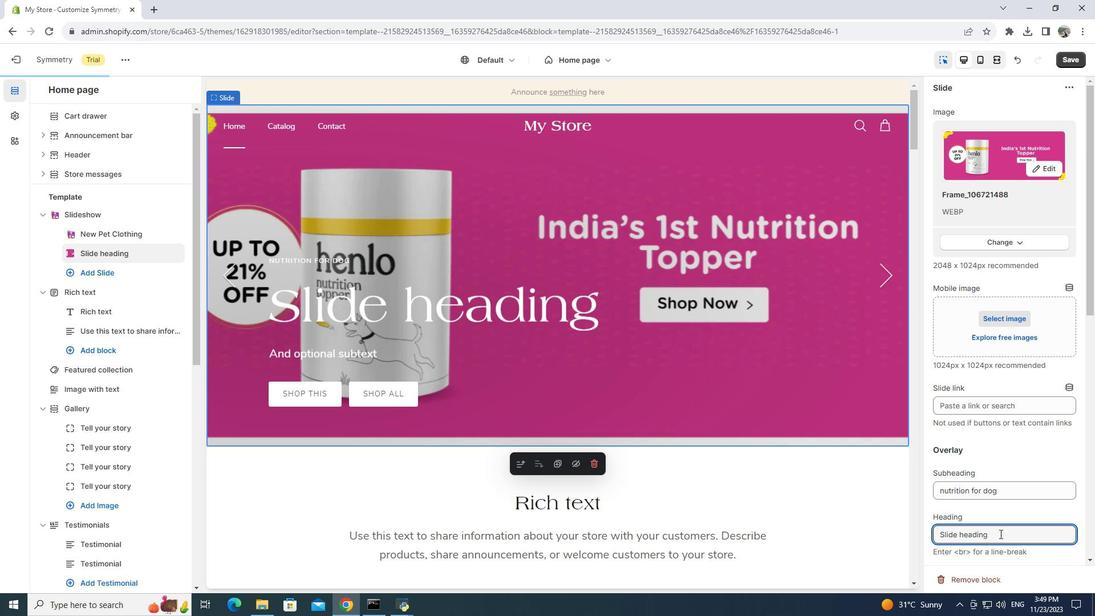 
Action: Key pressed <Key.backspace><Key.backspace><Key.backspace><Key.backspace><Key.backspace><Key.backspace><Key.backspace><Key.backspace><Key.backspace><Key.backspace><Key.backspace><Key.backspace><Key.backspace><Key.backspace>ctrl+V<Key.backspace><Key.backspace><Key.backspace><Key.backspace><Key.backspace><Key.backspace><Key.backspace><Key.backspace><Key.backspace><Key.backspace><Key.backspace><Key.backspace><Key.backspace><Key.backspace><Key.backspace><Key.backspace><Key.backspace><Key.backspace><Key.backspace><Key.backspace><Key.backspace><Key.backspace><Key.backspace><Key.backspace><Key.backspace><Key.backspace><Key.backspace><Key.backspace><Key.backspace><Key.backspace><Key.backspace><Key.backspace><Key.backspace><Key.backspace><Key.backspace><Key.backspace><Key.backspace><Key.backspace><Key.backspace><Key.backspace><Key.backspace><Key.backspace><Key.backspace><Key.backspace><Key.backspace><Key.backspace><Key.backspace><Key.backspace><Key.backspace>
Screenshot: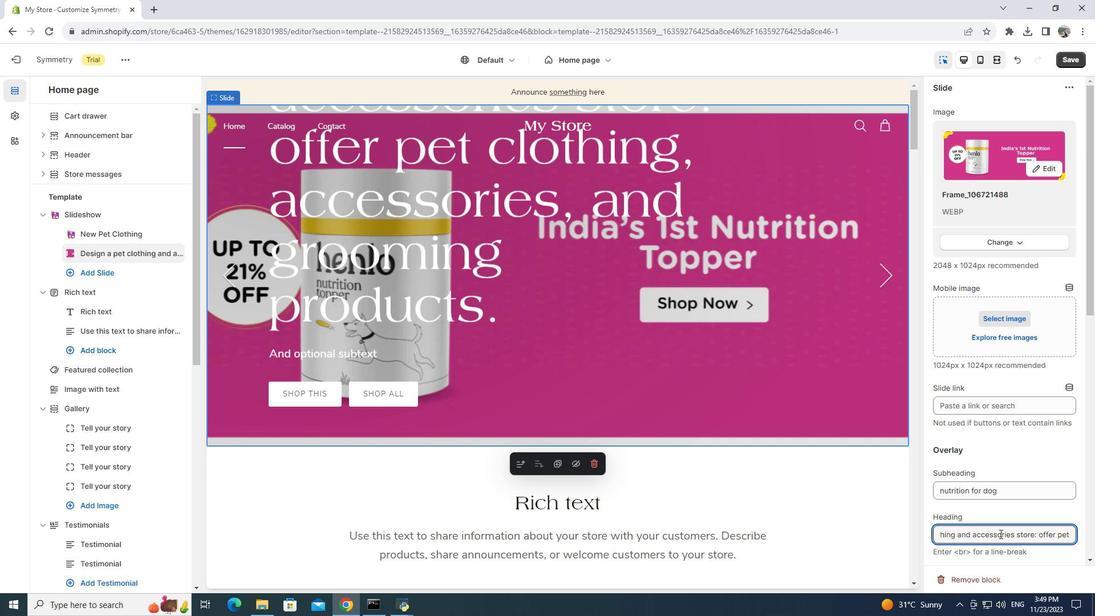 
Action: Mouse moved to (1071, 534)
Screenshot: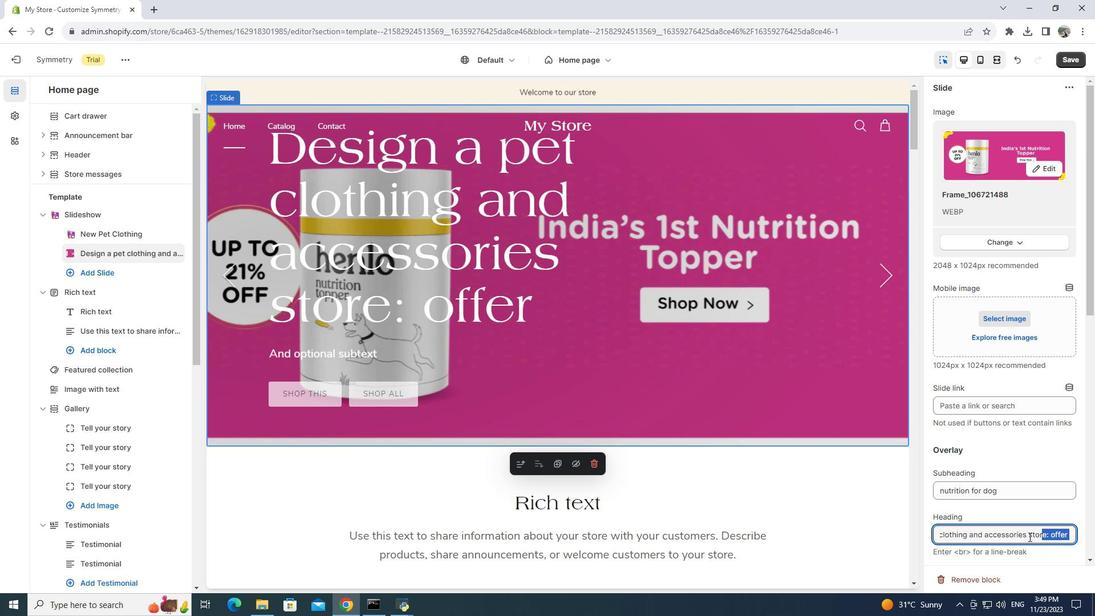 
Action: Mouse pressed left at (1071, 534)
Screenshot: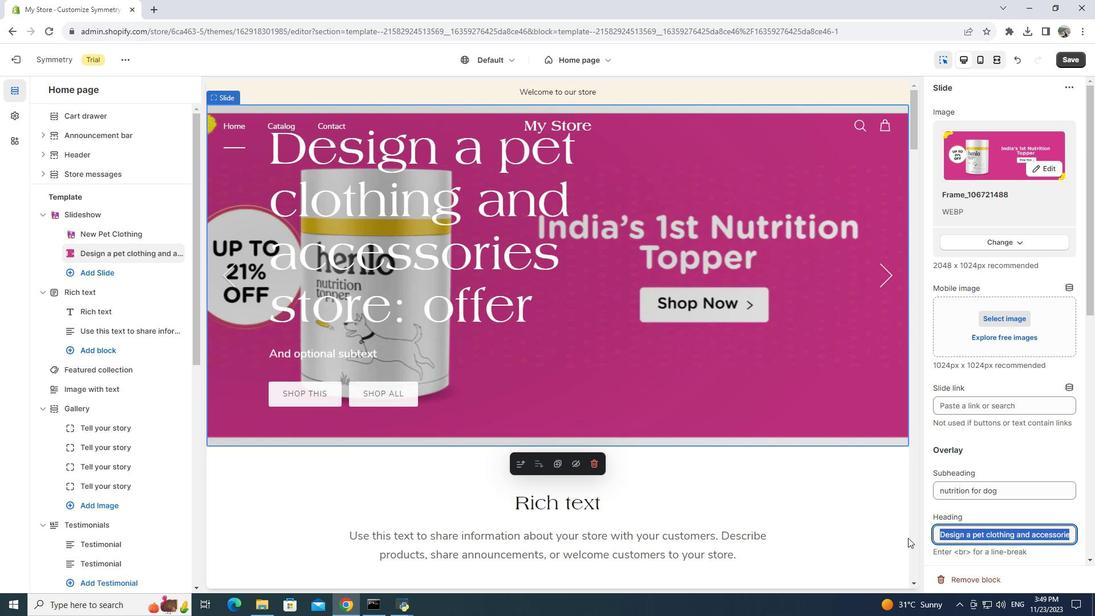 
Action: Mouse moved to (897, 537)
Screenshot: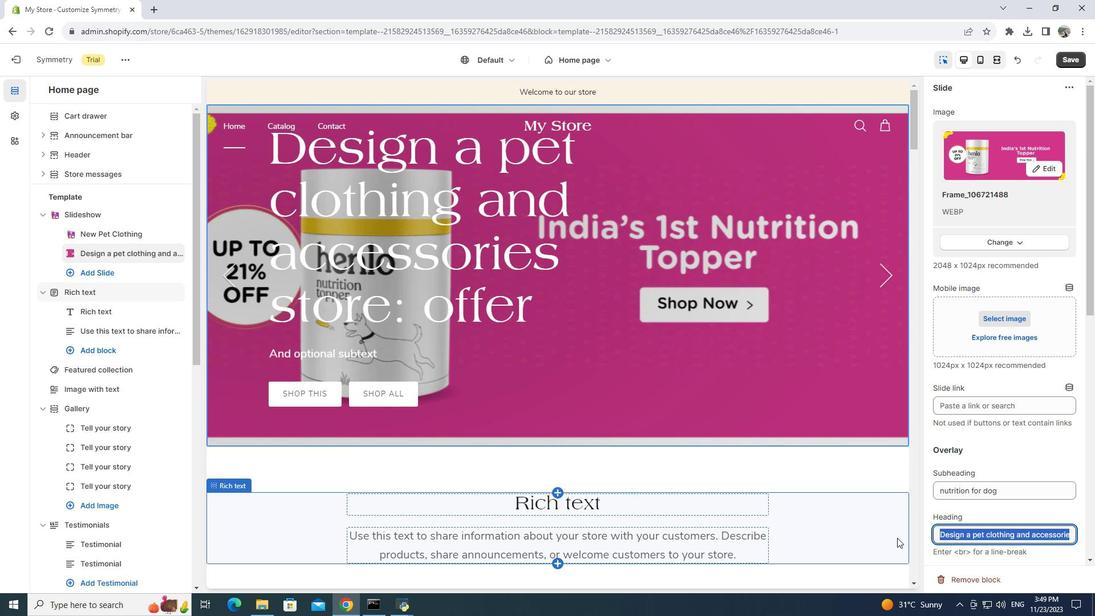 
Action: Key pressed <Key.backspace>
Screenshot: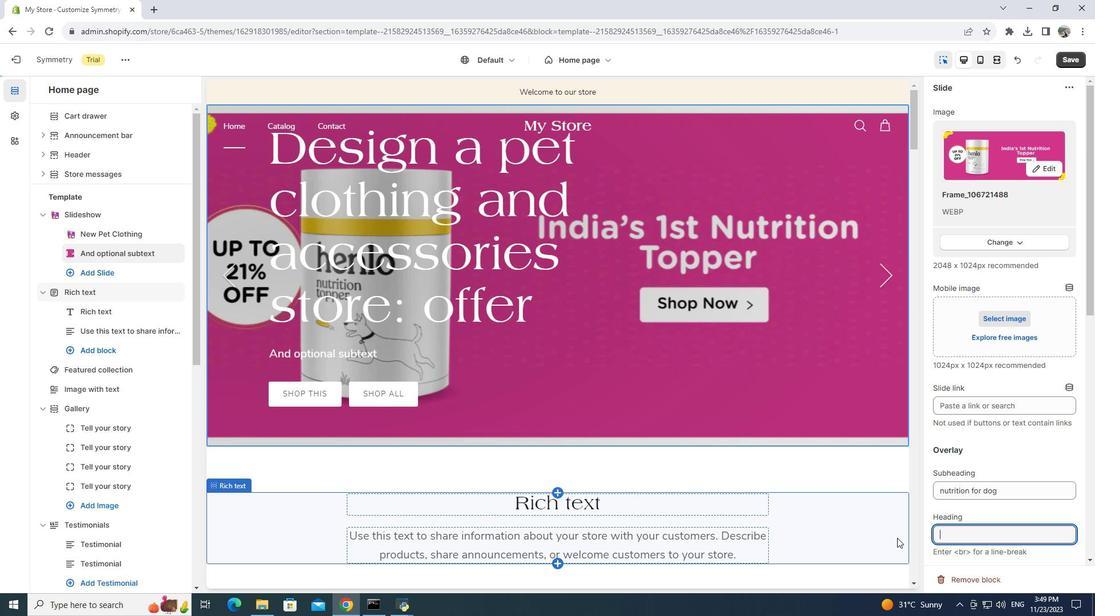
Action: Mouse moved to (1018, 316)
Screenshot: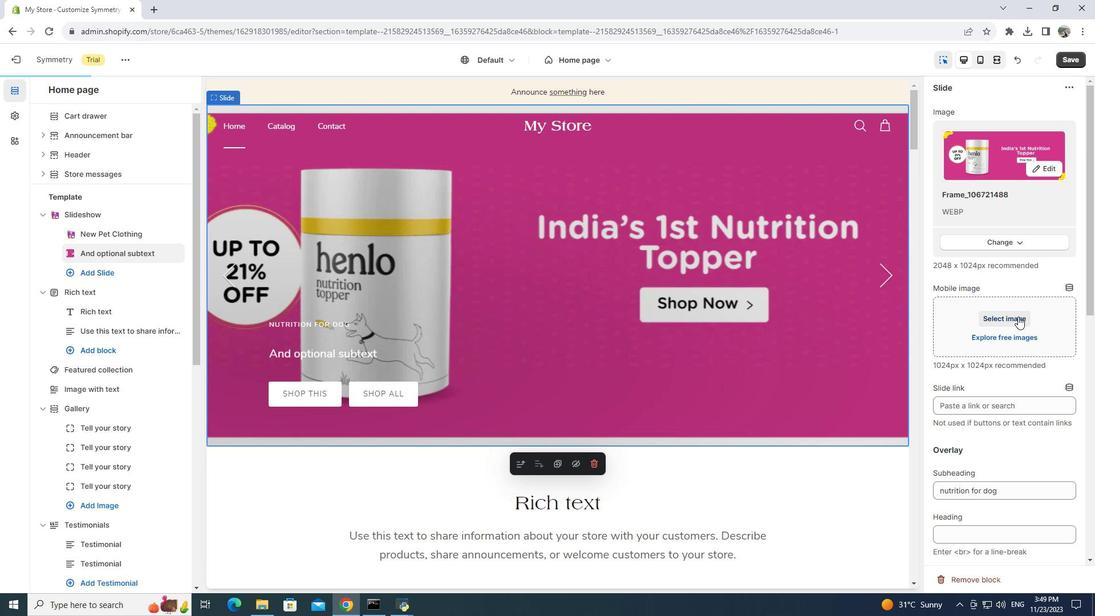 
Action: Mouse pressed left at (1018, 316)
Screenshot: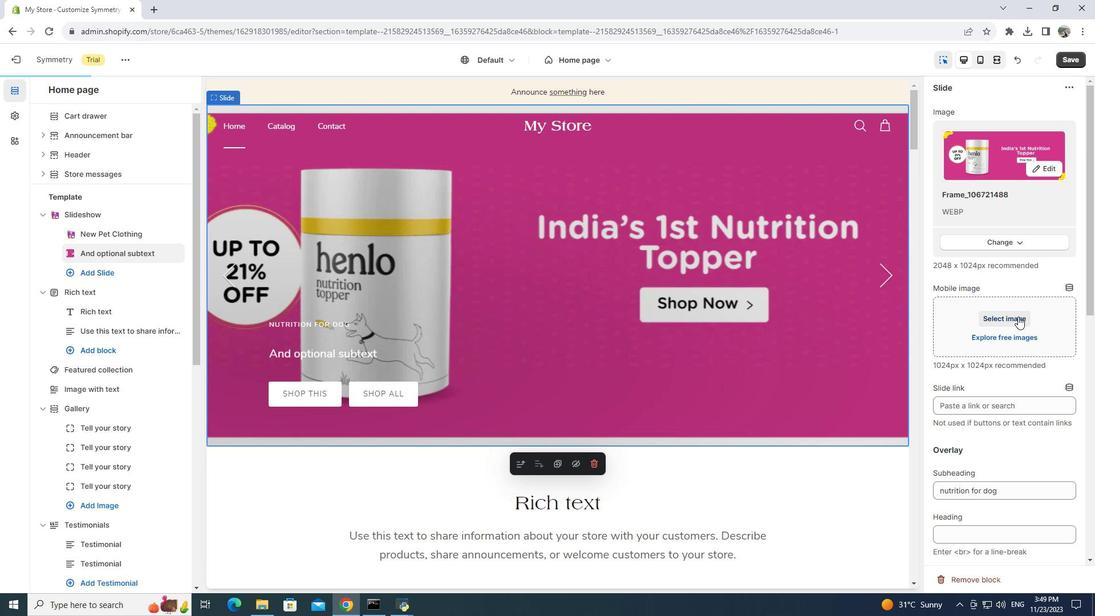 
Action: Mouse moved to (677, 365)
Screenshot: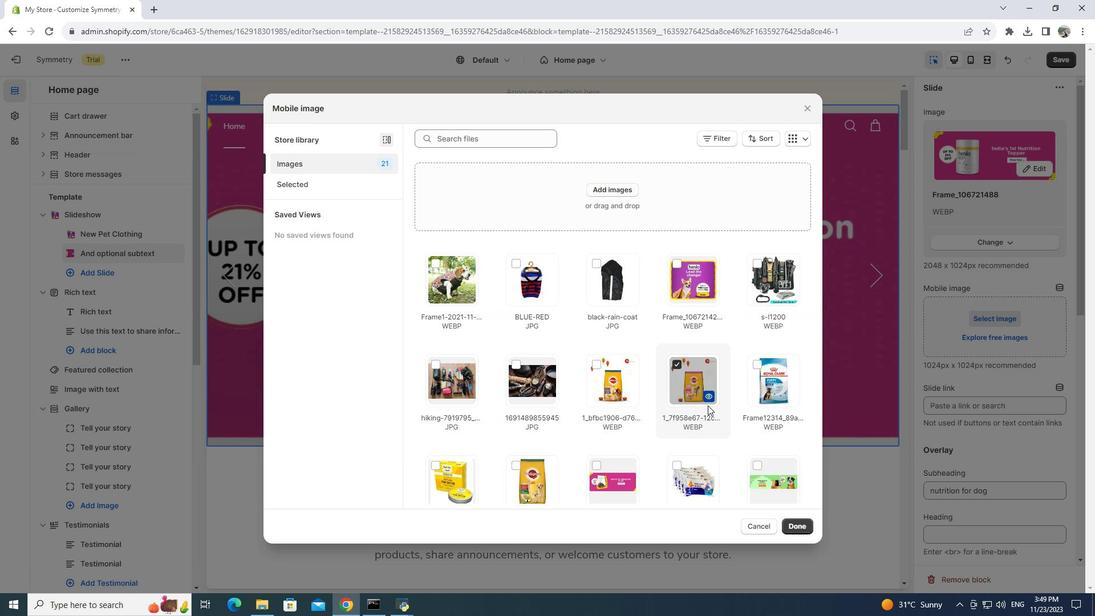 
Action: Mouse pressed left at (677, 365)
Screenshot: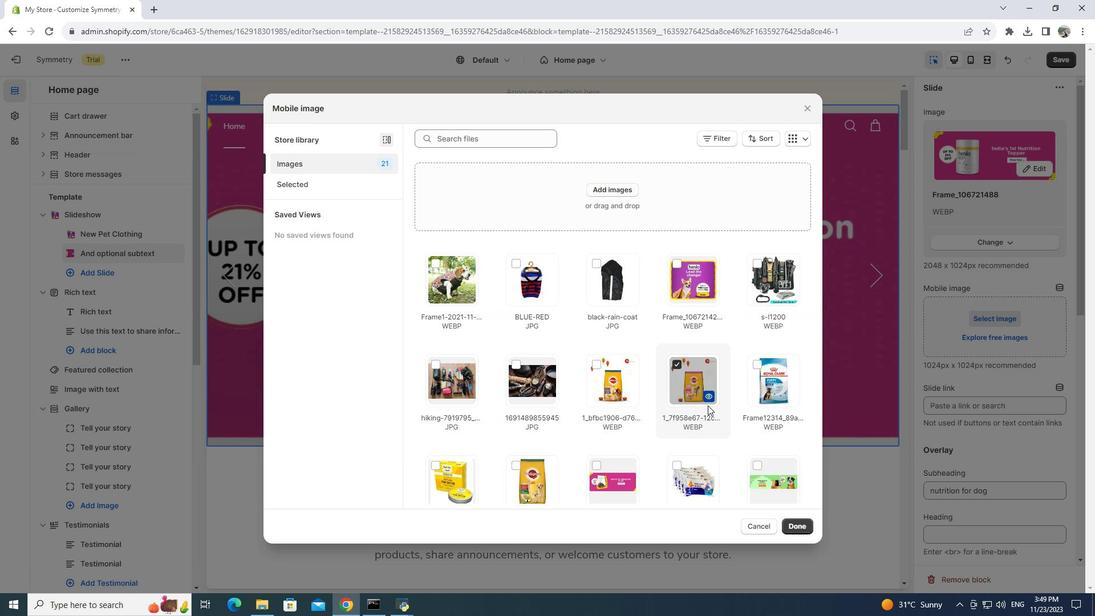 
Action: Mouse moved to (682, 361)
Screenshot: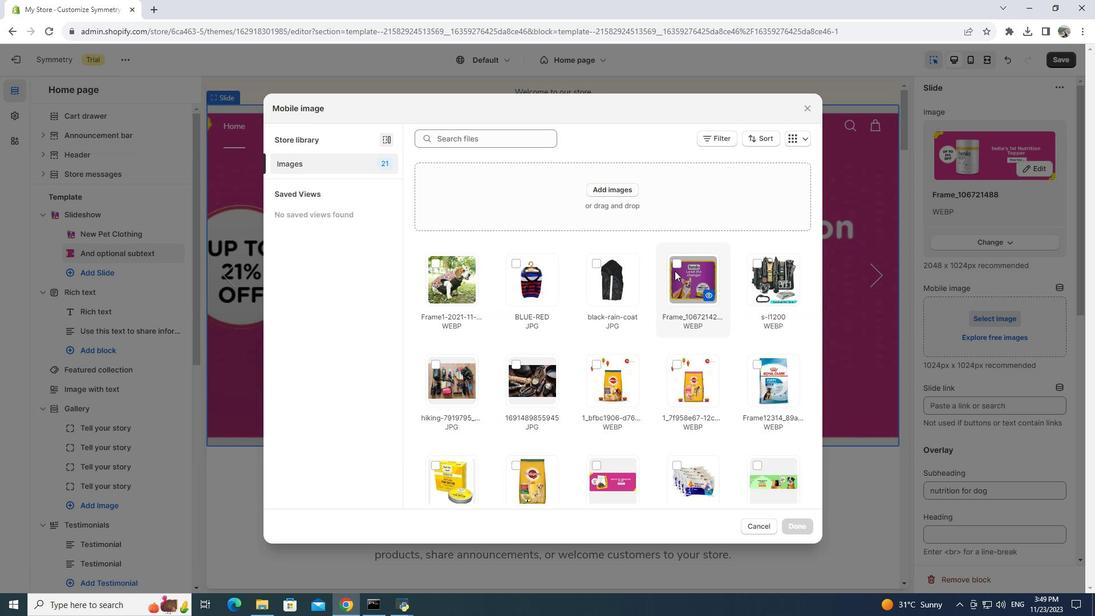 
Action: Mouse pressed left at (682, 361)
Screenshot: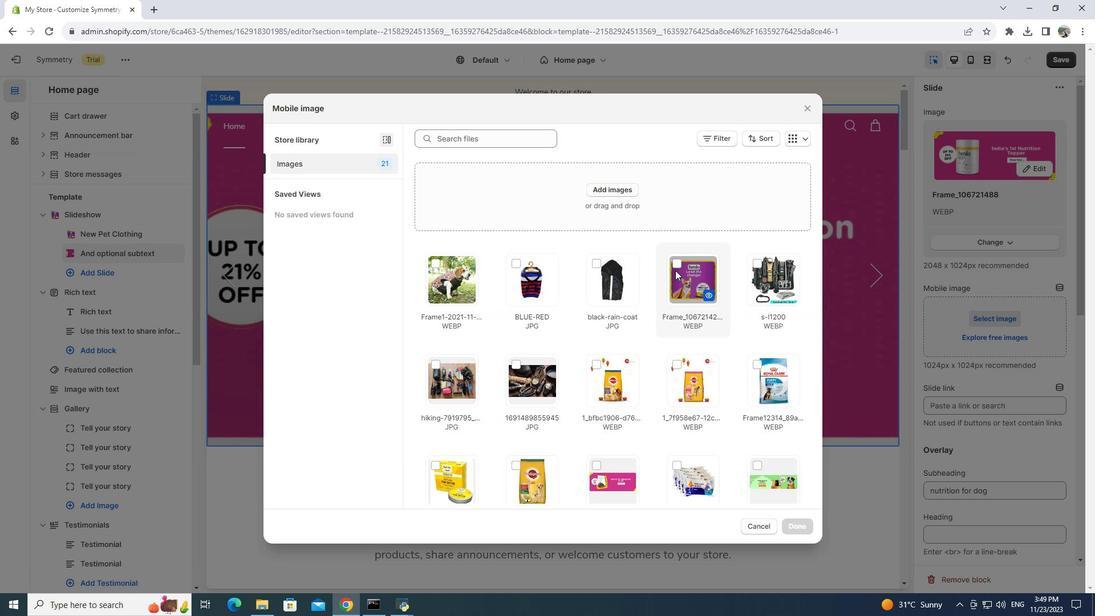 
Action: Mouse moved to (675, 270)
Screenshot: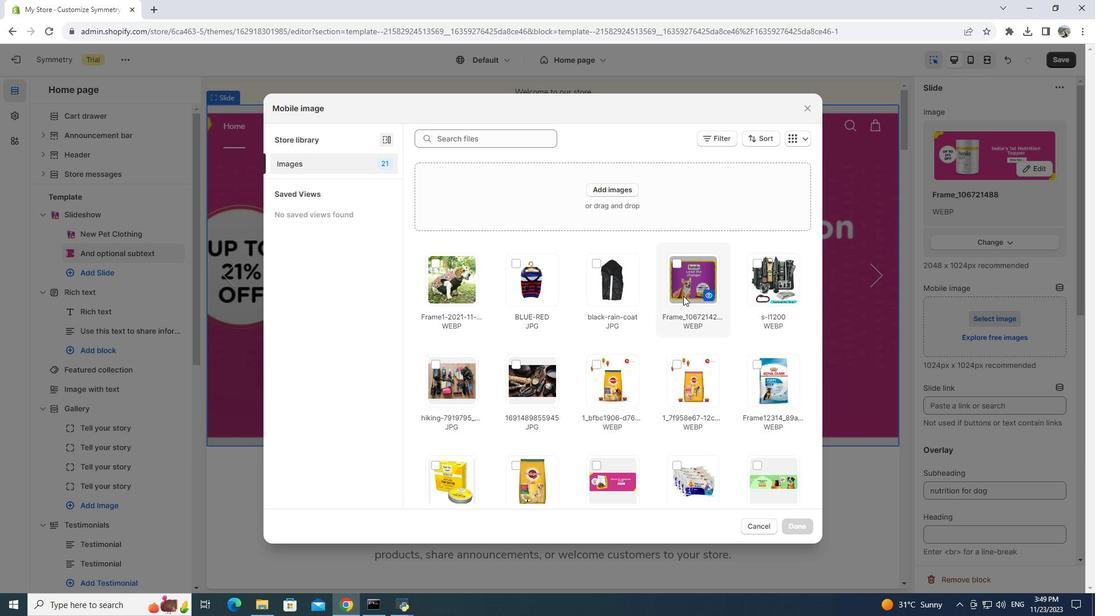 
Action: Mouse pressed left at (675, 270)
Screenshot: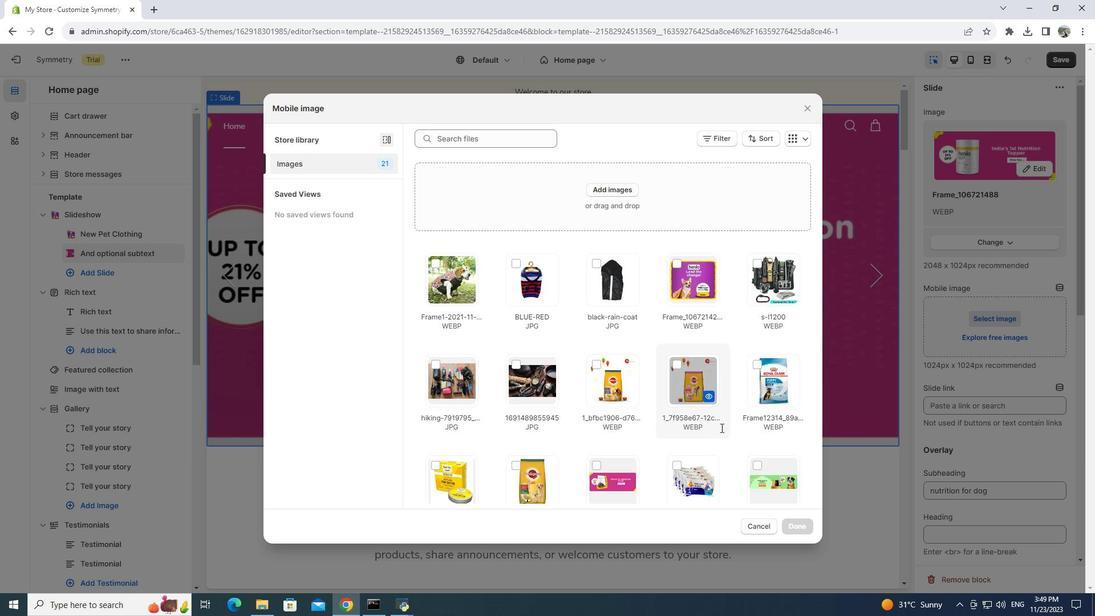 
Action: Mouse moved to (803, 525)
Screenshot: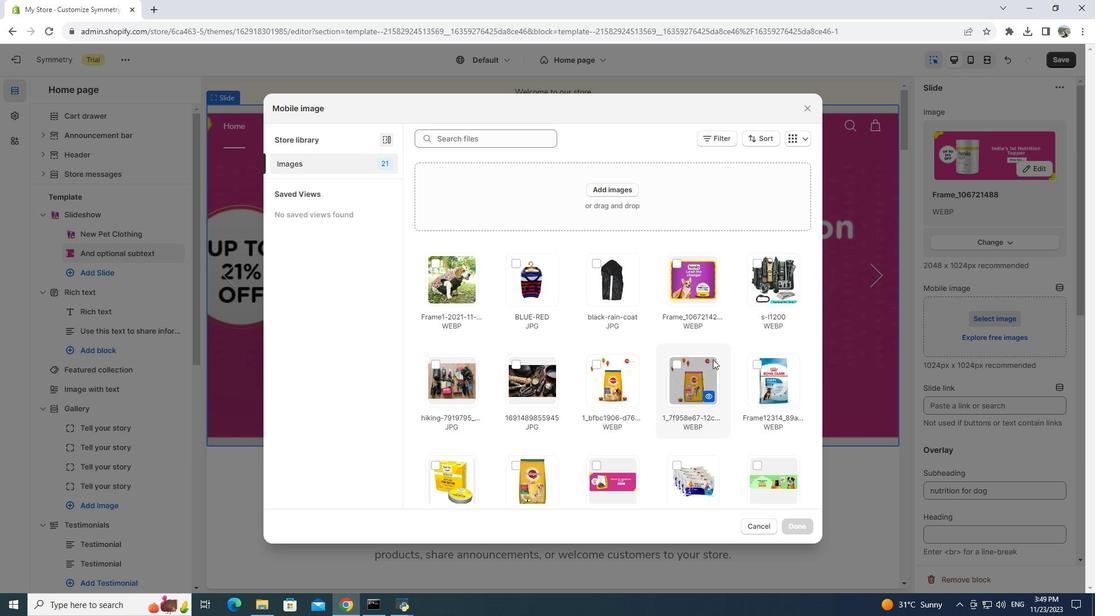 
Action: Mouse pressed left at (803, 525)
Screenshot: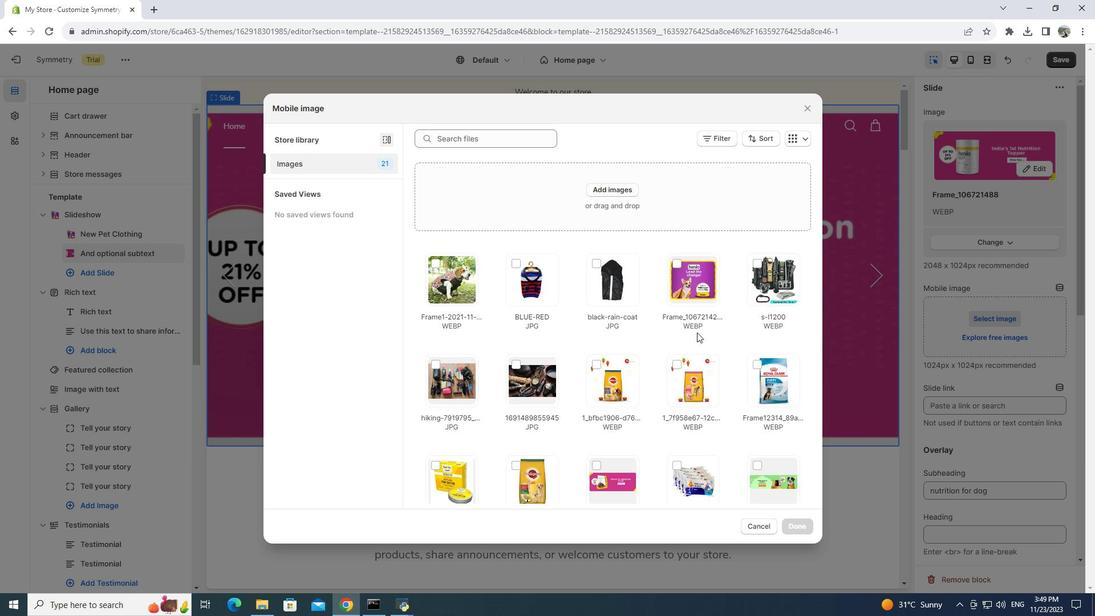 
Action: Mouse moved to (683, 267)
Screenshot: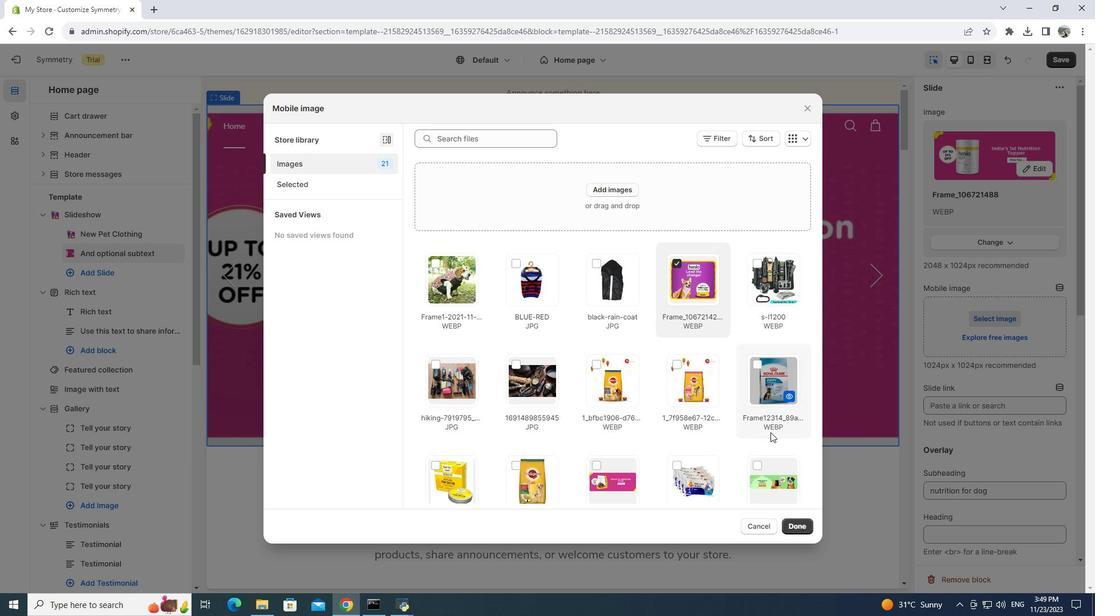 
Action: Mouse pressed left at (683, 267)
Screenshot: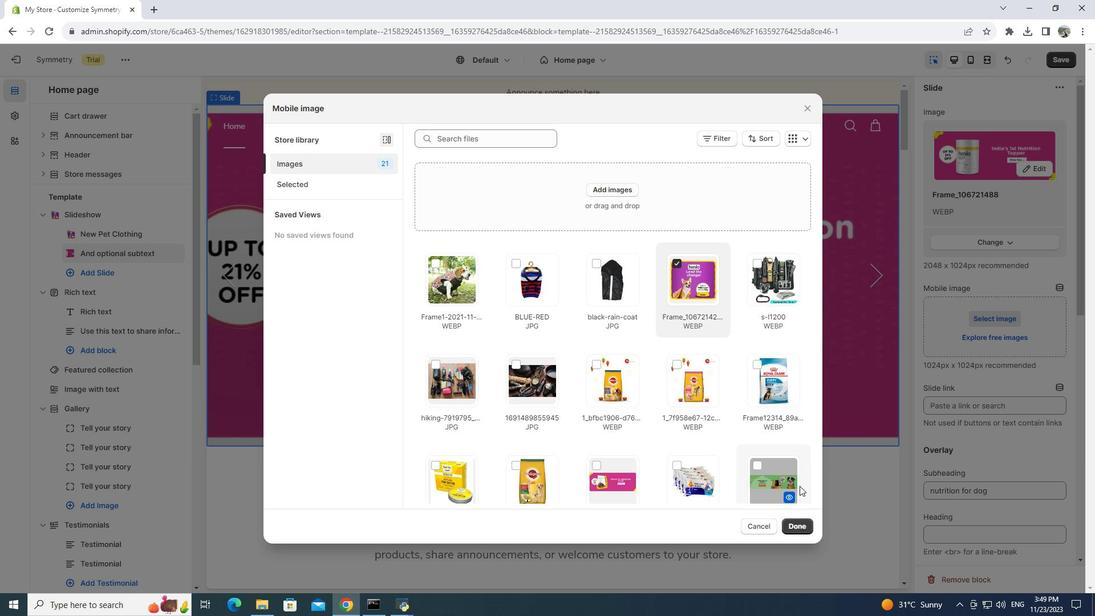 
Action: Mouse moved to (800, 520)
Screenshot: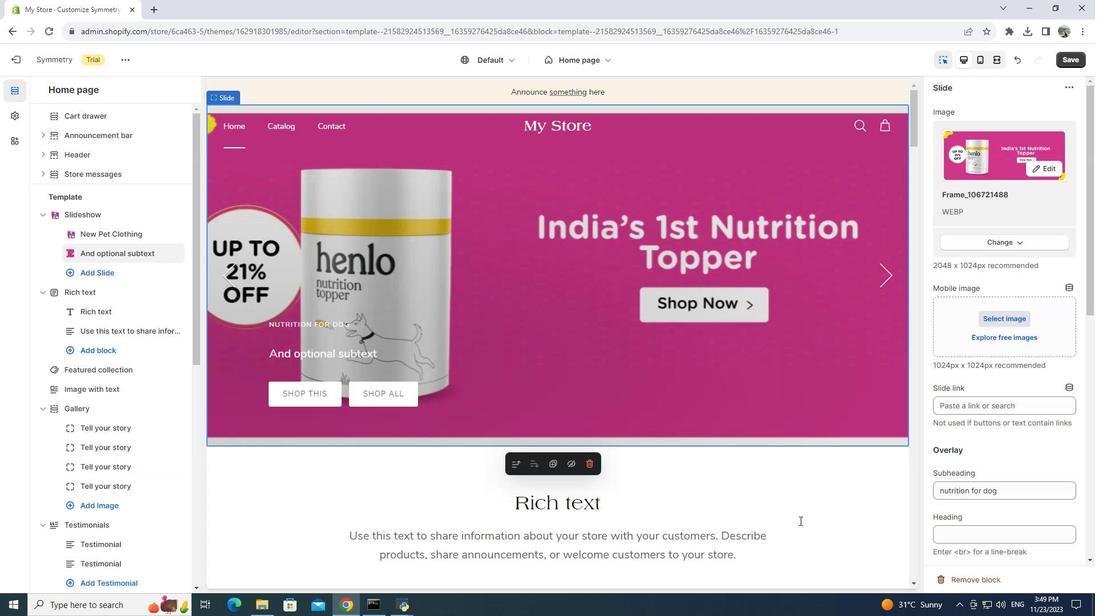 
Action: Mouse pressed left at (800, 520)
Screenshot: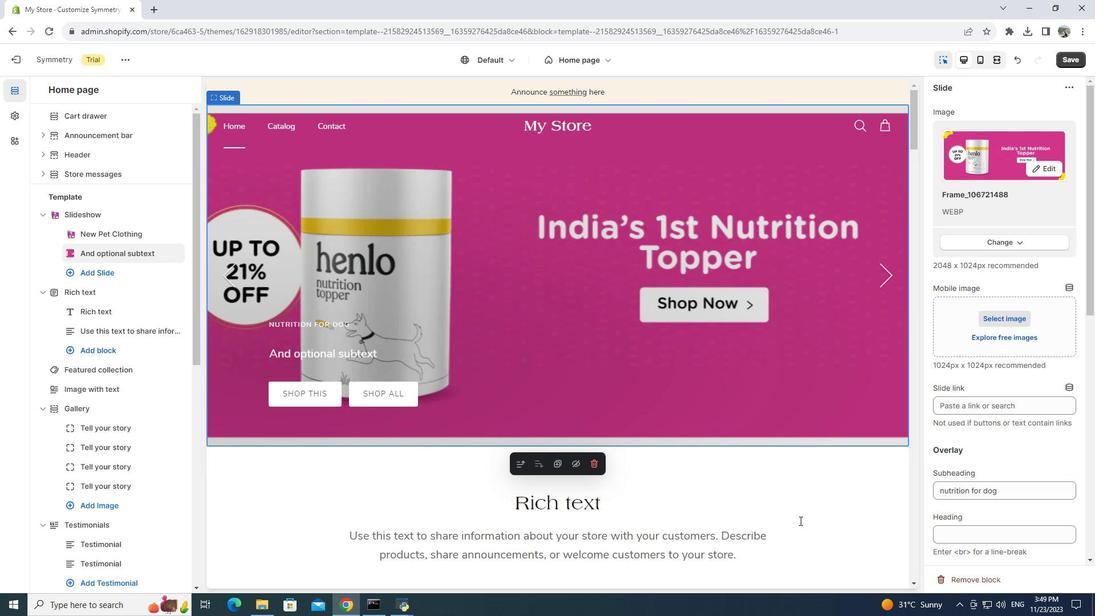 
Action: Mouse moved to (1039, 476)
Screenshot: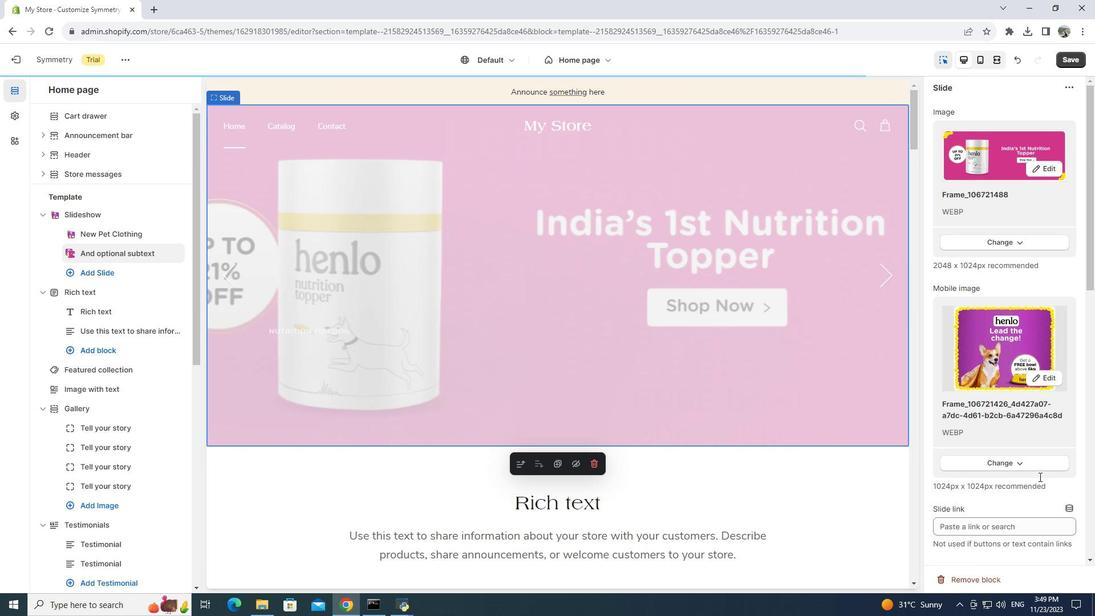 
Action: Mouse scrolled (1039, 476) with delta (0, 0)
Screenshot: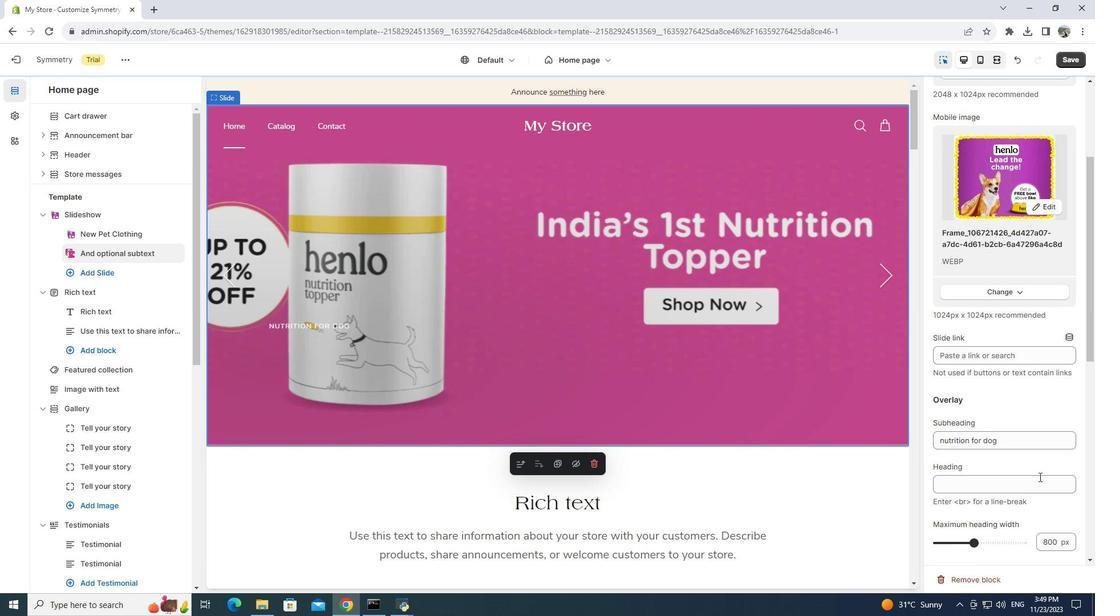 
Action: Mouse scrolled (1039, 476) with delta (0, 0)
Screenshot: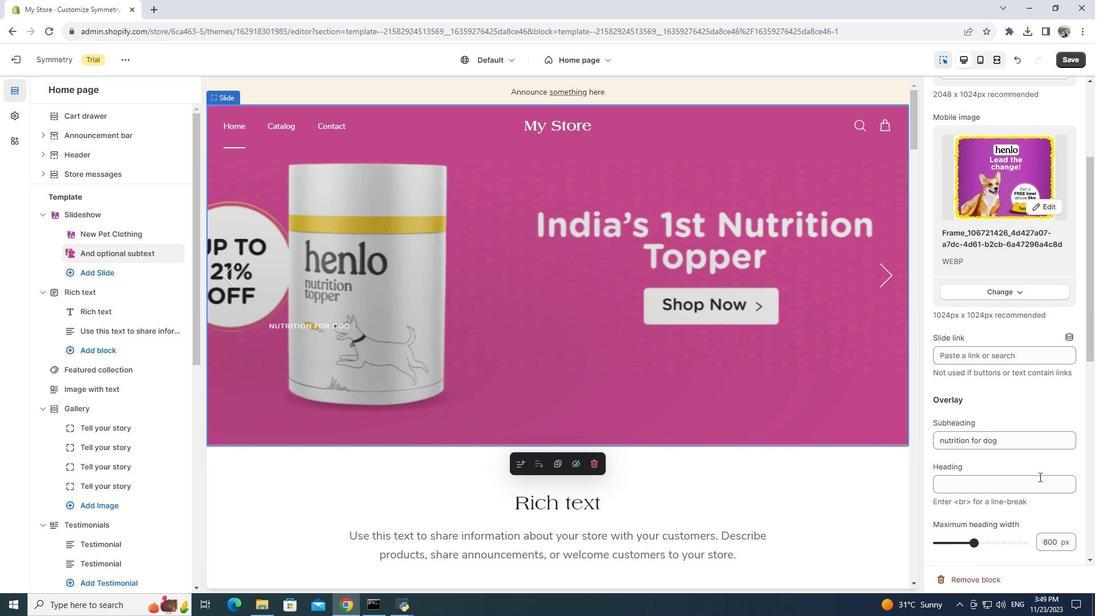 
Action: Mouse scrolled (1039, 476) with delta (0, 0)
Screenshot: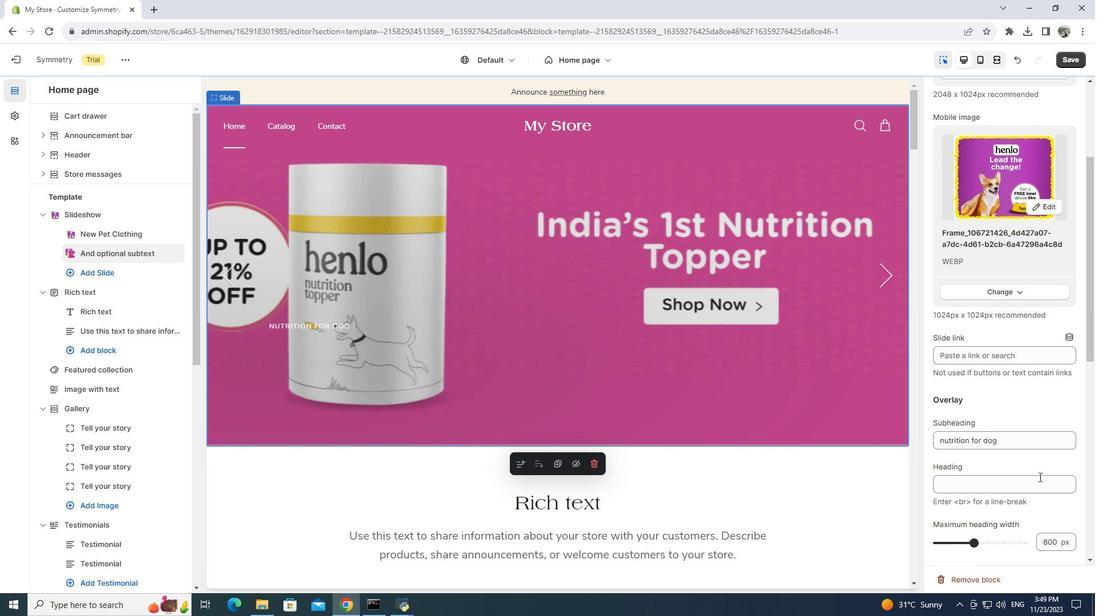 
Action: Mouse scrolled (1039, 476) with delta (0, 0)
Screenshot: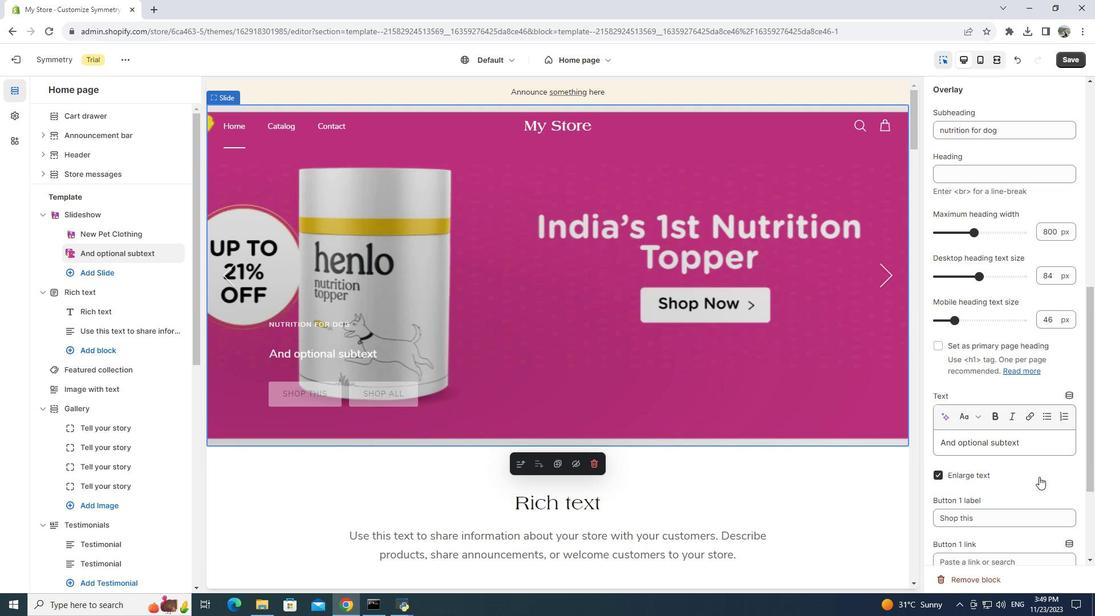 
Action: Mouse scrolled (1039, 476) with delta (0, 0)
Screenshot: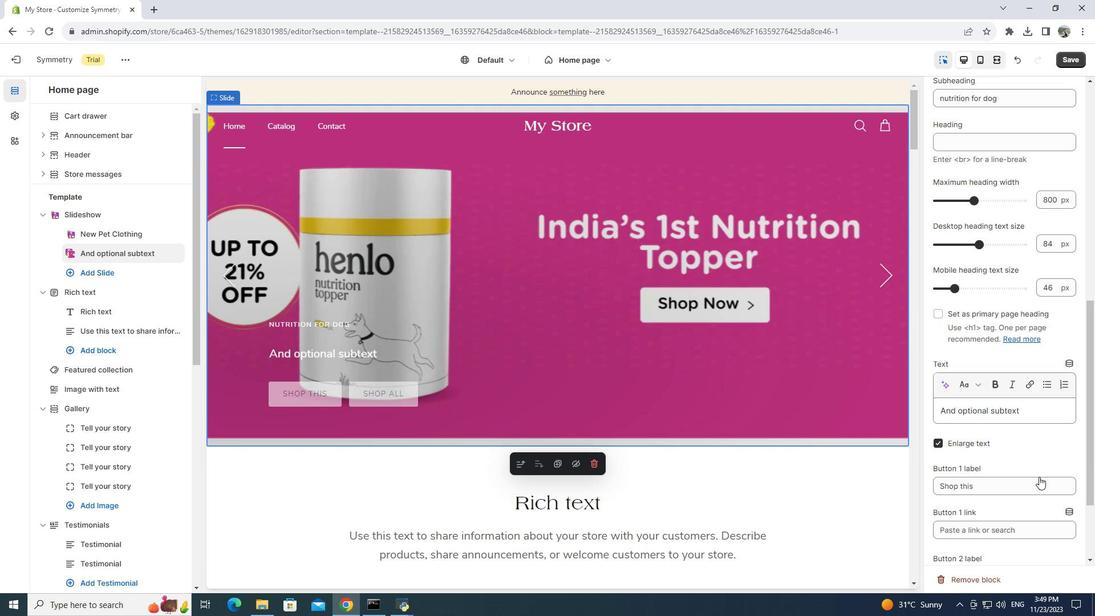
Action: Mouse scrolled (1039, 476) with delta (0, 0)
Screenshot: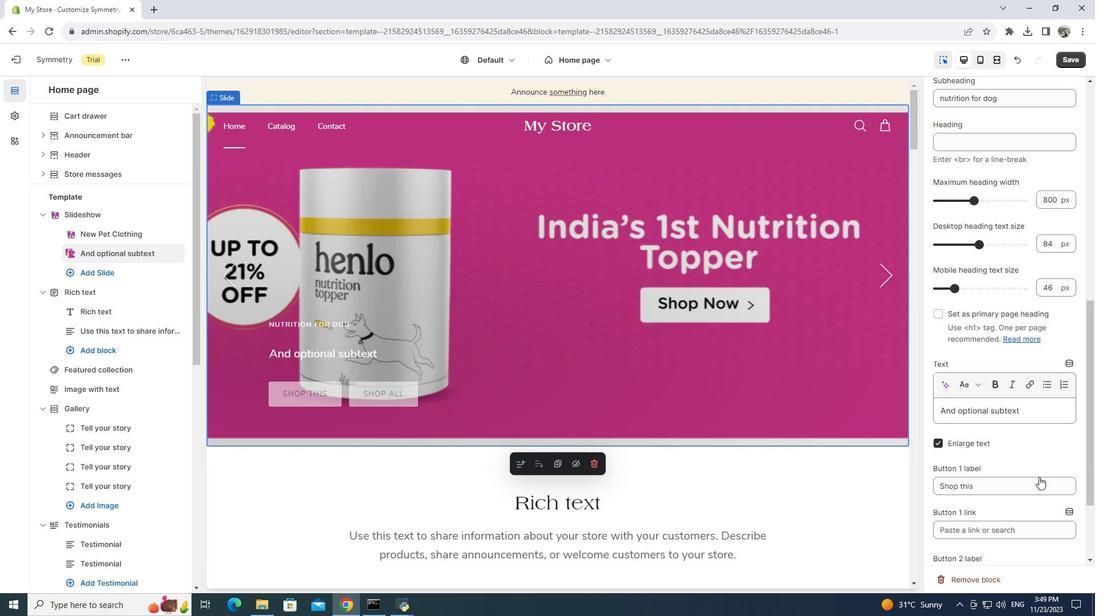 
Action: Mouse scrolled (1039, 476) with delta (0, 0)
Screenshot: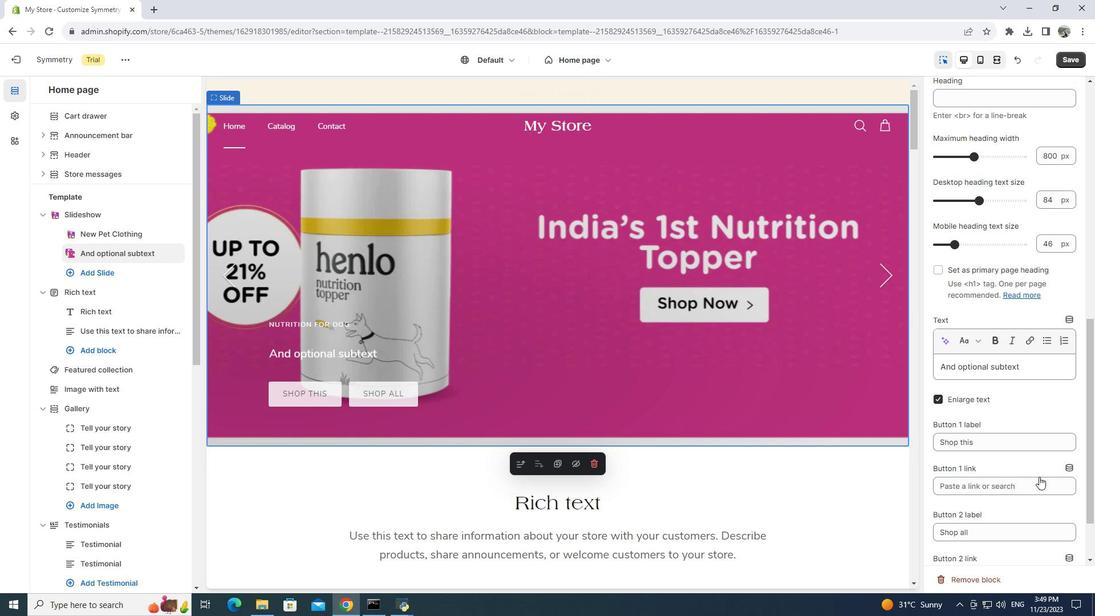 
Action: Mouse scrolled (1039, 476) with delta (0, 0)
Screenshot: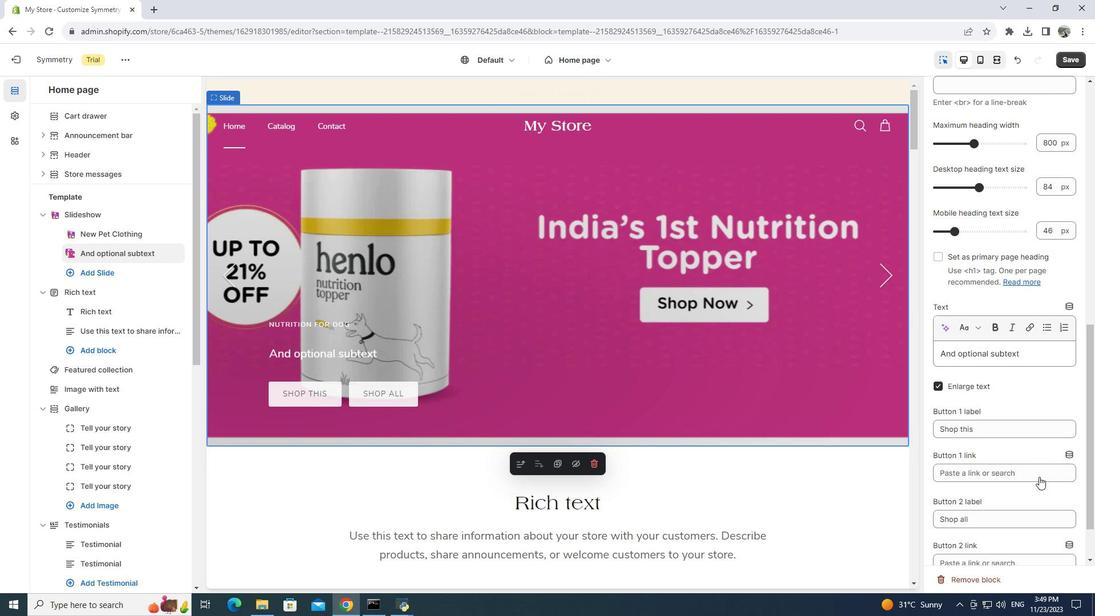 
Action: Mouse scrolled (1039, 476) with delta (0, 0)
Screenshot: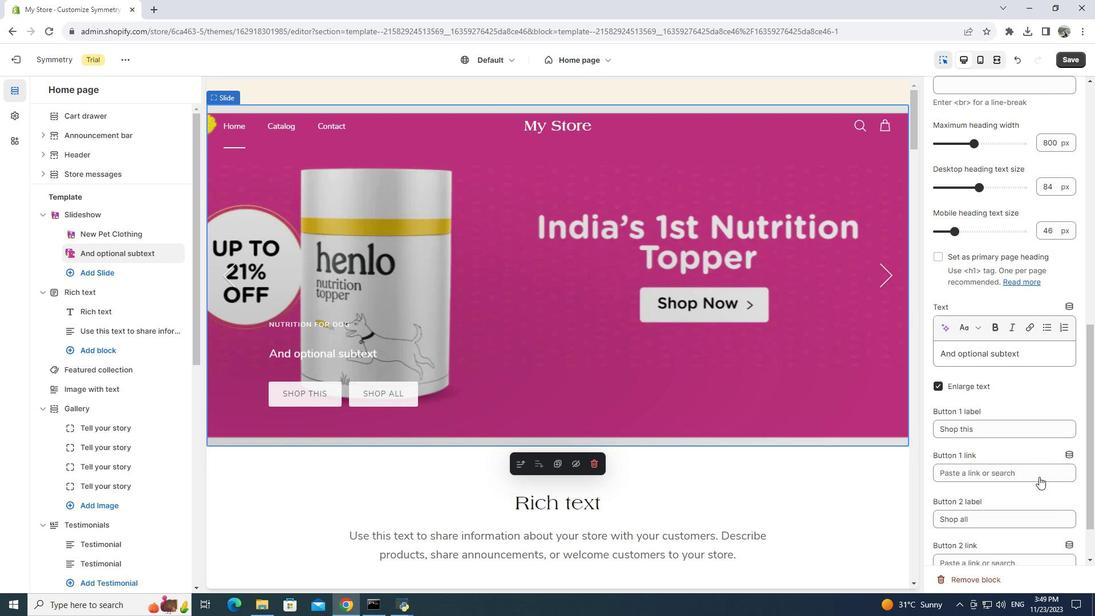 
Action: Mouse scrolled (1039, 476) with delta (0, 0)
Screenshot: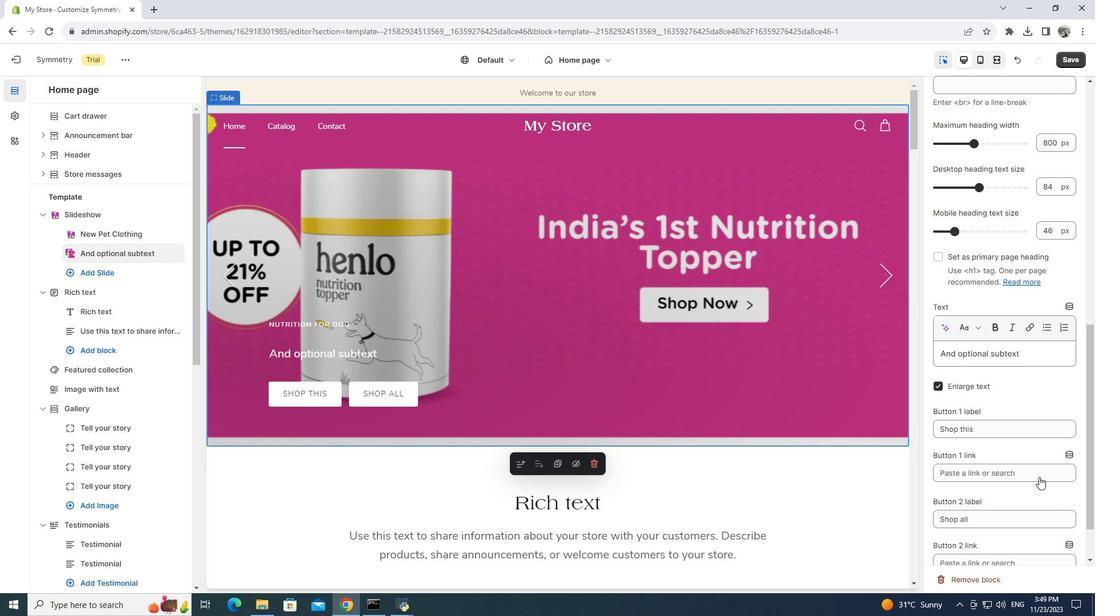 
Action: Mouse moved to (946, 331)
Screenshot: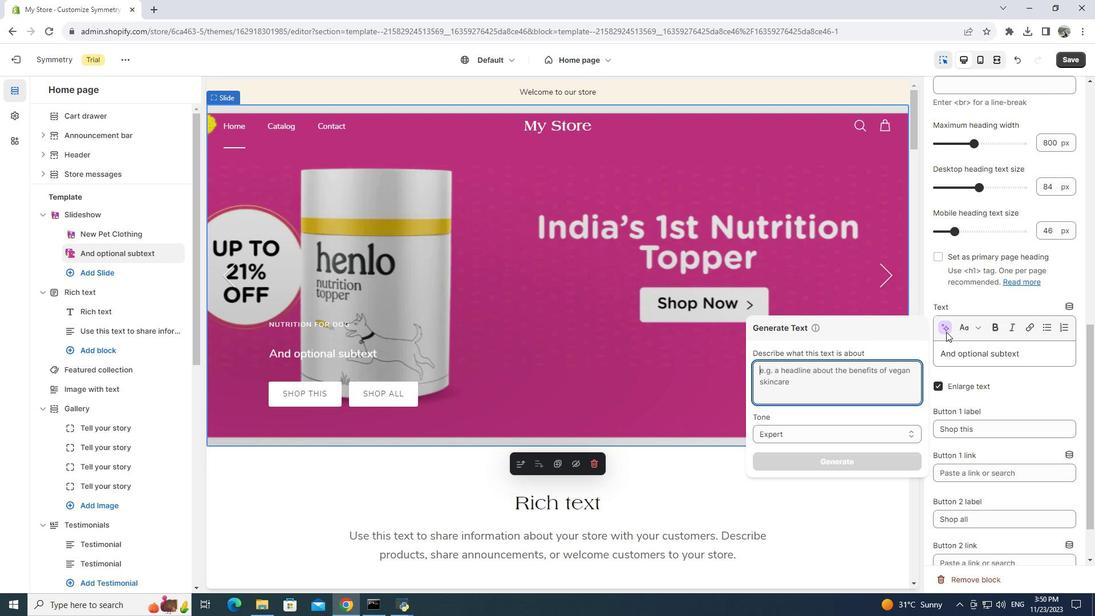 
Action: Mouse pressed left at (946, 331)
Screenshot: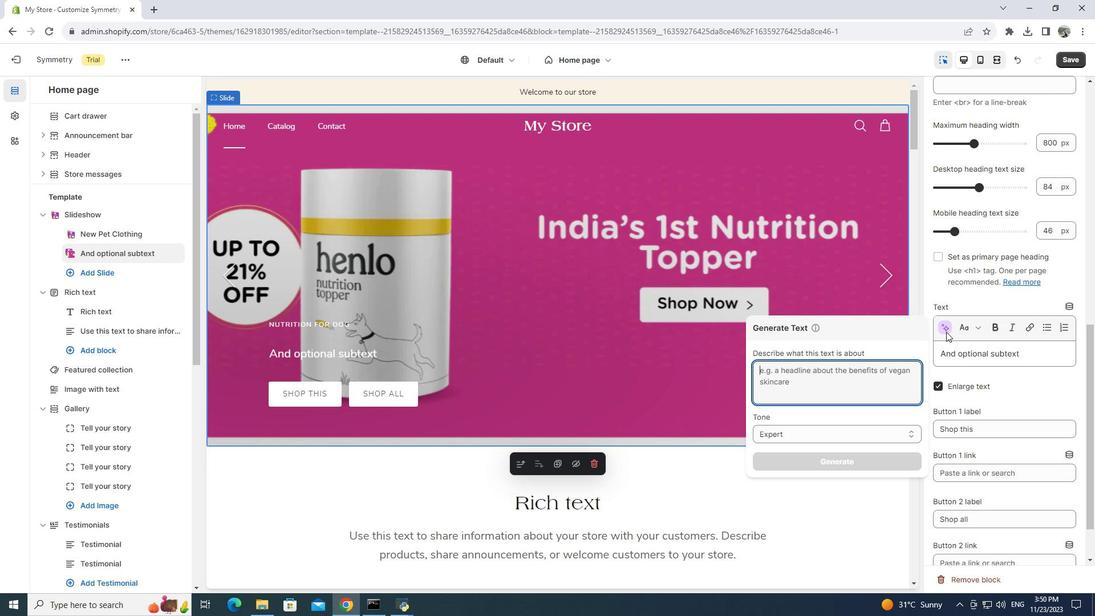 
Action: Mouse moved to (821, 386)
Screenshot: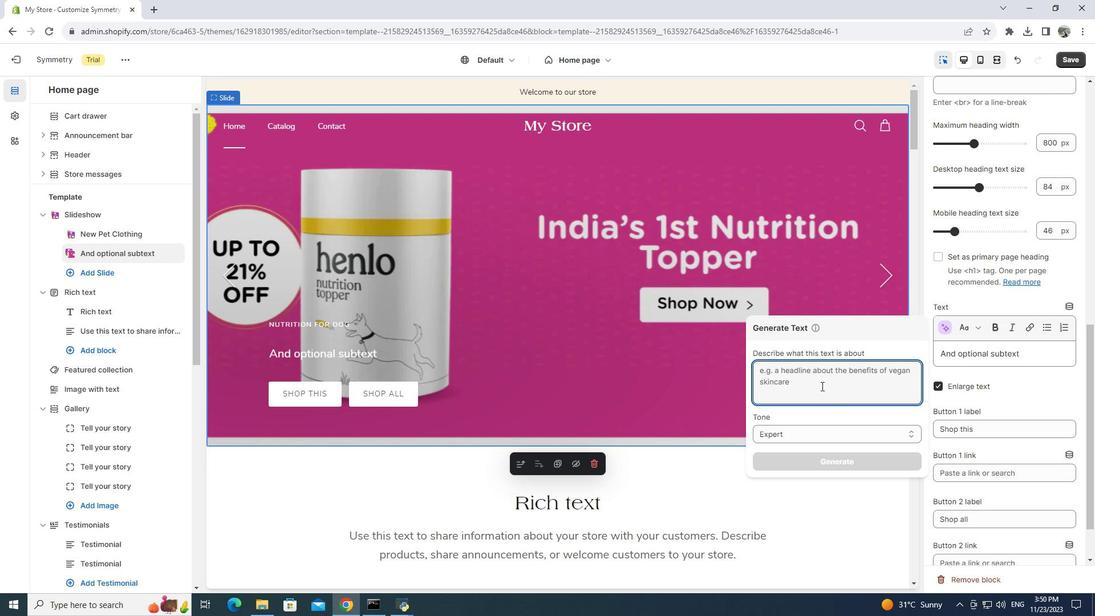 
Action: Mouse pressed left at (821, 386)
Screenshot: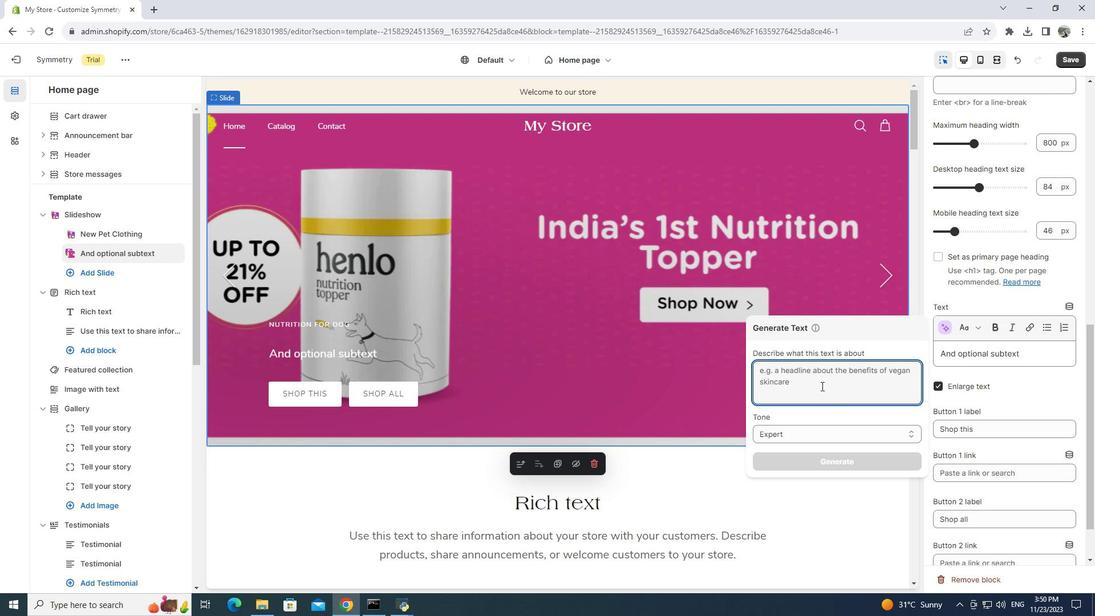 
Action: Key pressed nutrition<Key.space>topper
Screenshot: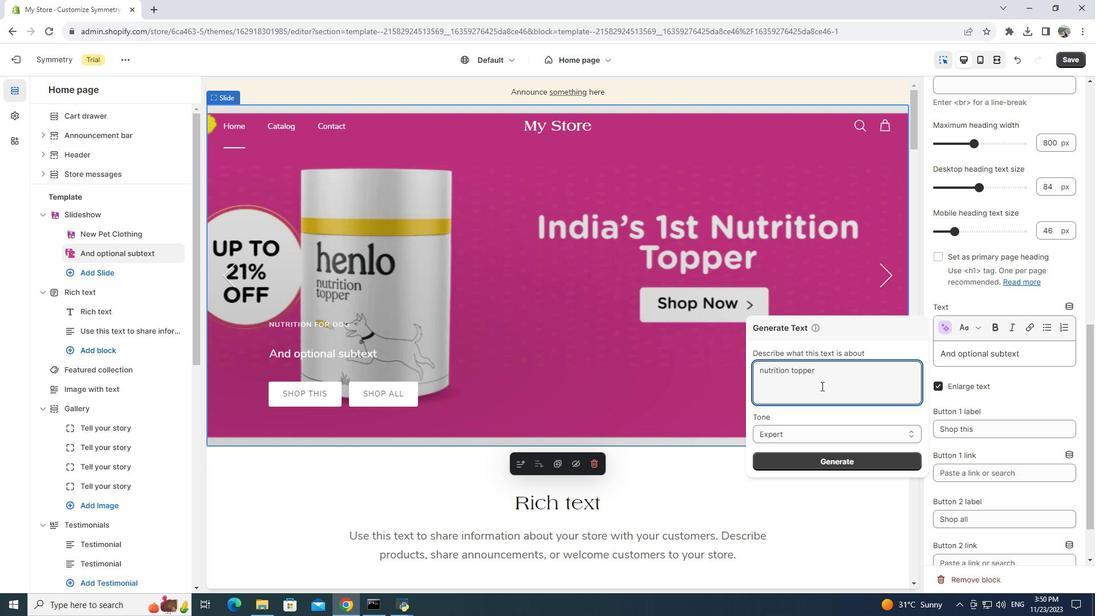
Action: Mouse moved to (841, 461)
Screenshot: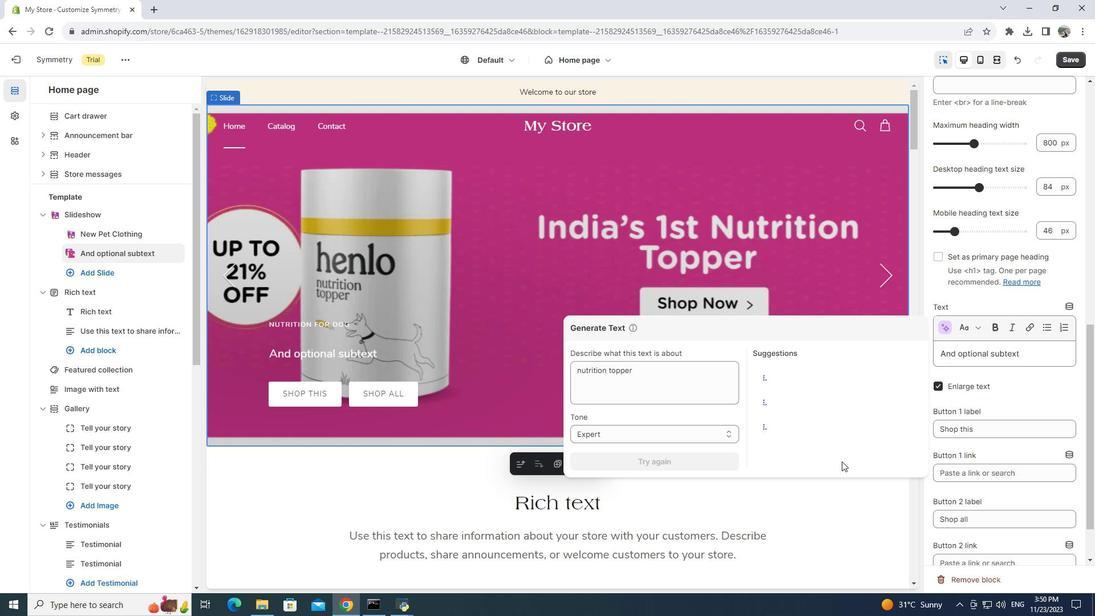 
Action: Mouse pressed left at (841, 461)
Screenshot: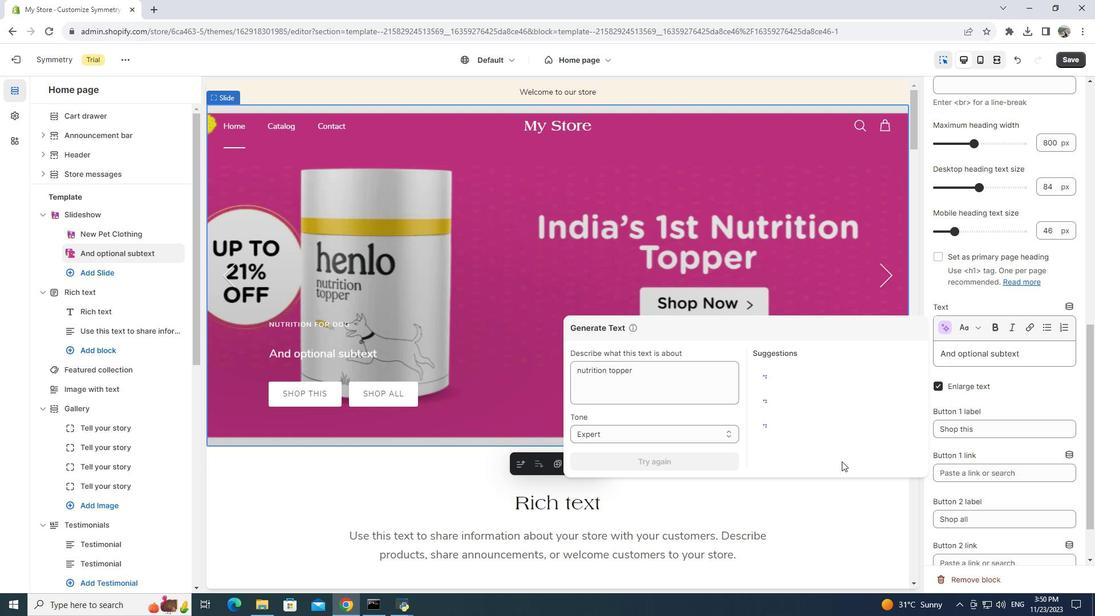 
Action: Mouse moved to (840, 461)
Screenshot: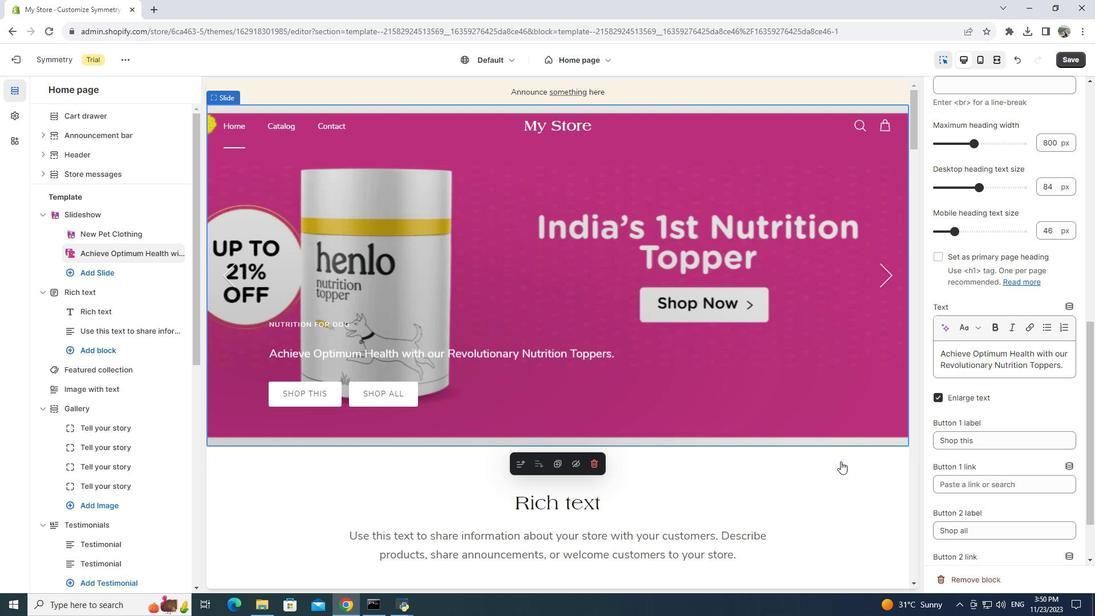 
Action: Mouse pressed left at (840, 461)
Screenshot: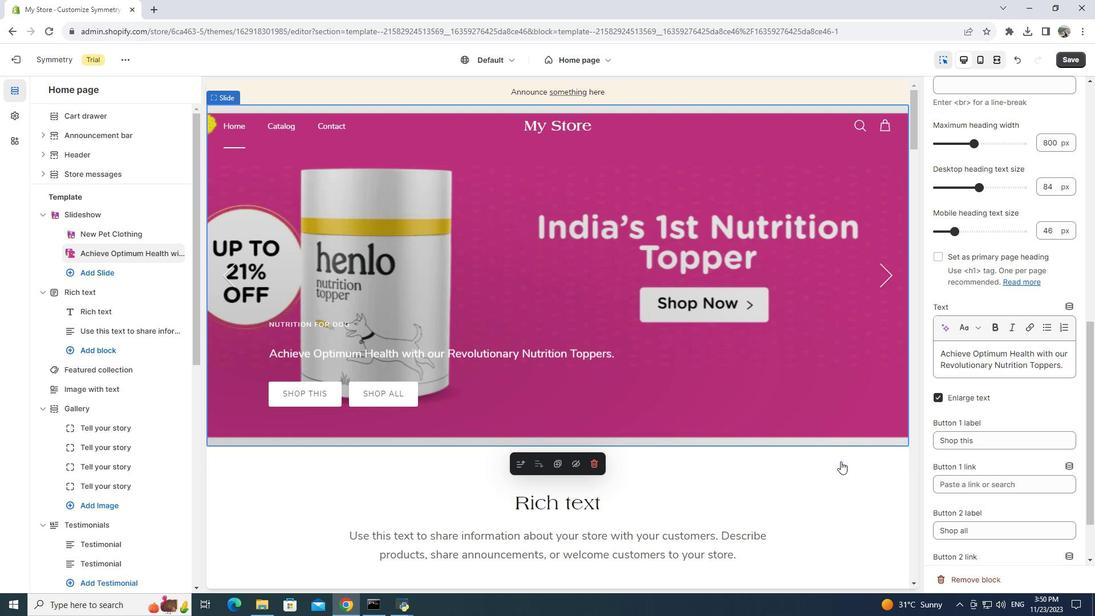
Action: Mouse moved to (1014, 419)
Screenshot: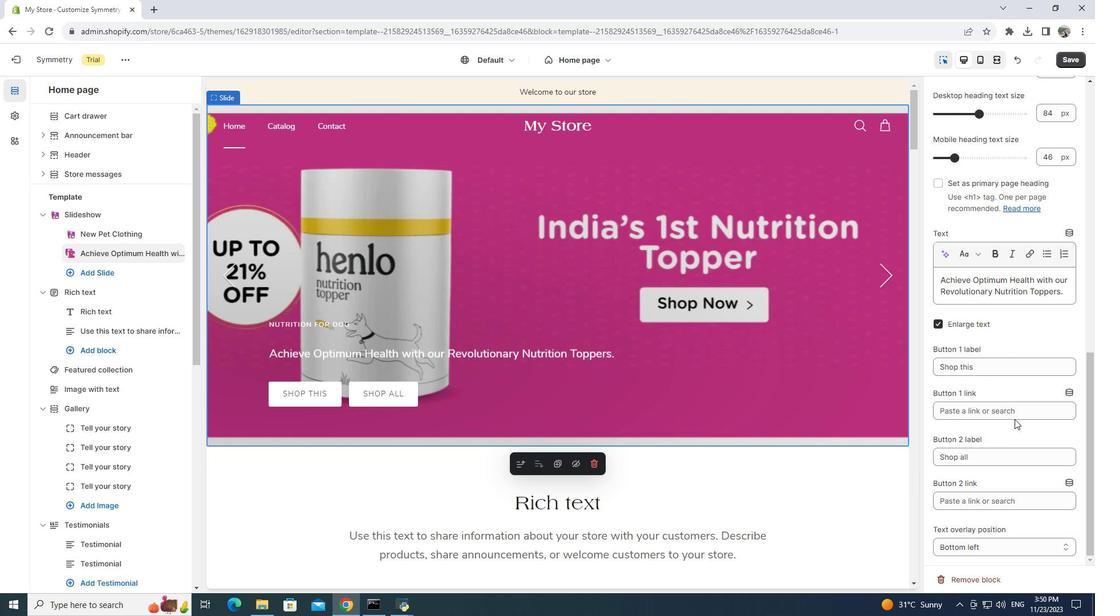 
Action: Mouse scrolled (1014, 418) with delta (0, 0)
Screenshot: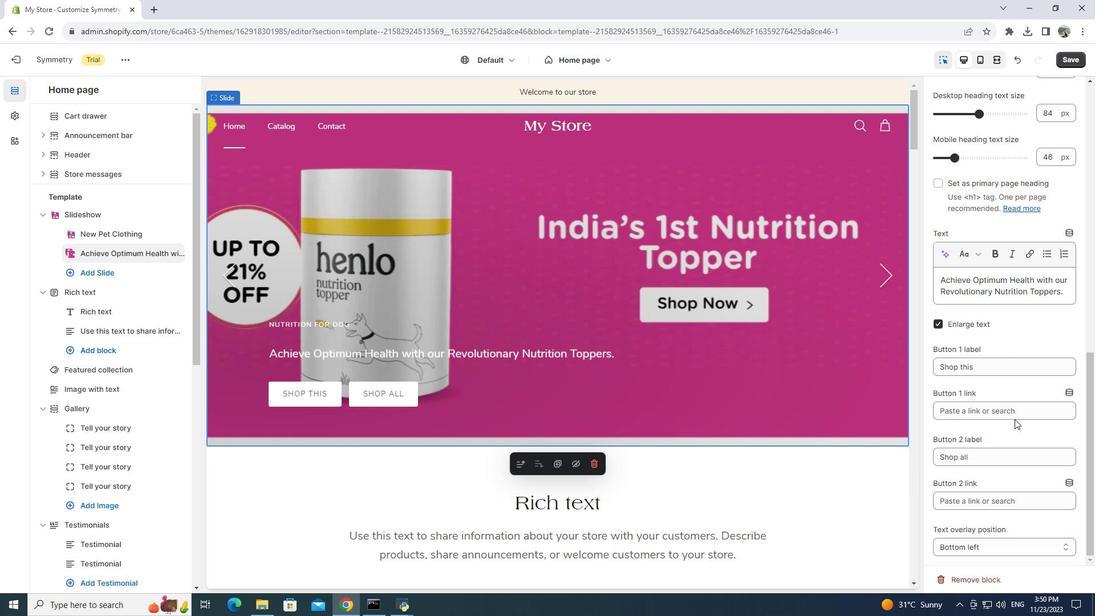 
Action: Mouse scrolled (1014, 418) with delta (0, 0)
Screenshot: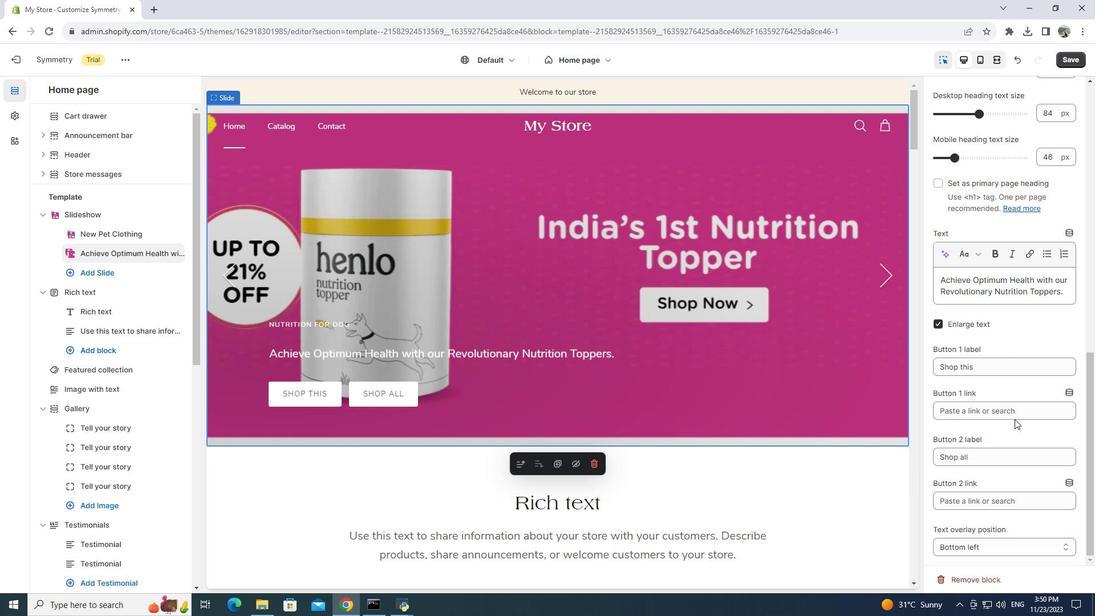 
Action: Mouse scrolled (1014, 418) with delta (0, 0)
